 Task: Baptism Invitations
Action: Mouse moved to (151, 109)
Screenshot: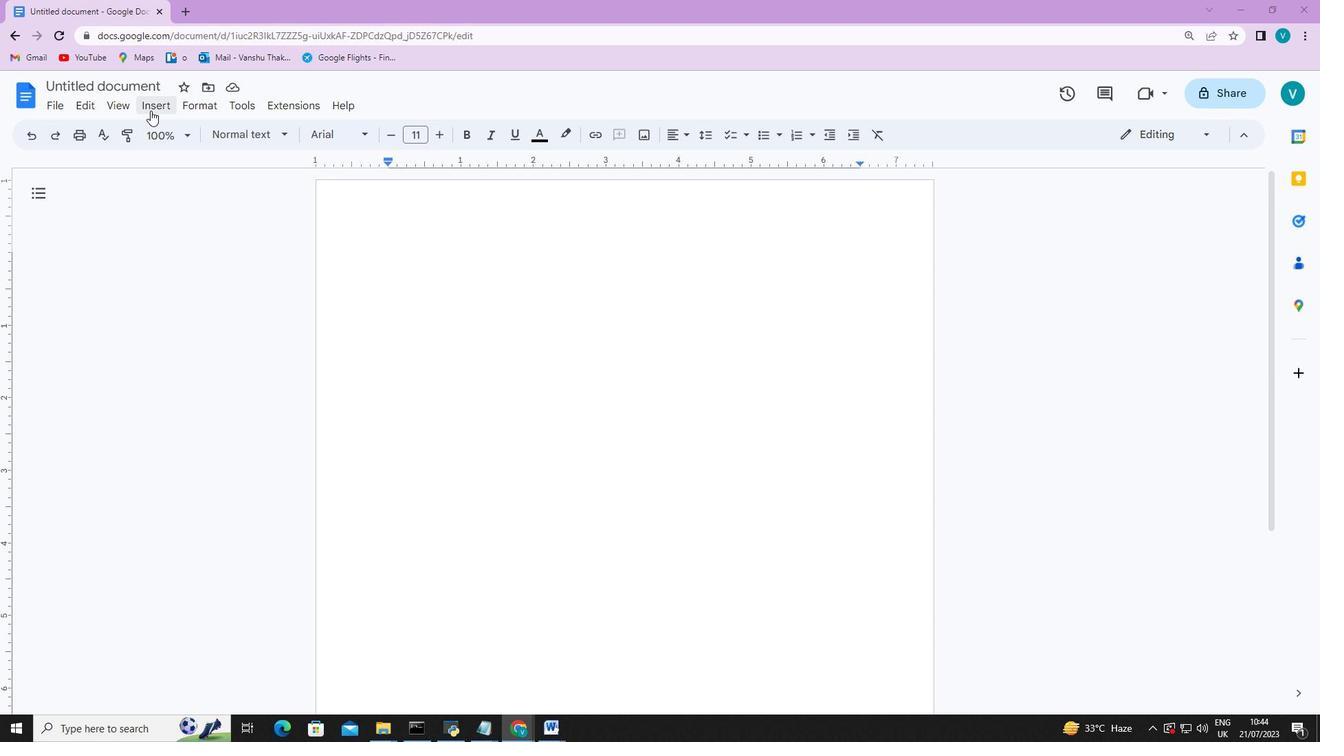 
Action: Mouse pressed left at (151, 109)
Screenshot: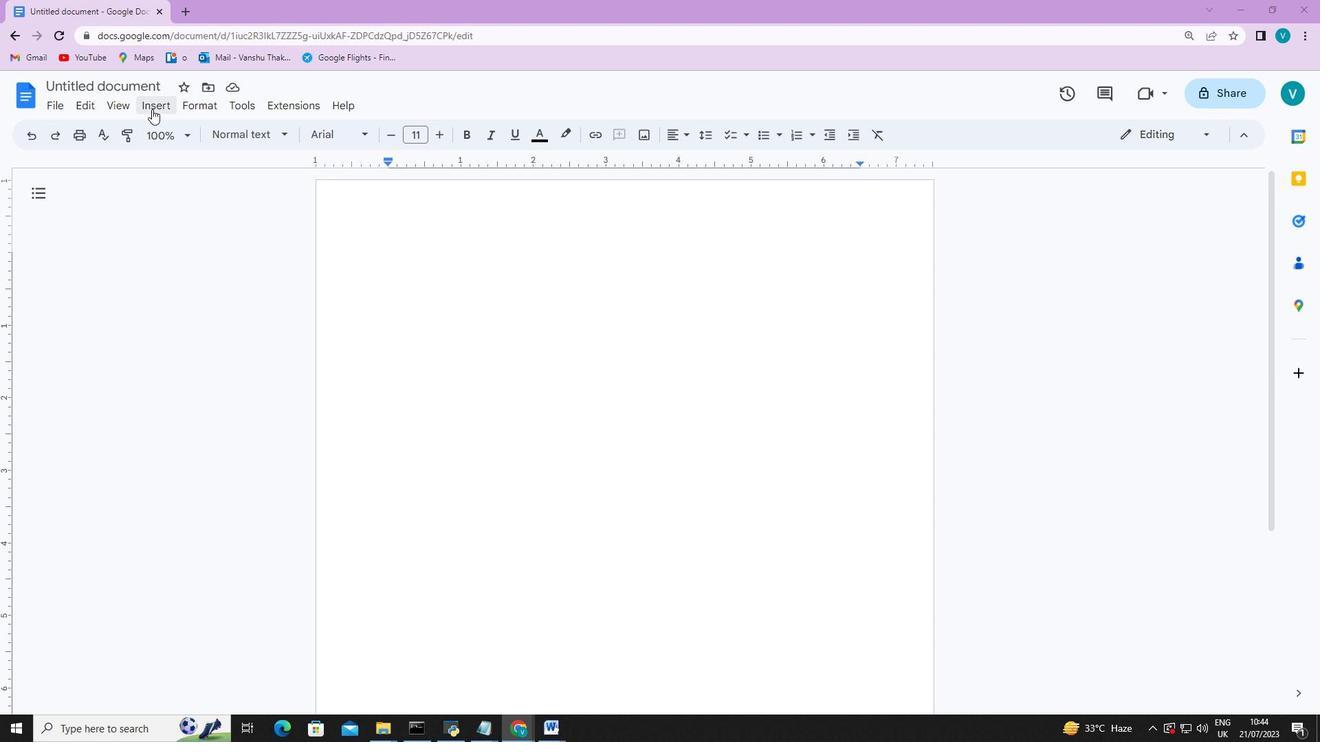 
Action: Mouse moved to (189, 181)
Screenshot: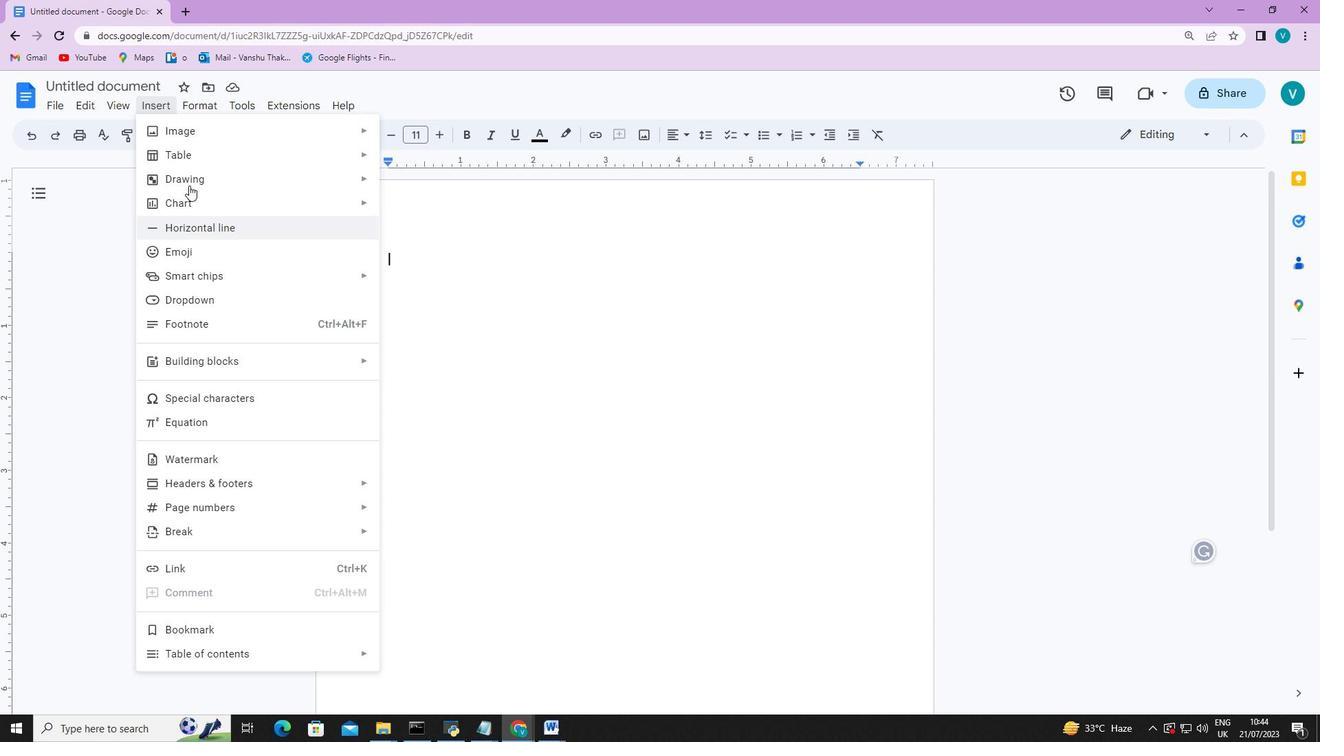 
Action: Mouse pressed left at (189, 181)
Screenshot: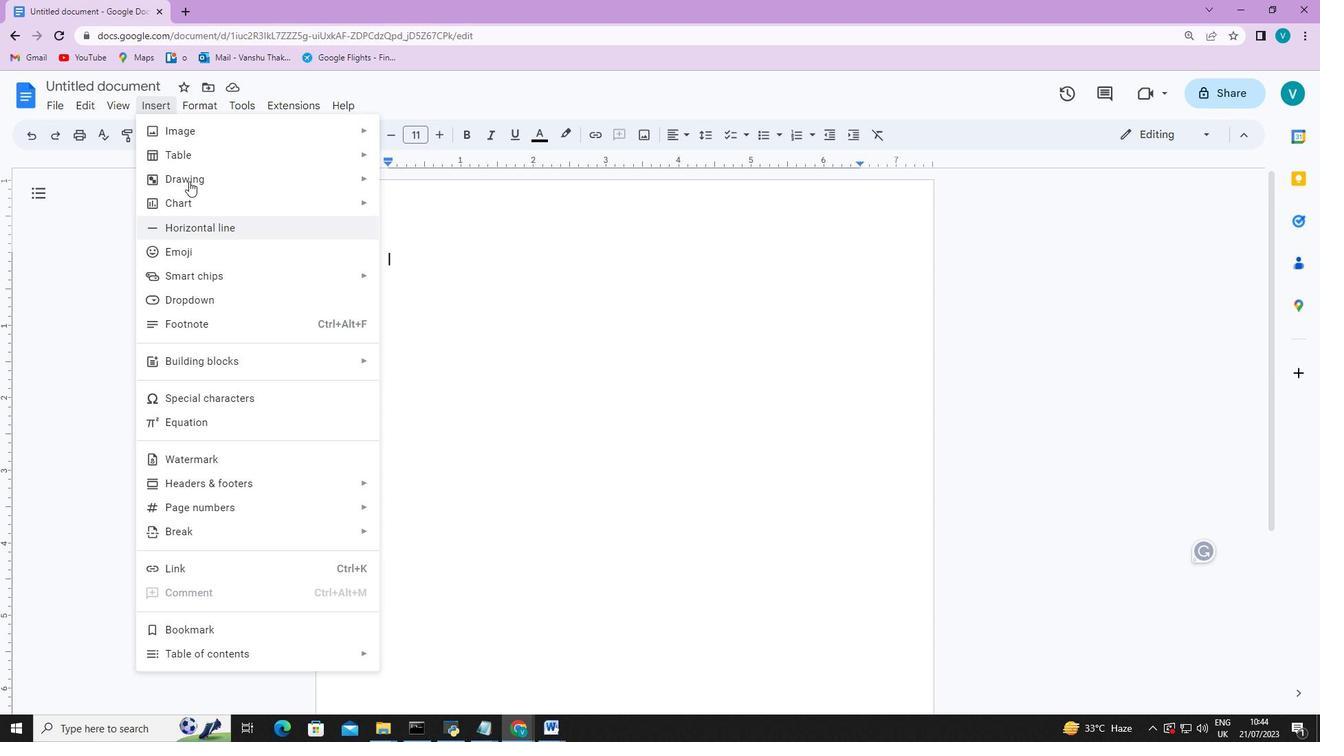 
Action: Mouse moved to (353, 178)
Screenshot: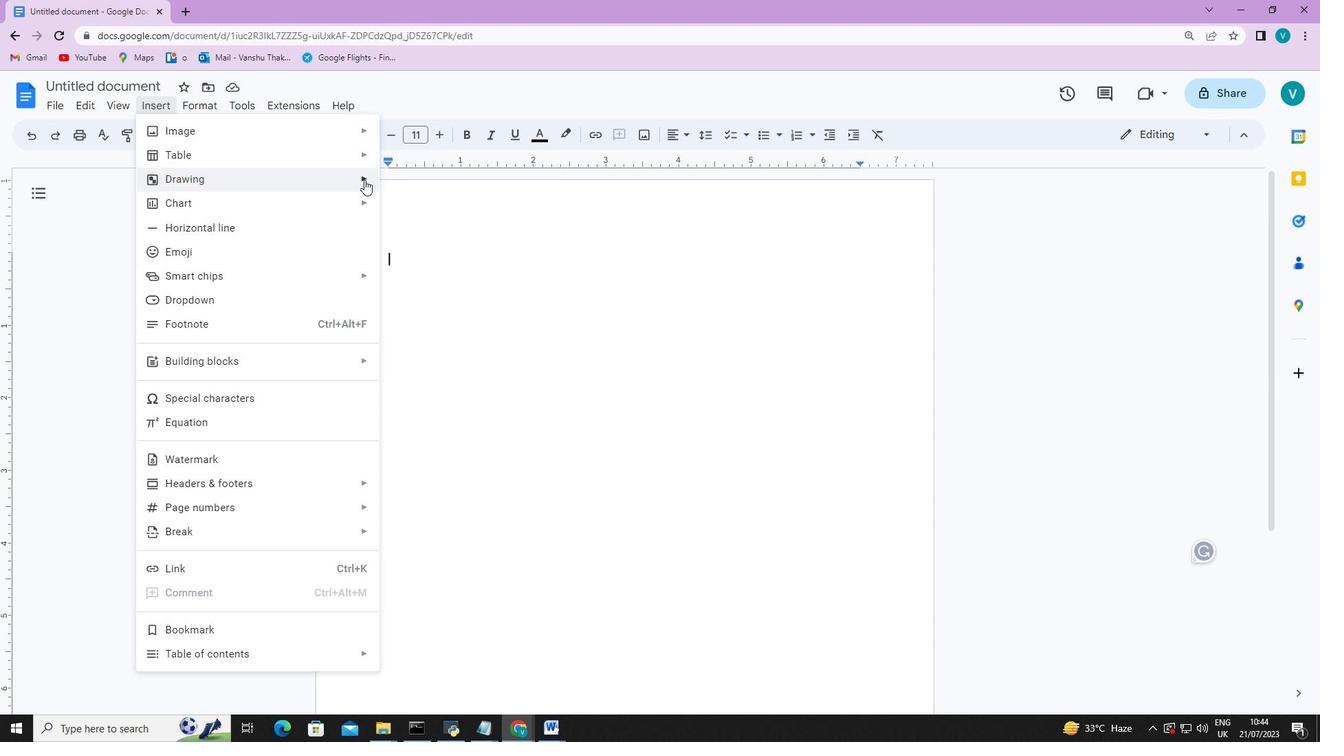 
Action: Mouse pressed left at (353, 178)
Screenshot: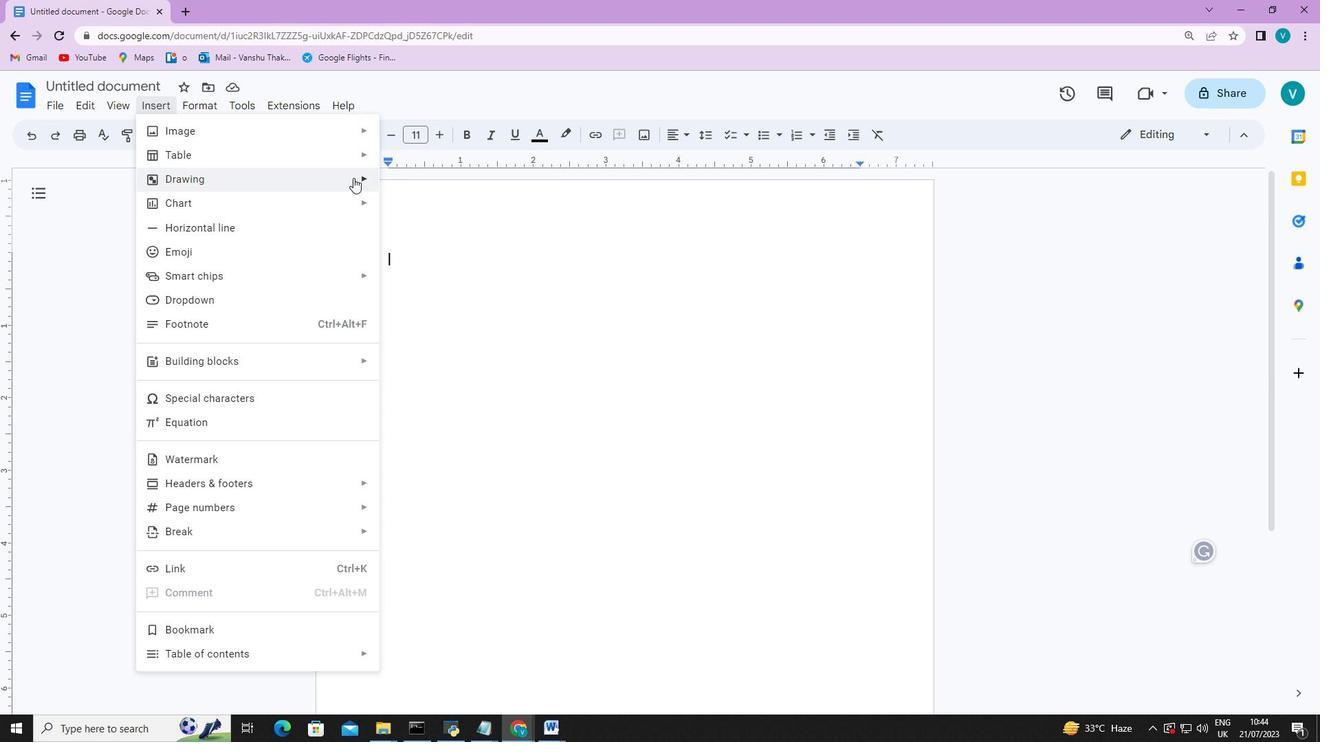 
Action: Mouse moved to (404, 184)
Screenshot: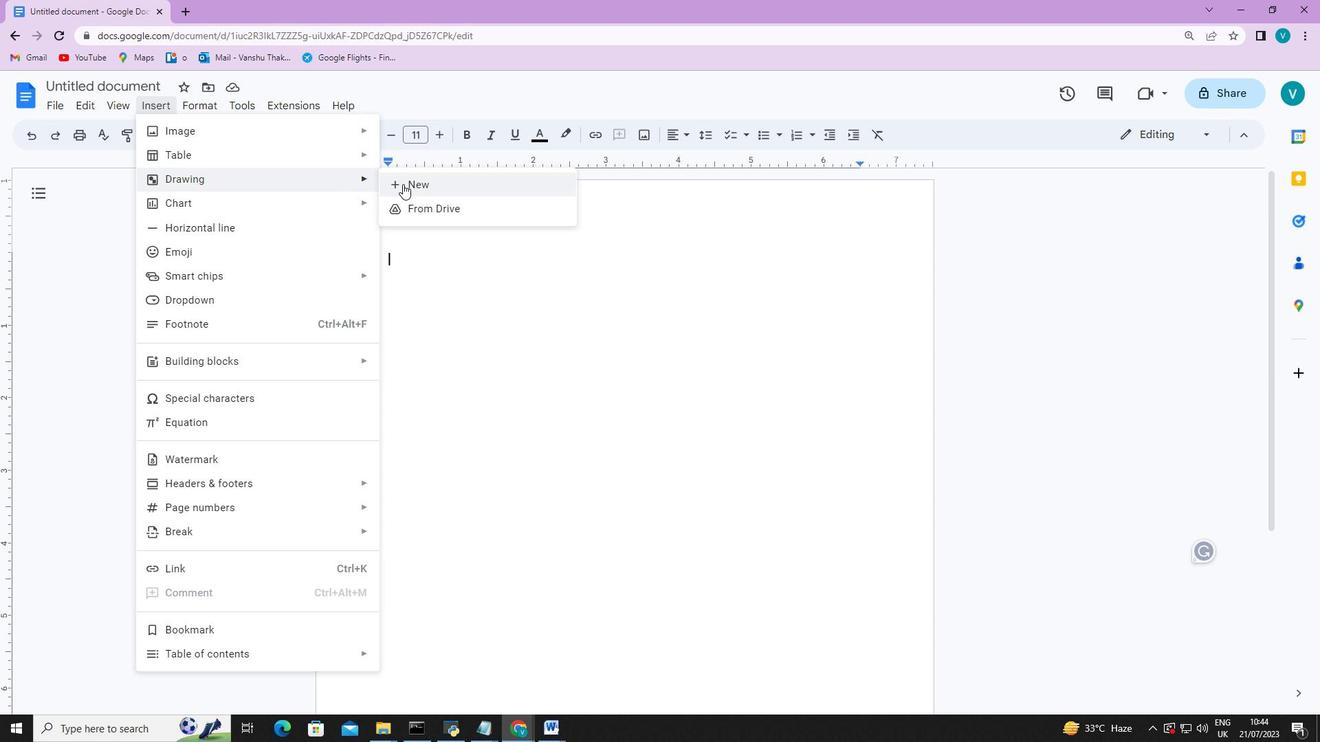 
Action: Mouse pressed left at (404, 184)
Screenshot: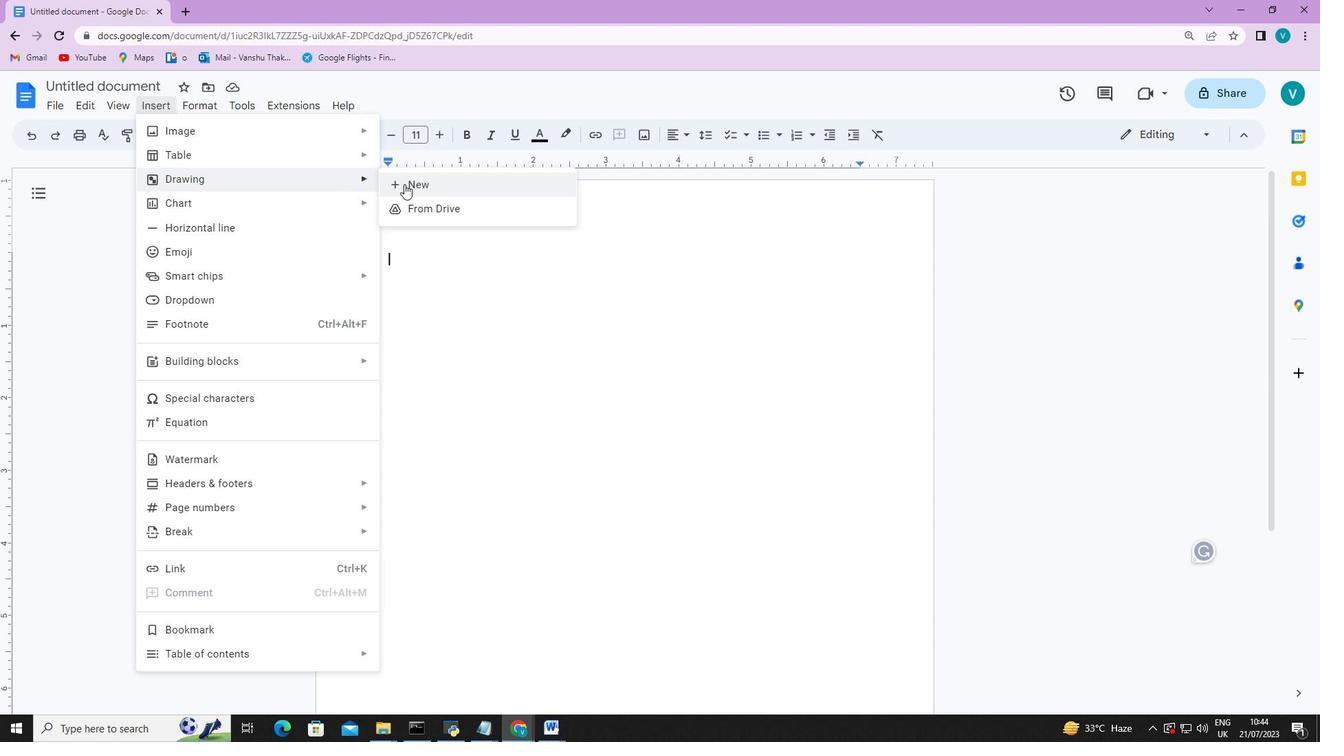 
Action: Mouse moved to (514, 156)
Screenshot: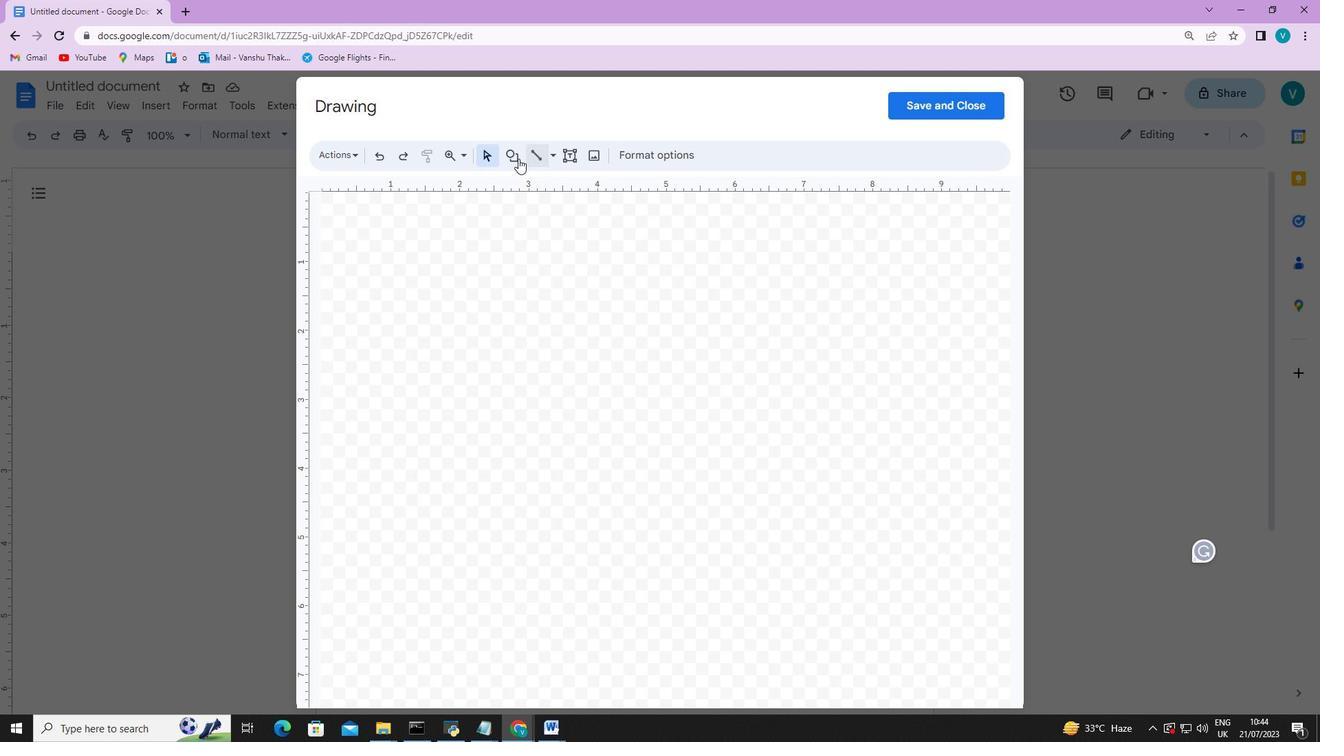
Action: Mouse pressed left at (514, 156)
Screenshot: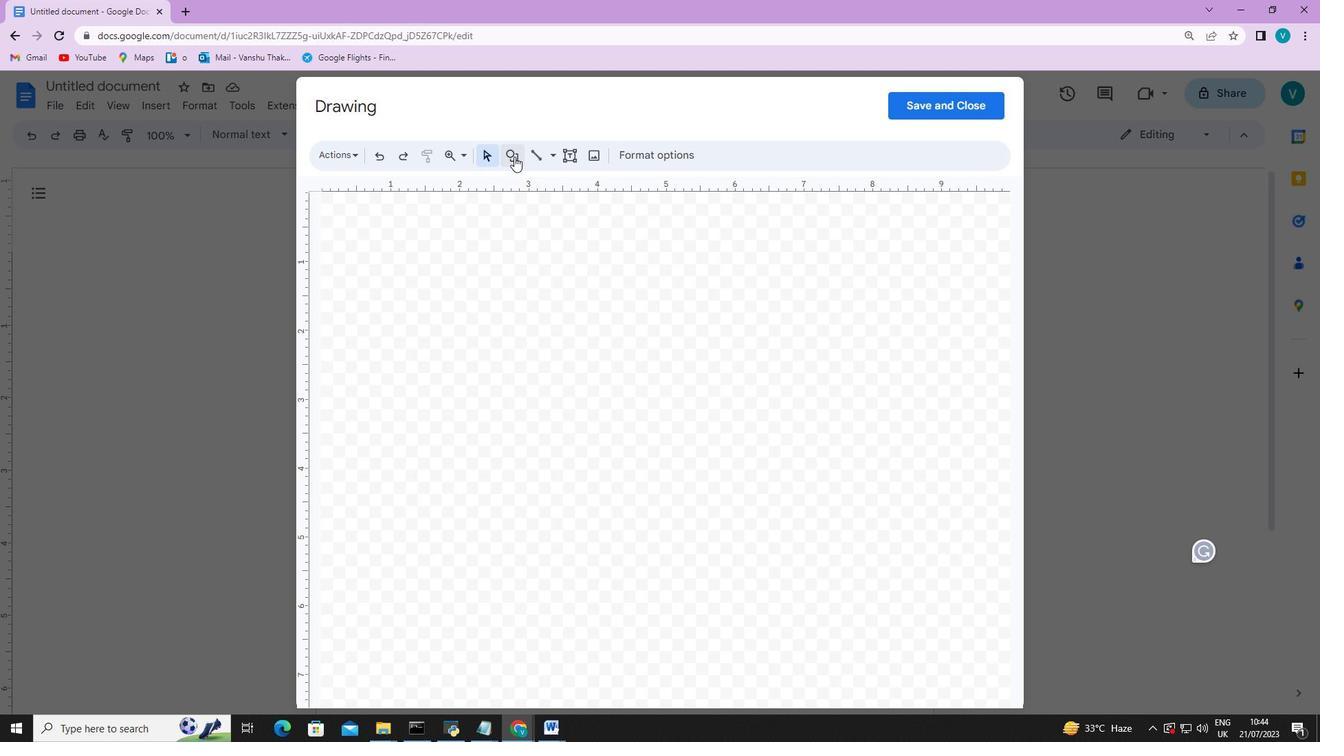 
Action: Mouse moved to (532, 178)
Screenshot: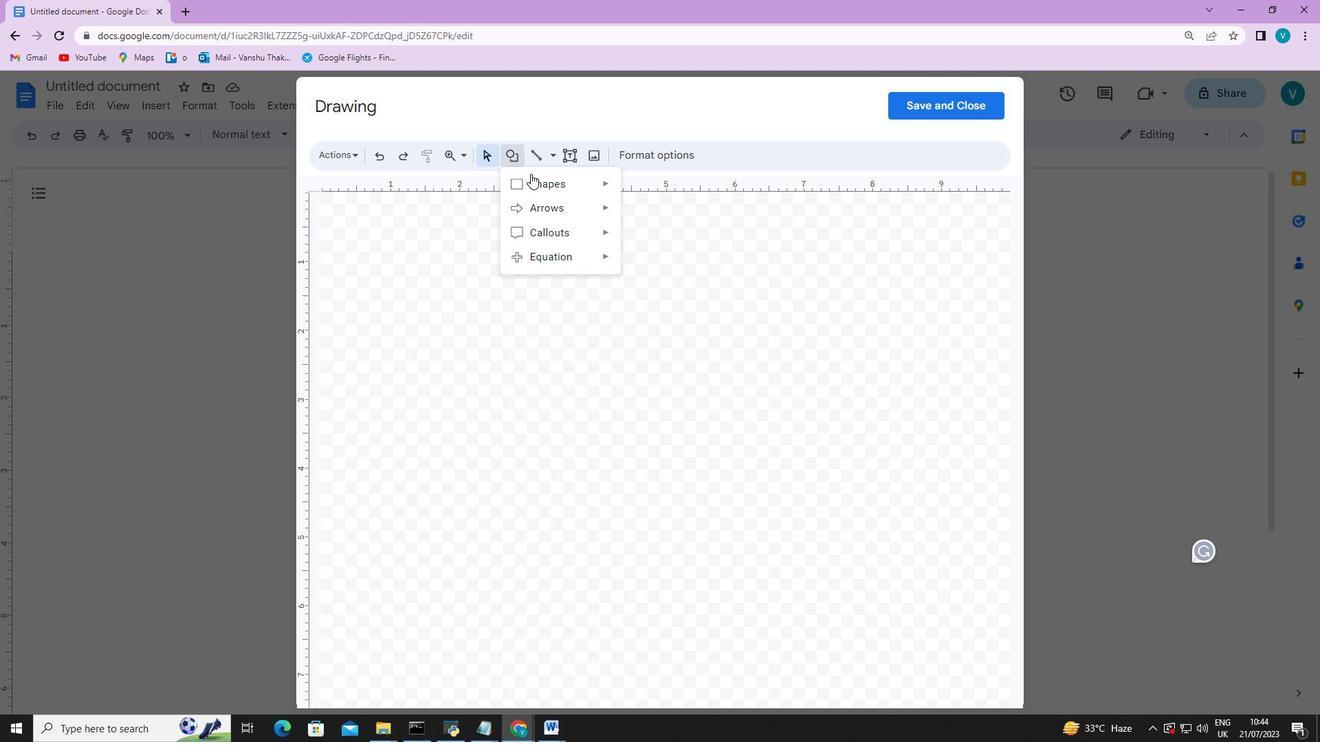 
Action: Mouse pressed left at (532, 178)
Screenshot: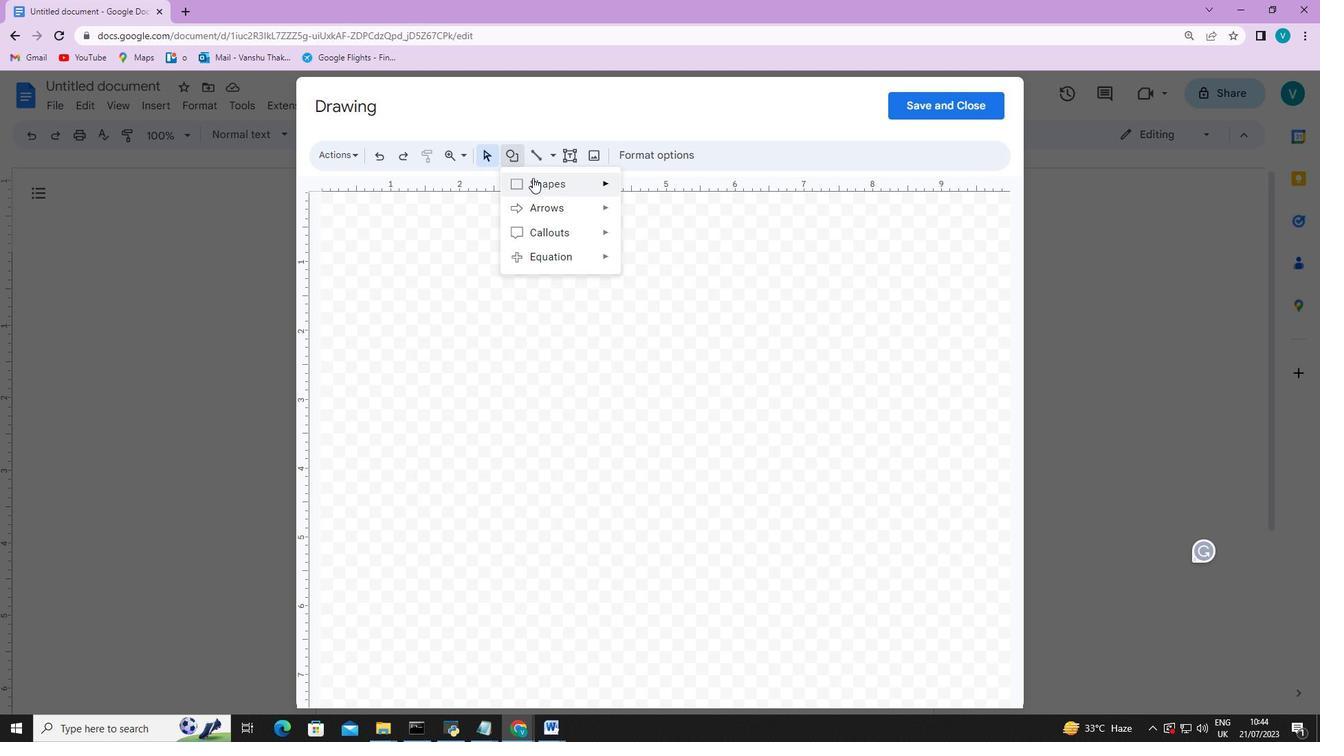 
Action: Mouse moved to (633, 294)
Screenshot: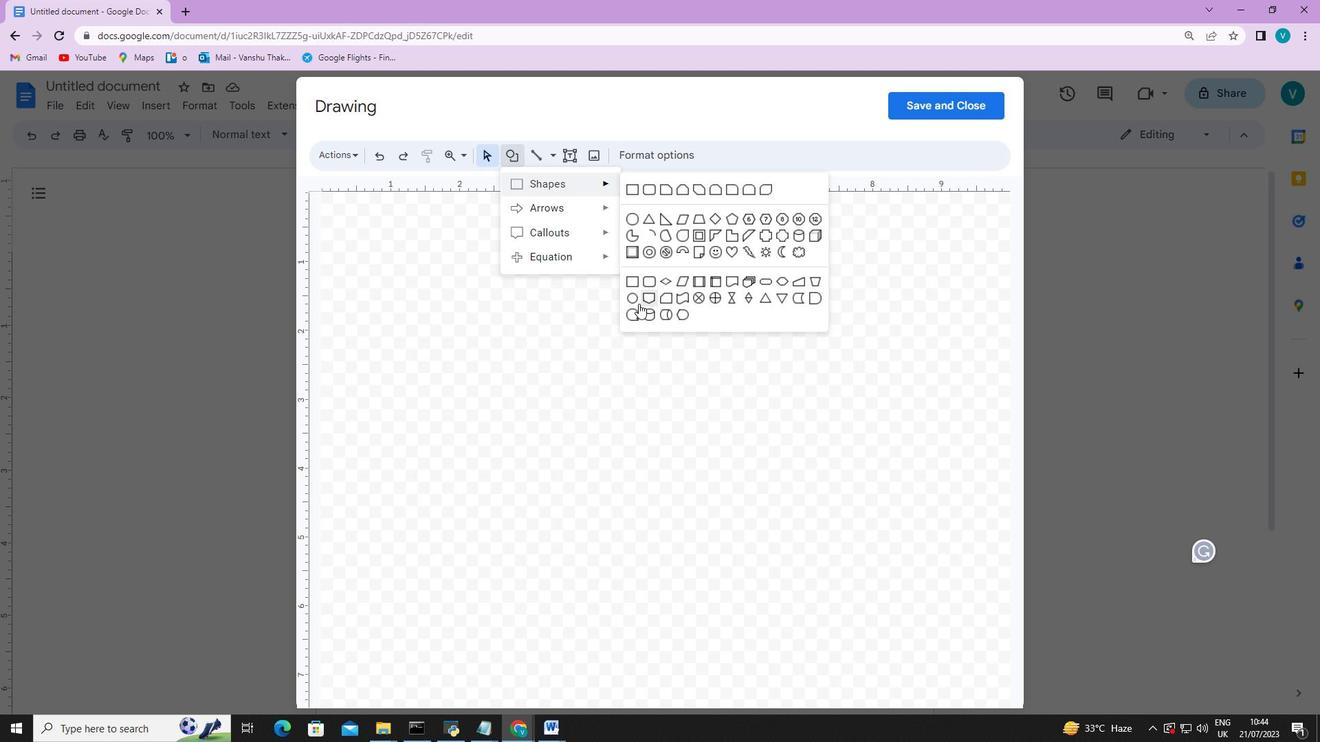 
Action: Mouse pressed left at (633, 294)
Screenshot: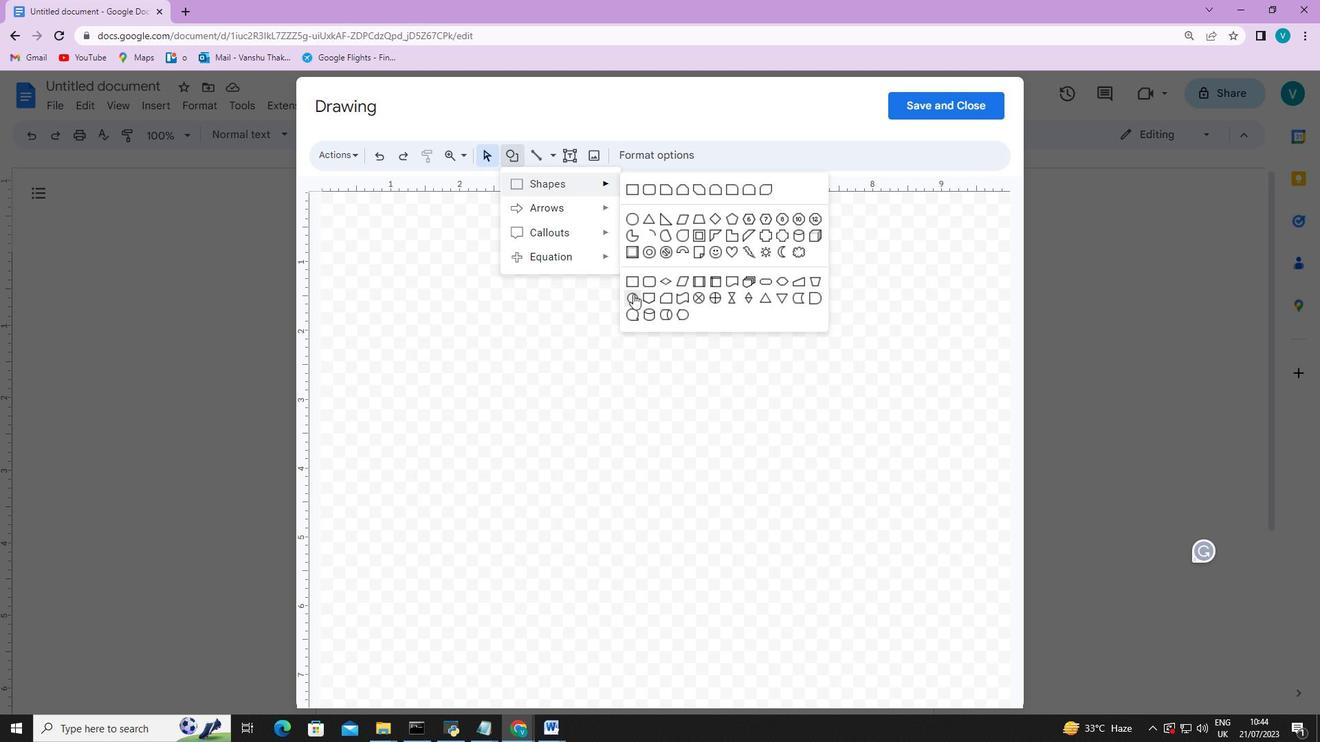 
Action: Mouse moved to (430, 263)
Screenshot: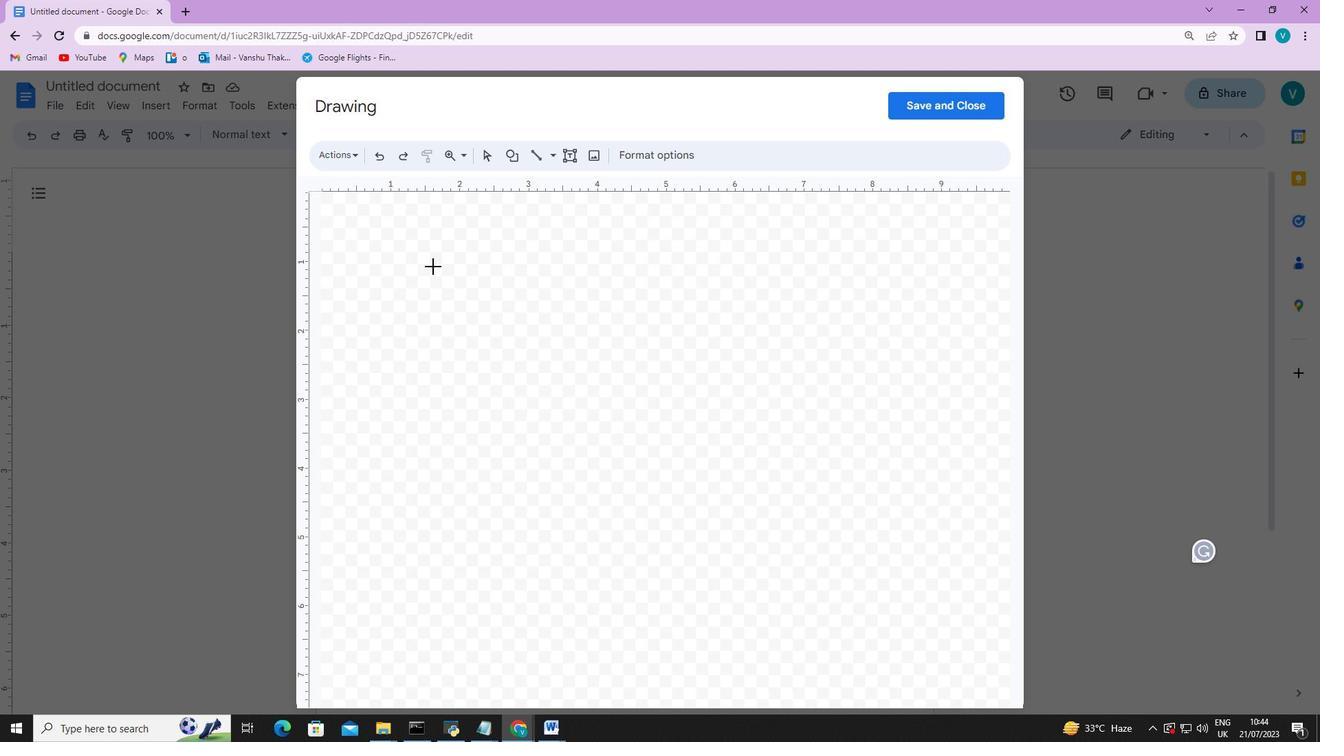 
Action: Mouse pressed left at (430, 263)
Screenshot: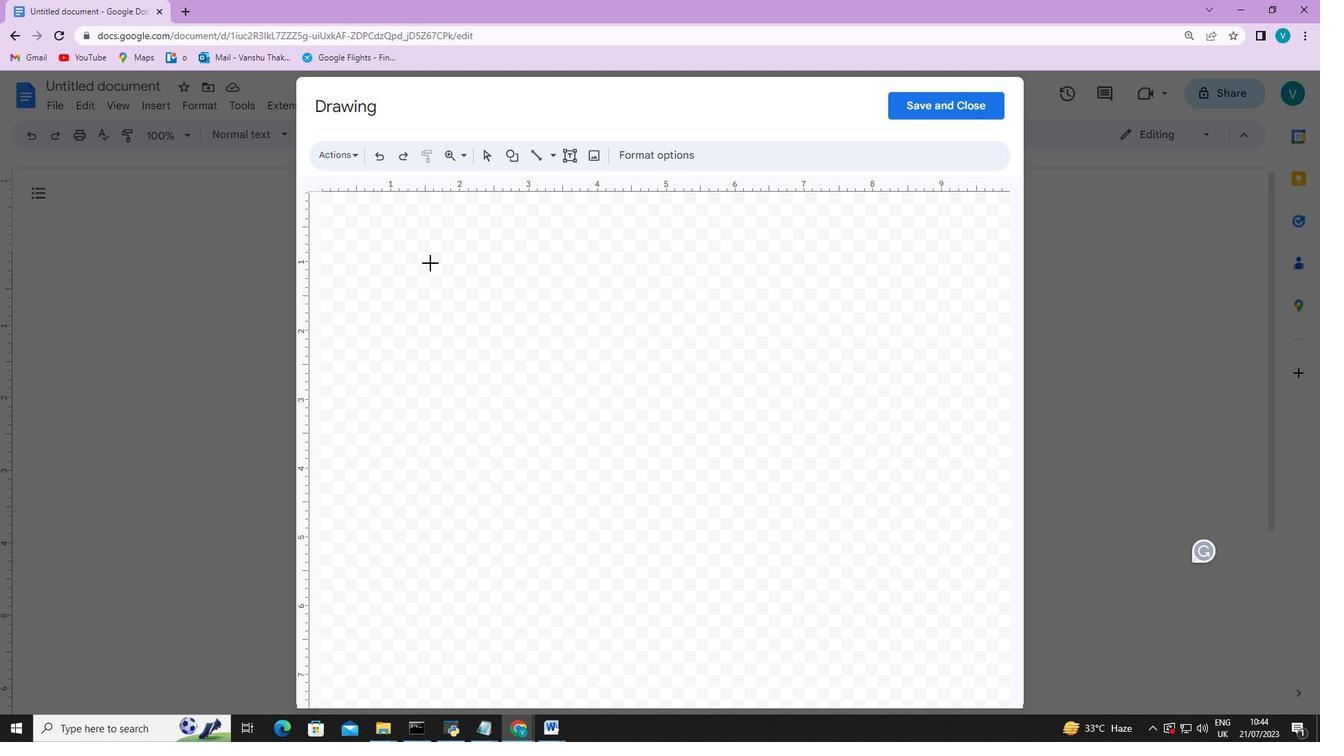 
Action: Mouse moved to (442, 272)
Screenshot: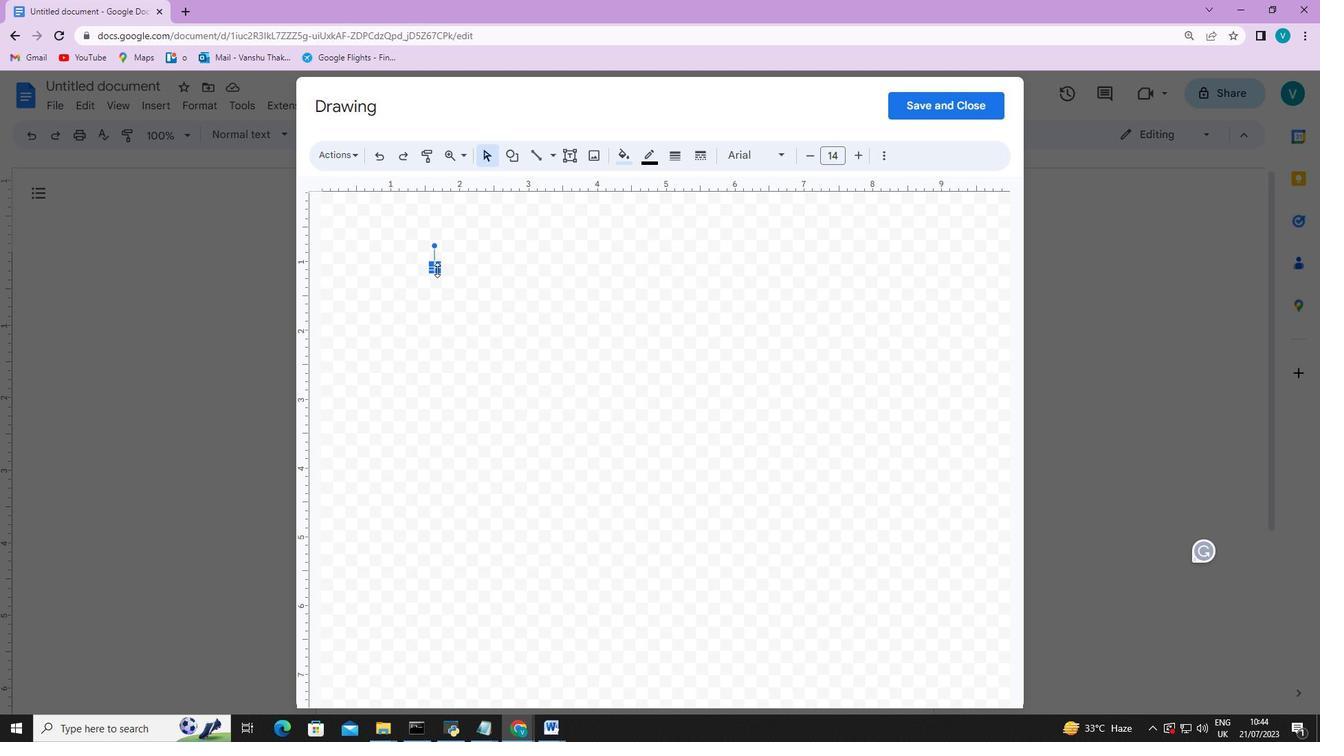 
Action: Key pressed ctrl+C<'\x16'><'\x16'><'\x16'><'\x16'>
Screenshot: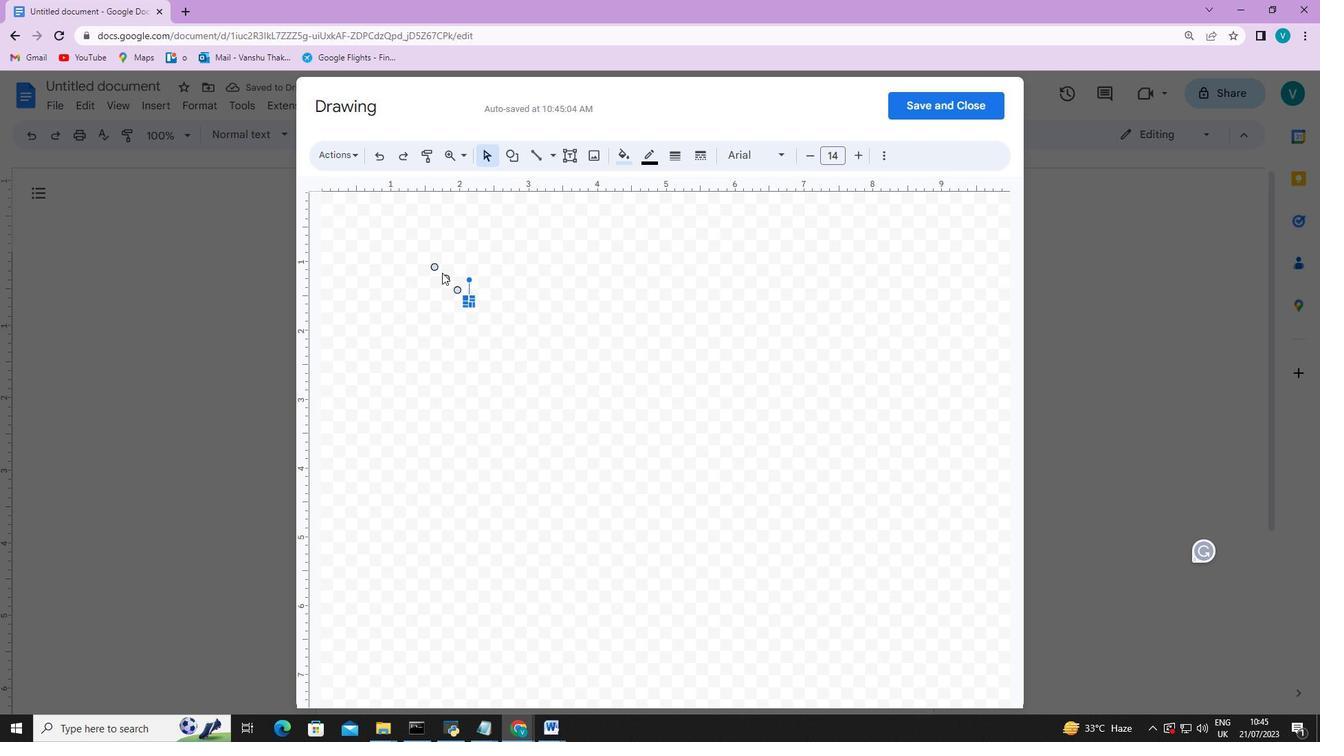 
Action: Mouse moved to (442, 273)
Screenshot: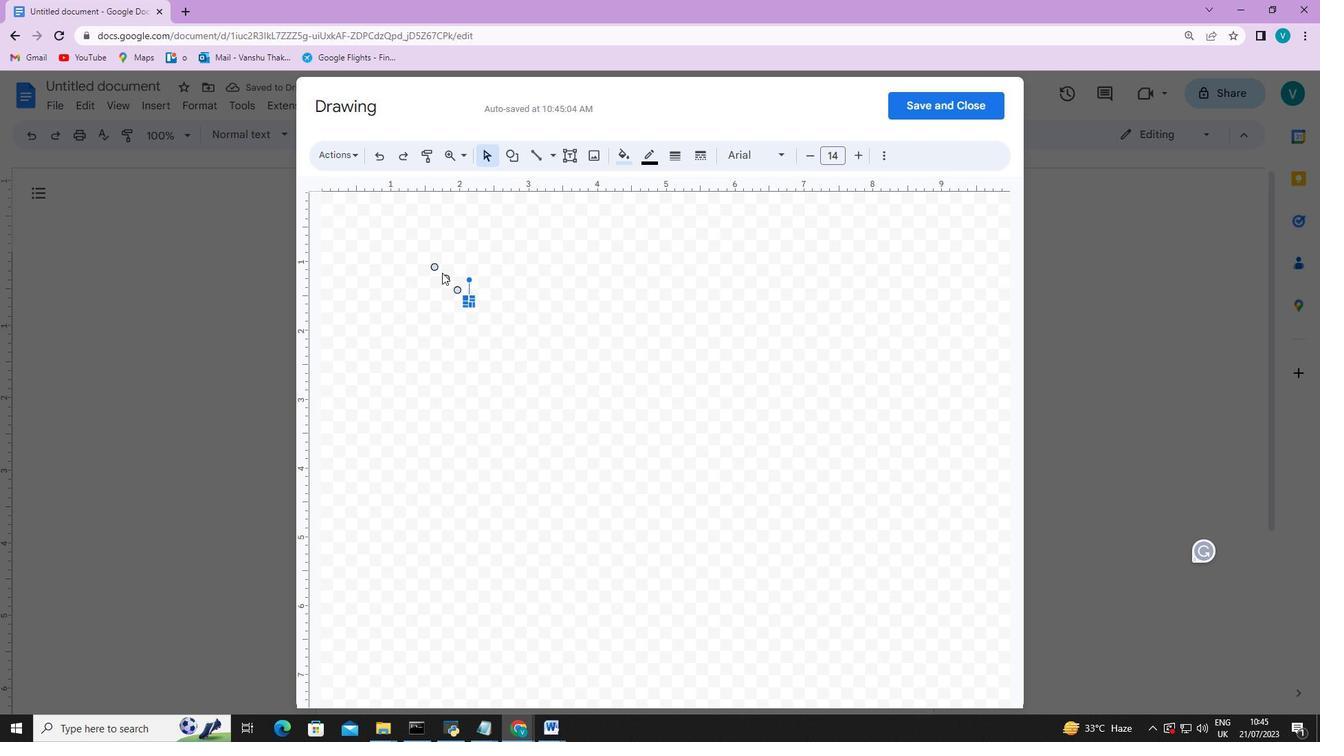 
Action: Key pressed <'\x16'><'\x16'><'\x16'><'\x16'><'\x16'><'\x16'>
Screenshot: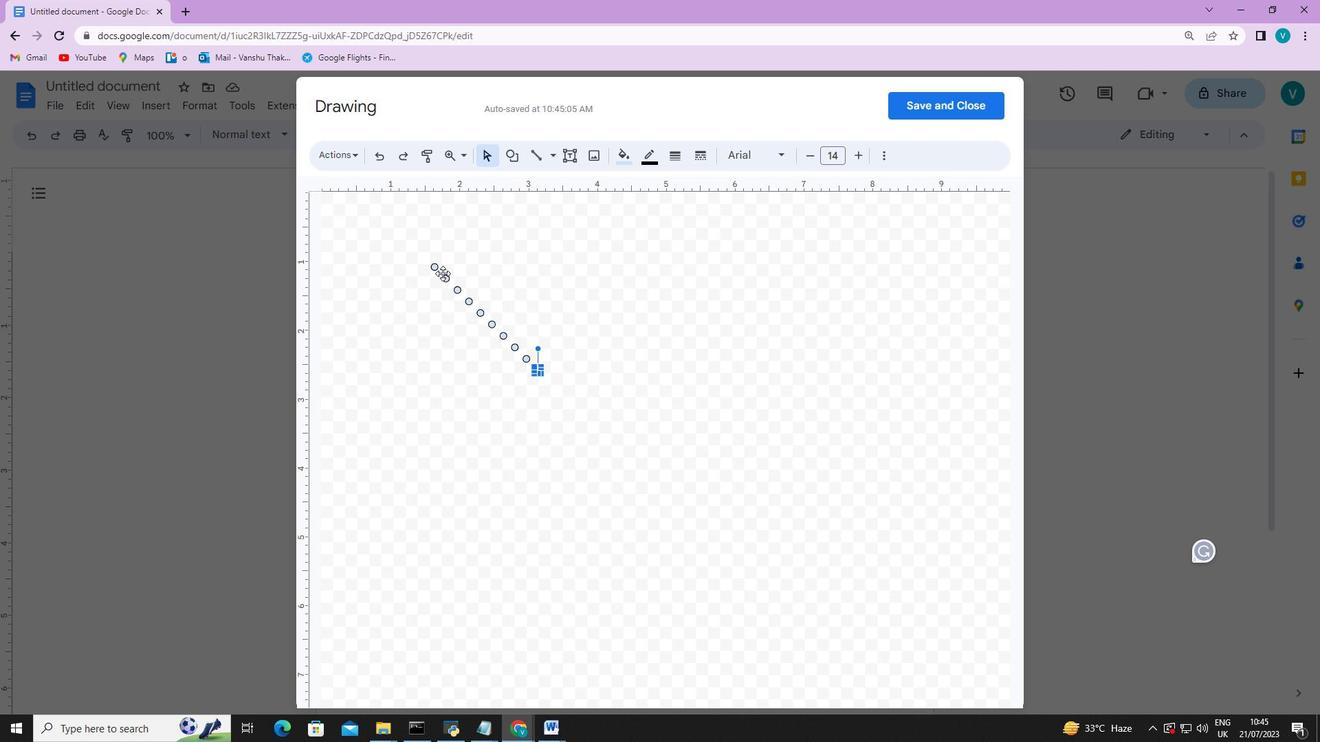 
Action: Mouse moved to (446, 277)
Screenshot: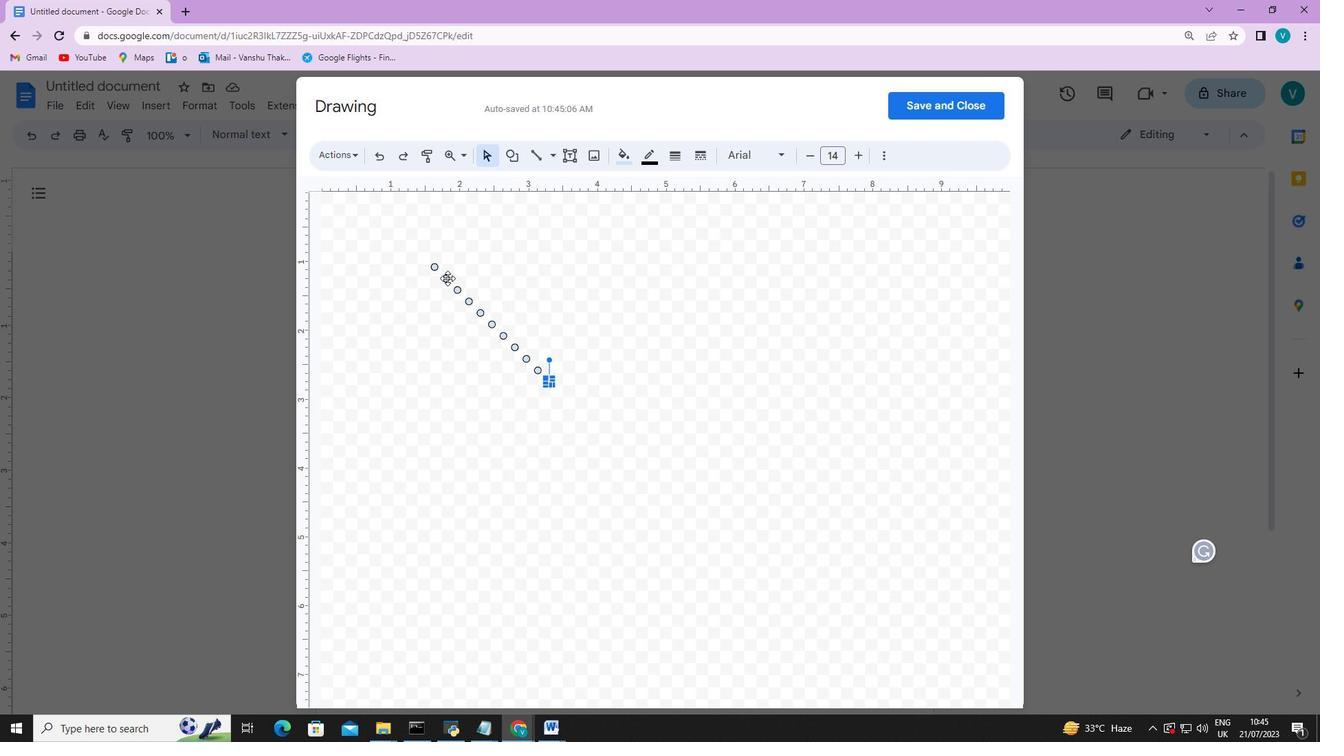 
Action: Mouse pressed left at (446, 277)
Screenshot: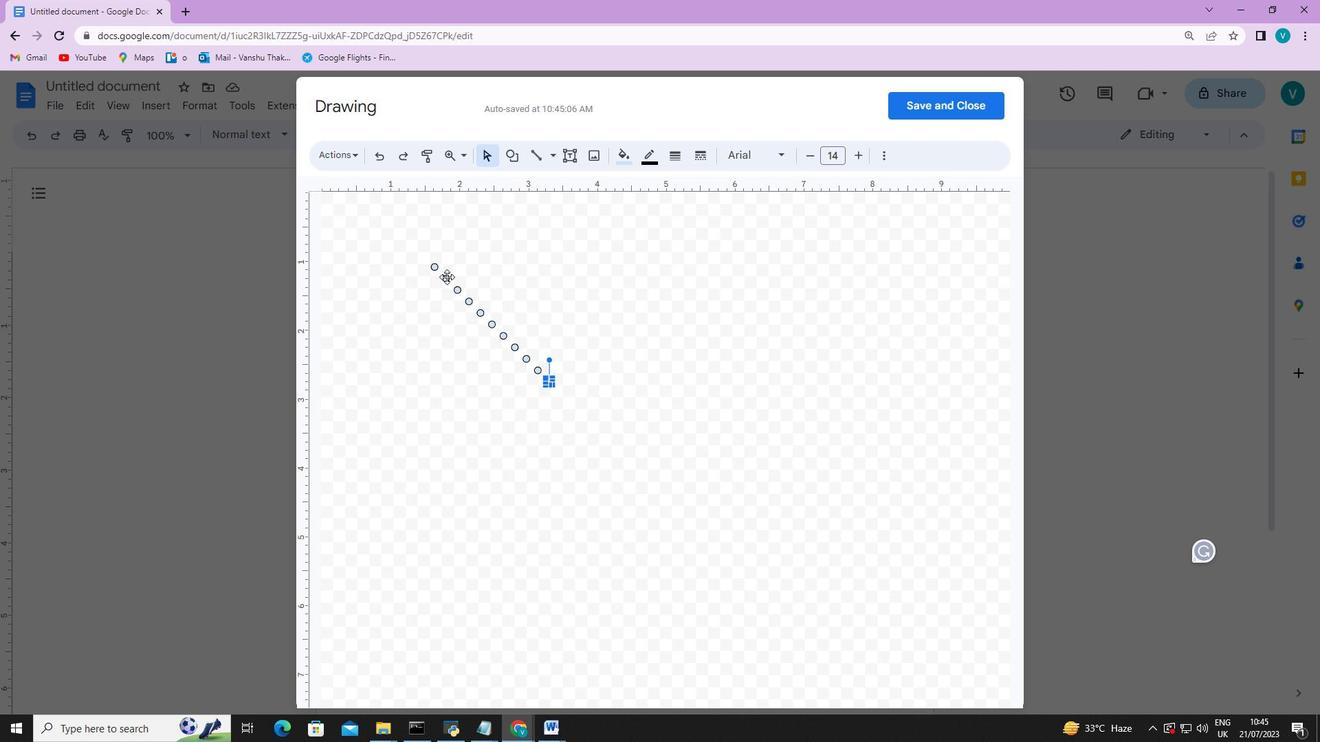 
Action: Mouse moved to (445, 288)
Screenshot: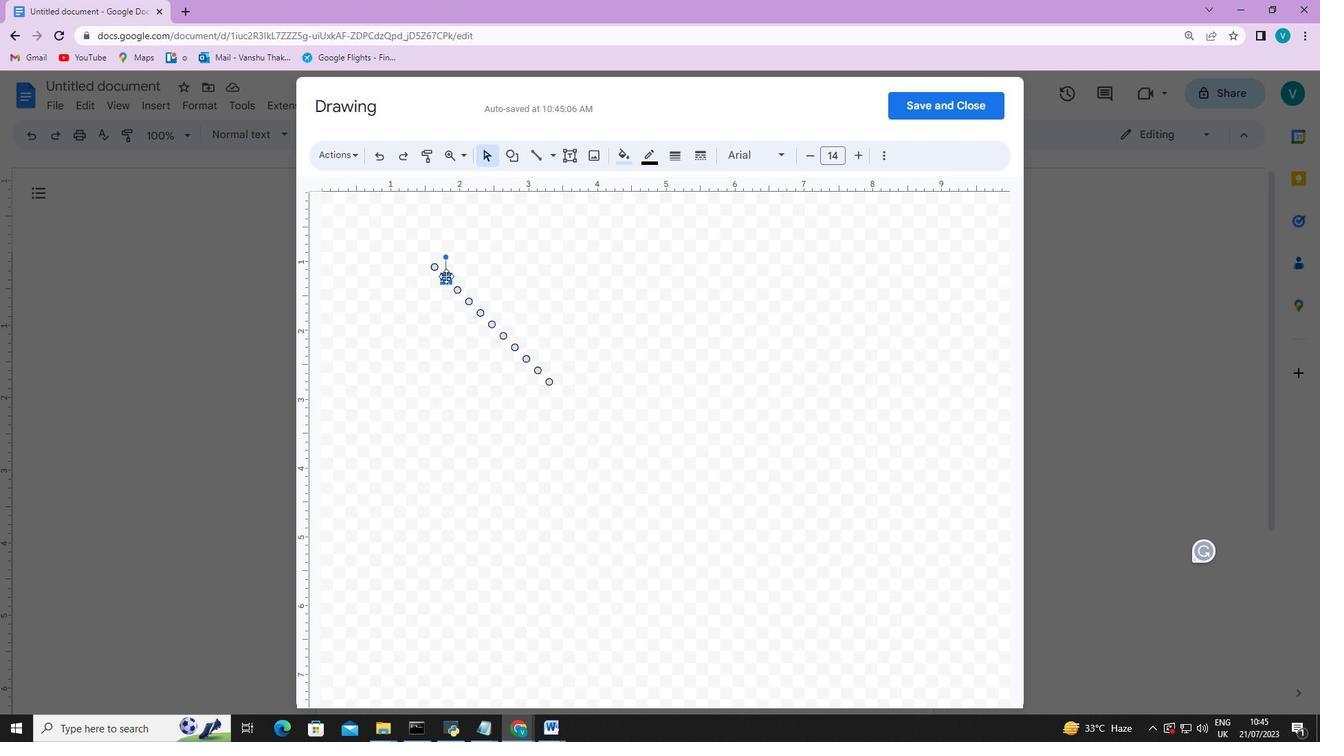 
Action: Key pressed <Key.left><Key.left>
Screenshot: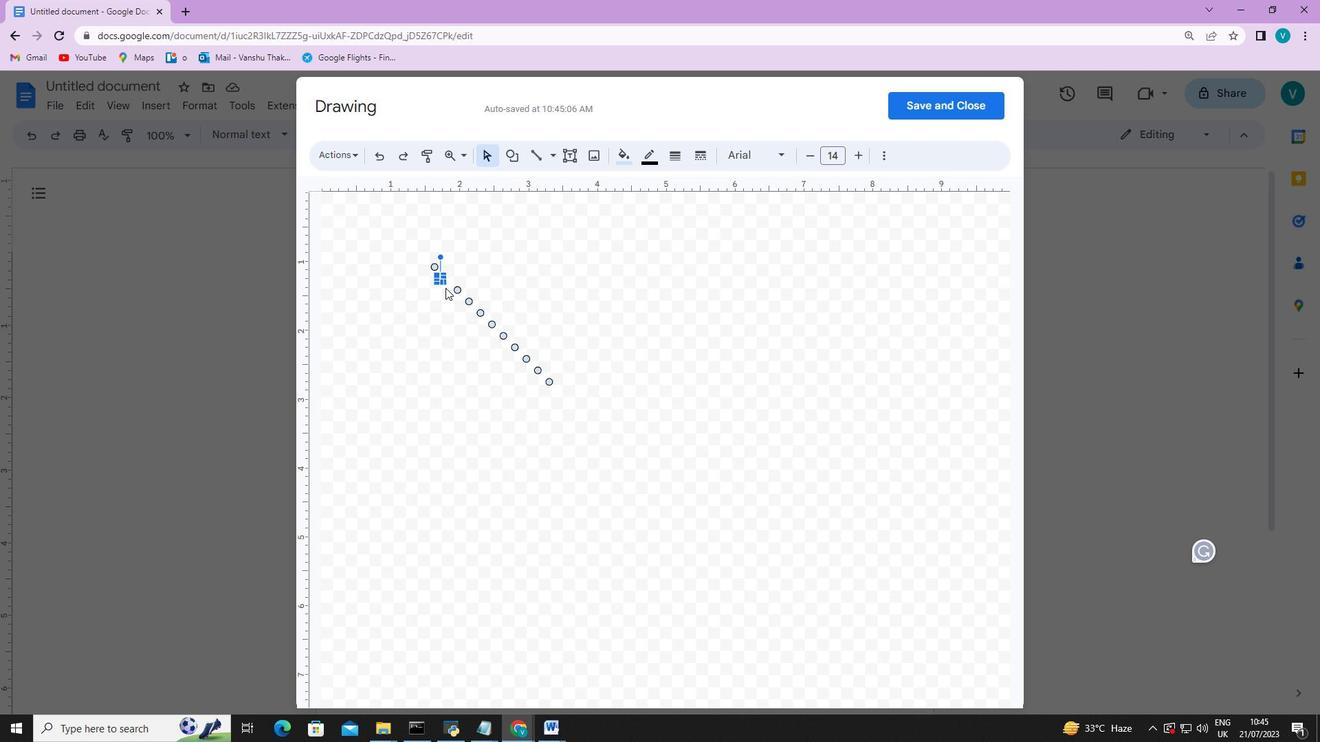 
Action: Mouse moved to (457, 290)
Screenshot: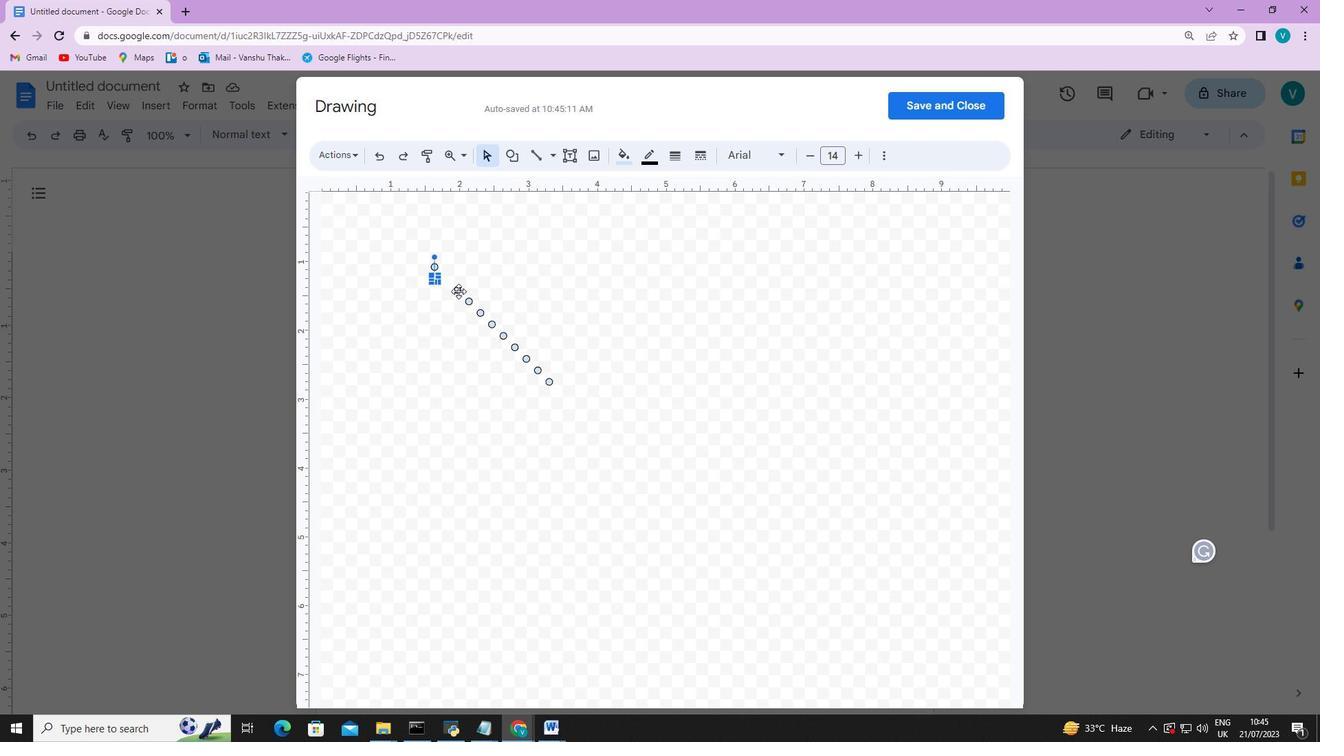 
Action: Mouse pressed left at (457, 290)
Screenshot: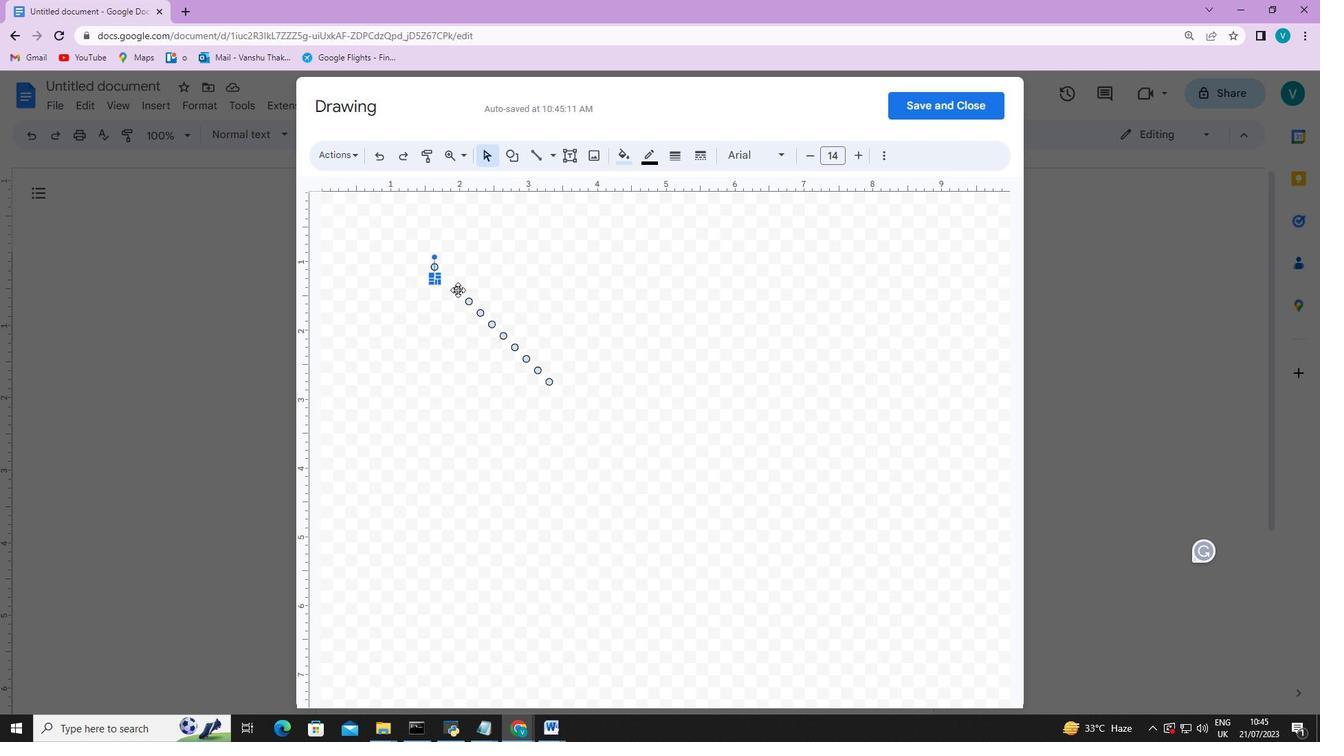 
Action: Key pressed <Key.left><Key.left><Key.left><Key.left>
Screenshot: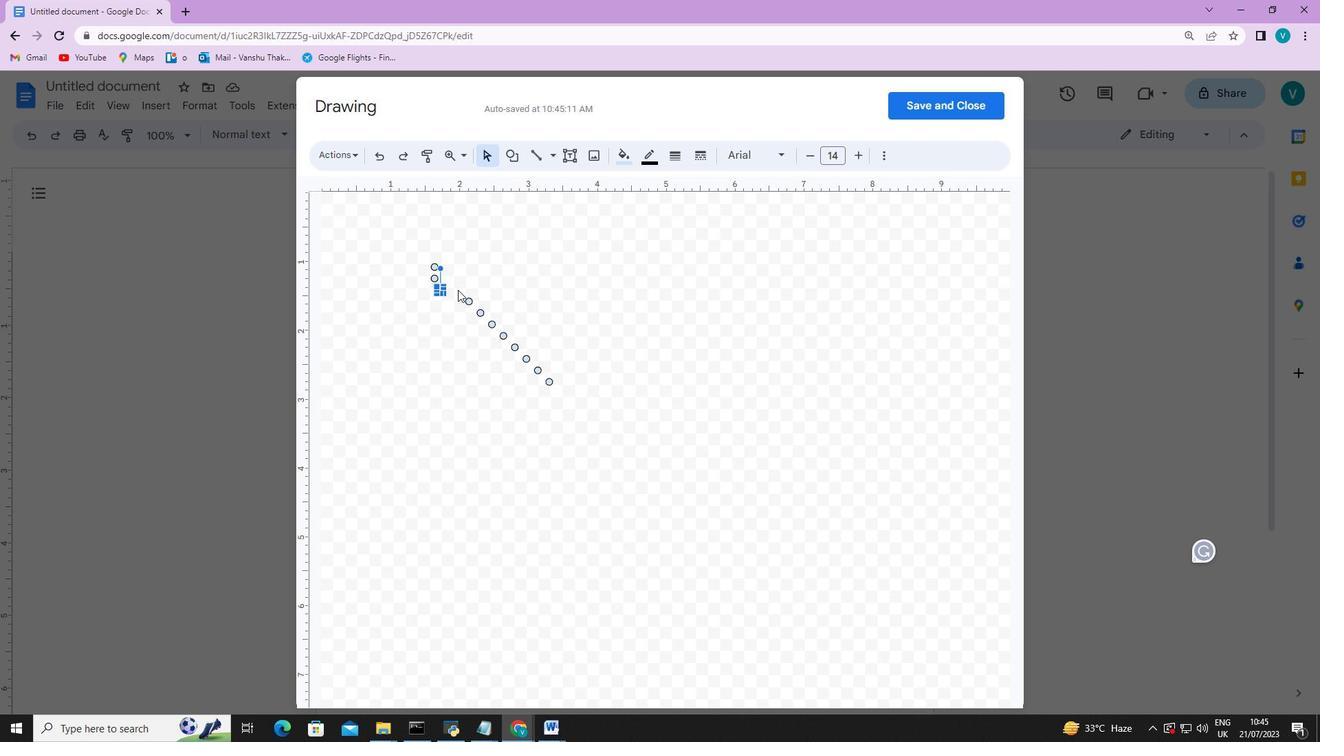 
Action: Mouse moved to (471, 303)
Screenshot: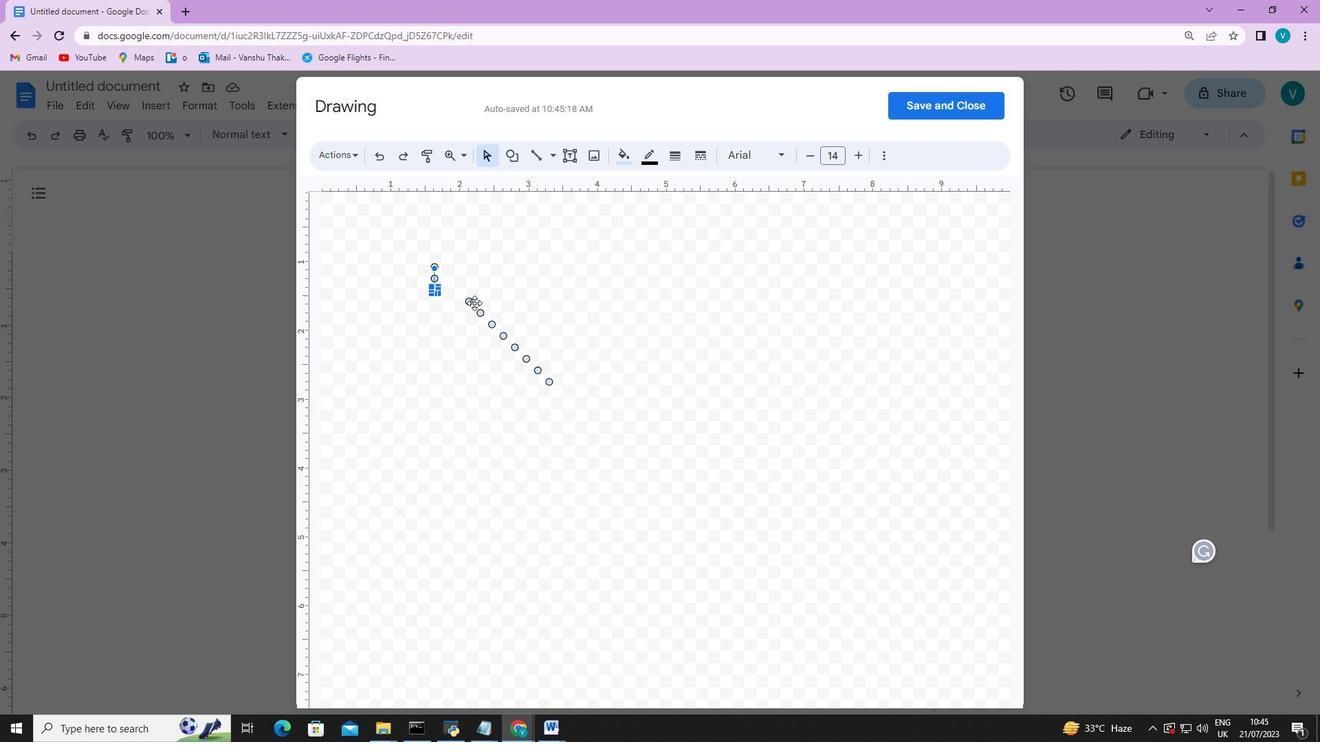 
Action: Mouse pressed left at (471, 303)
Screenshot: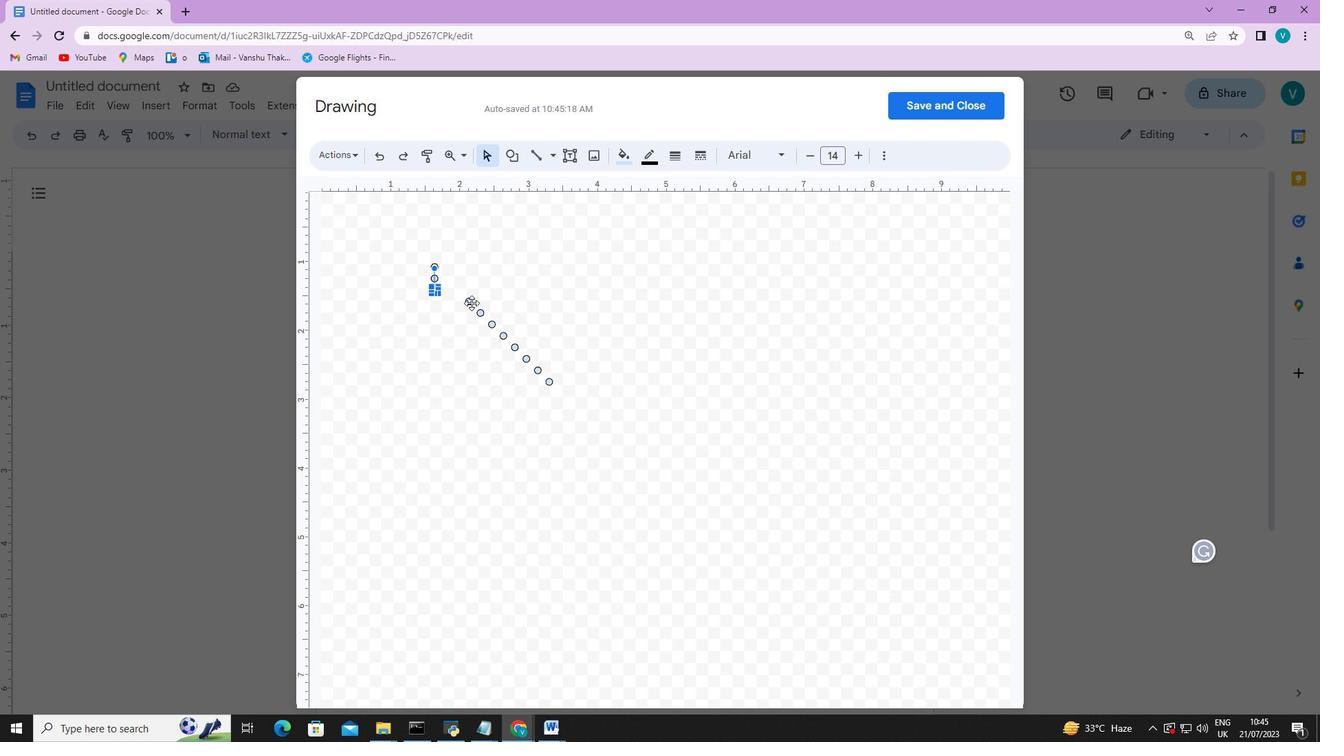 
Action: Key pressed <Key.left><Key.left><Key.left><Key.left><Key.left><Key.left>
Screenshot: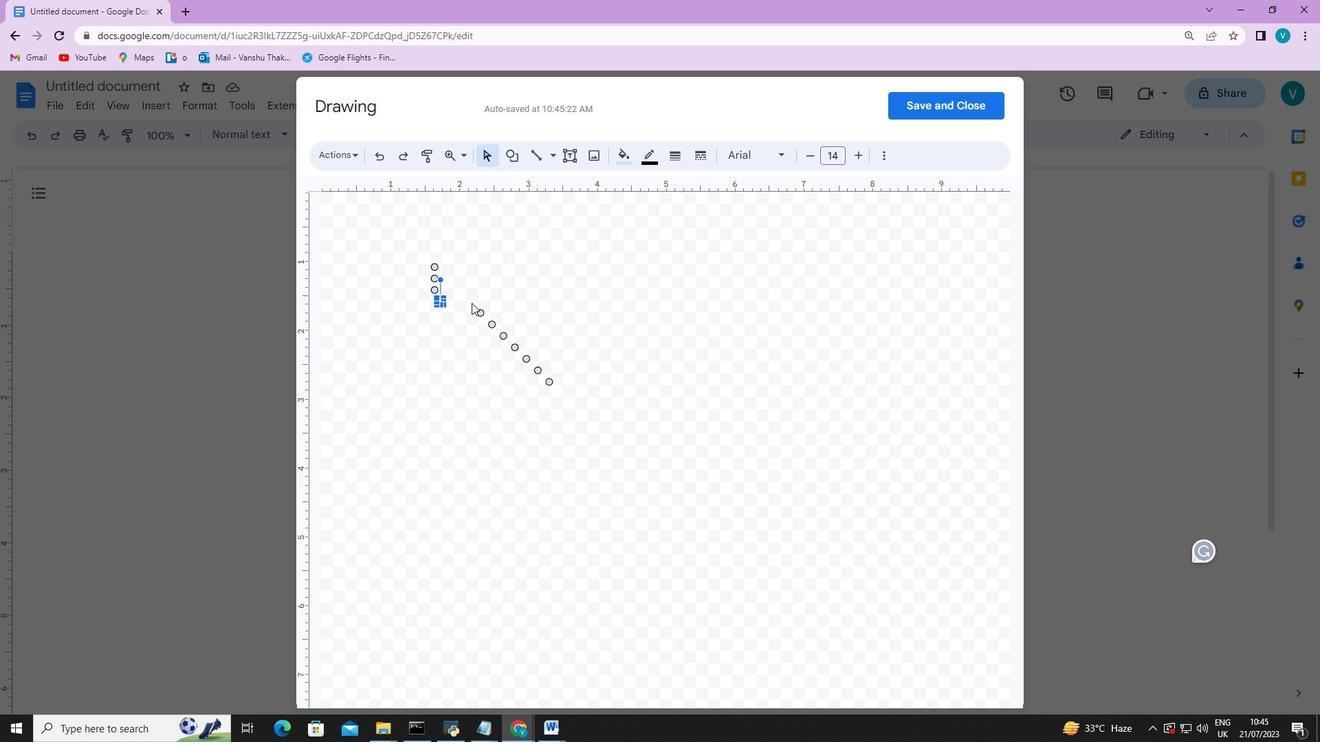 
Action: Mouse moved to (480, 312)
Screenshot: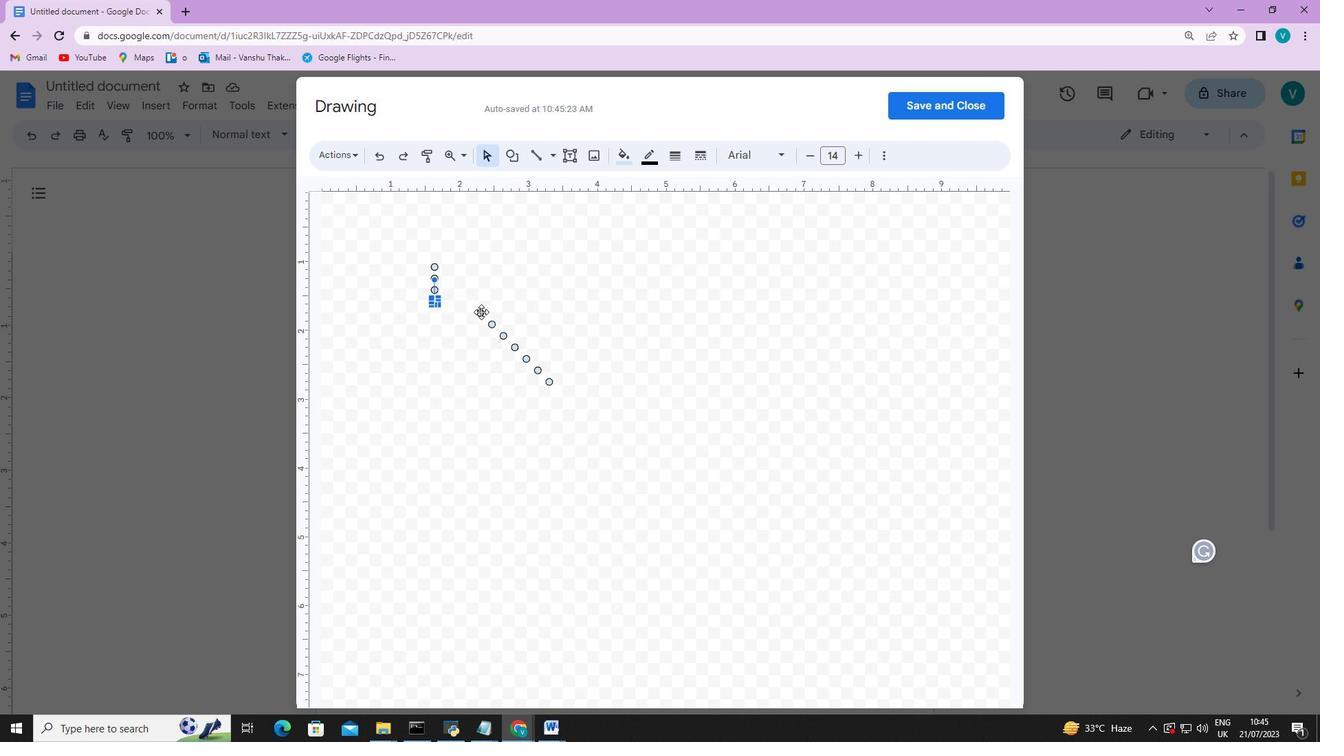 
Action: Mouse pressed left at (480, 312)
Screenshot: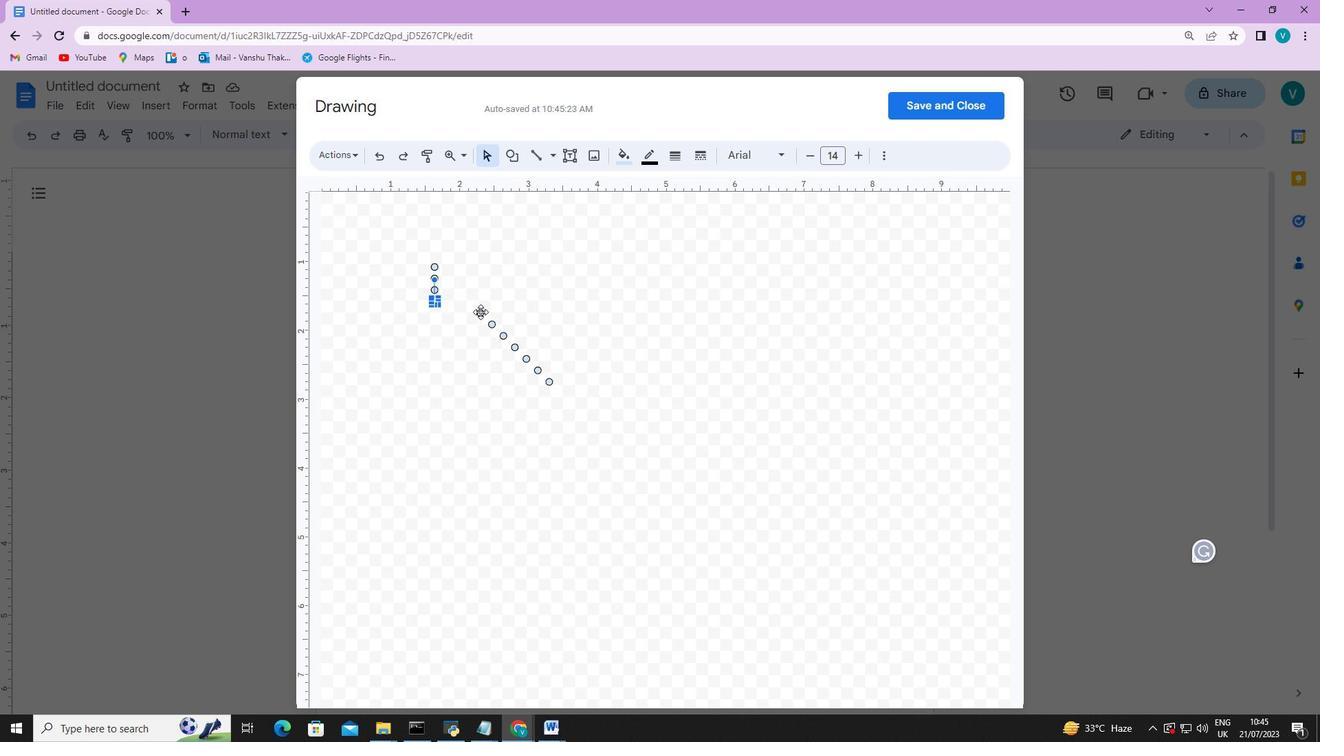 
Action: Key pressed <Key.left><Key.left><Key.left><Key.left><Key.left><Key.left><Key.left><Key.left>
Screenshot: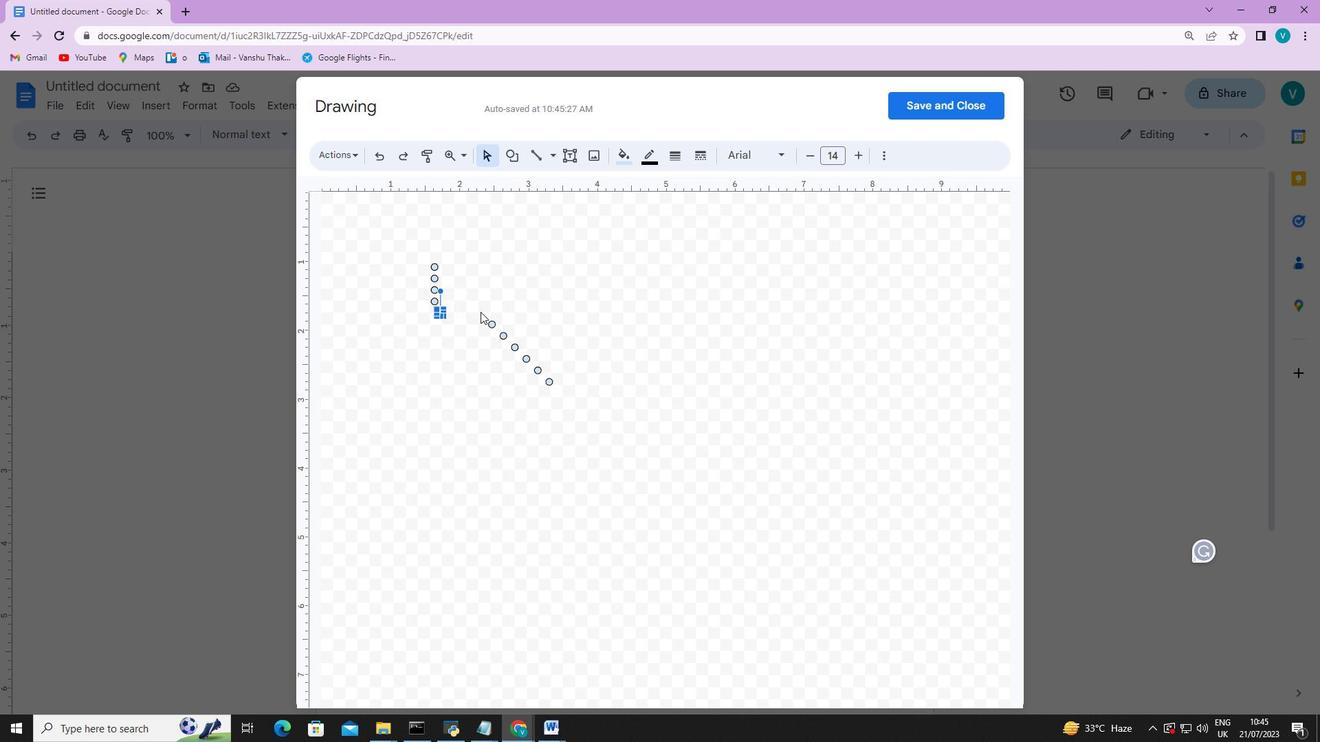 
Action: Mouse moved to (491, 323)
Screenshot: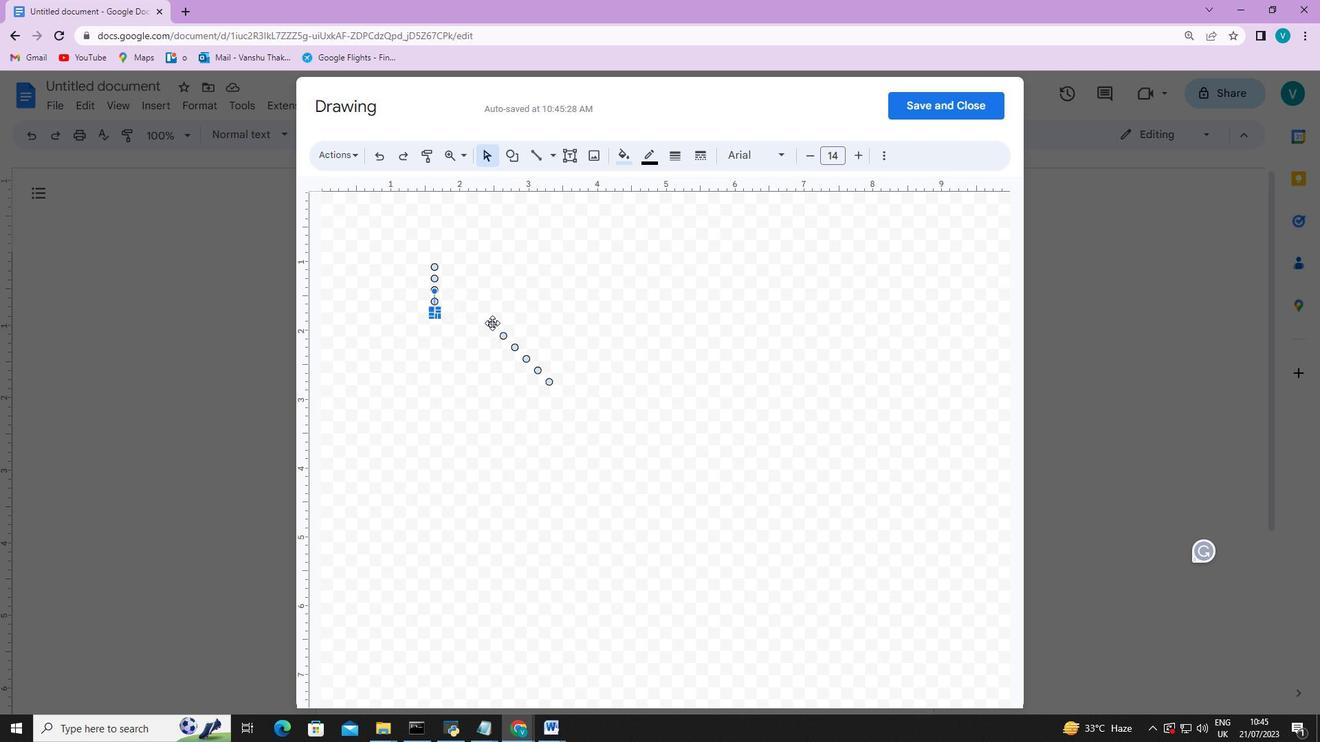
Action: Mouse pressed left at (491, 323)
Screenshot: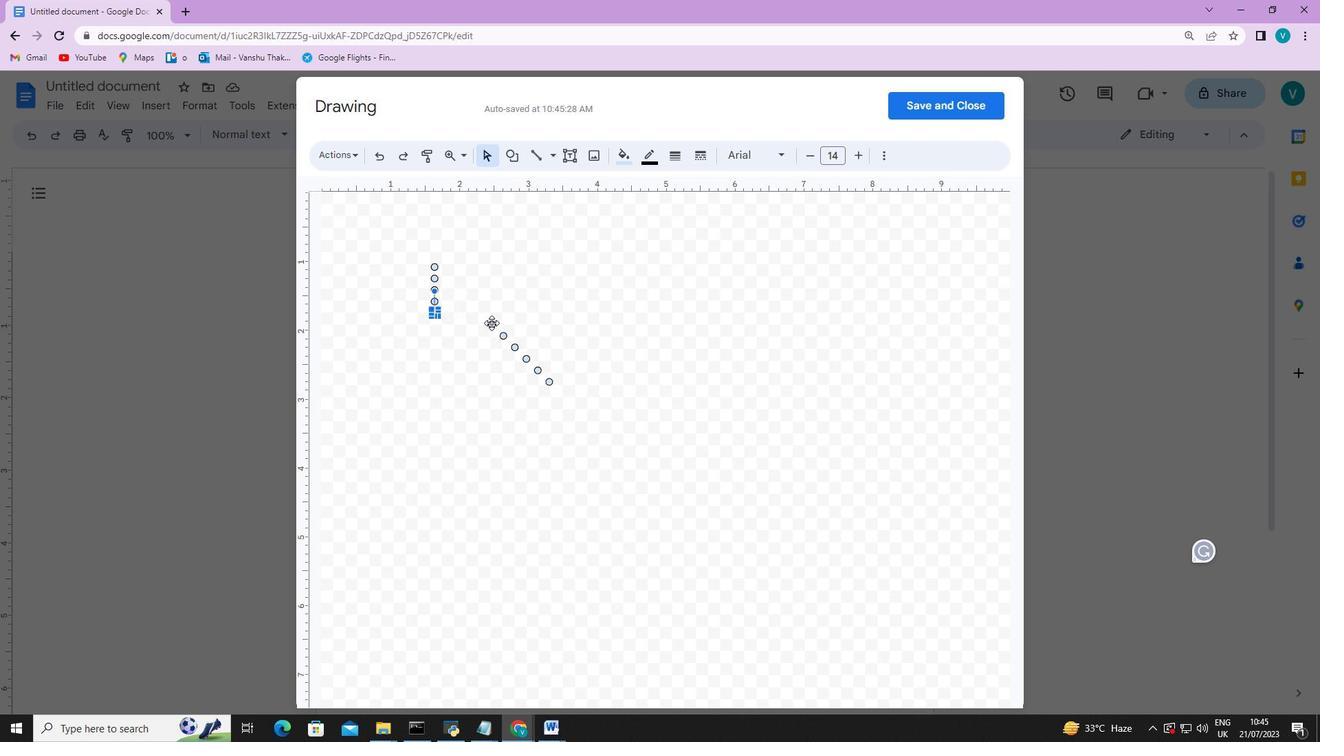 
Action: Key pressed <Key.left><Key.left><Key.left><Key.left><Key.left><Key.left><Key.left><Key.left><Key.left><Key.left>
Screenshot: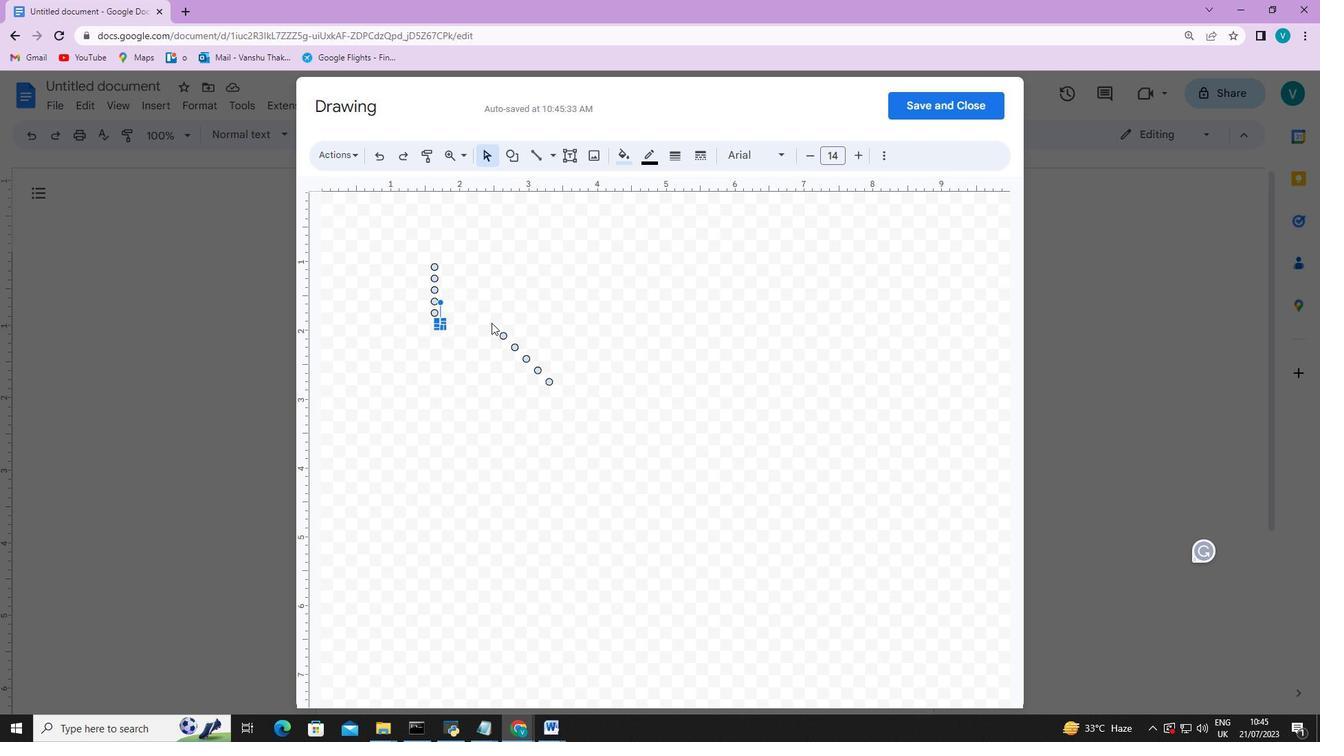 
Action: Mouse moved to (505, 337)
Screenshot: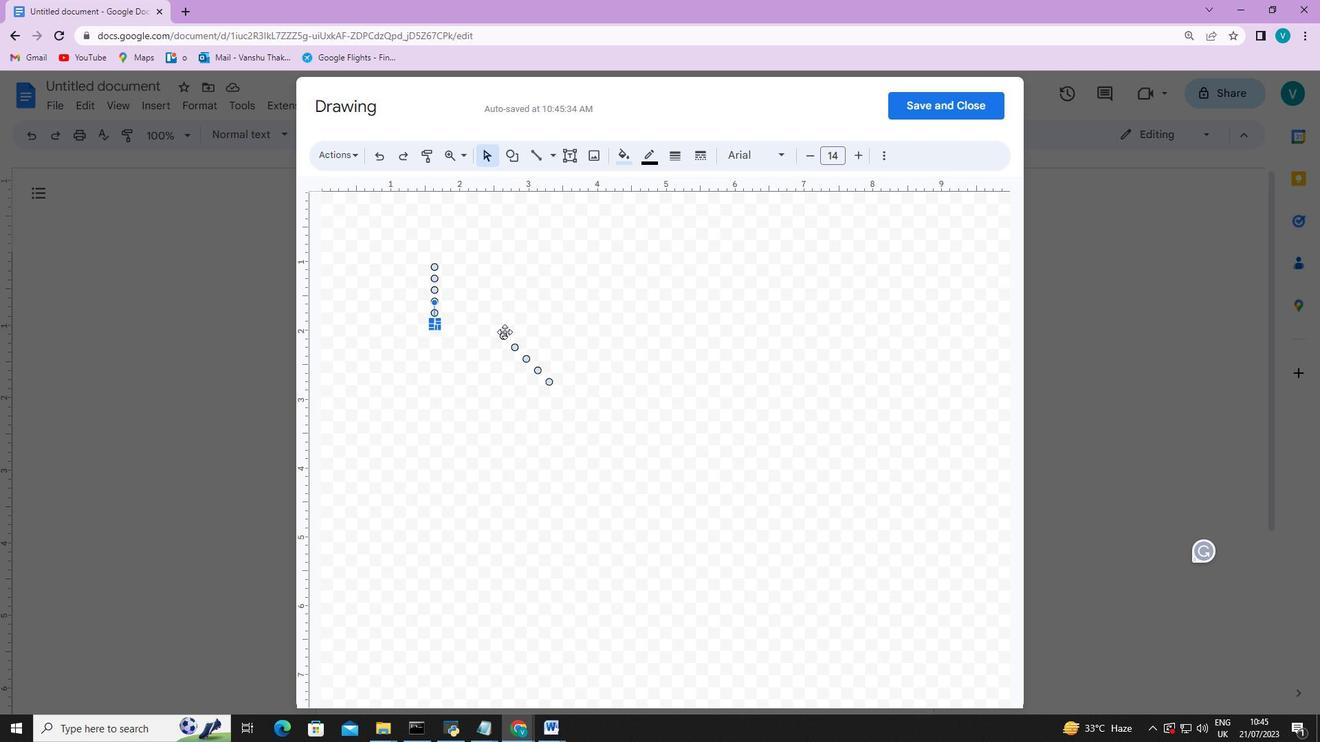 
Action: Mouse pressed left at (505, 337)
Screenshot: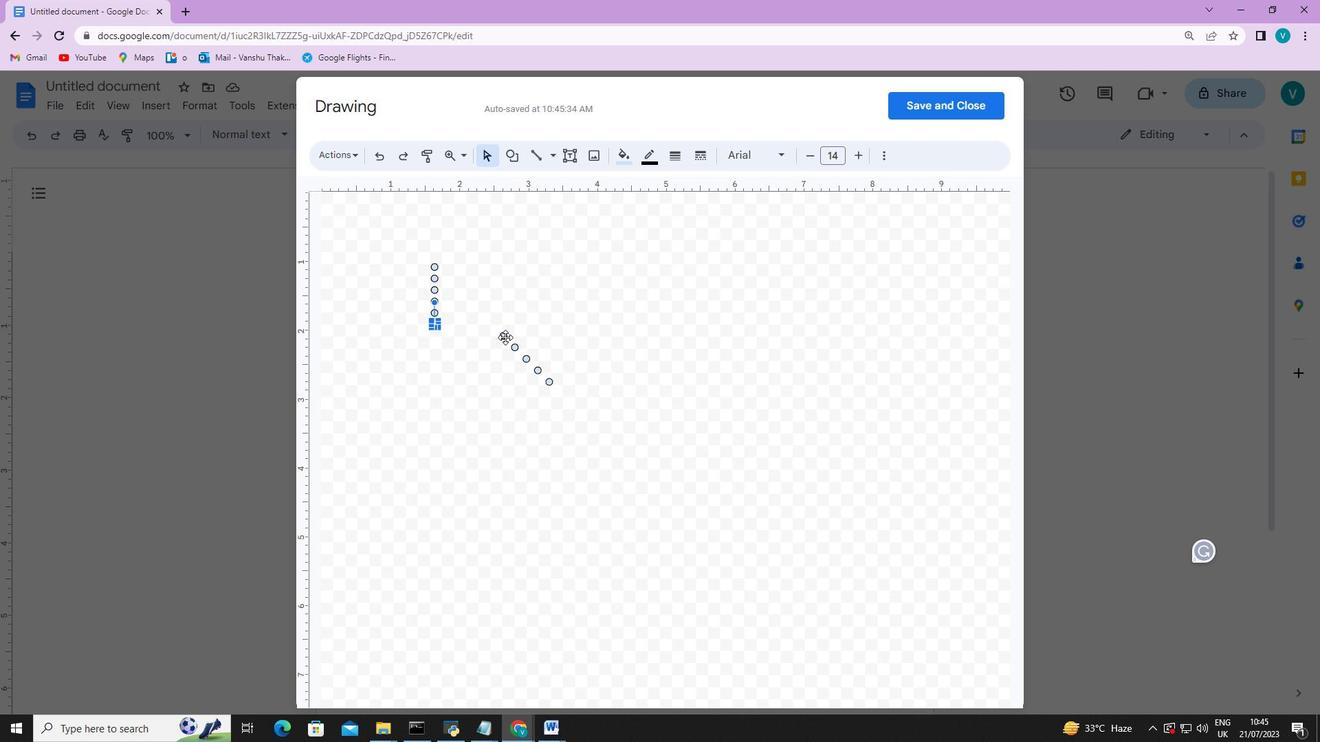 
Action: Key pressed <Key.left><Key.left><Key.left><Key.left><Key.left><Key.left><Key.left><Key.left><Key.left><Key.left><Key.left><Key.left>
Screenshot: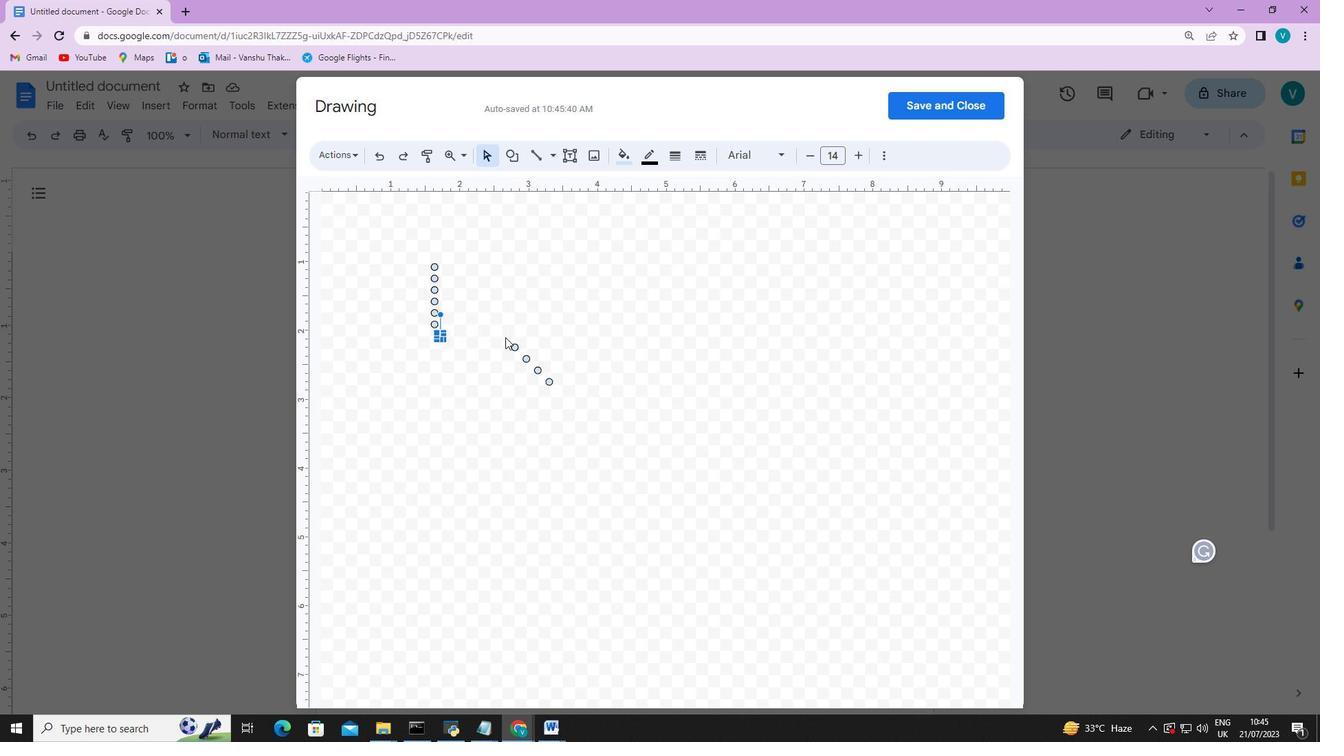 
Action: Mouse moved to (515, 347)
Screenshot: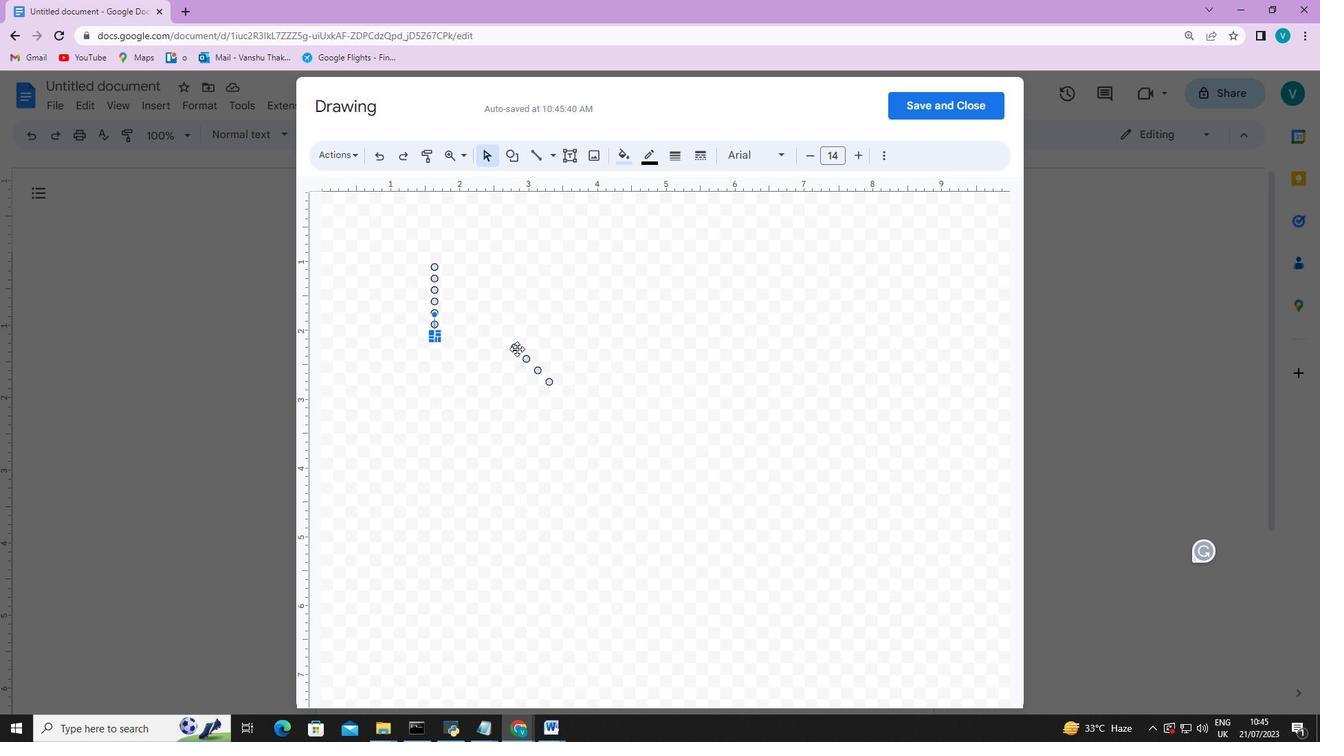
Action: Mouse pressed left at (515, 347)
Screenshot: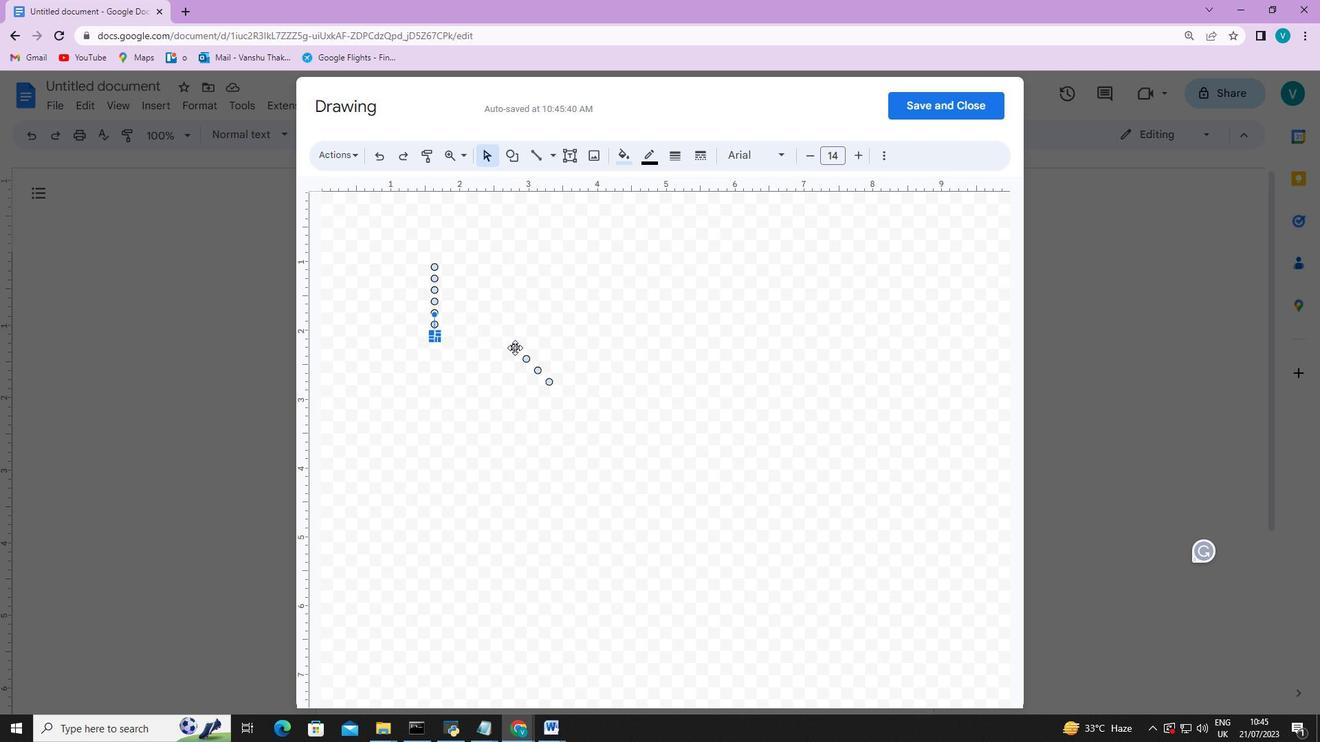 
Action: Key pressed <Key.left><Key.left><Key.left><Key.left><Key.left><Key.left><Key.left><Key.left><Key.left><Key.left><Key.left><Key.left><Key.left><Key.left>
Screenshot: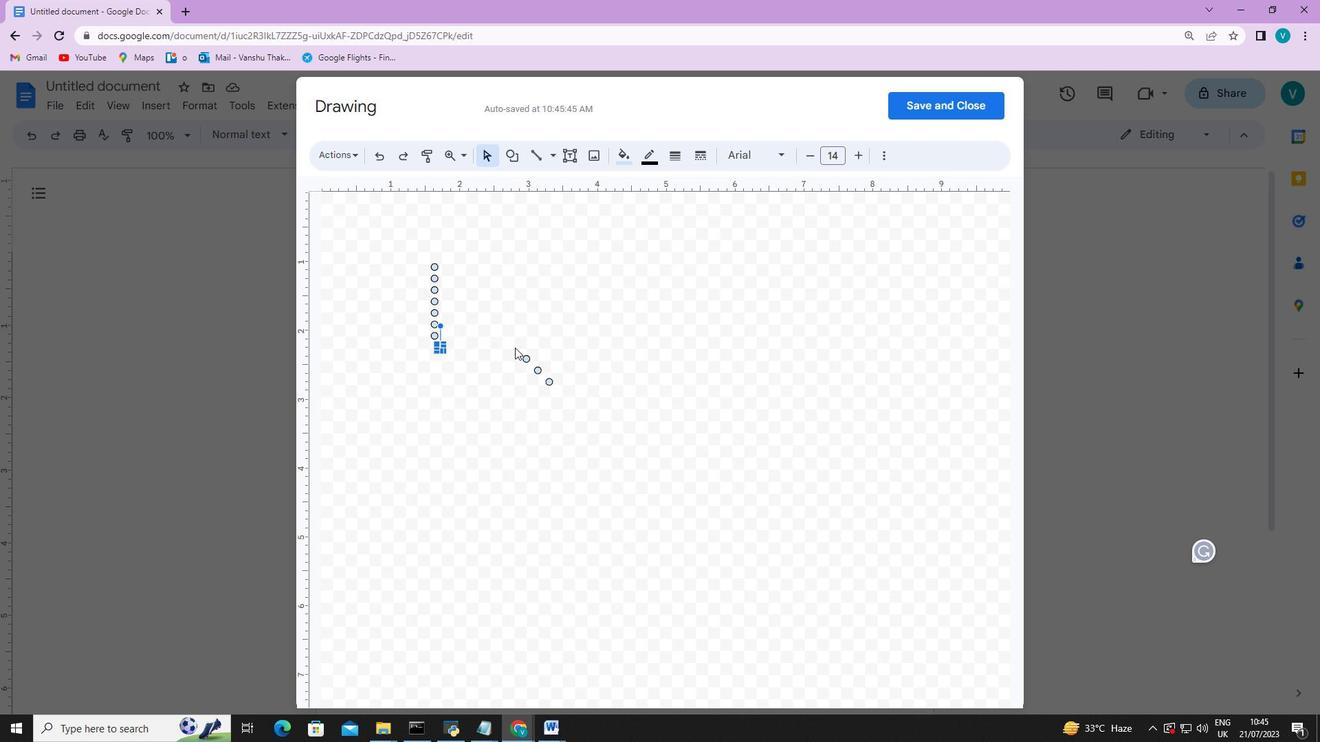 
Action: Mouse moved to (525, 358)
Screenshot: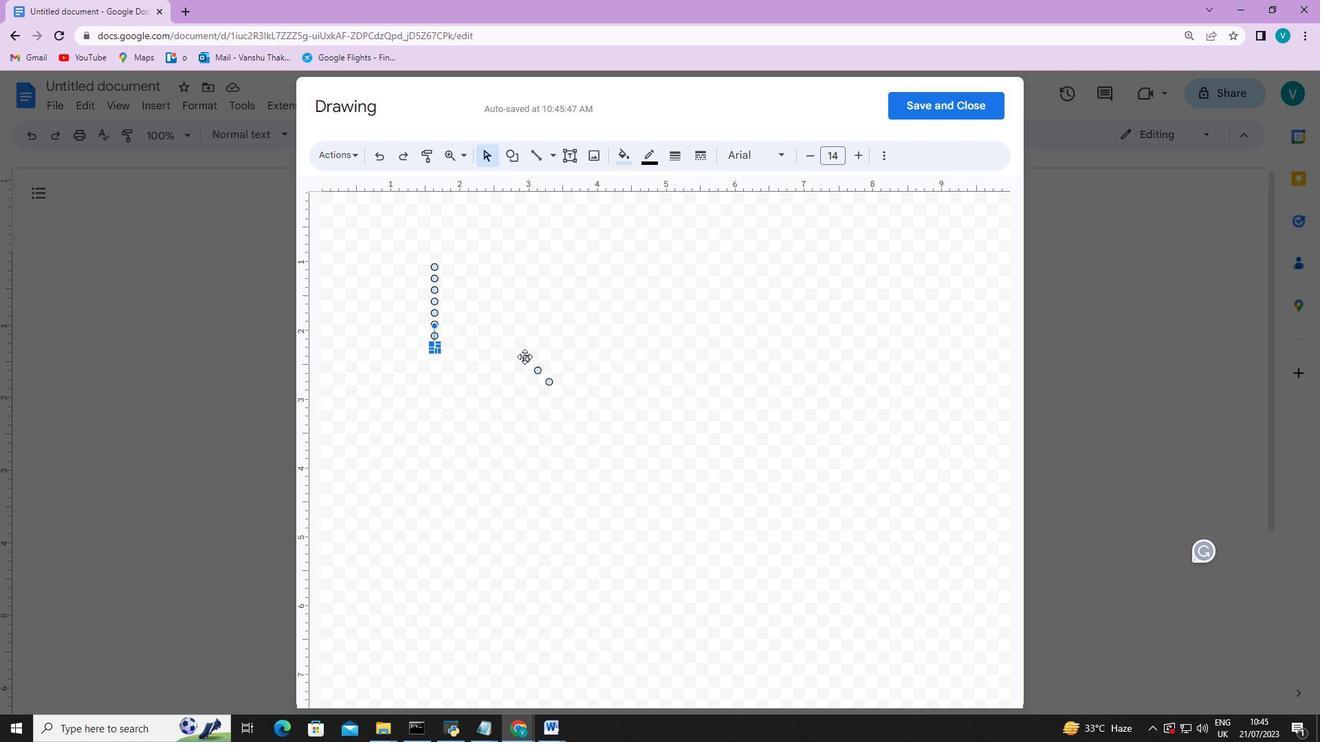 
Action: Mouse pressed left at (525, 358)
Screenshot: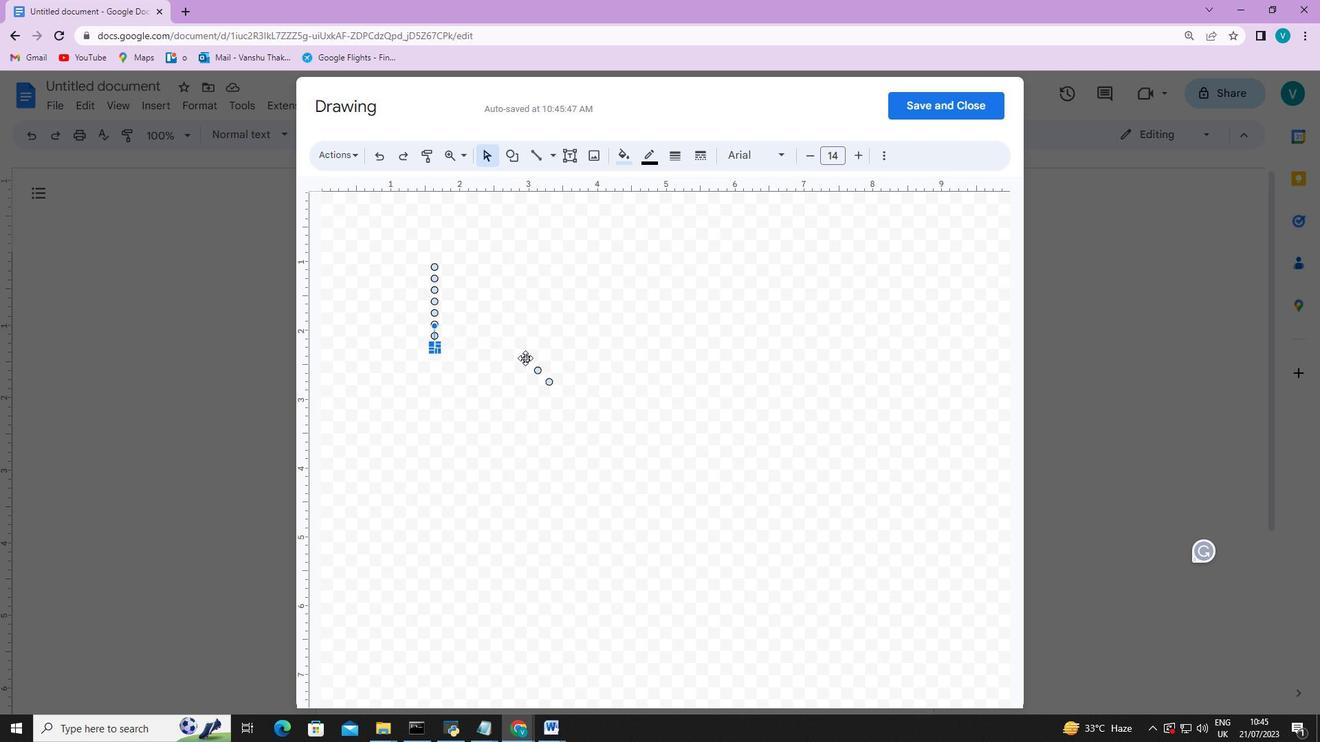 
Action: Key pressed <Key.left><Key.left><Key.left><Key.left><Key.left><Key.left><Key.left><Key.left><Key.left><Key.left><Key.left><Key.left><Key.left><Key.left><Key.left><Key.left>
Screenshot: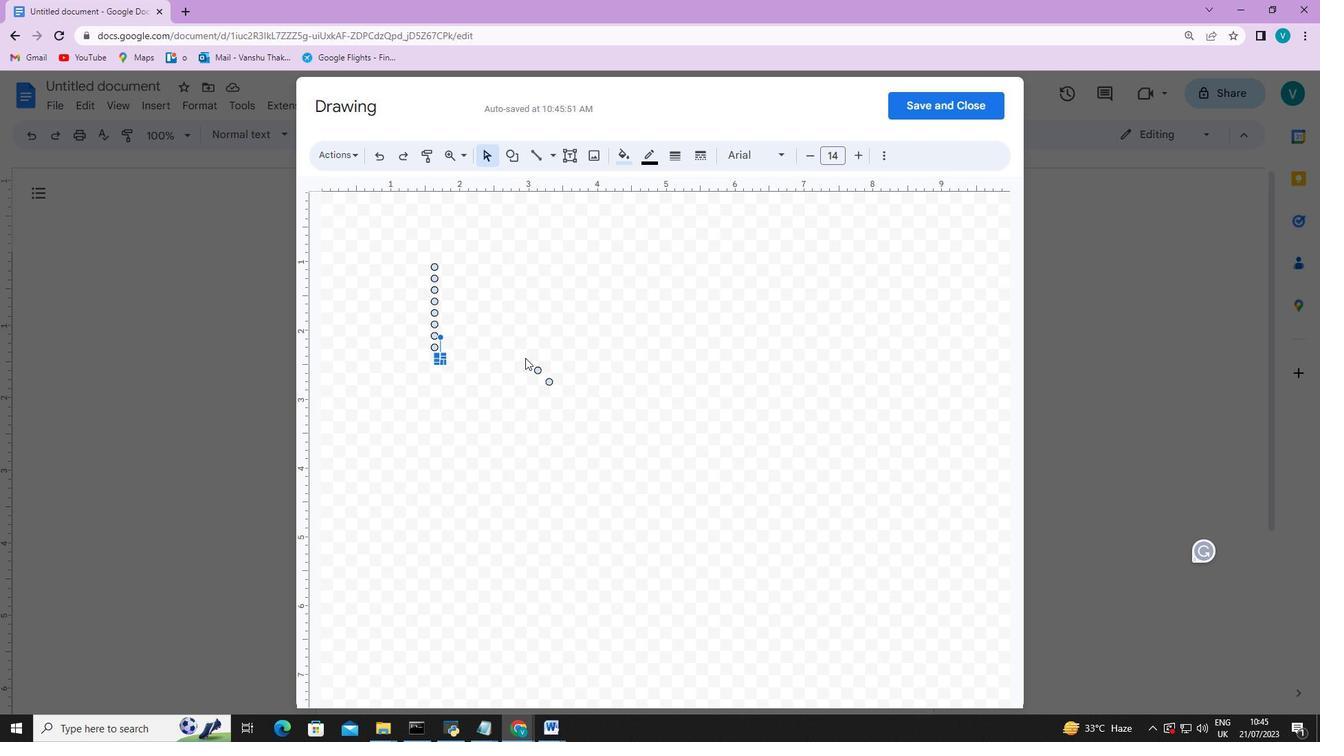 
Action: Mouse moved to (541, 371)
Screenshot: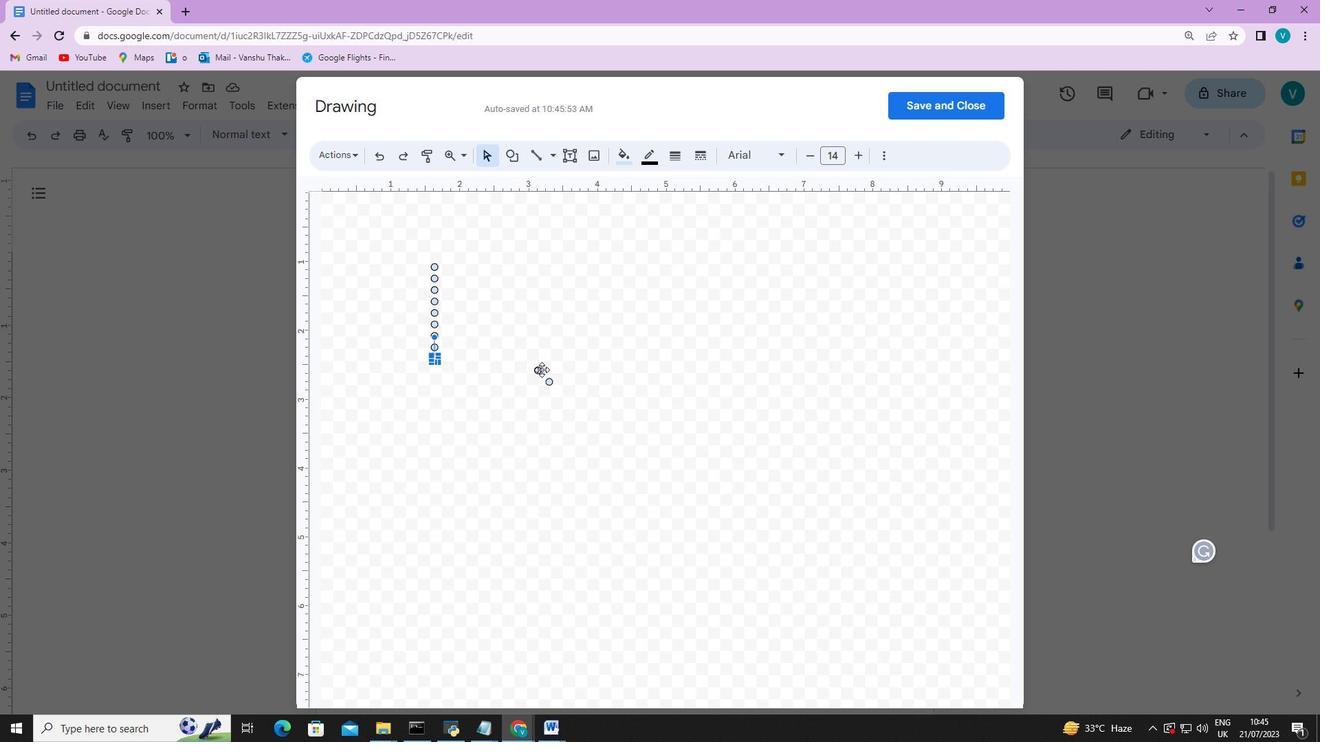 
Action: Mouse pressed left at (541, 371)
Screenshot: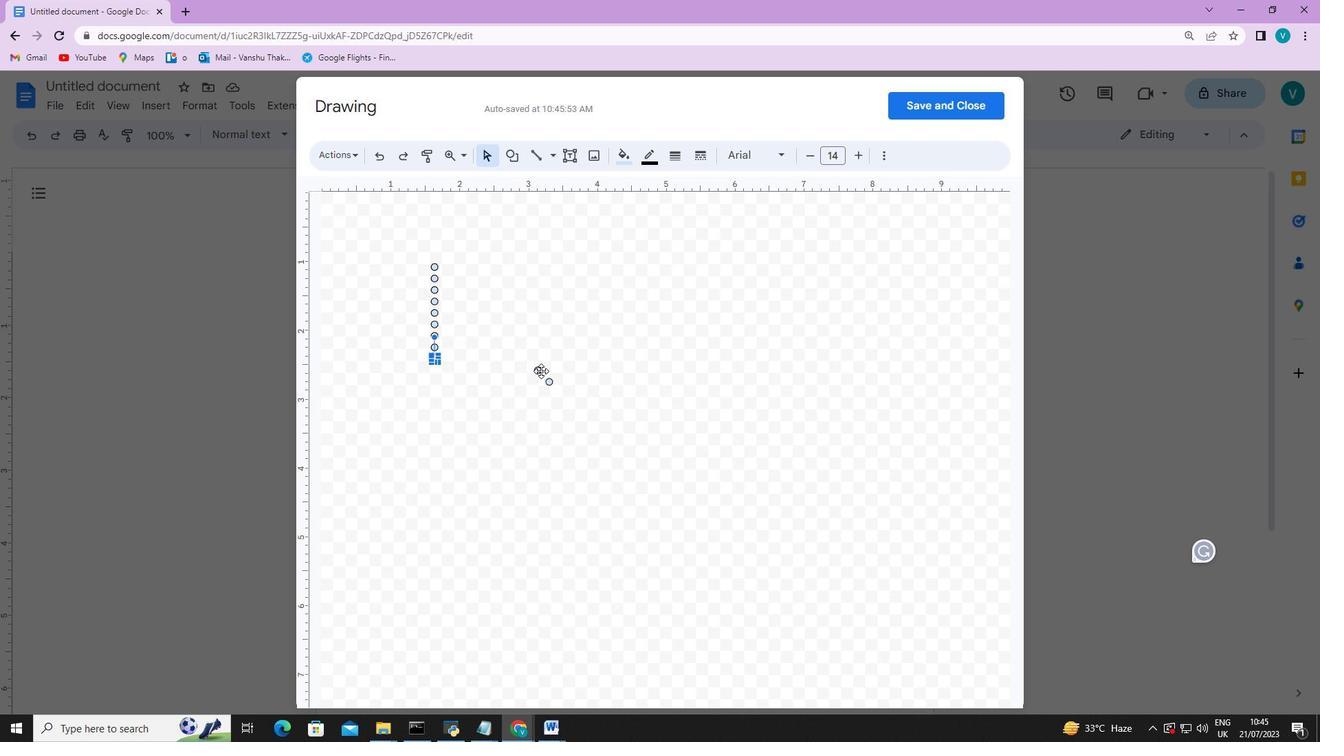 
Action: Key pressed <Key.left><Key.left><Key.left><Key.left><Key.left><Key.left><Key.left><Key.left><Key.left><Key.left><Key.left><Key.left><Key.left><Key.left><Key.left><Key.left><Key.left><Key.left>
Screenshot: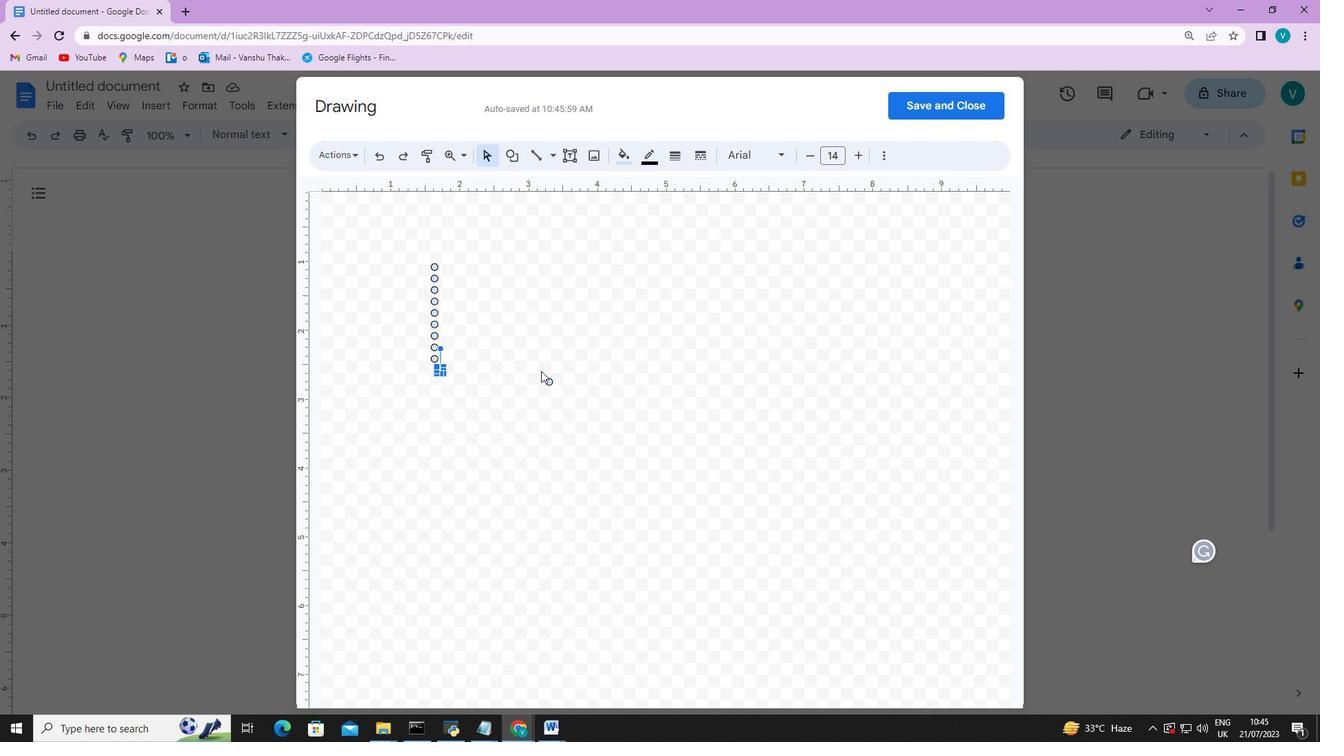 
Action: Mouse moved to (547, 383)
Screenshot: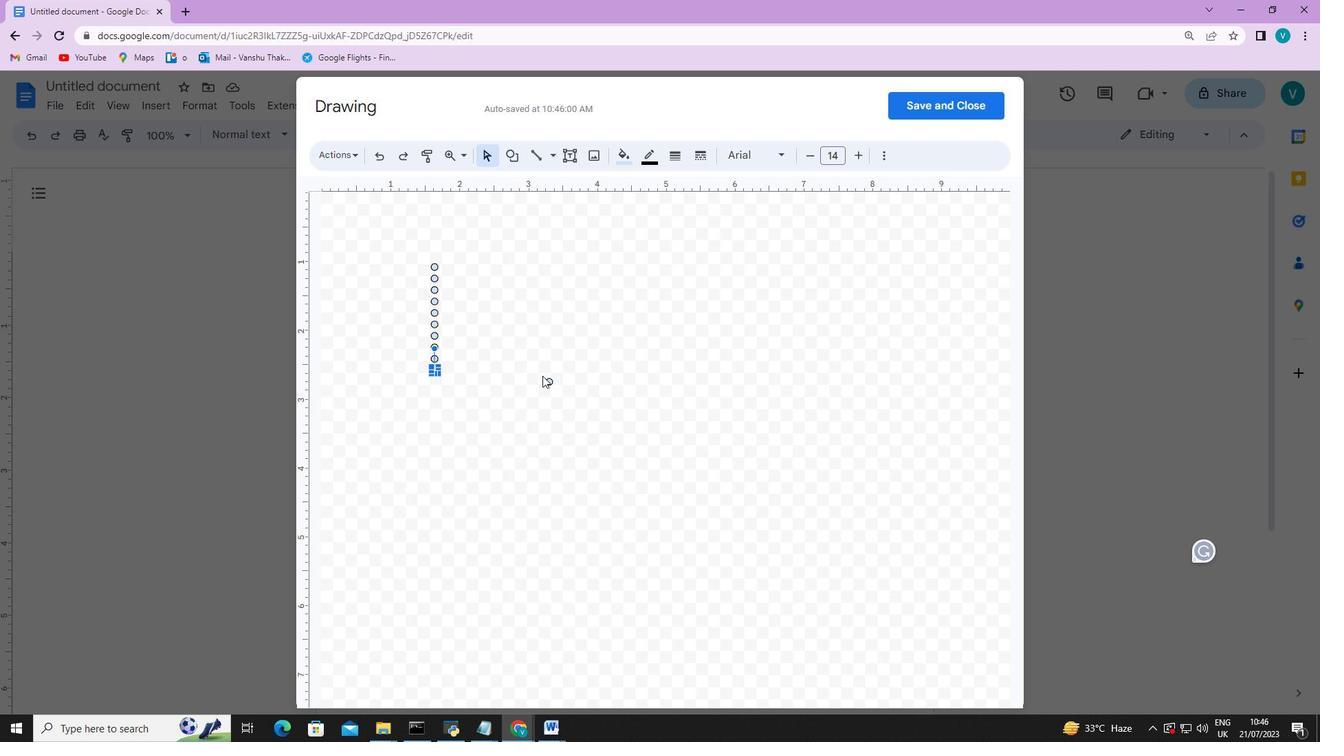 
Action: Mouse pressed left at (547, 383)
Screenshot: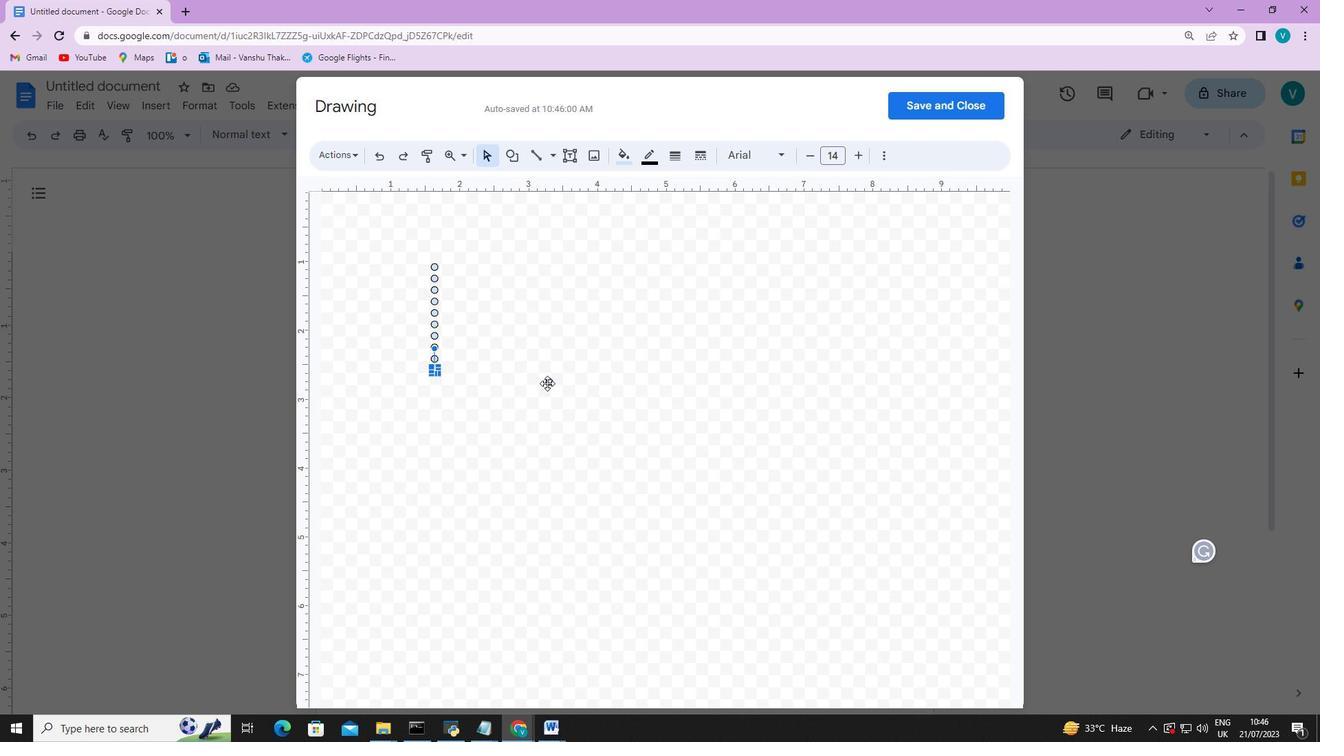
Action: Key pressed <Key.left><Key.left><Key.left><Key.left><Key.left><Key.left><Key.left><Key.left><Key.left><Key.left><Key.left><Key.left><Key.left><Key.left><Key.left><Key.left><Key.left><Key.left><Key.left><Key.left>
Screenshot: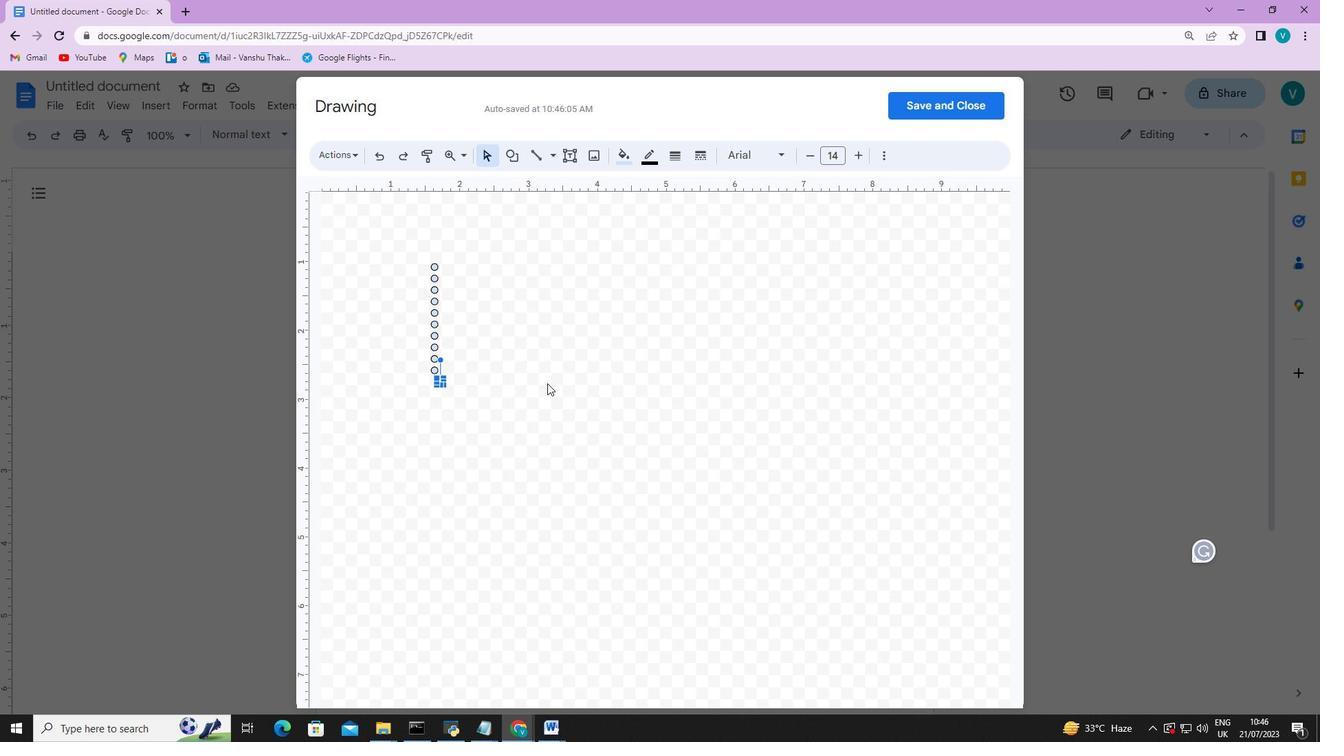 
Action: Mouse moved to (435, 267)
Screenshot: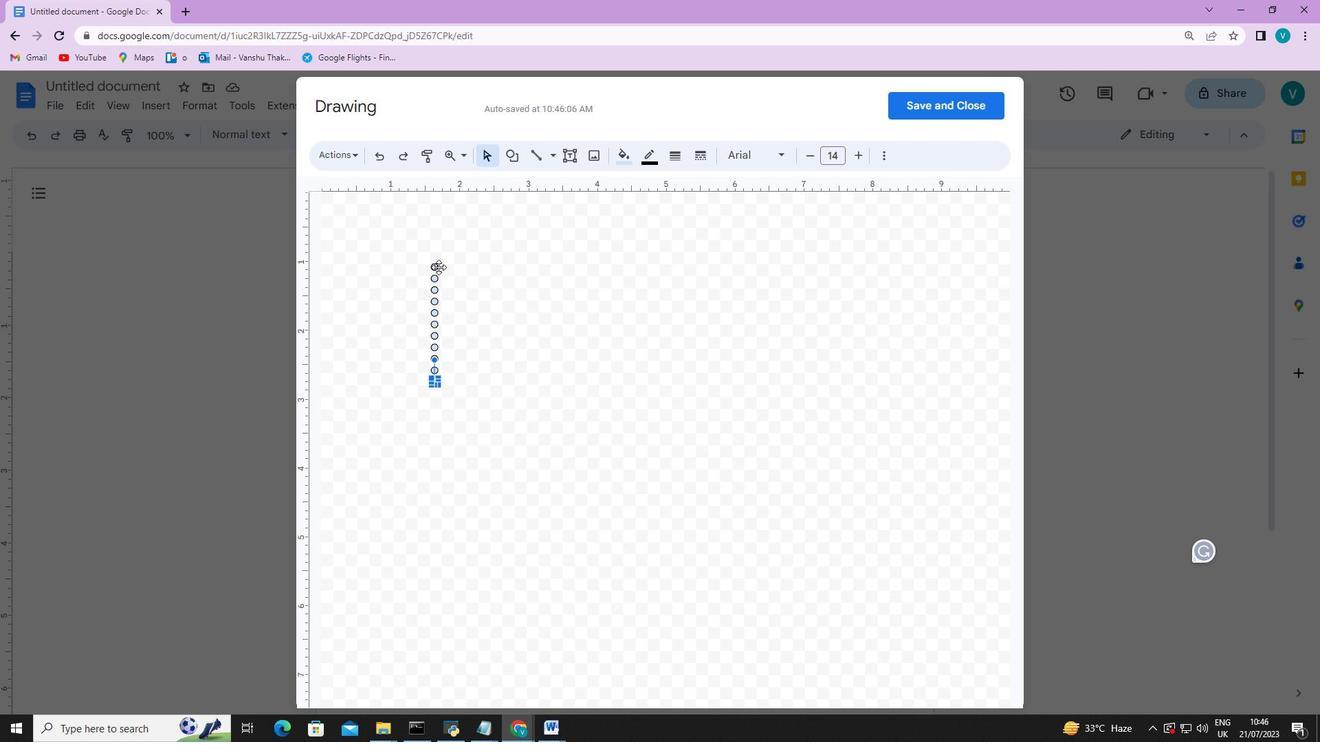 
Action: Mouse pressed left at (435, 267)
Screenshot: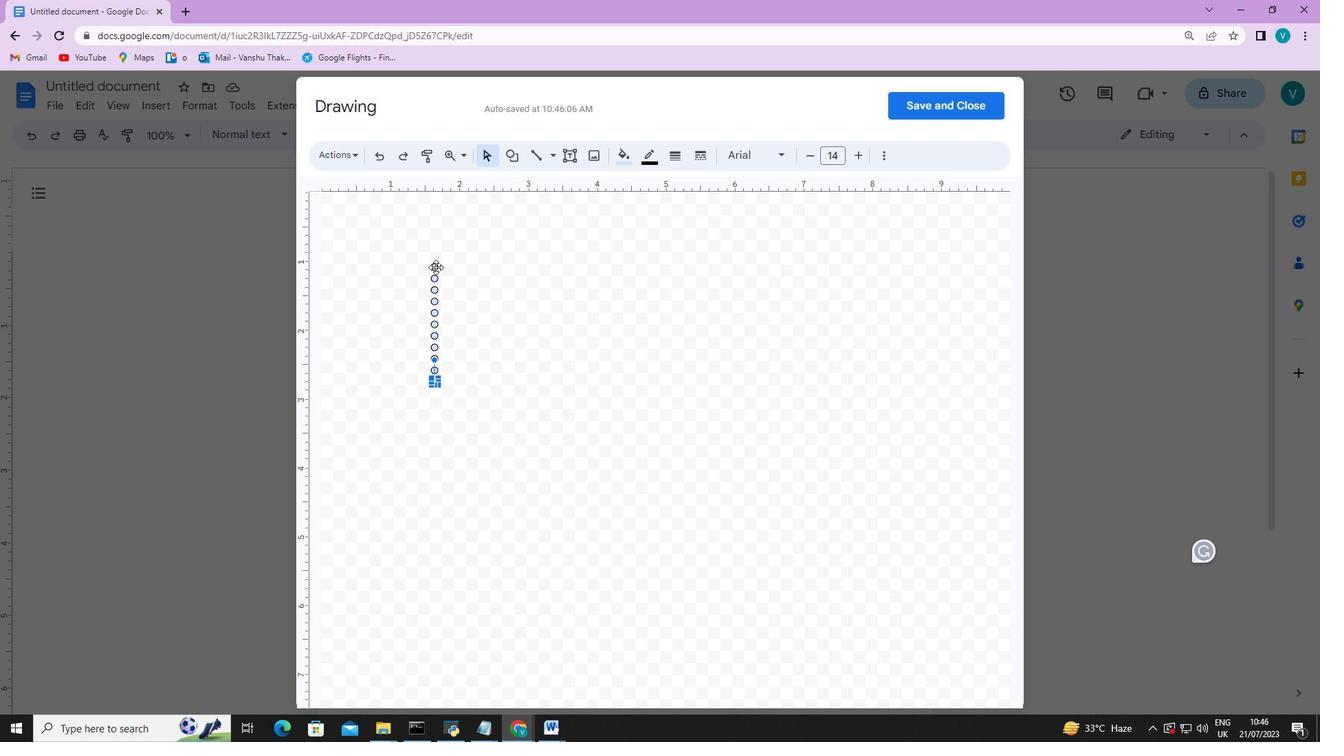 
Action: Mouse moved to (433, 277)
Screenshot: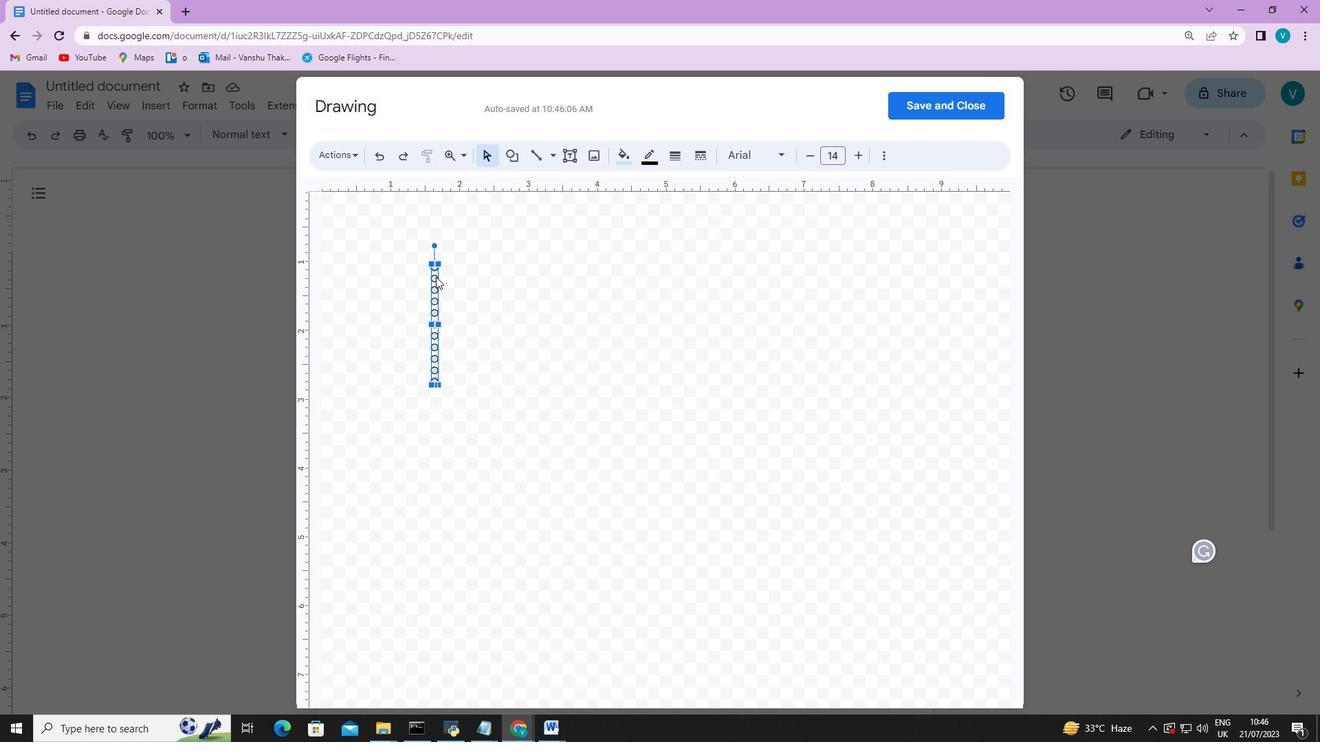 
Action: Mouse pressed left at (433, 277)
Screenshot: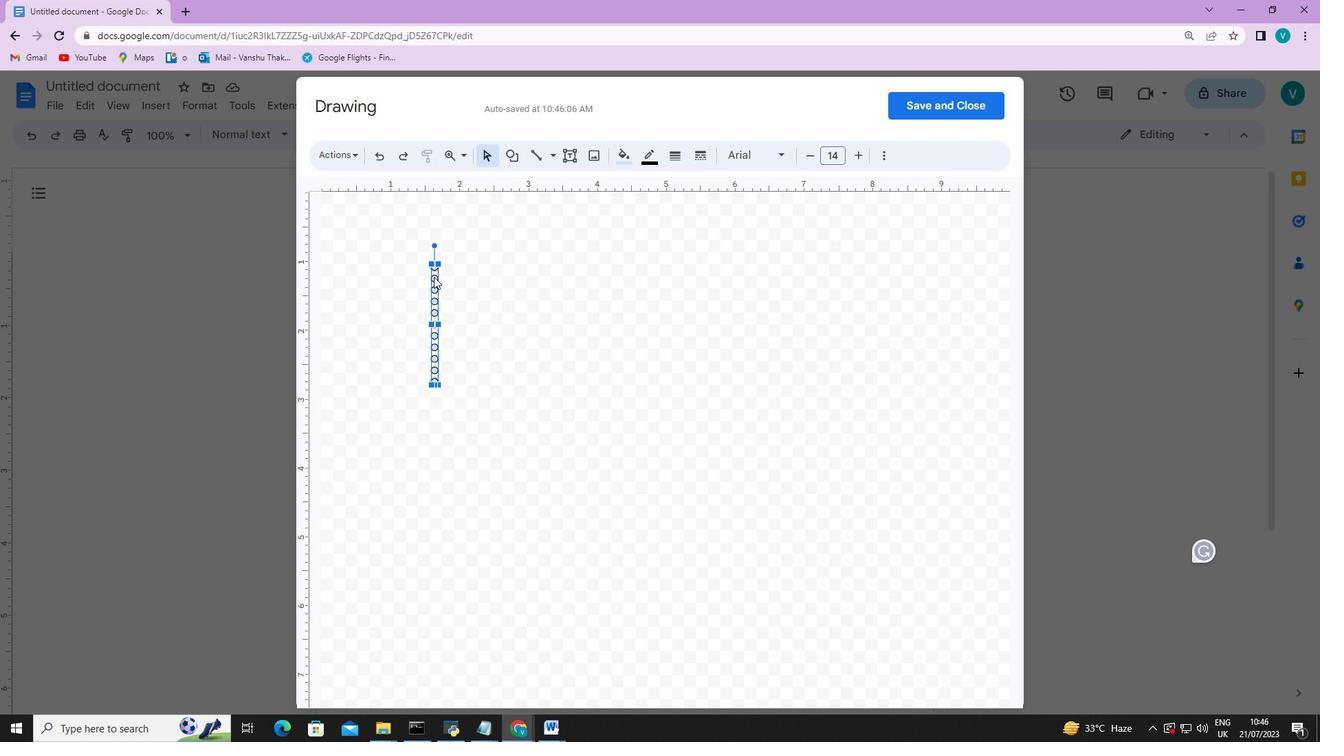 
Action: Mouse moved to (433, 289)
Screenshot: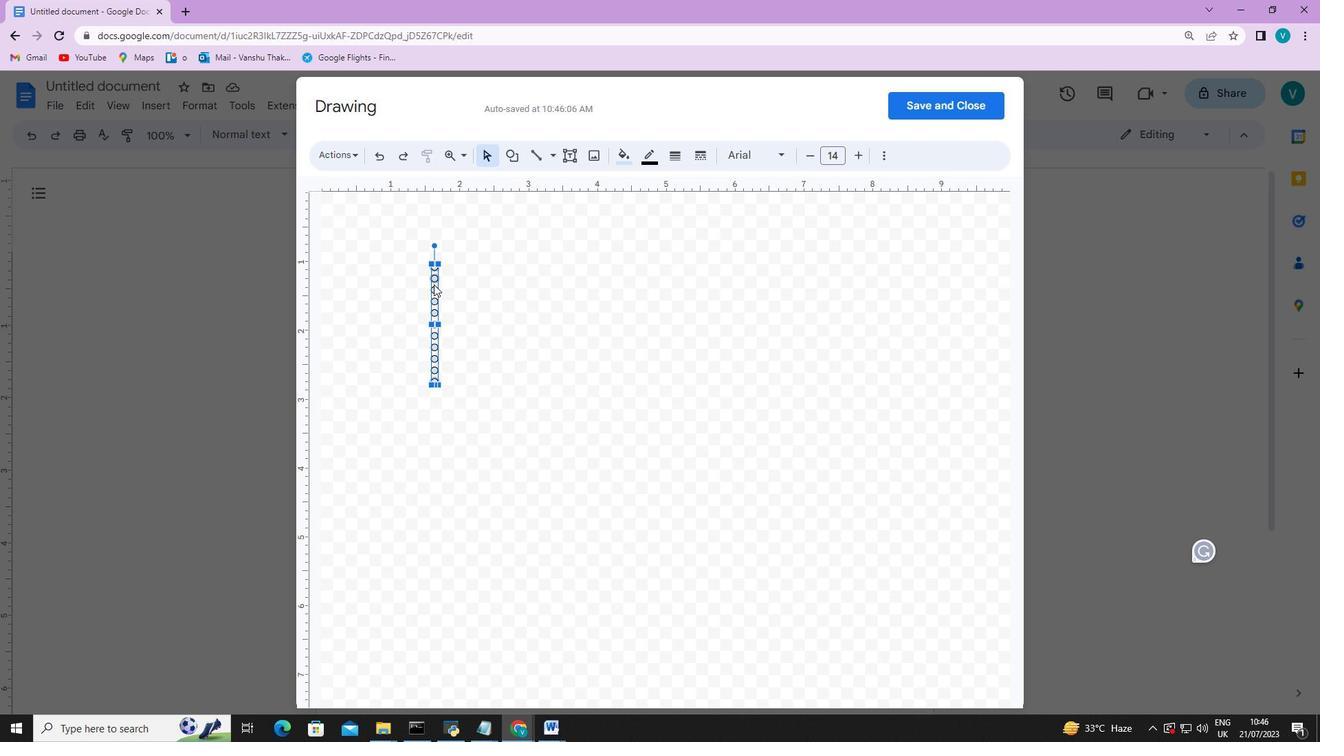 
Action: Mouse pressed left at (433, 289)
Screenshot: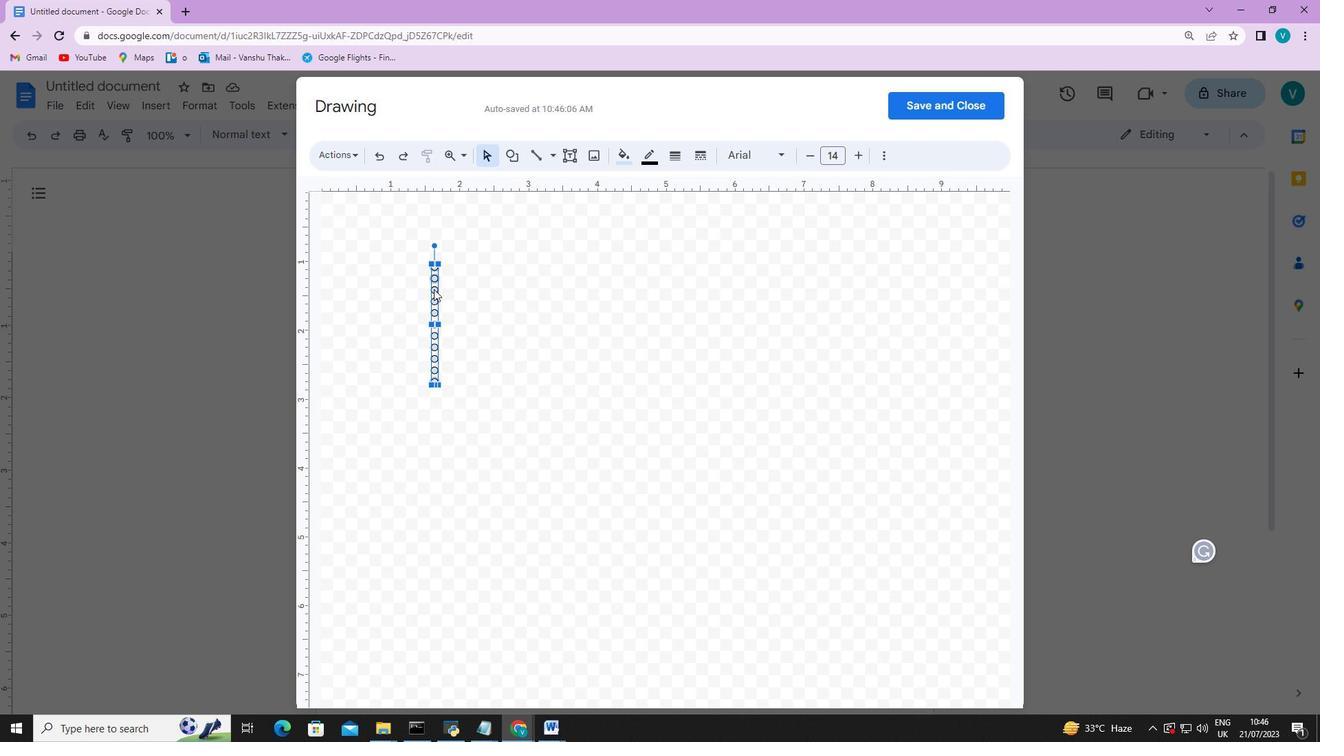 
Action: Mouse moved to (436, 301)
Screenshot: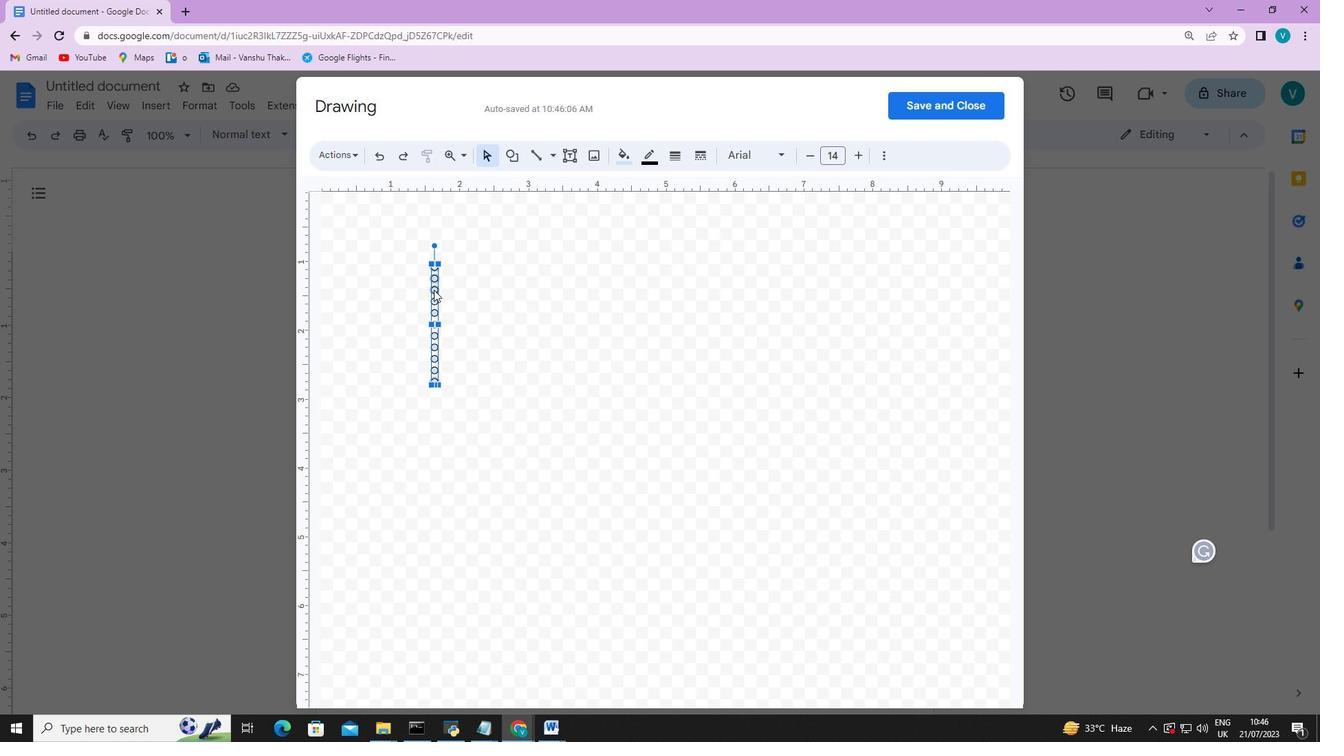 
Action: Mouse pressed left at (436, 301)
Screenshot: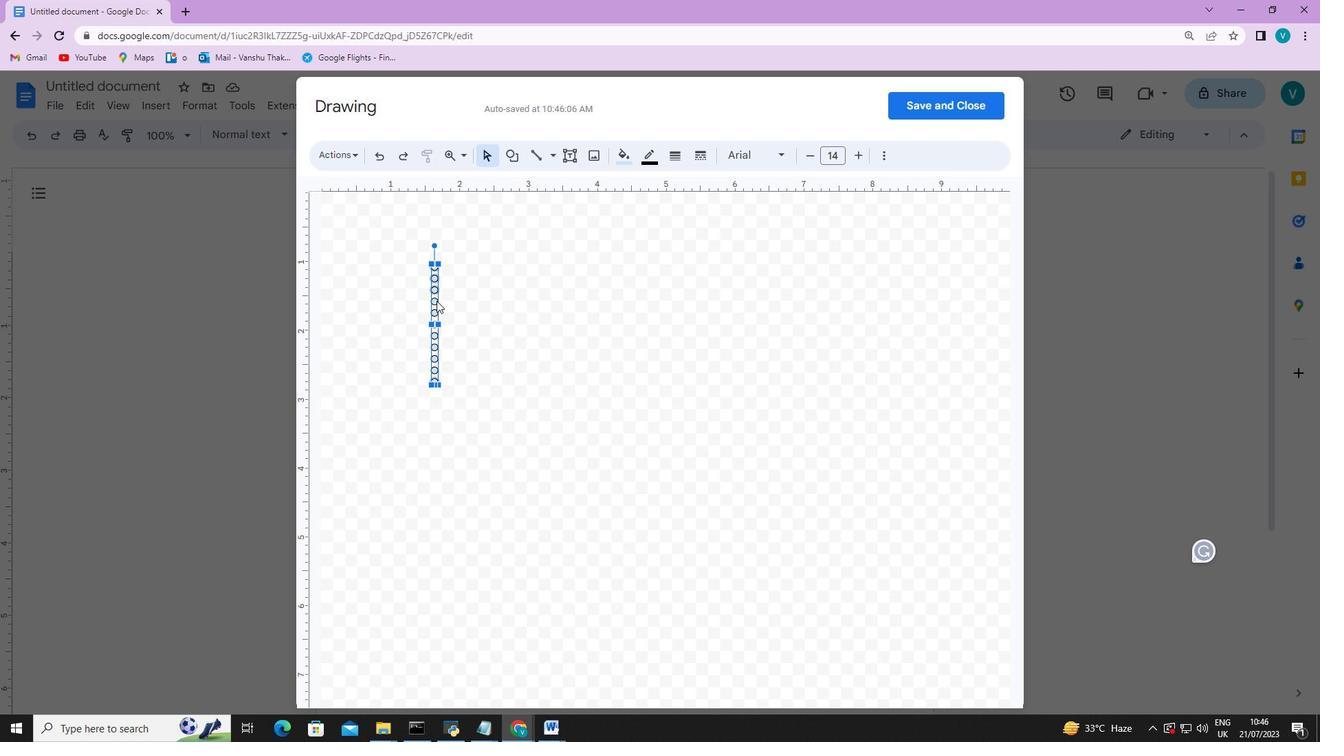 
Action: Mouse moved to (433, 311)
Screenshot: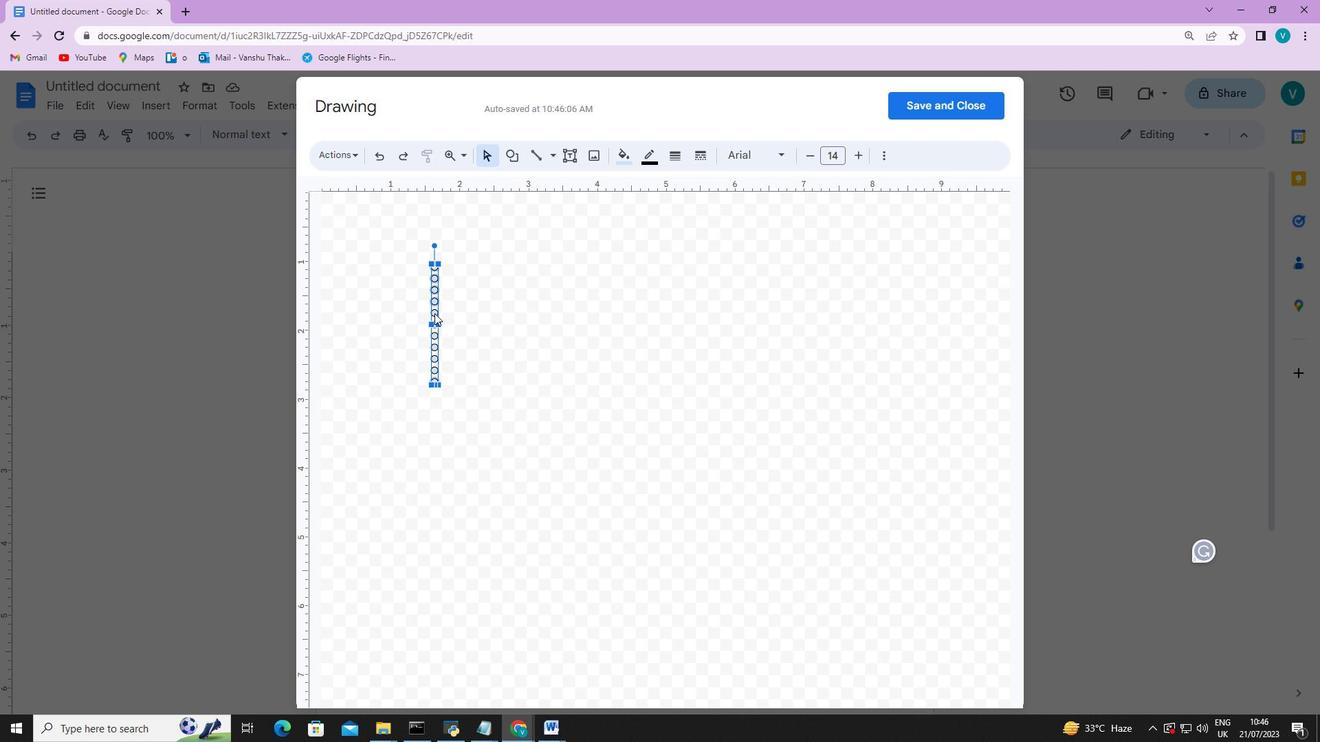 
Action: Mouse pressed left at (433, 311)
Screenshot: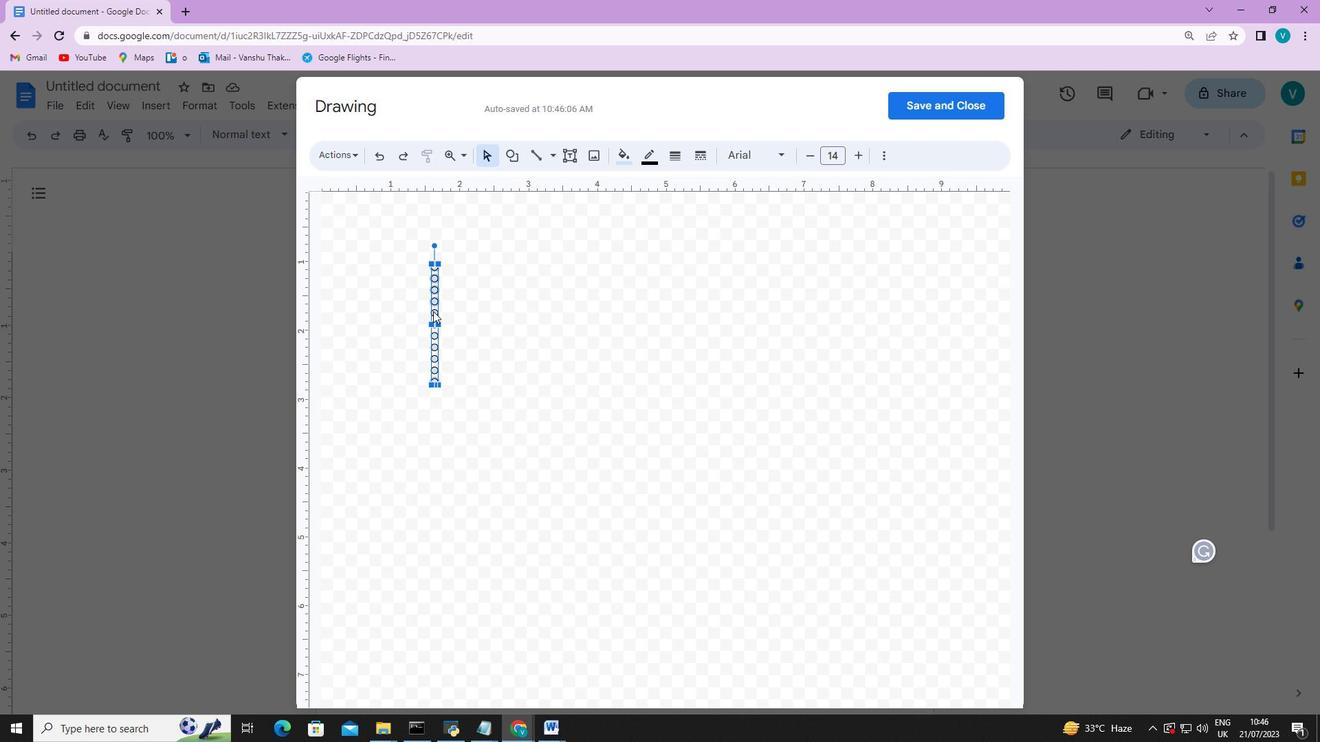 
Action: Mouse moved to (434, 335)
Screenshot: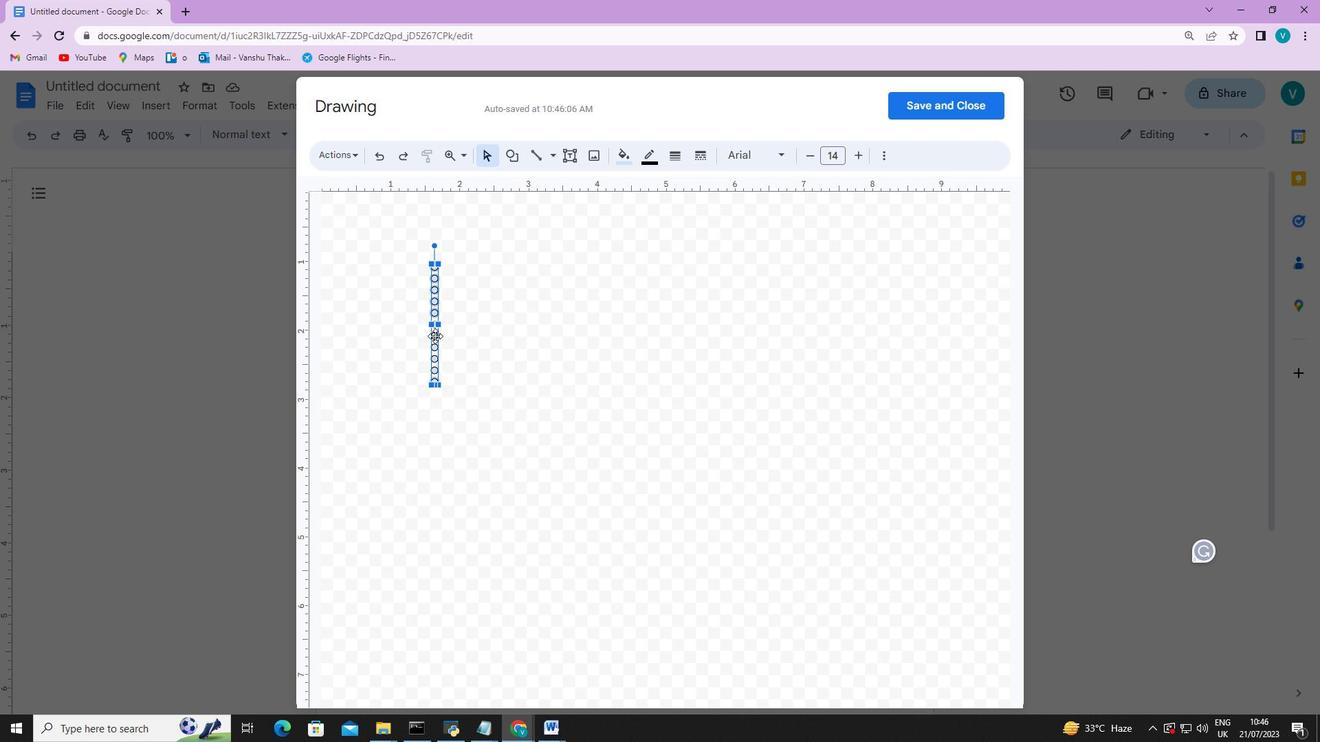 
Action: Mouse pressed left at (434, 335)
Screenshot: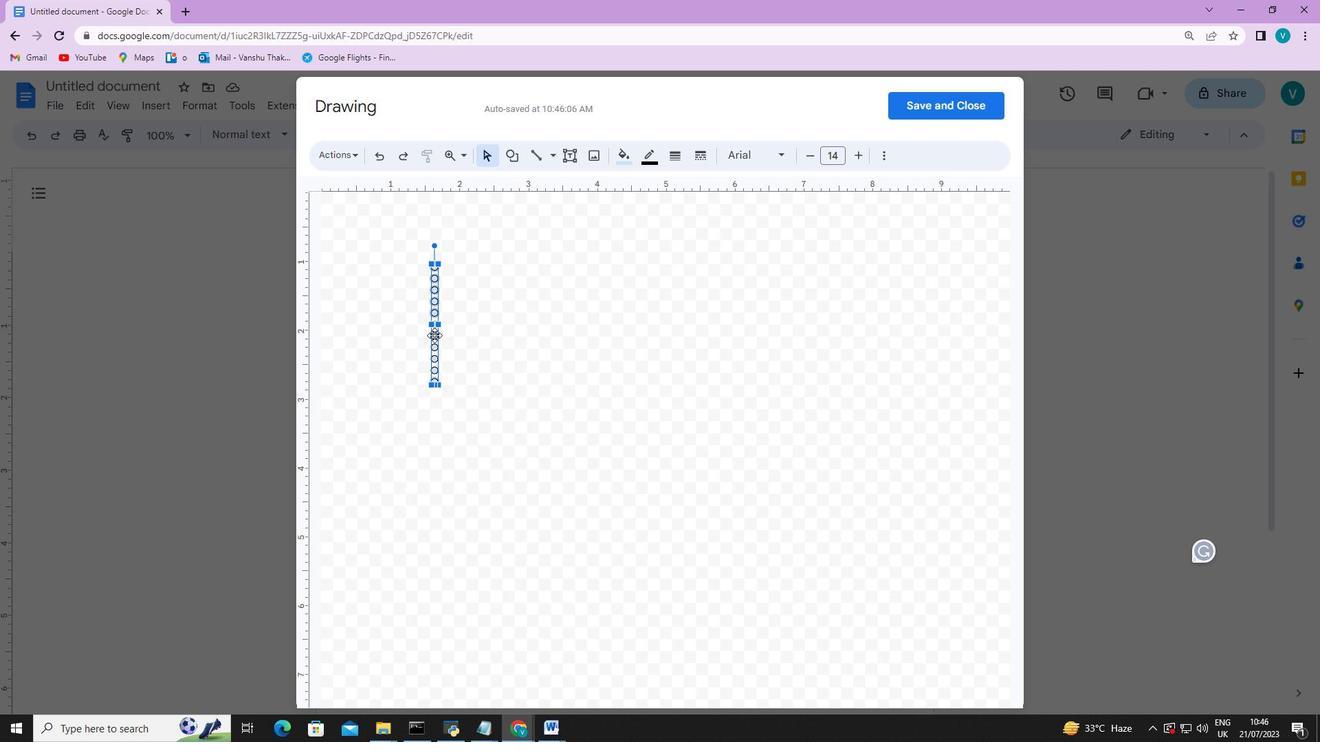 
Action: Mouse moved to (484, 344)
Screenshot: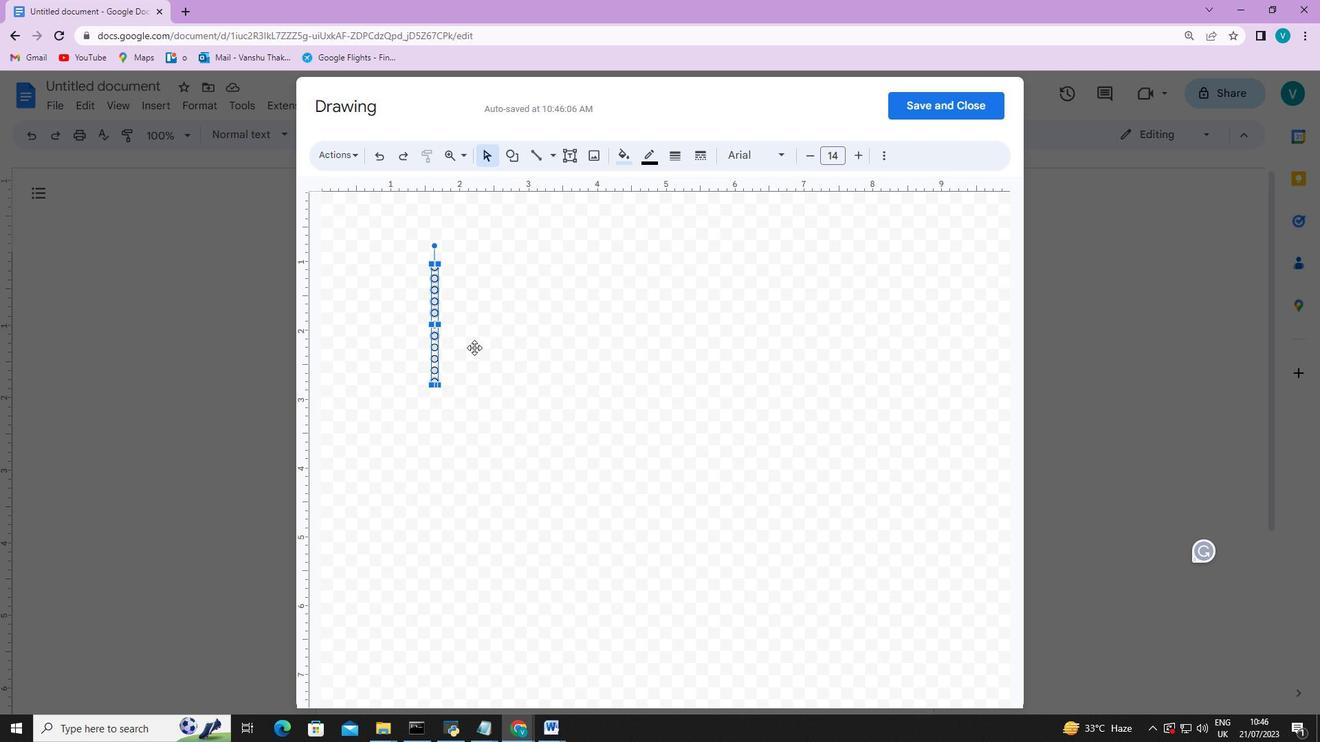 
Action: Mouse pressed left at (484, 344)
Screenshot: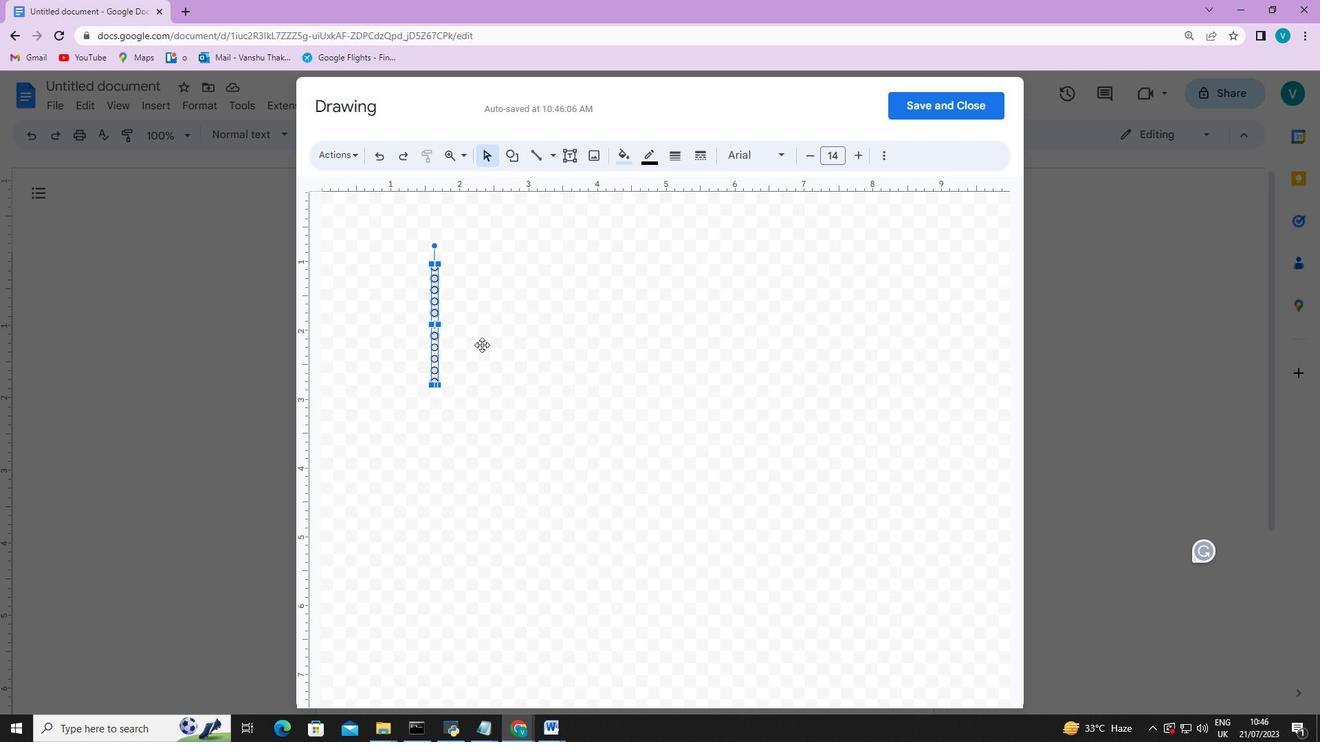 
Action: Mouse moved to (434, 323)
Screenshot: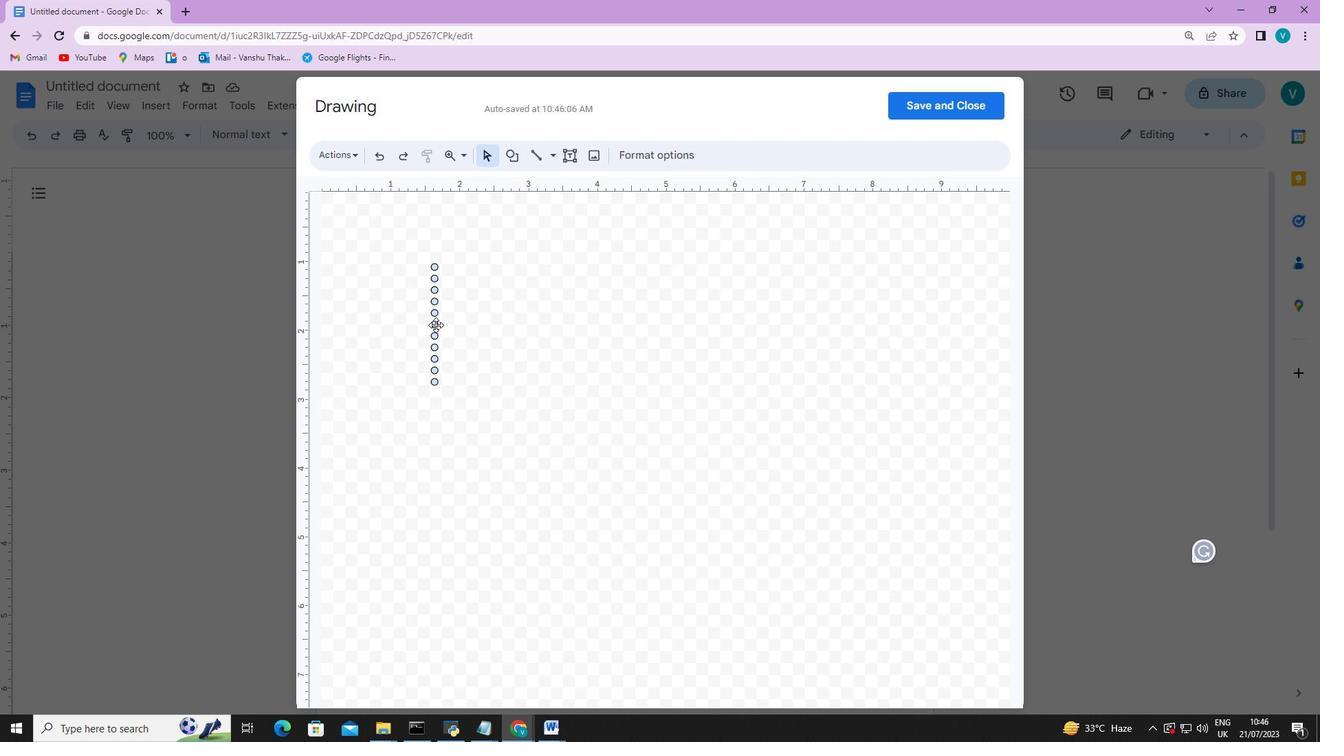 
Action: Mouse pressed left at (434, 323)
Screenshot: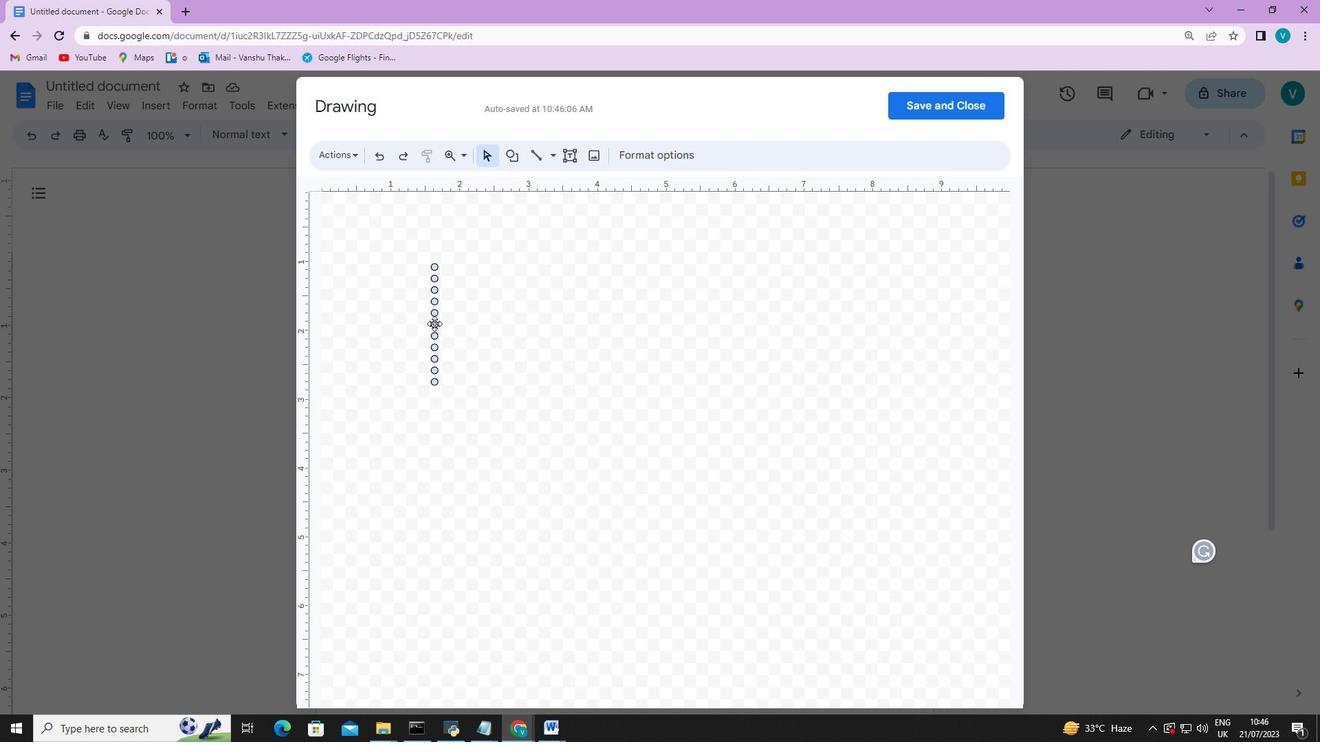 
Action: Mouse moved to (434, 335)
Screenshot: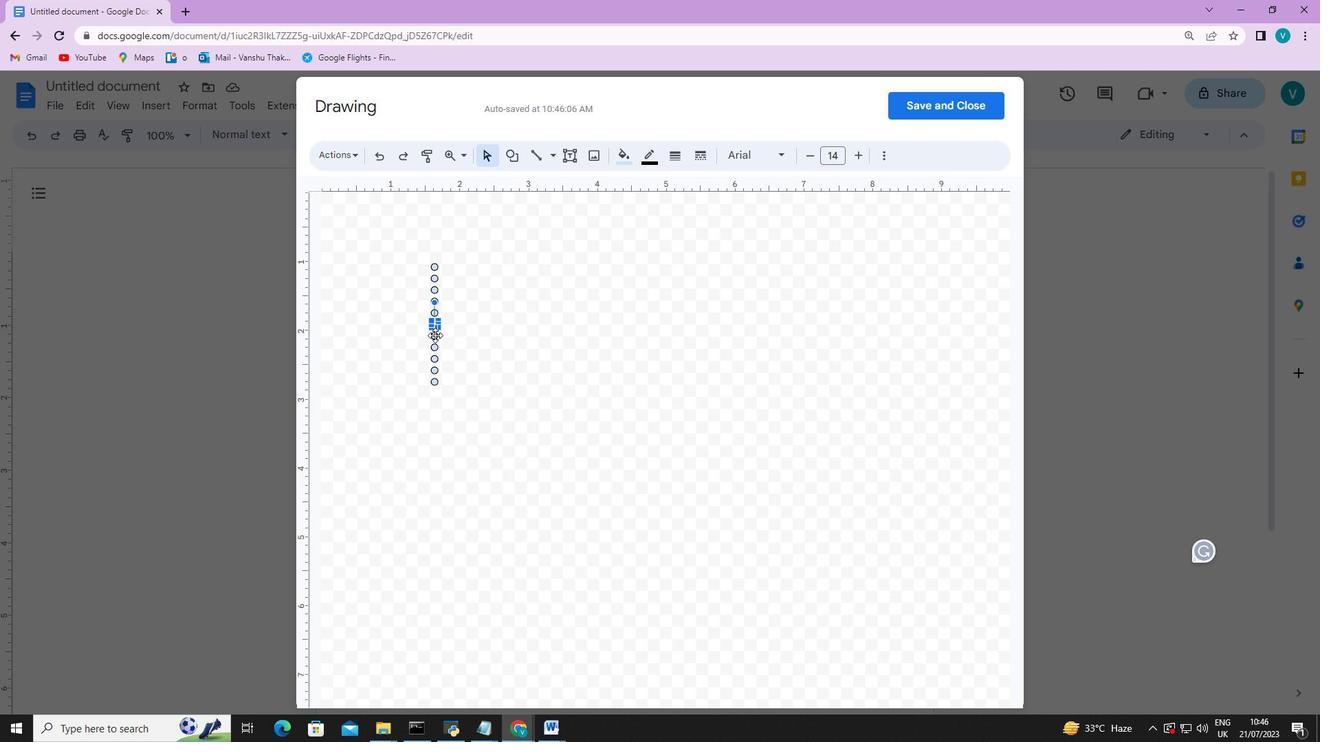 
Action: Mouse pressed left at (434, 335)
Screenshot: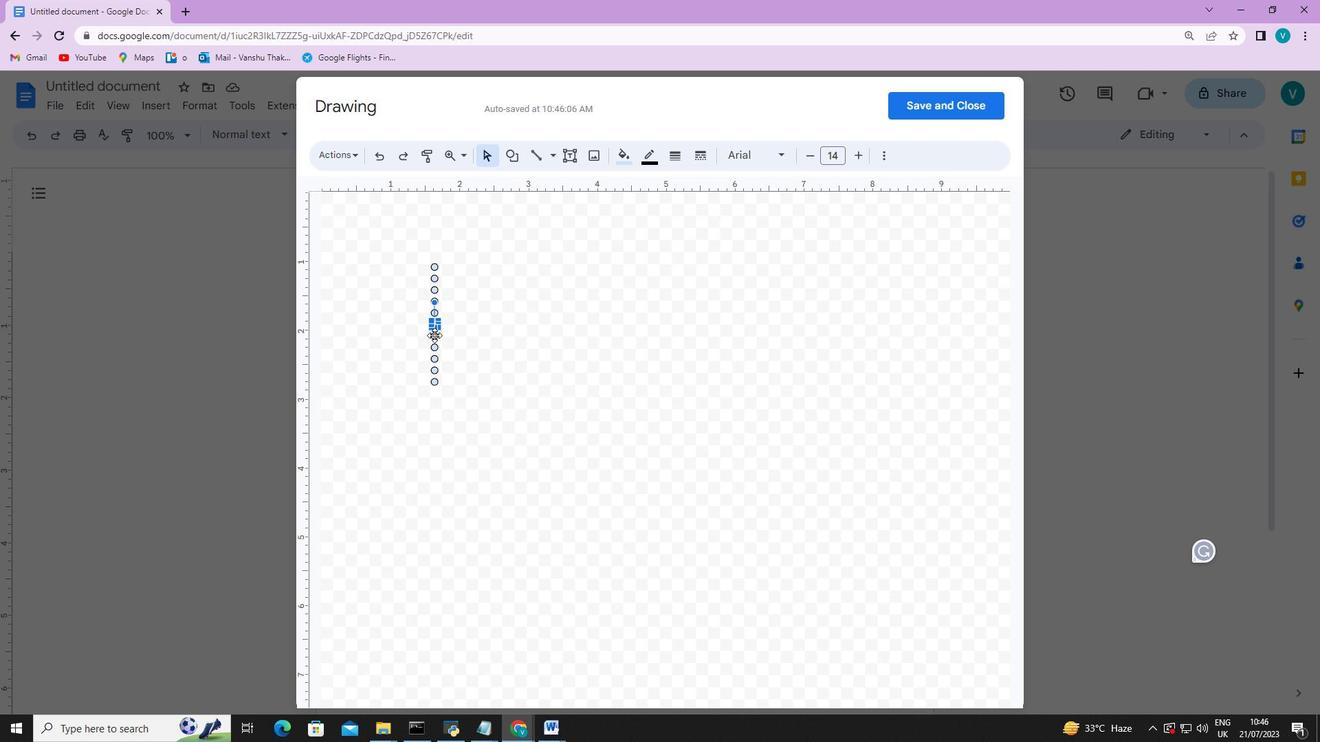 
Action: Mouse moved to (436, 313)
Screenshot: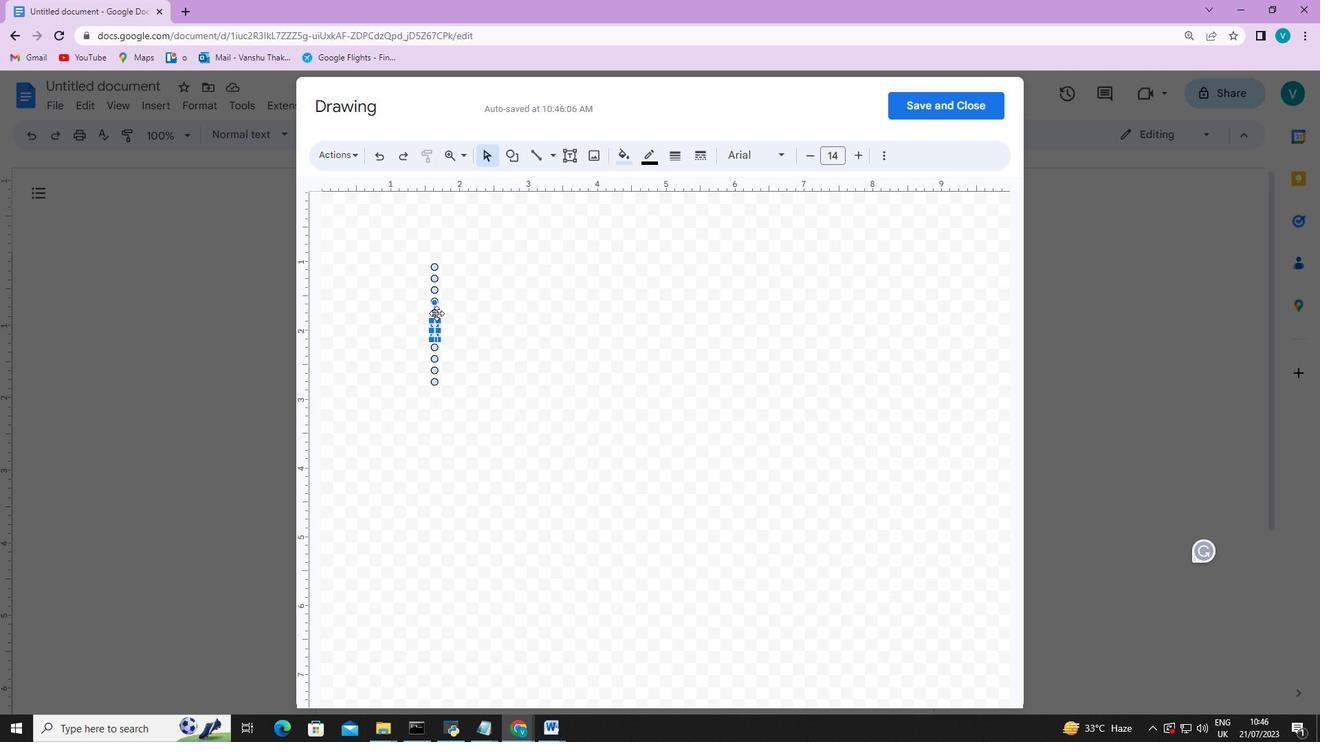 
Action: Mouse pressed left at (436, 313)
Screenshot: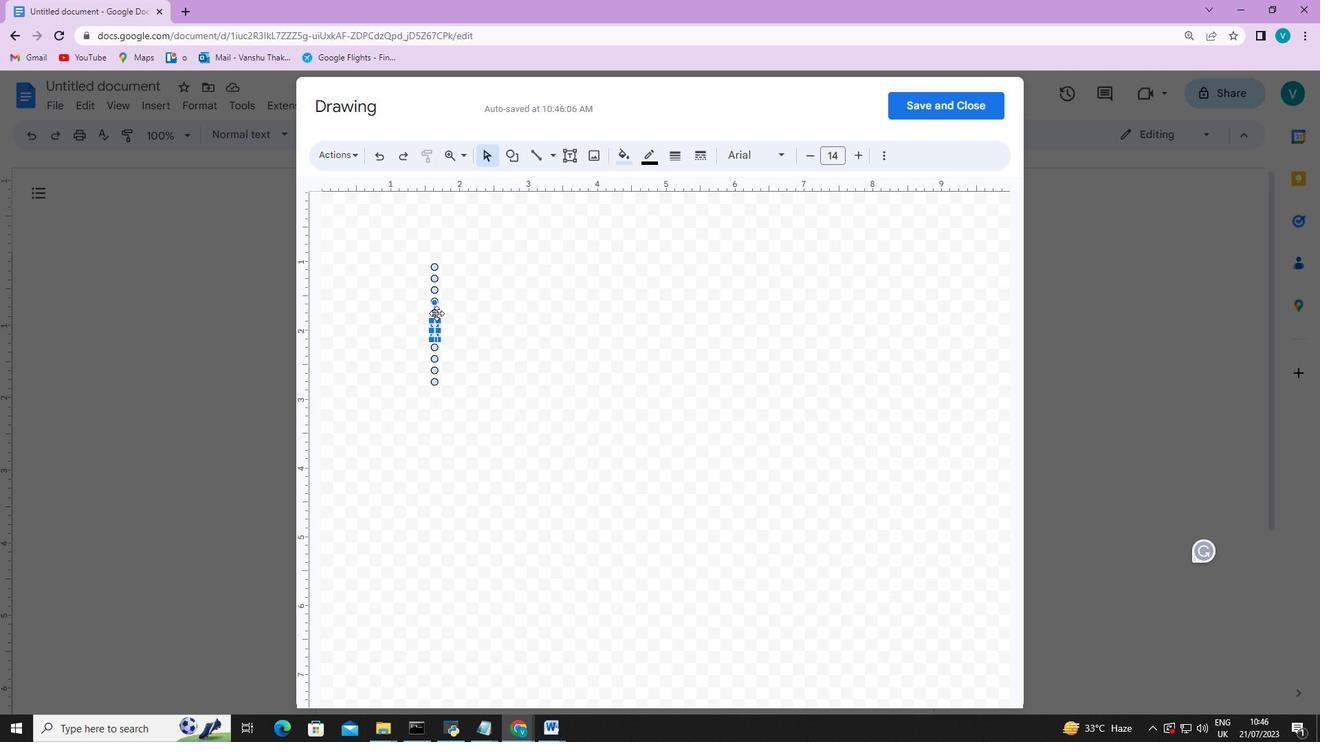 
Action: Mouse moved to (432, 301)
Screenshot: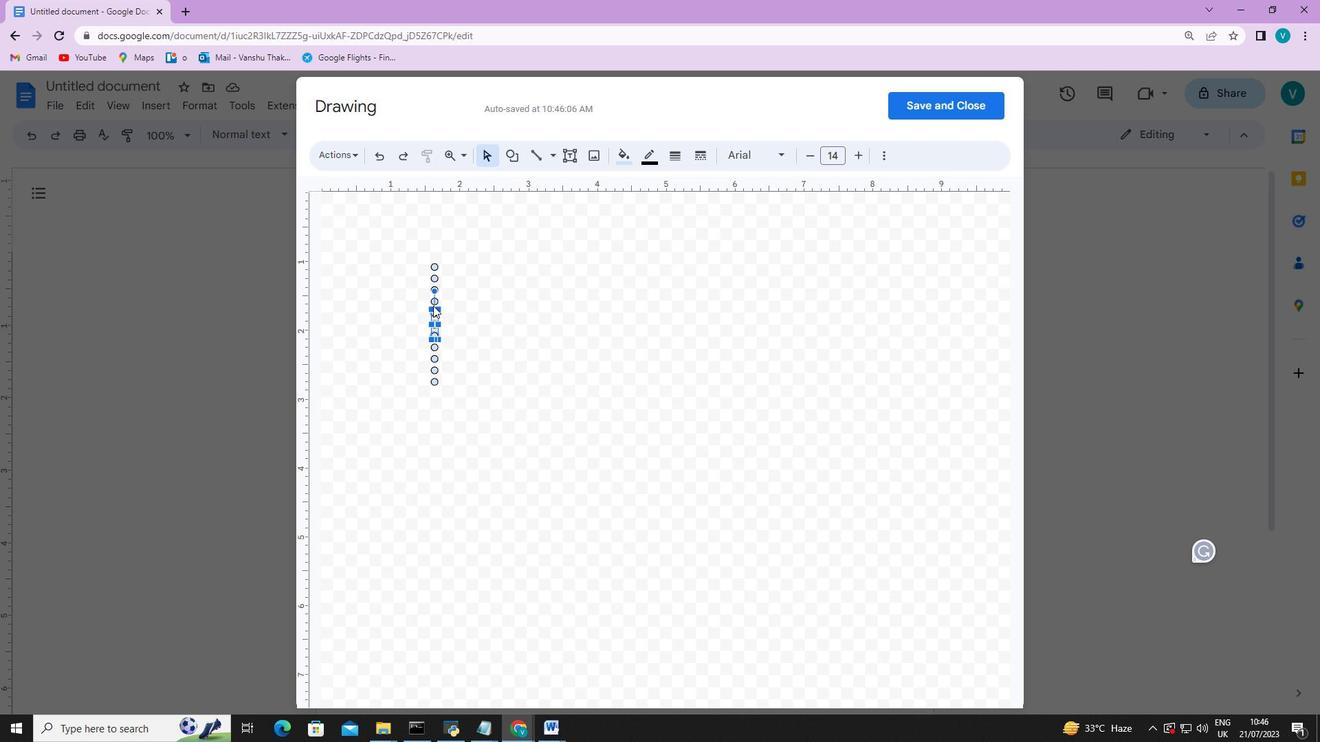 
Action: Mouse pressed left at (432, 301)
Screenshot: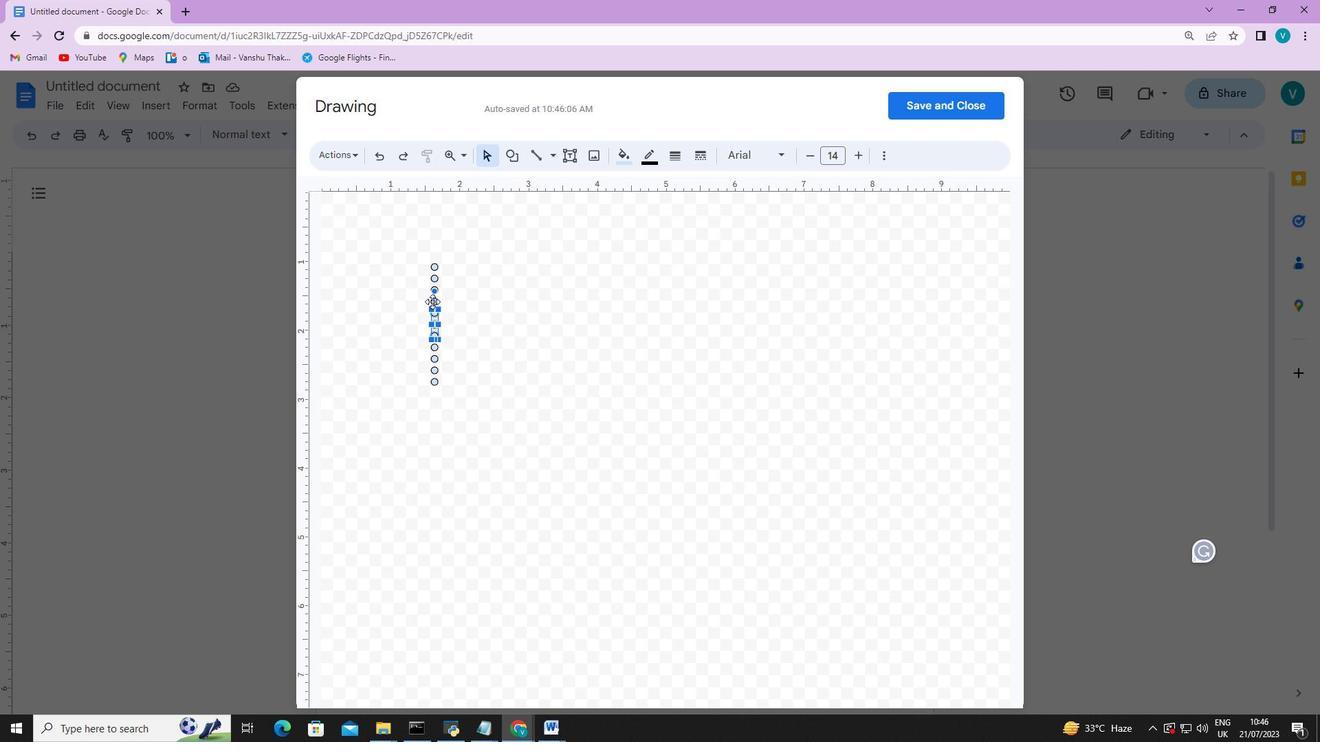 
Action: Mouse moved to (433, 290)
Screenshot: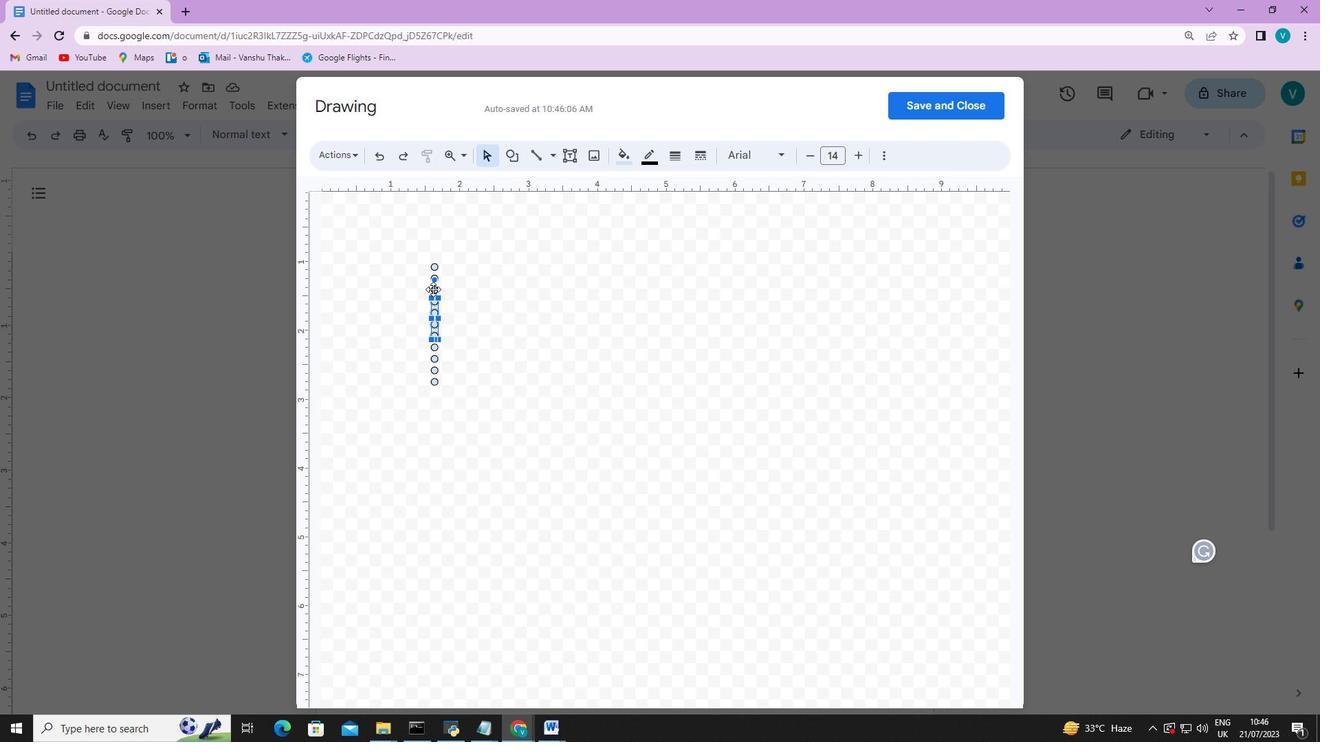 
Action: Mouse pressed left at (433, 290)
Screenshot: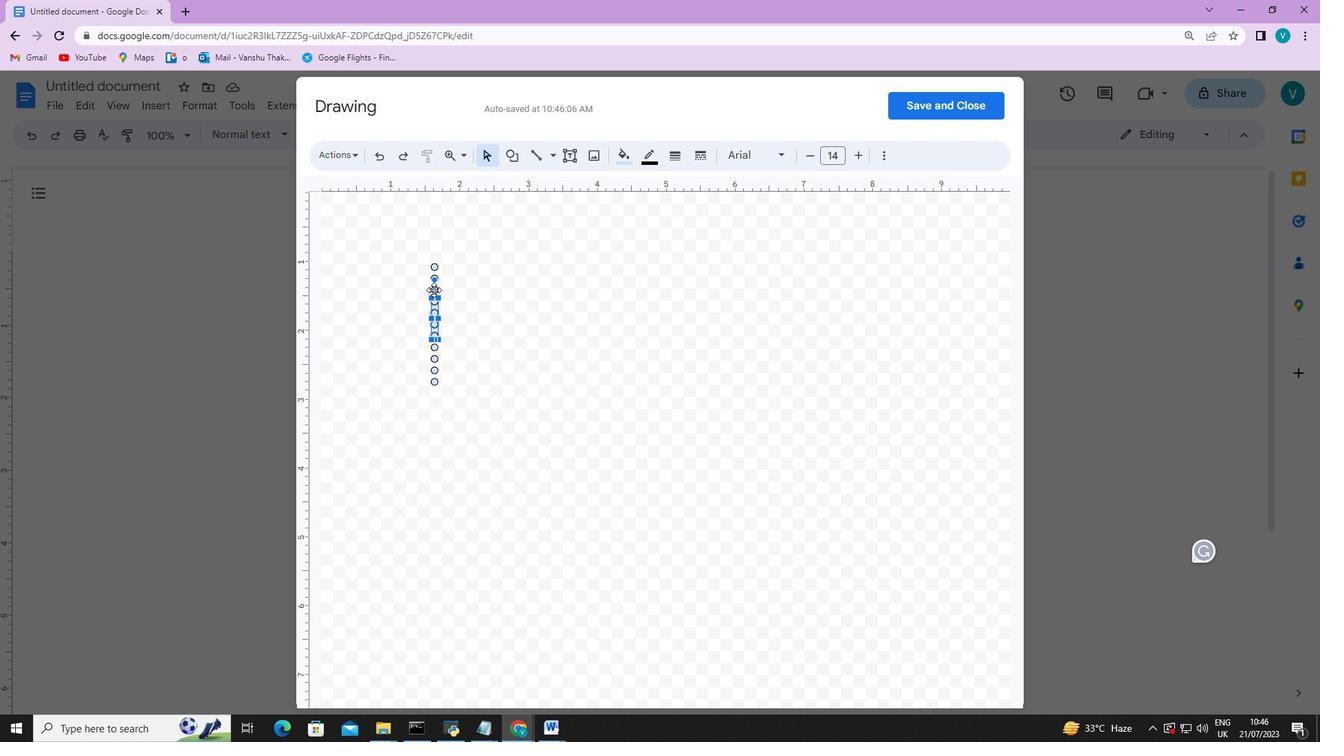 
Action: Mouse moved to (434, 279)
Screenshot: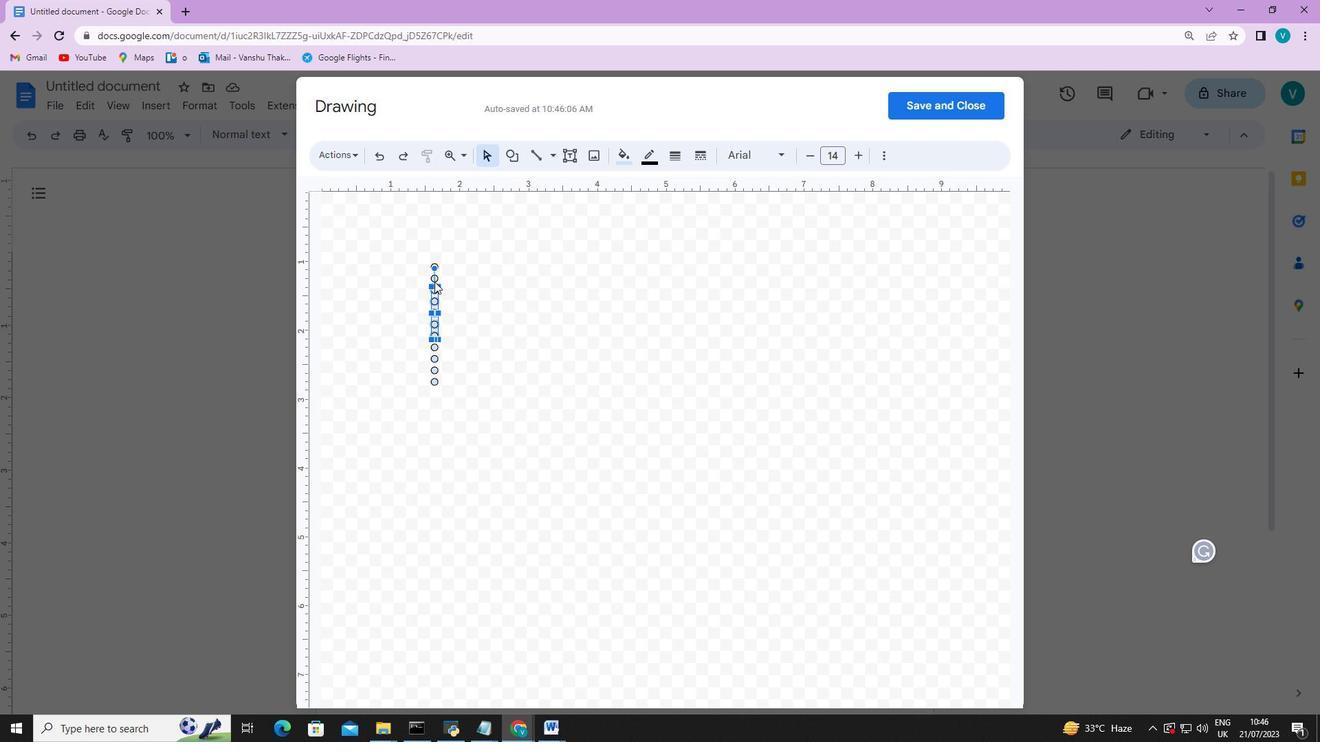 
Action: Mouse pressed left at (434, 279)
Screenshot: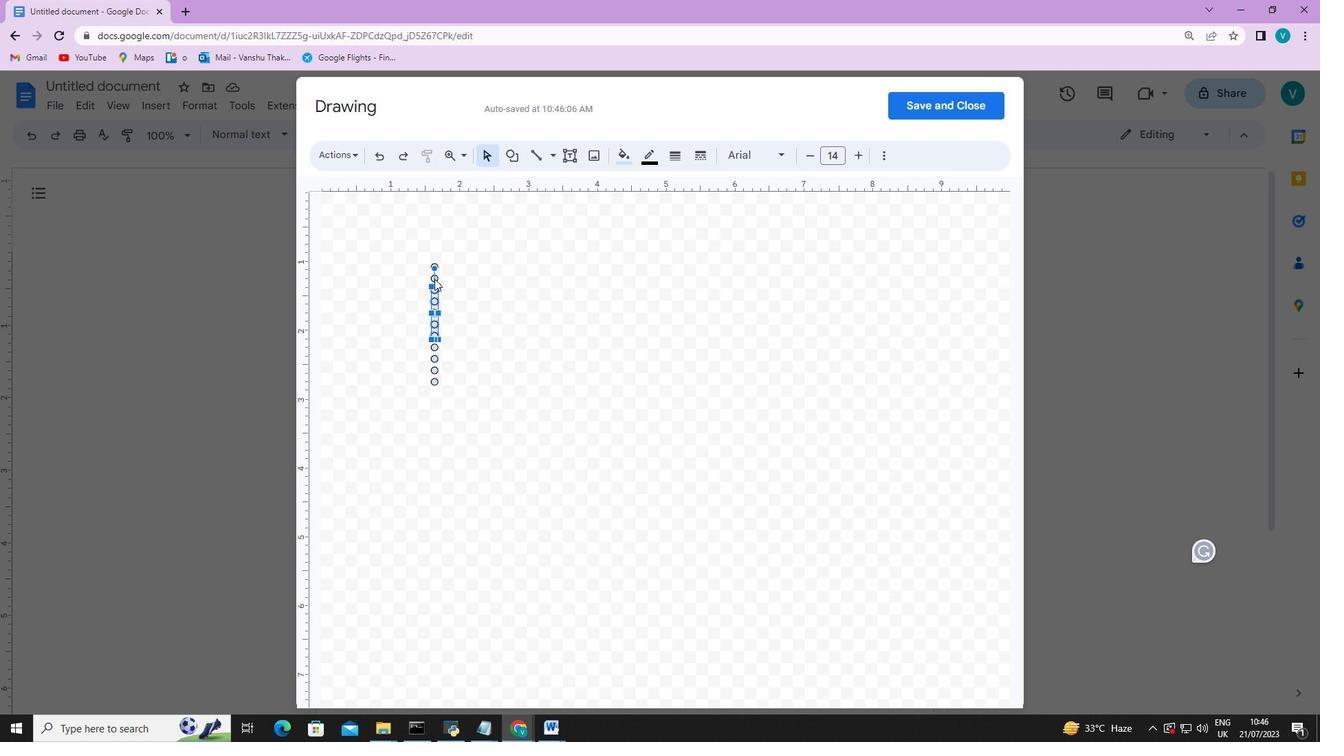 
Action: Mouse moved to (435, 267)
Screenshot: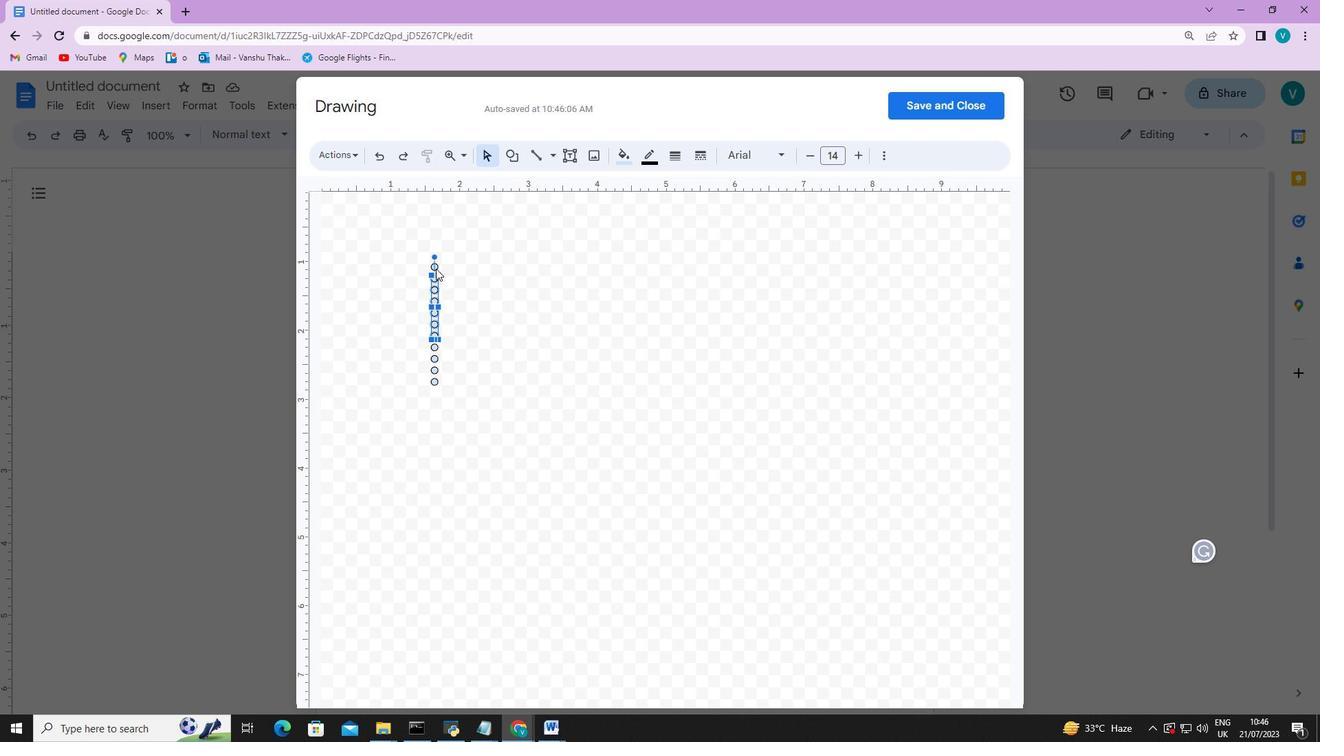 
Action: Mouse pressed left at (435, 267)
Screenshot: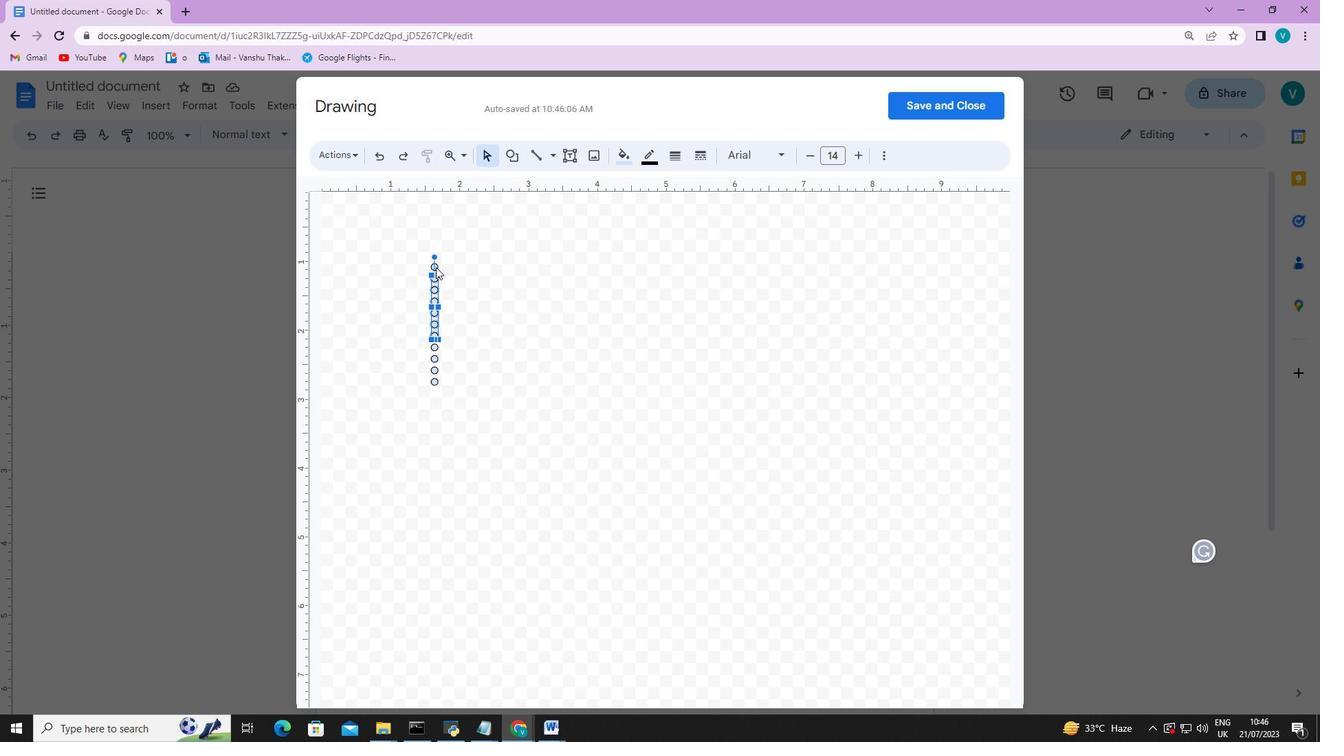 
Action: Mouse moved to (435, 267)
Screenshot: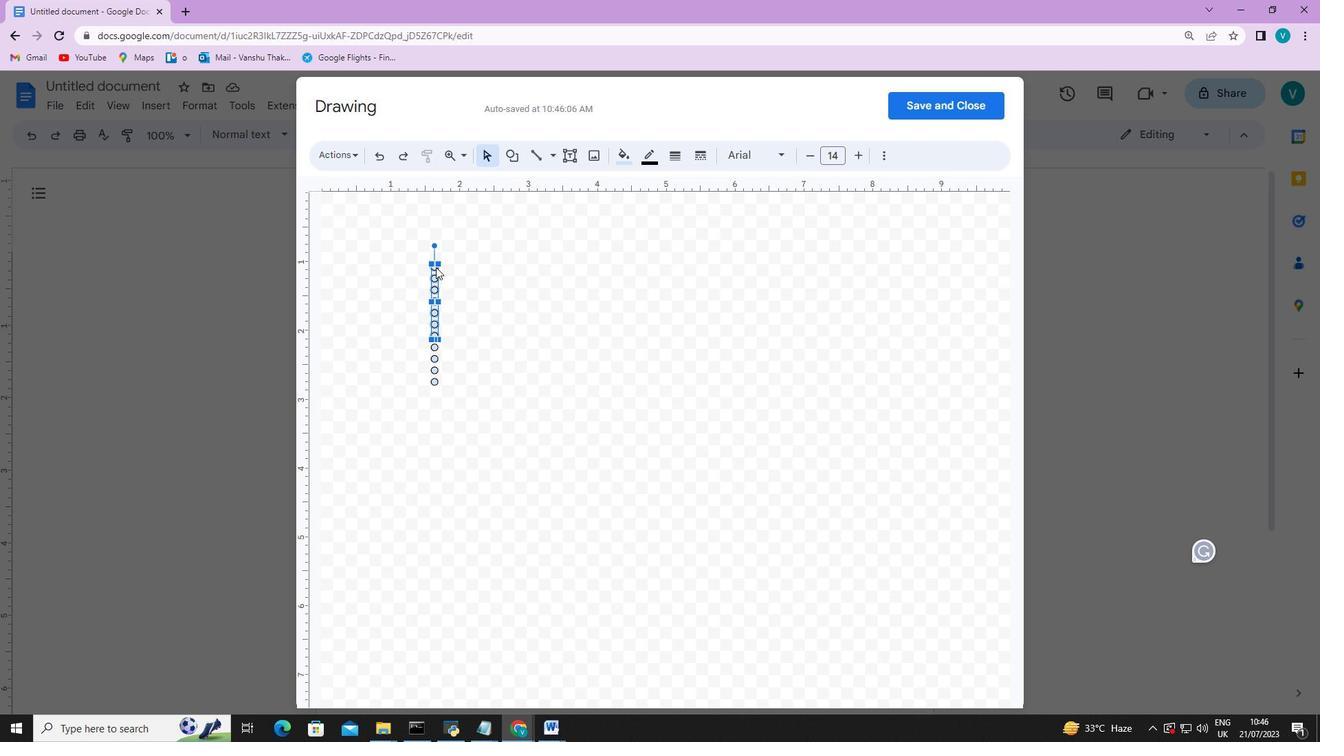 
Action: Key pressed ctrl+A
Screenshot: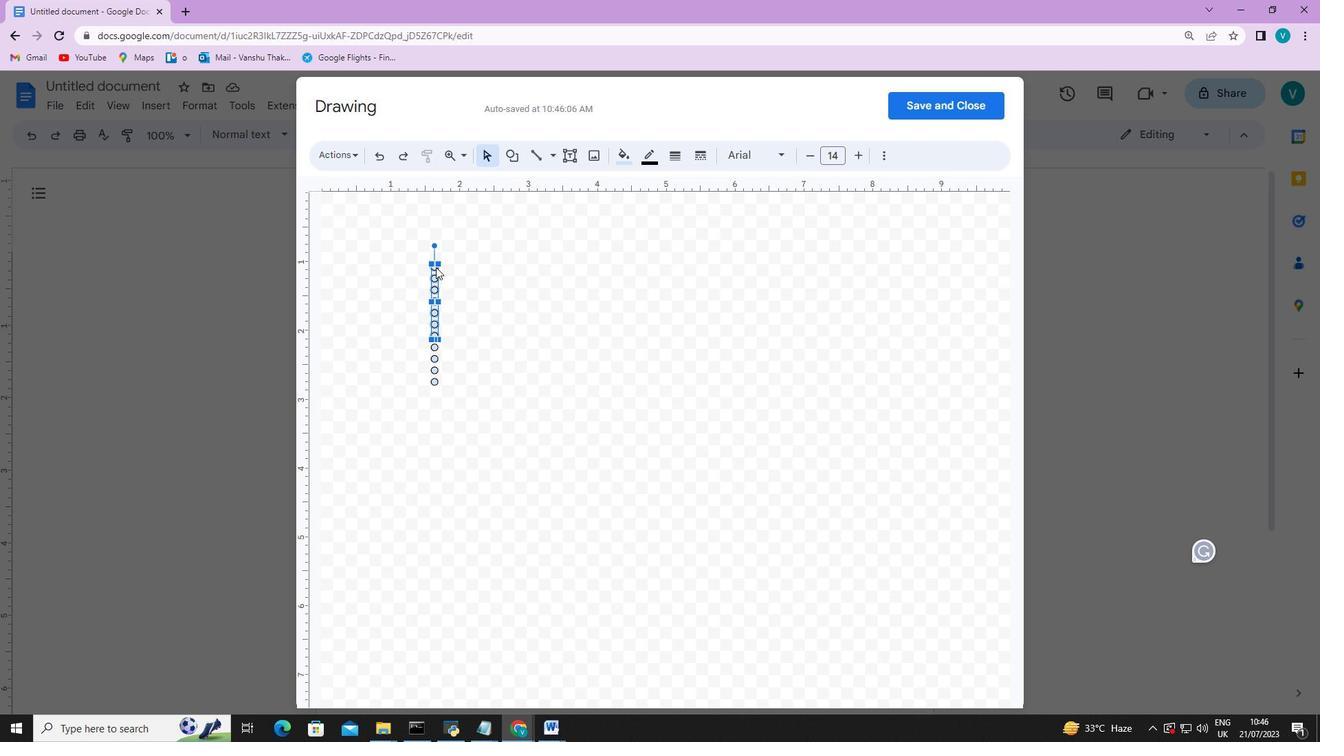 
Action: Mouse moved to (624, 160)
Screenshot: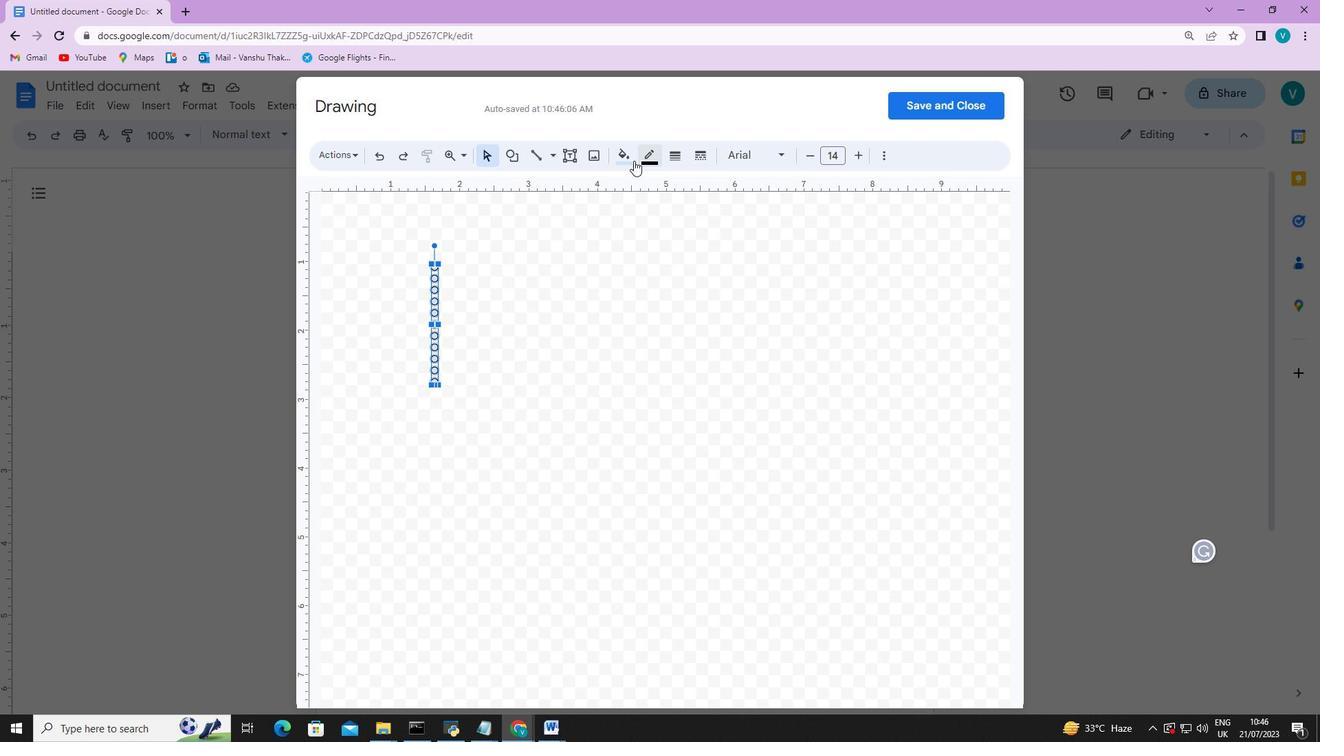 
Action: Mouse pressed left at (624, 160)
Screenshot: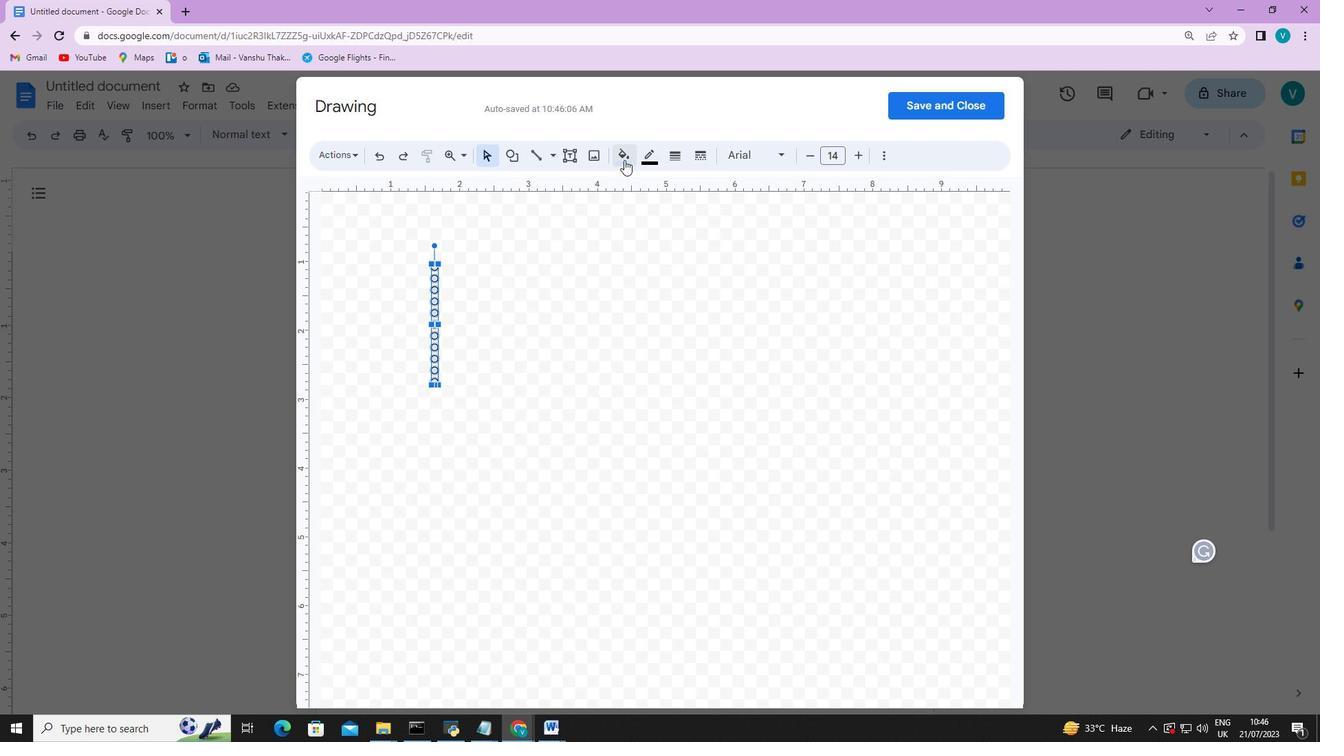 
Action: Mouse moved to (648, 308)
Screenshot: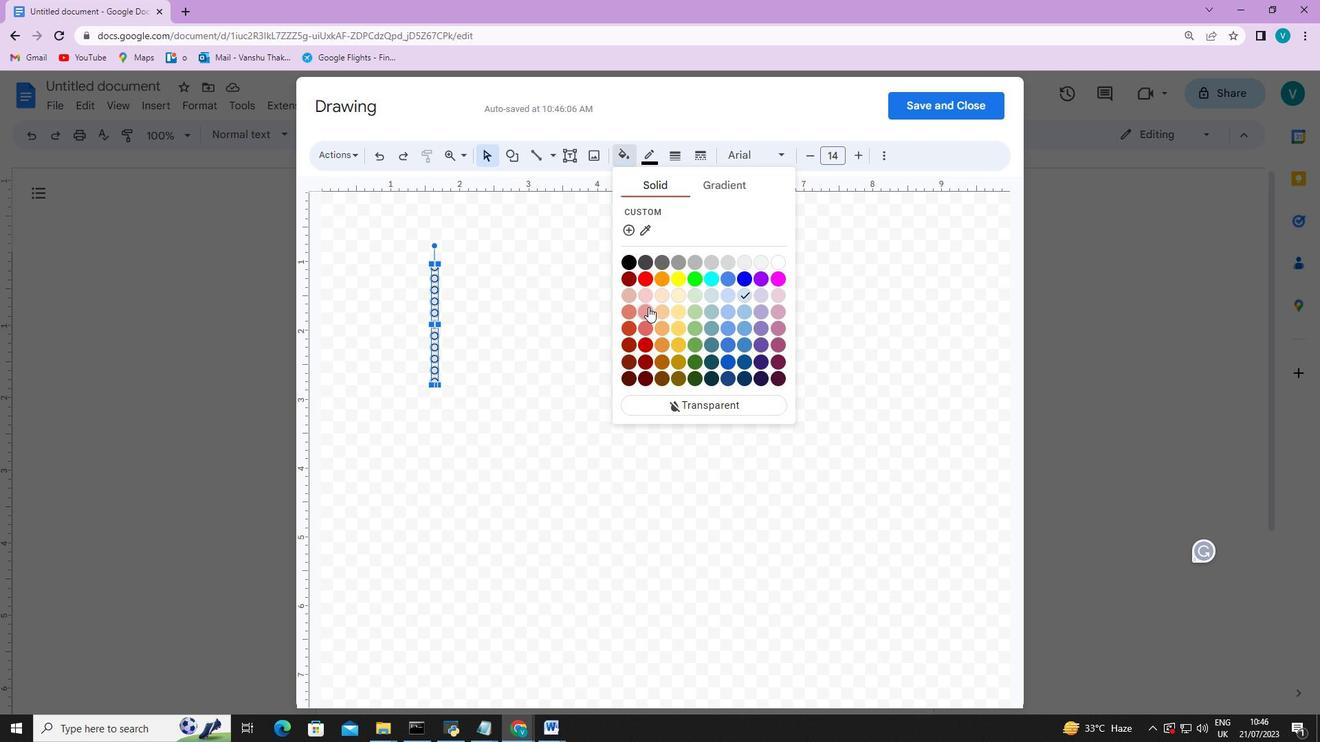 
Action: Mouse pressed left at (648, 308)
Screenshot: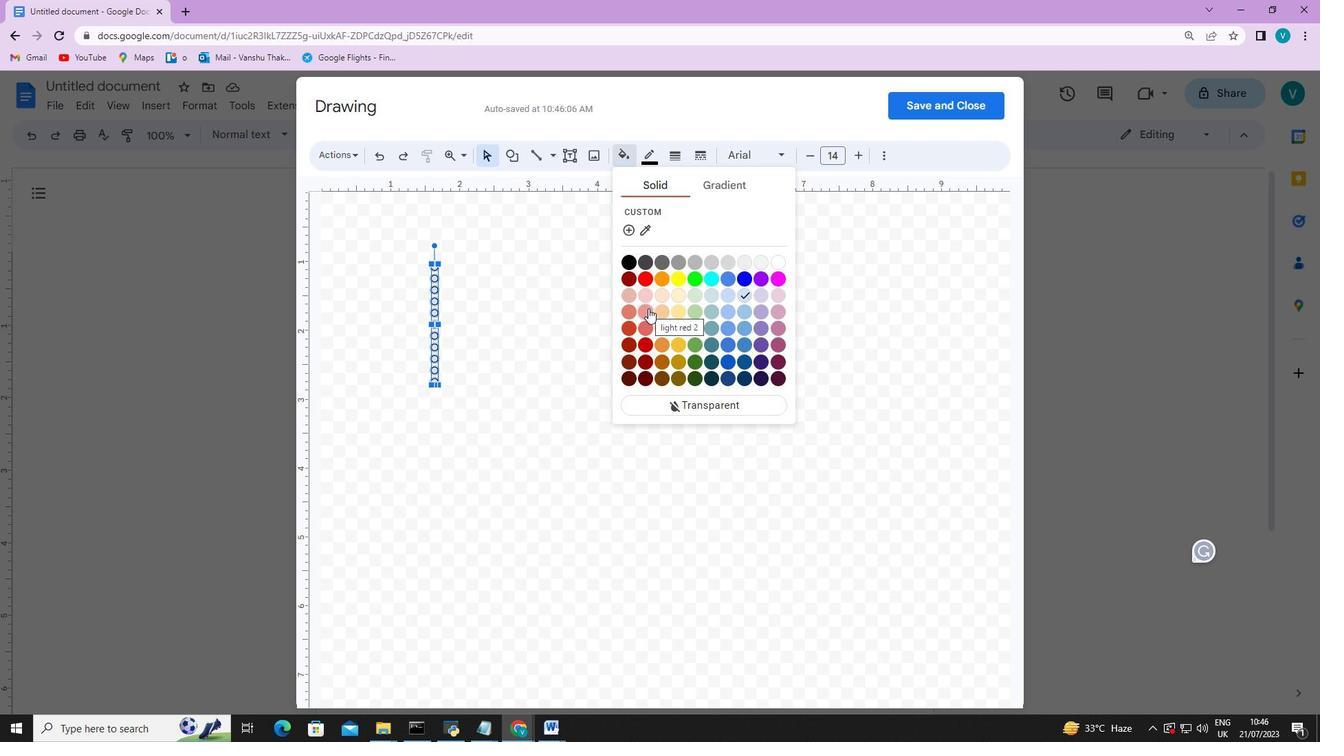 
Action: Mouse moved to (653, 158)
Screenshot: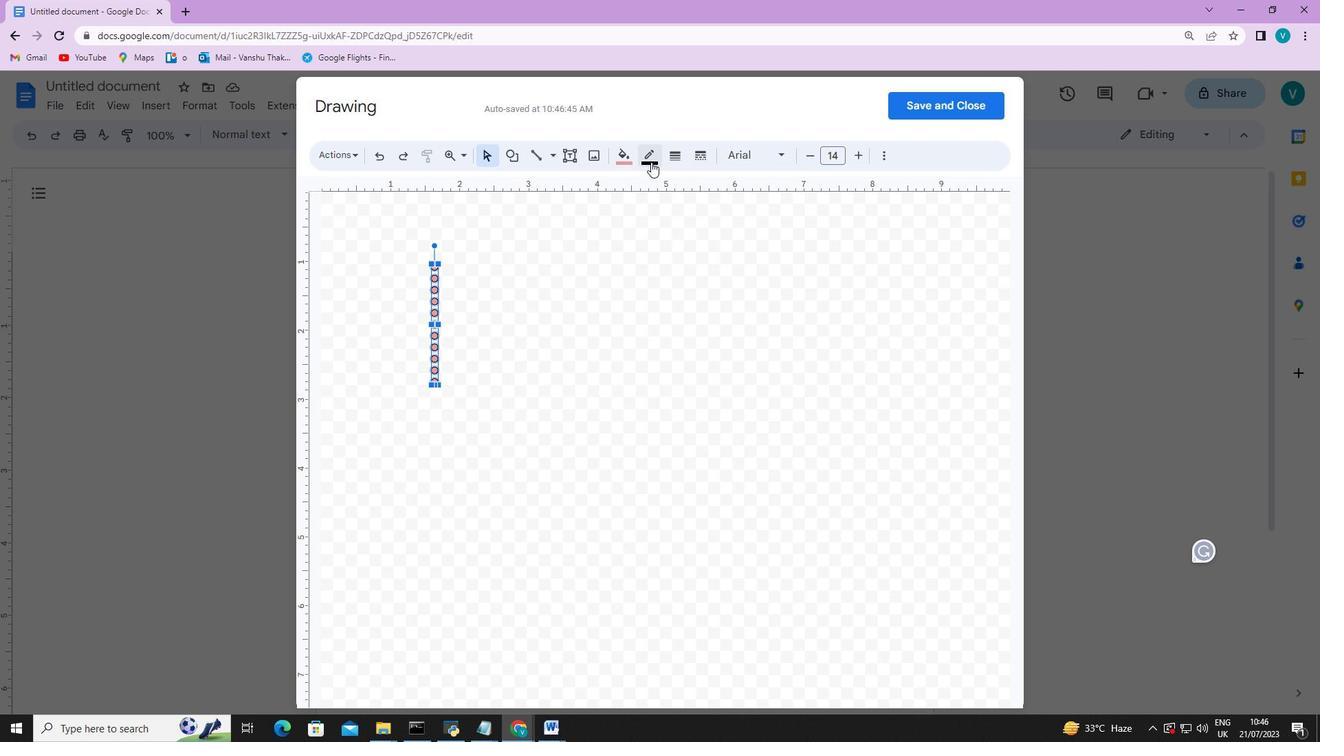 
Action: Mouse pressed left at (653, 158)
Screenshot: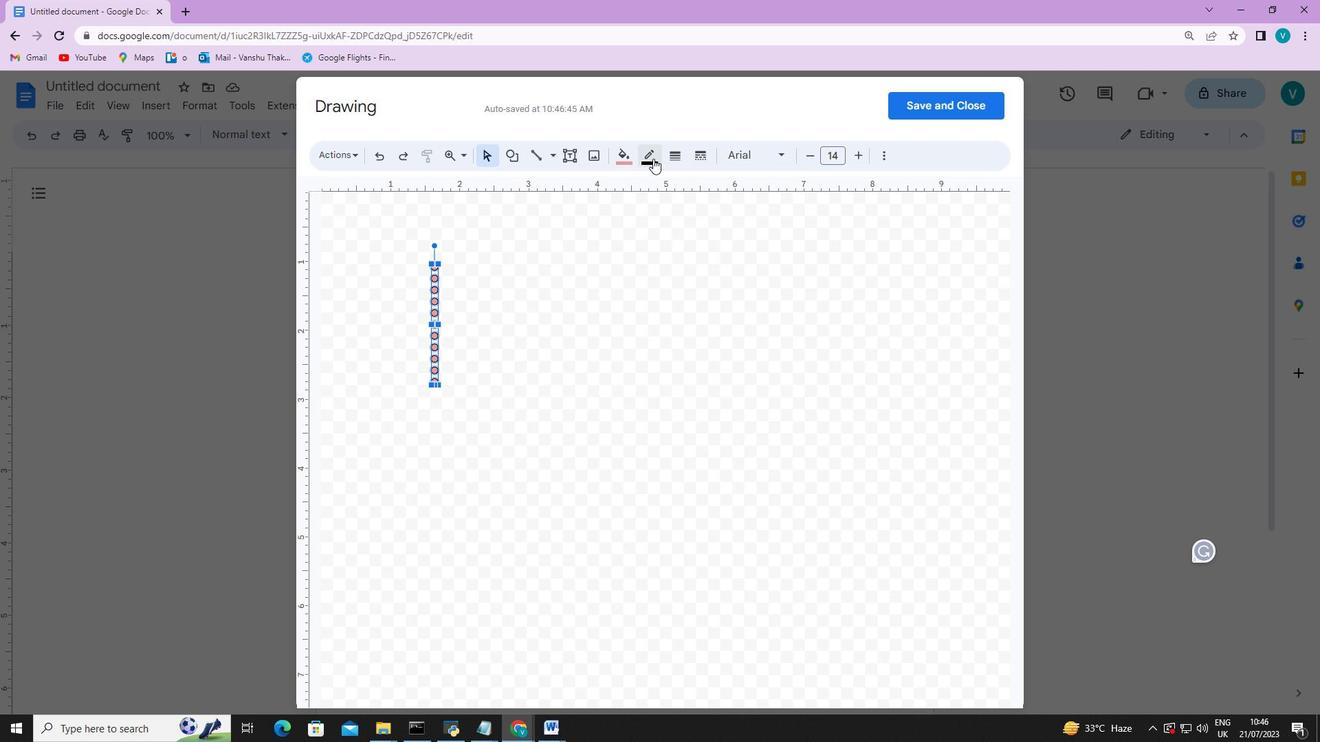 
Action: Mouse moved to (713, 372)
Screenshot: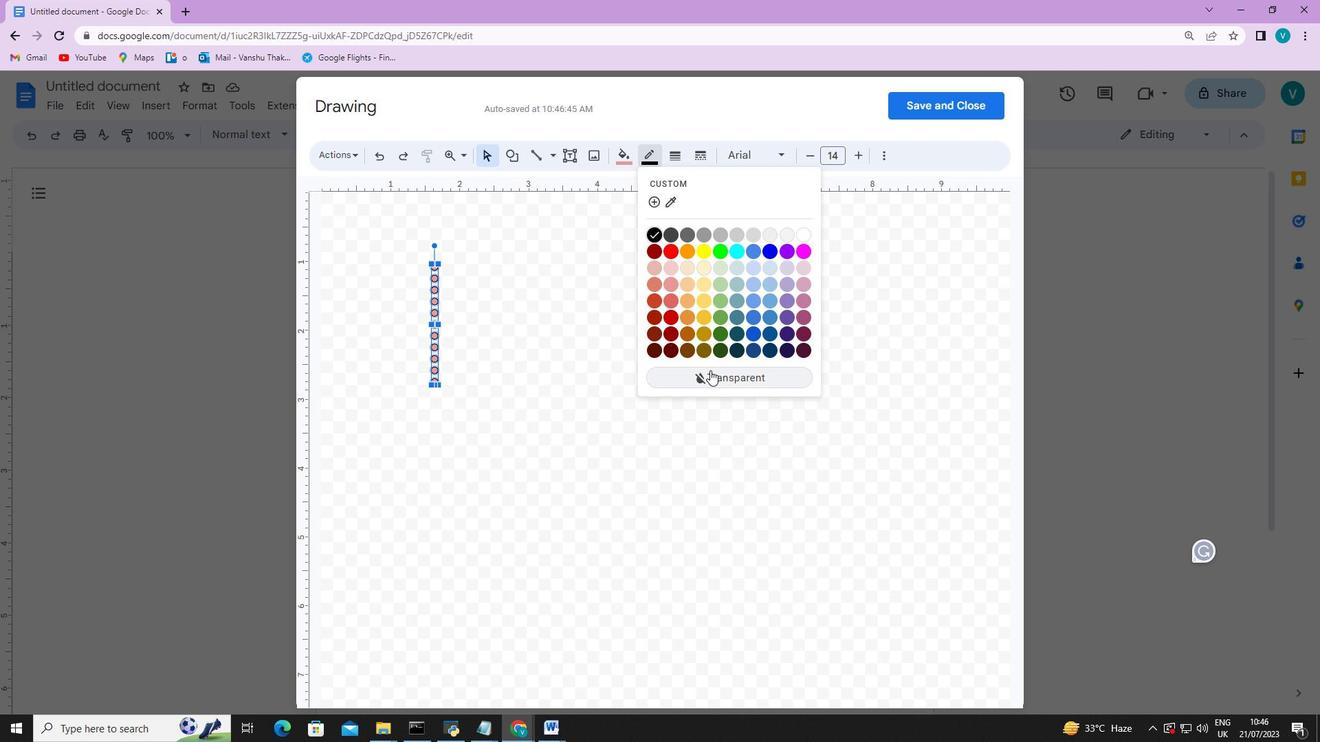 
Action: Mouse pressed left at (713, 372)
Screenshot: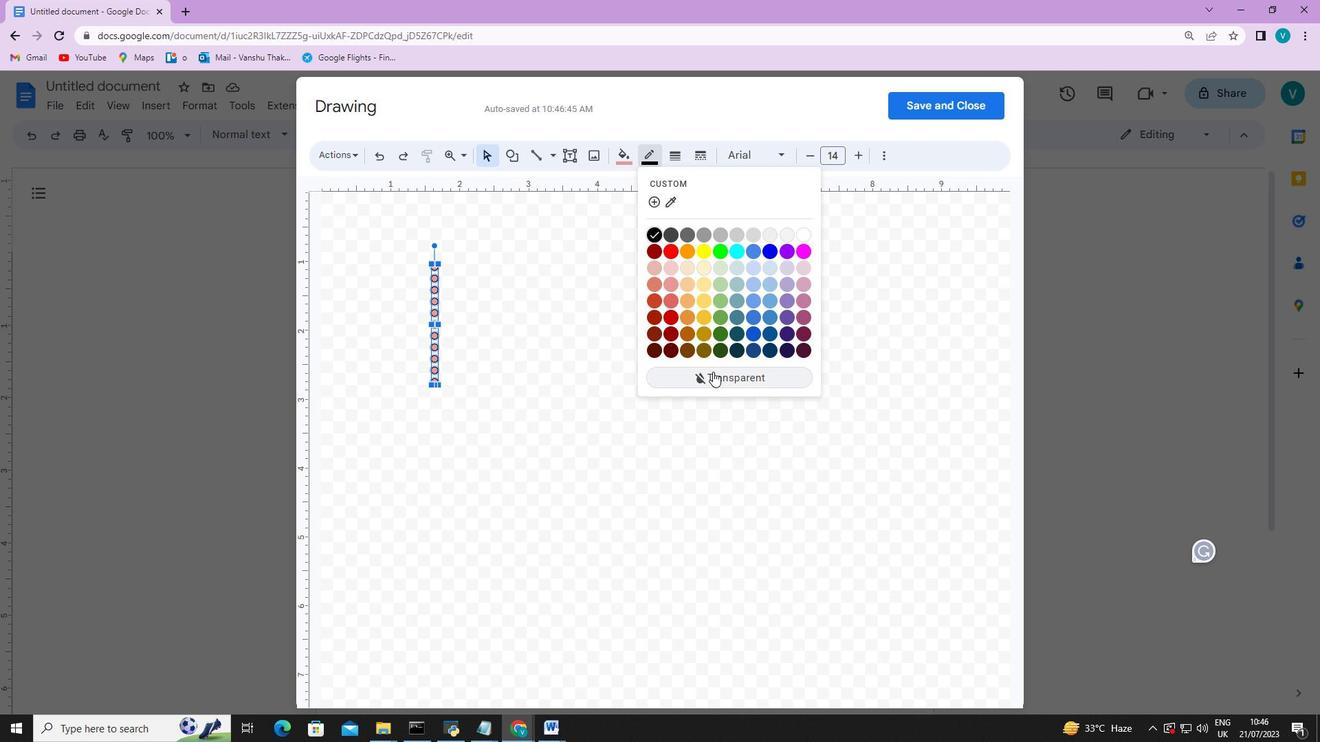 
Action: Mouse moved to (576, 358)
Screenshot: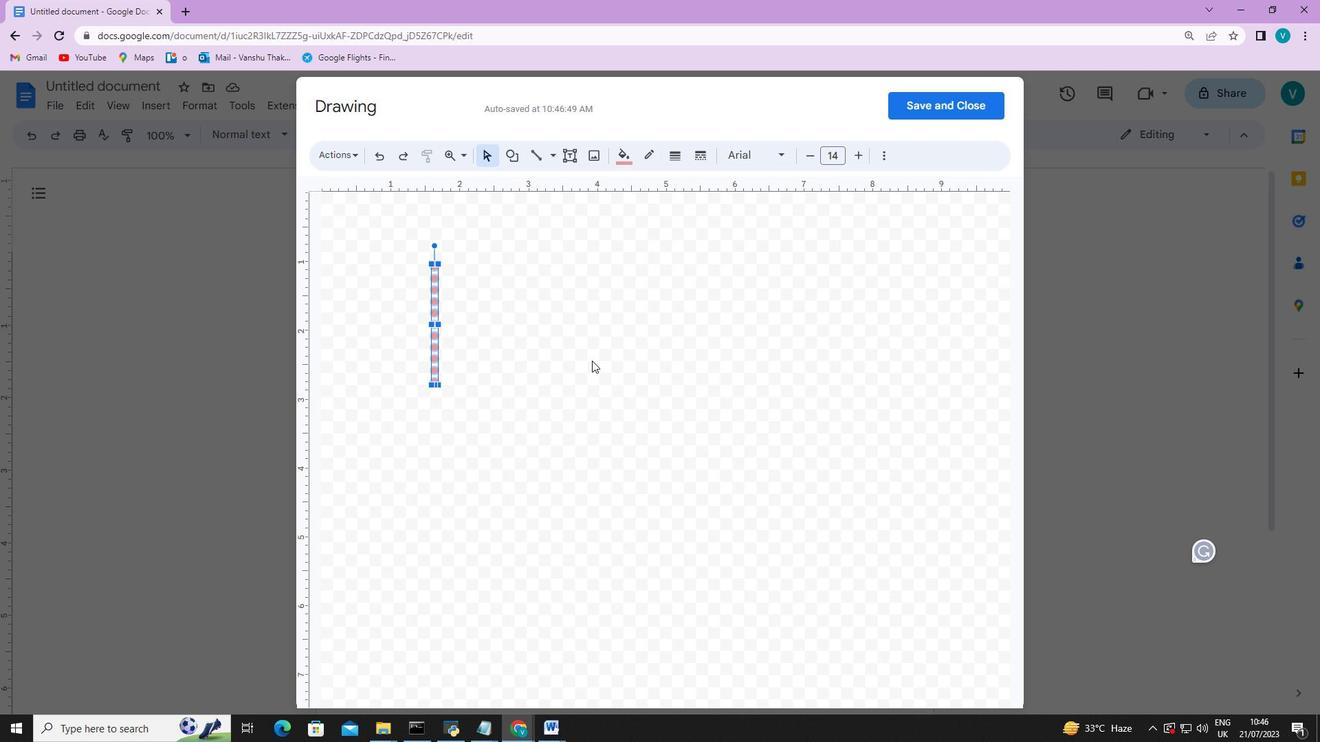 
Action: Mouse pressed left at (576, 358)
Screenshot: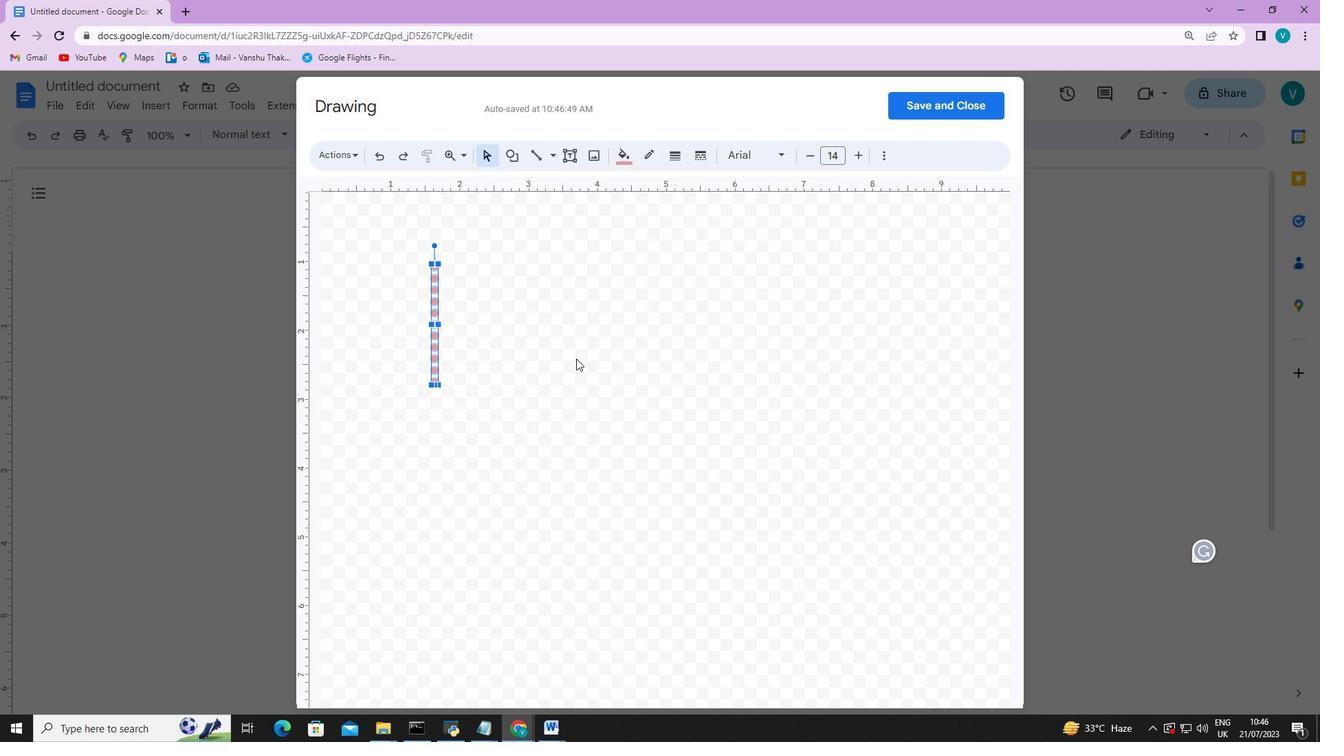 
Action: Mouse moved to (909, 105)
Screenshot: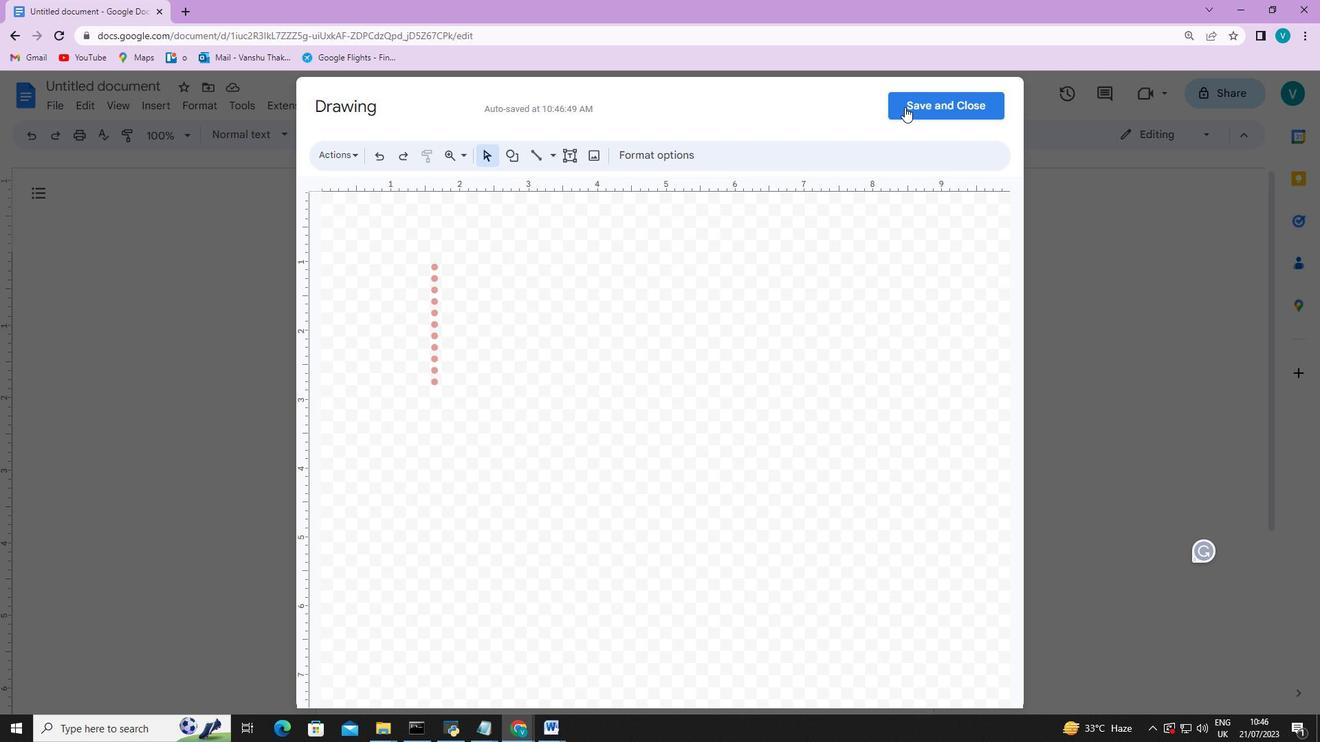
Action: Mouse pressed left at (909, 105)
Screenshot: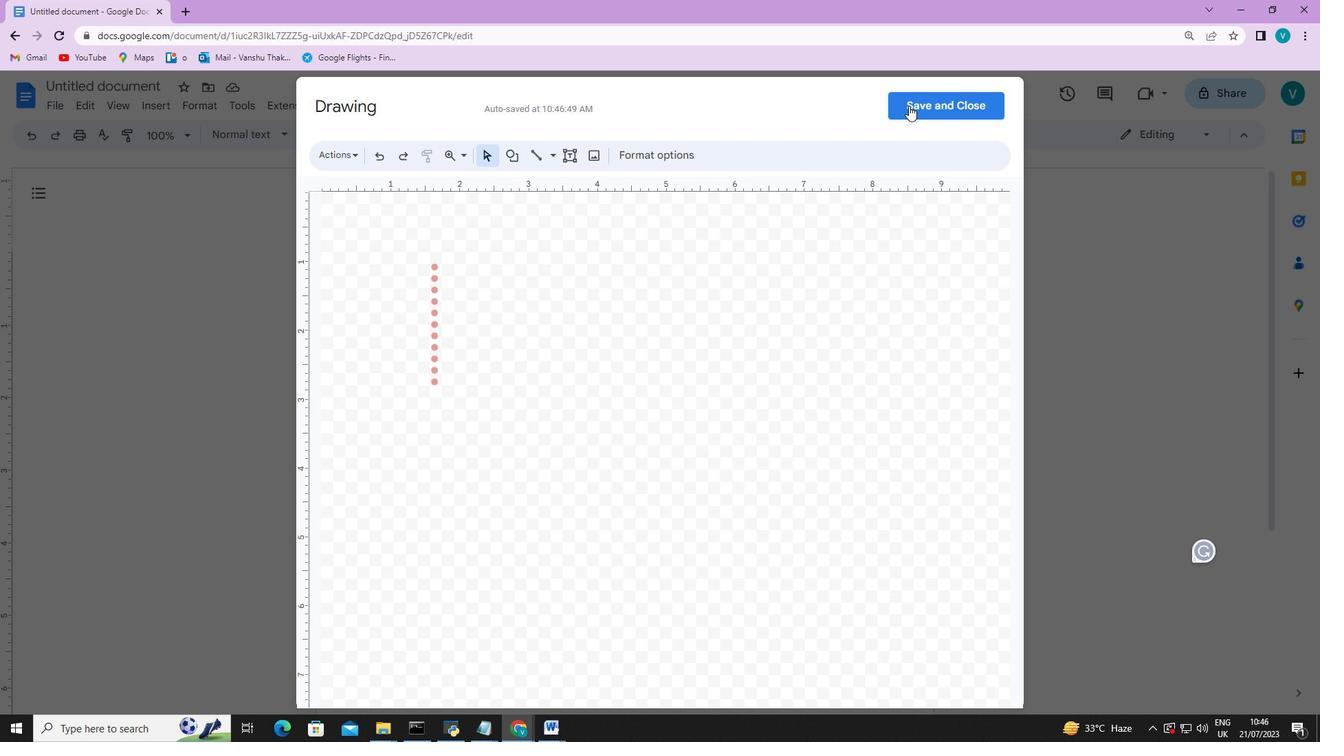 
Action: Mouse moved to (398, 330)
Screenshot: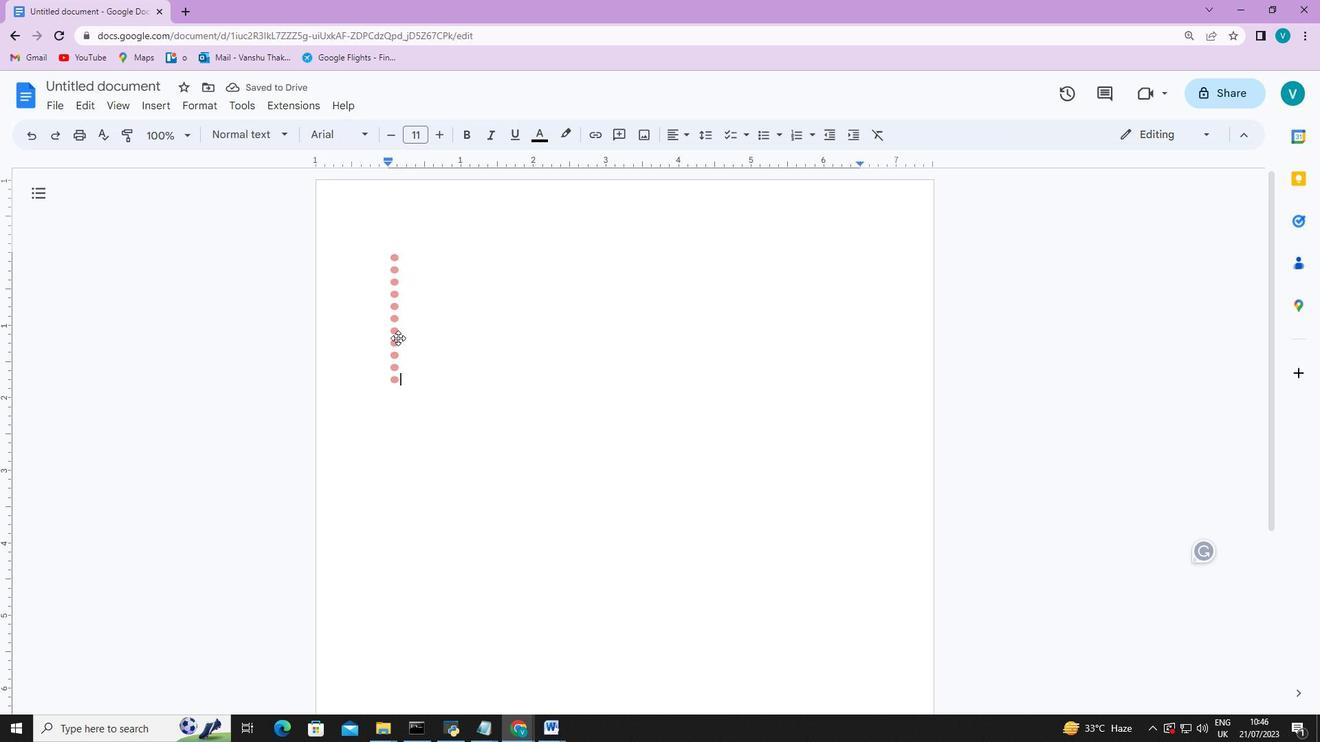 
Action: Mouse pressed left at (398, 330)
Screenshot: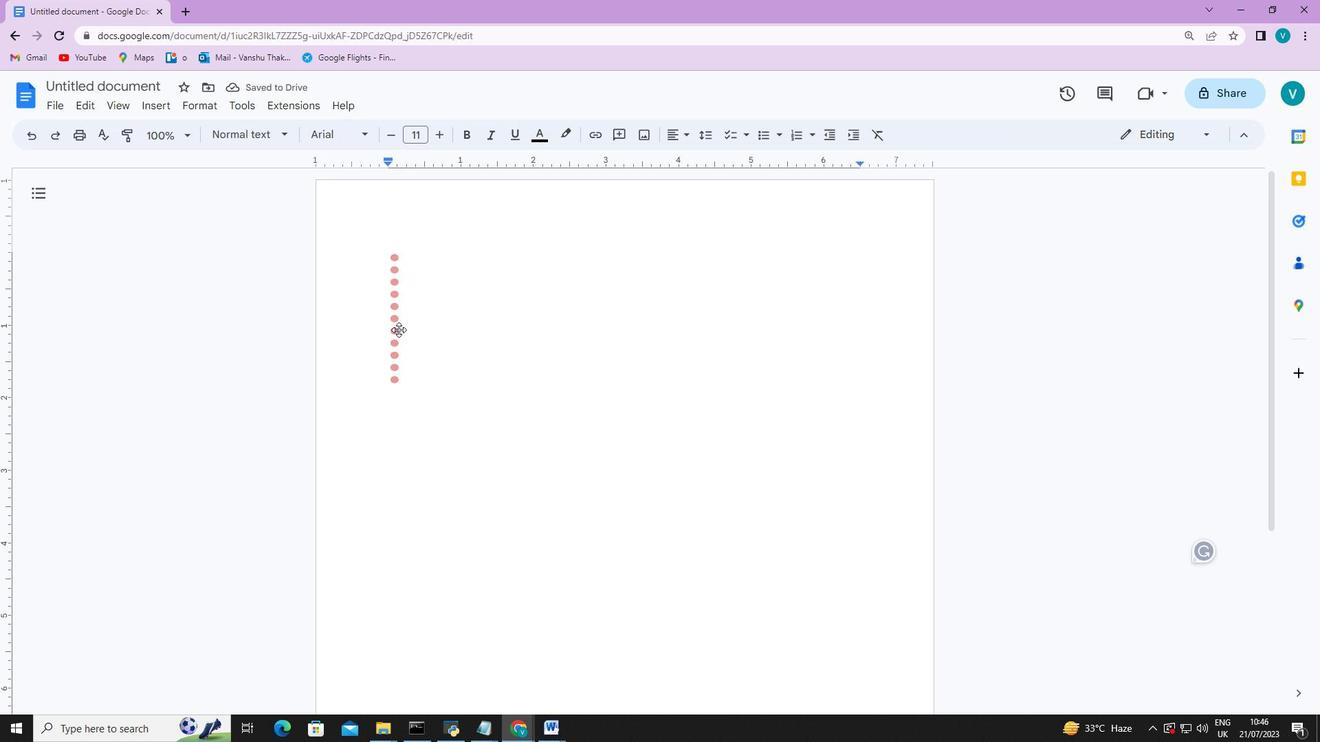 
Action: Mouse moved to (396, 385)
Screenshot: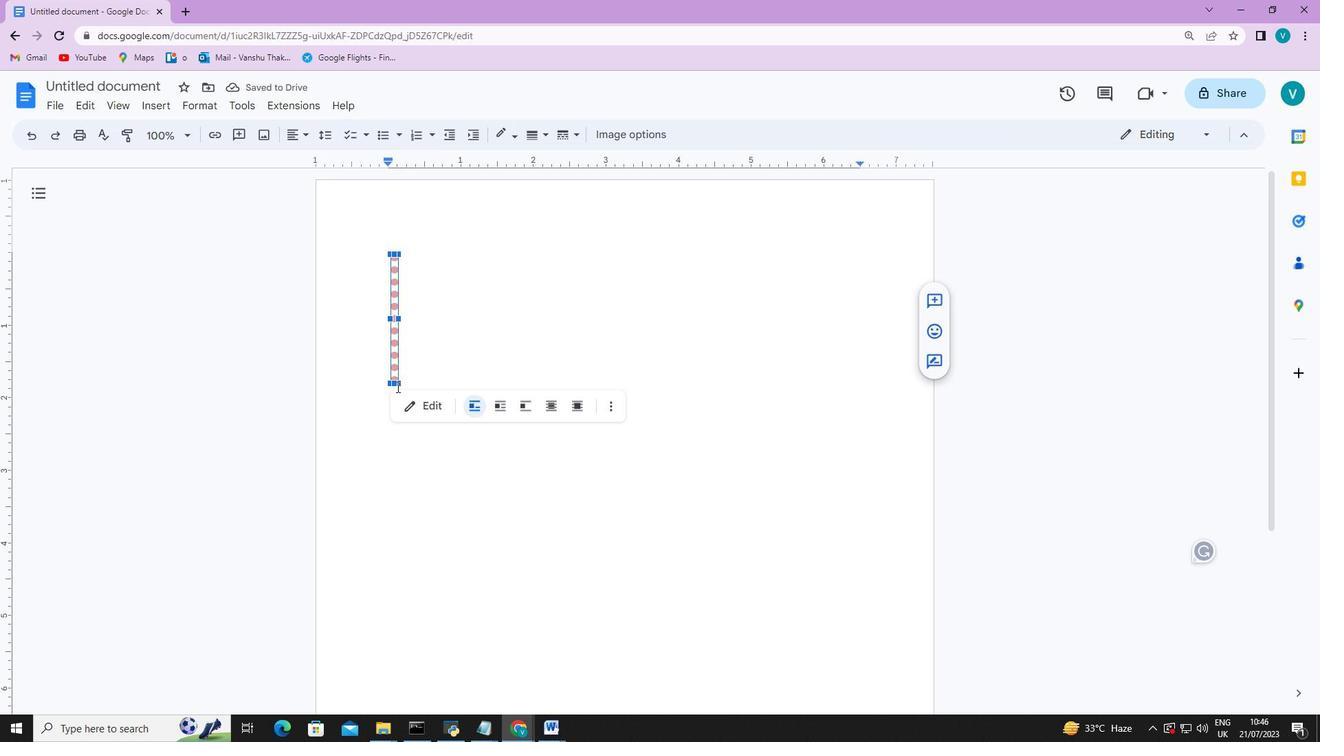
Action: Mouse pressed left at (396, 385)
Screenshot: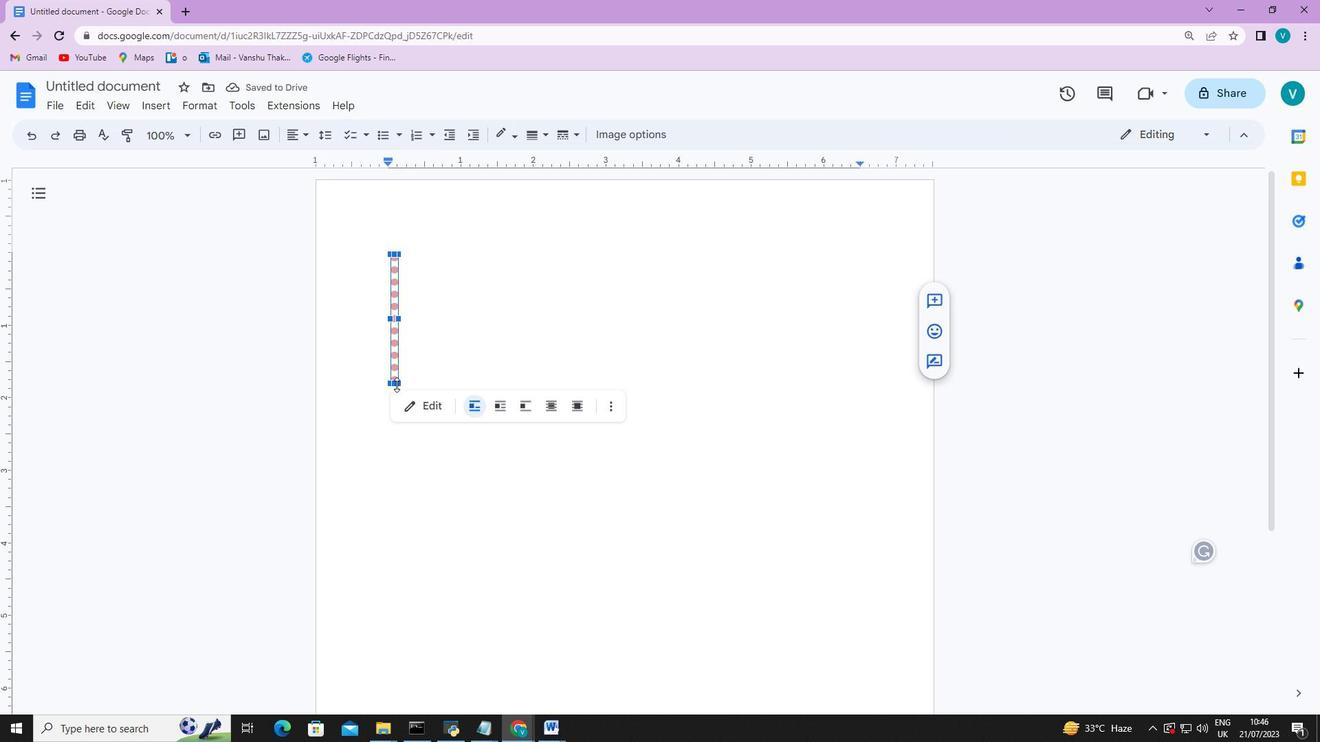
Action: Mouse moved to (406, 462)
Screenshot: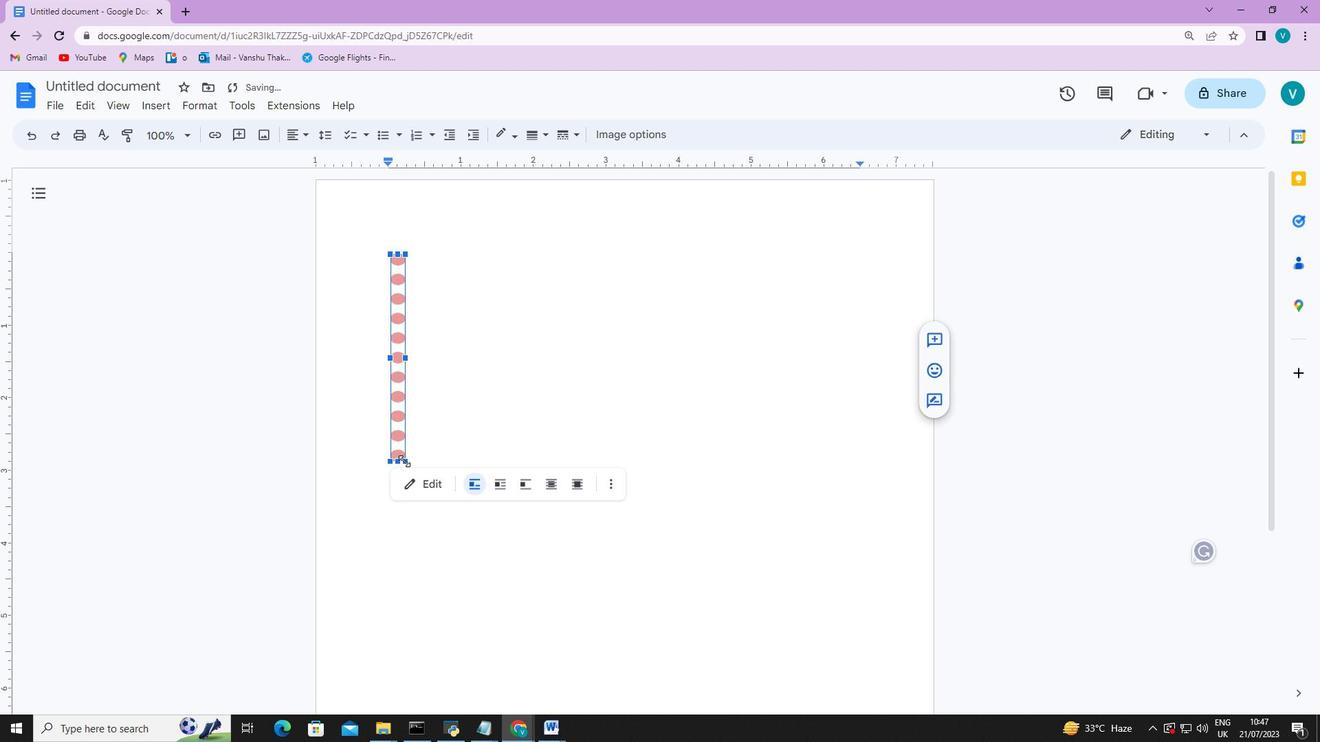 
Action: Mouse pressed left at (406, 462)
Screenshot: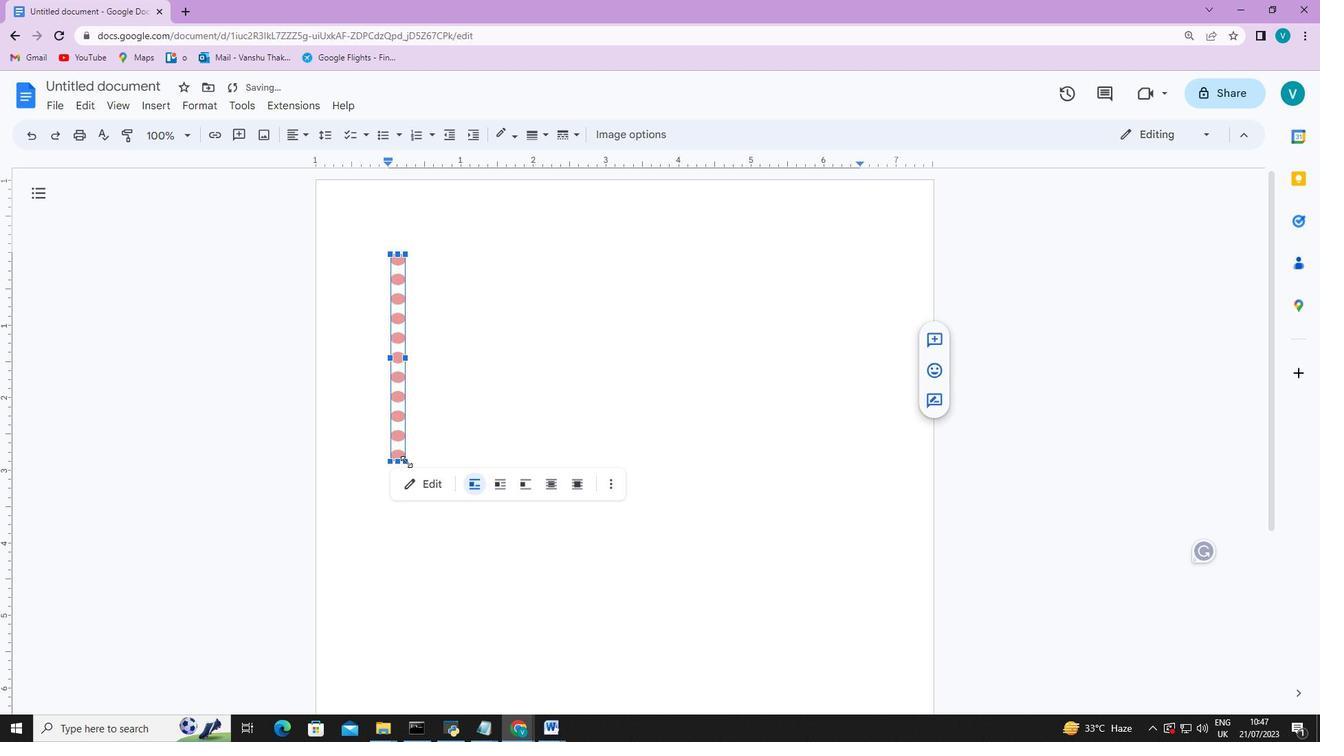 
Action: Mouse moved to (401, 270)
Screenshot: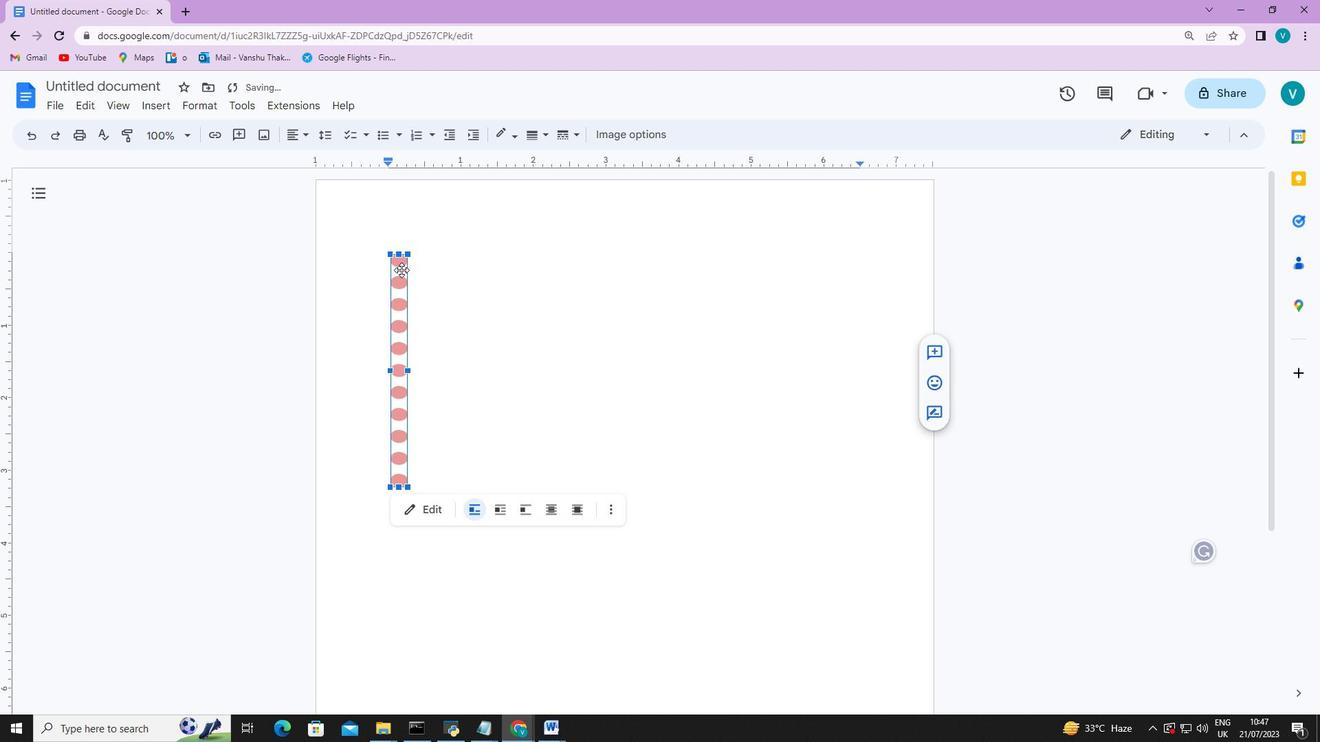 
Action: Key pressed ctrl+Z
Screenshot: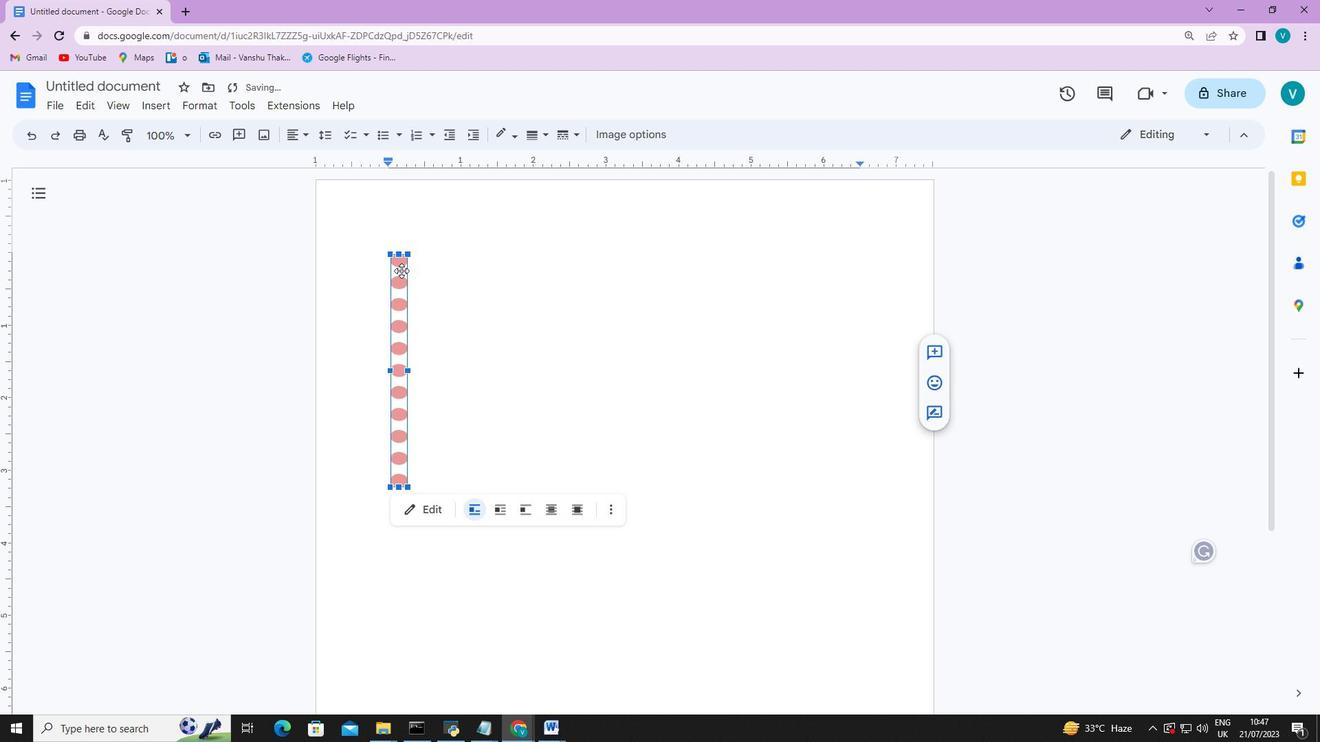 
Action: Mouse moved to (405, 338)
Screenshot: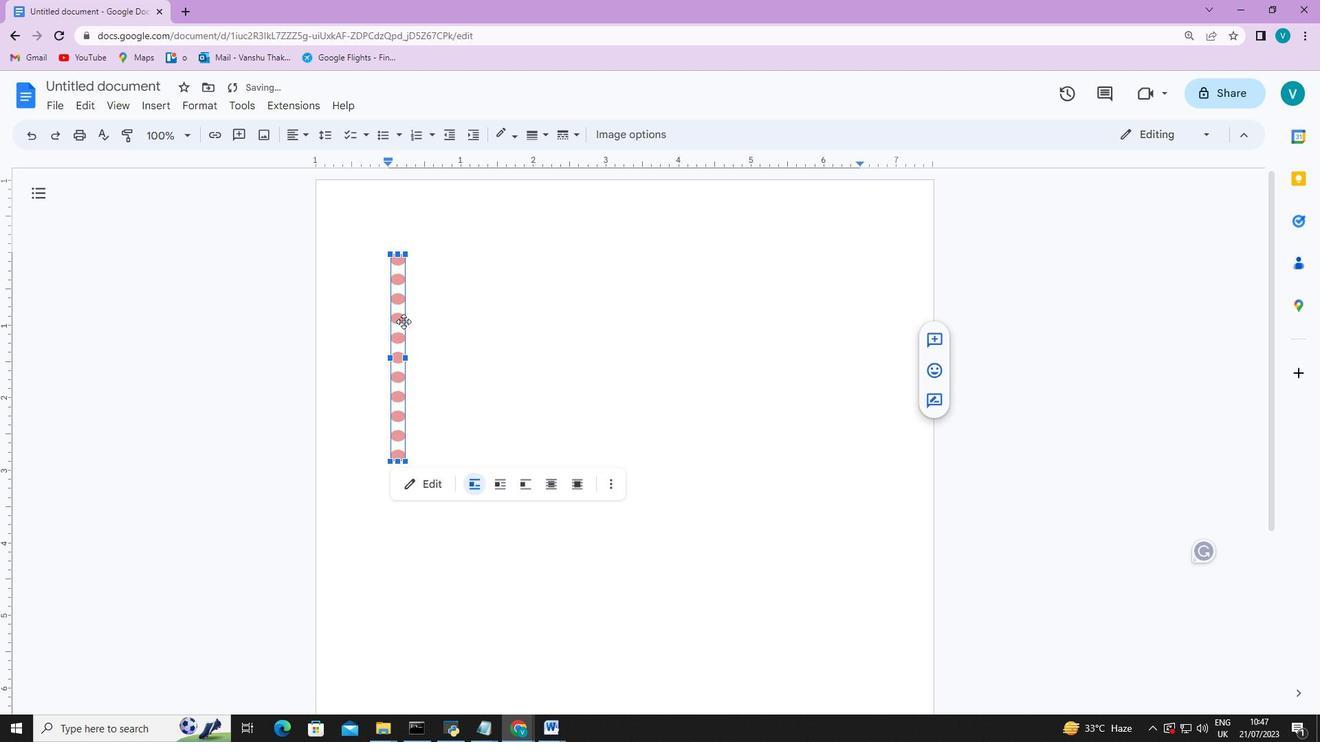 
Action: Key pressed ctrl+Z
Screenshot: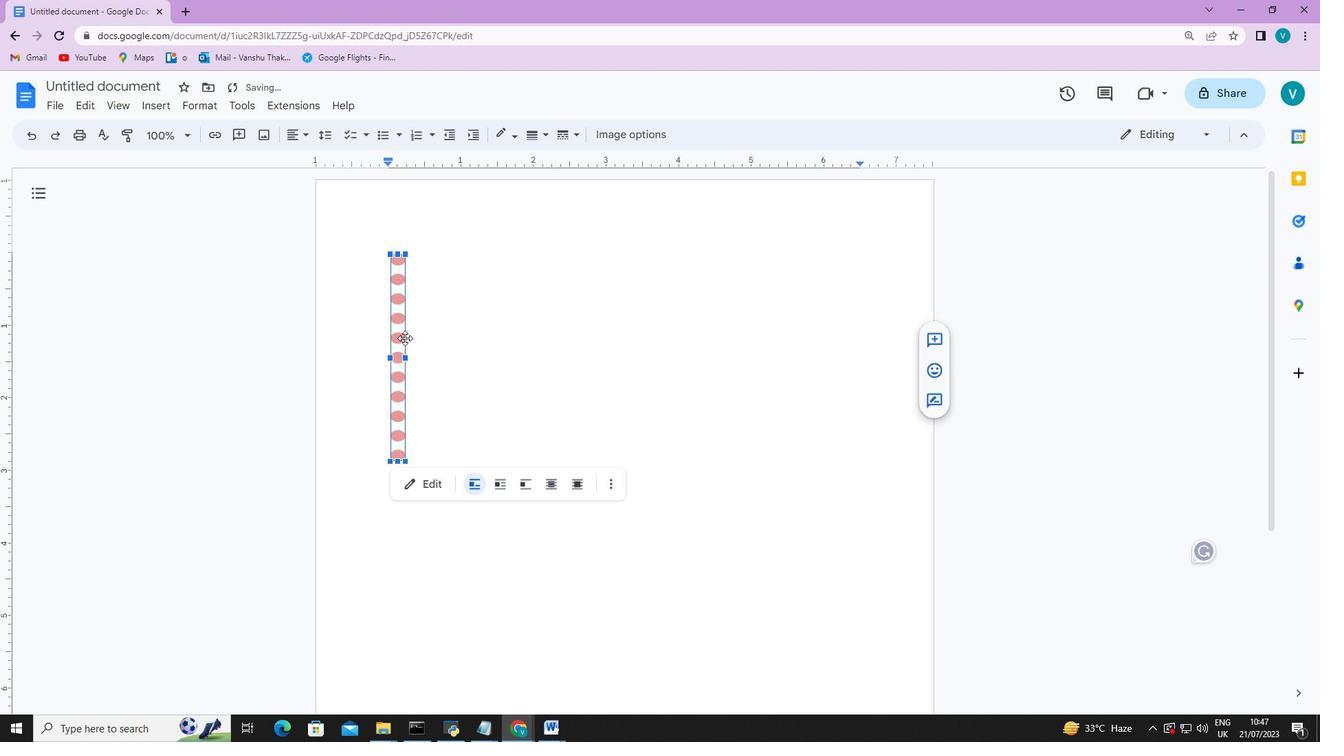 
Action: Mouse moved to (424, 413)
Screenshot: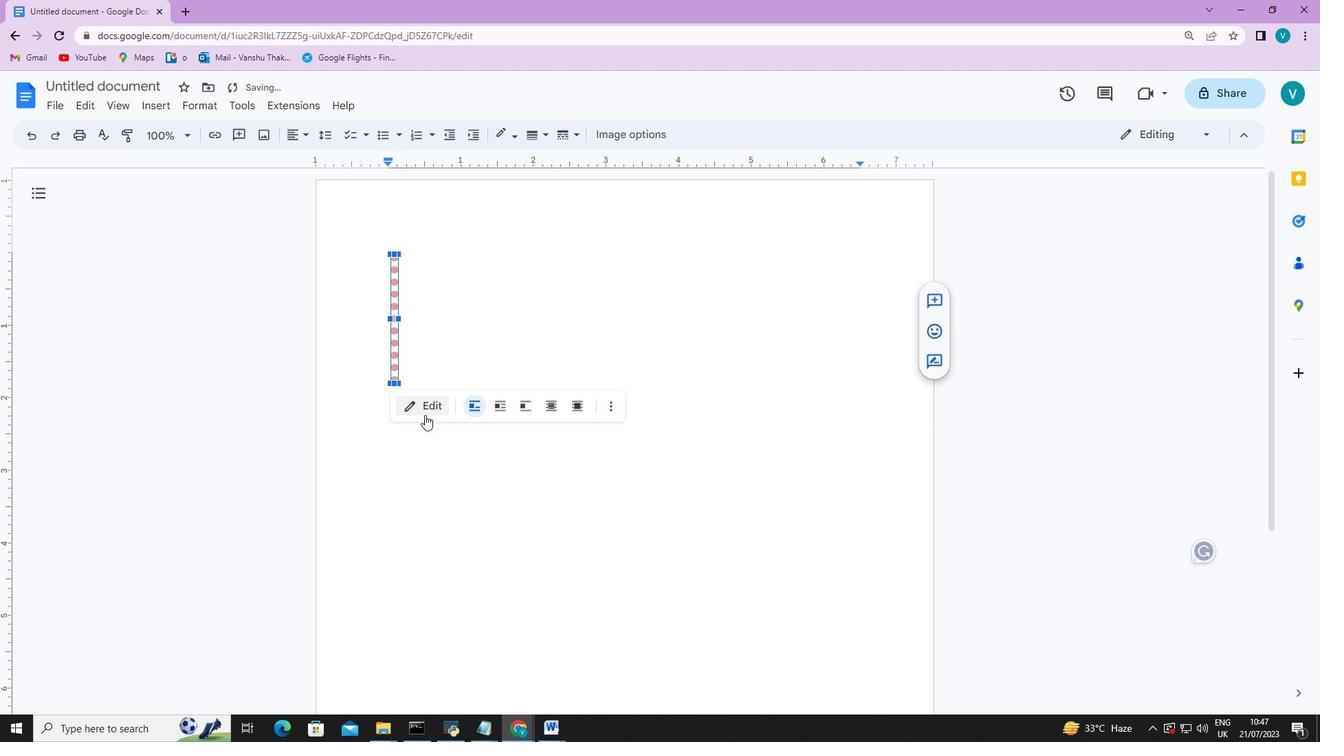 
Action: Mouse pressed left at (424, 413)
Screenshot: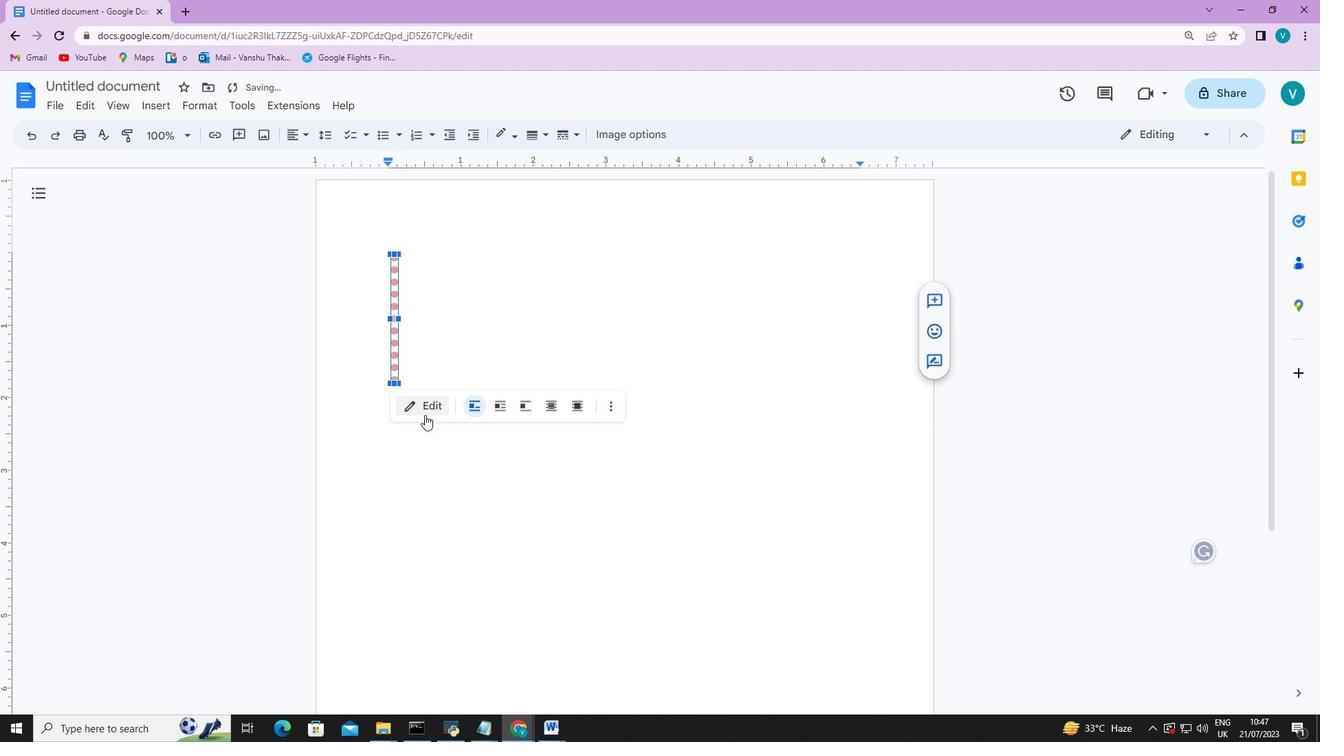 
Action: Mouse moved to (438, 360)
Screenshot: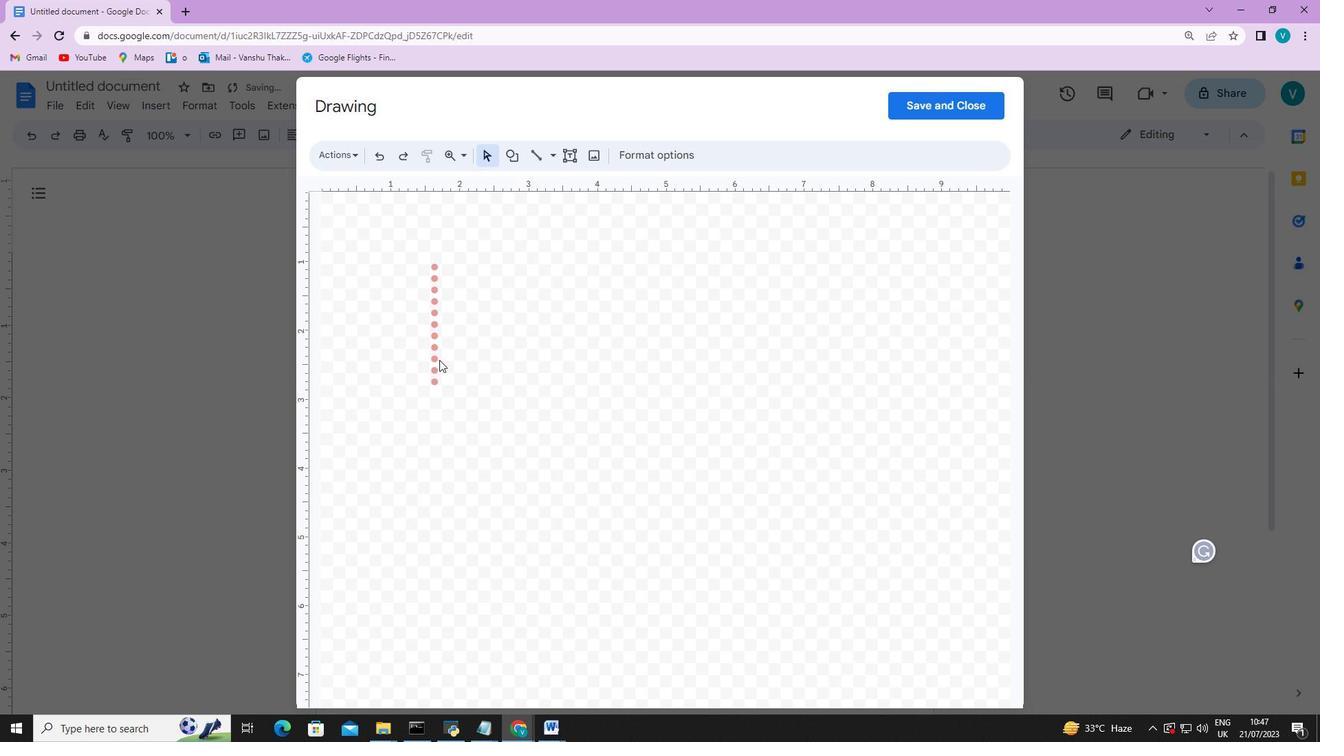 
Action: Mouse pressed left at (438, 360)
Screenshot: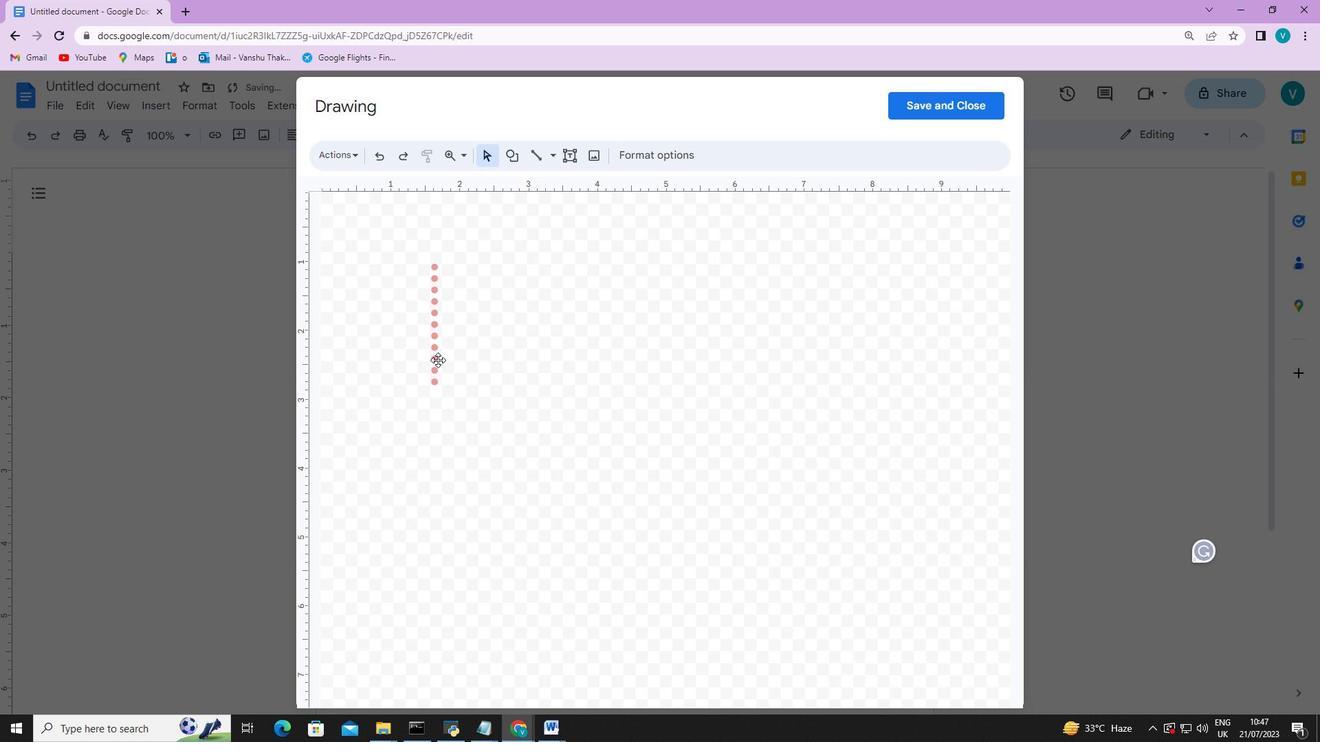 
Action: Mouse moved to (437, 360)
Screenshot: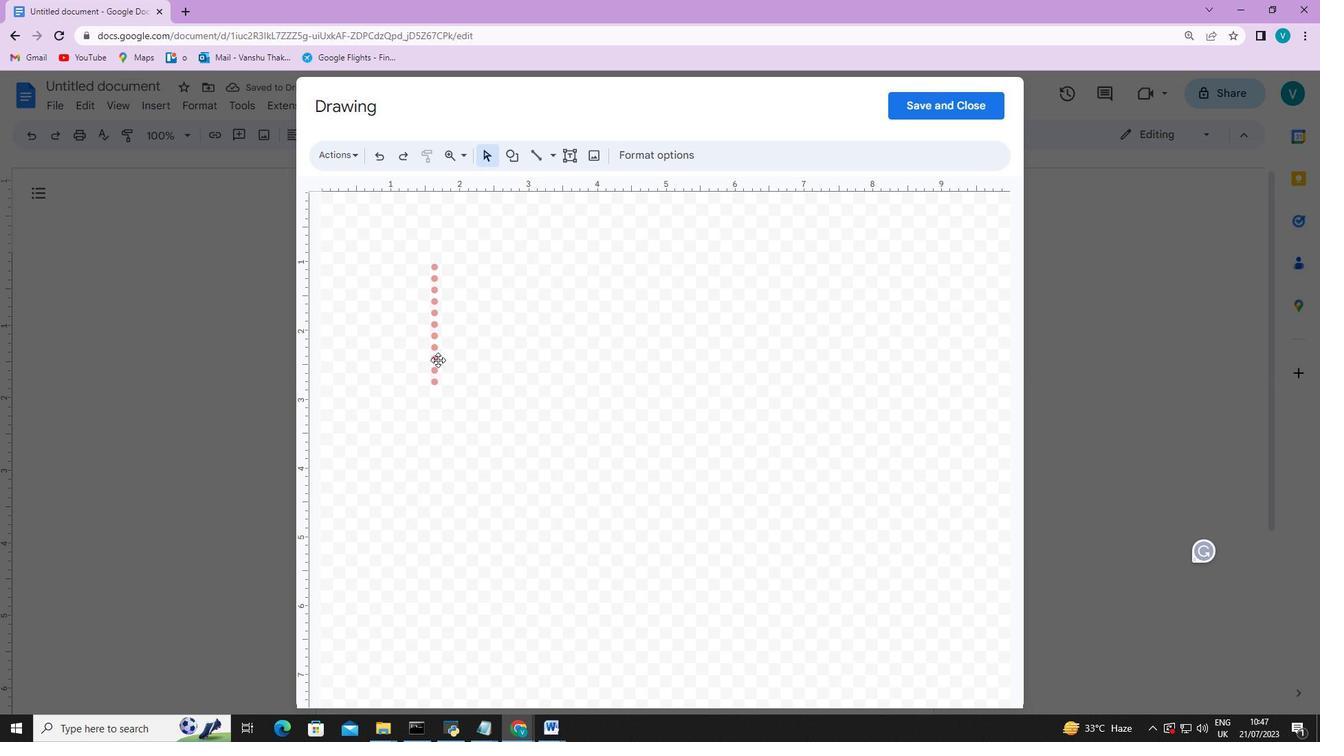 
Action: Key pressed ctrl+A<'\x03'><'\x16'>
Screenshot: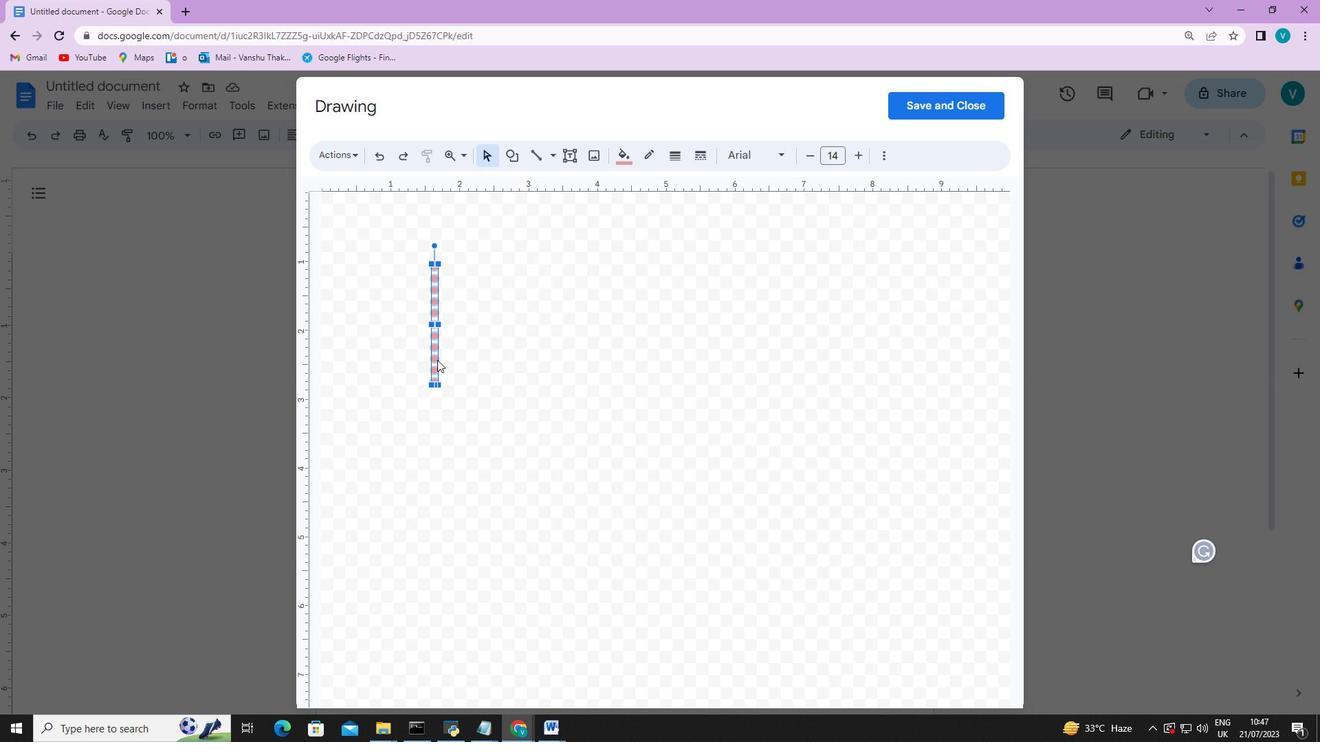 
Action: Mouse moved to (446, 347)
Screenshot: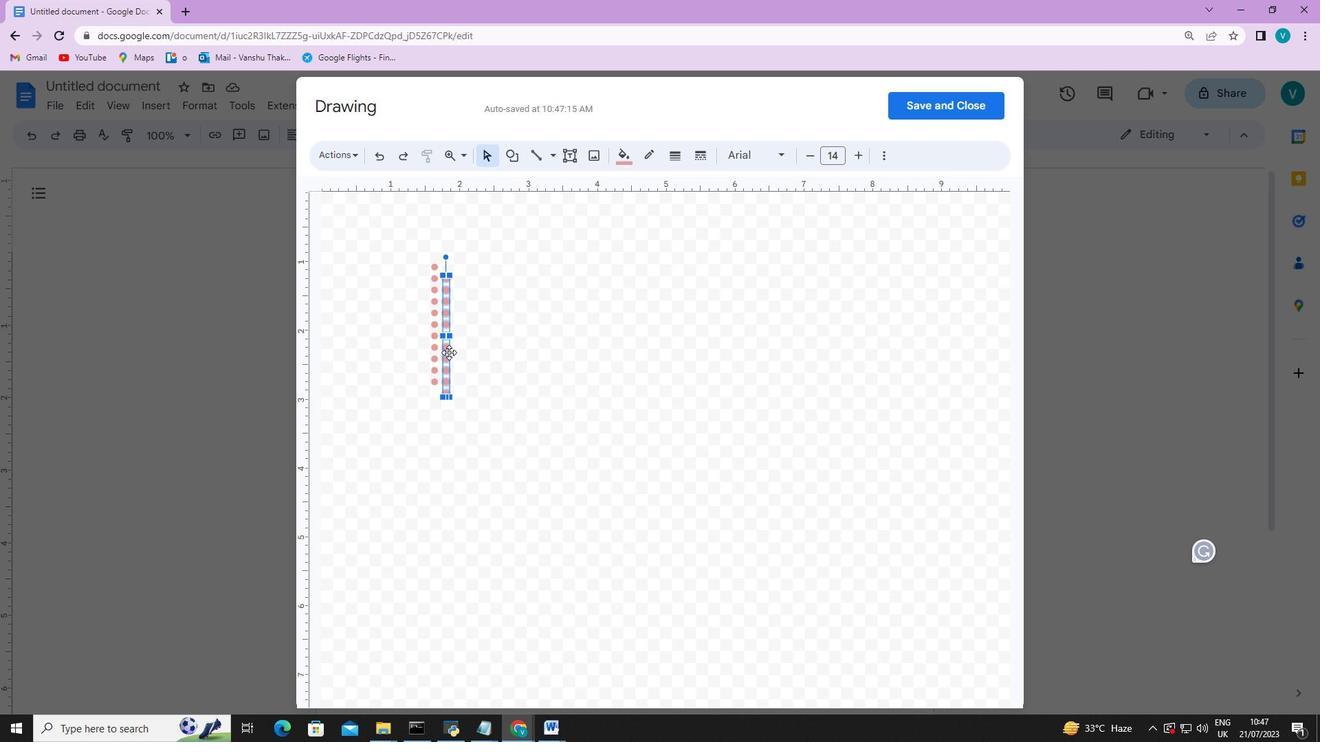 
Action: Mouse pressed left at (446, 347)
Screenshot: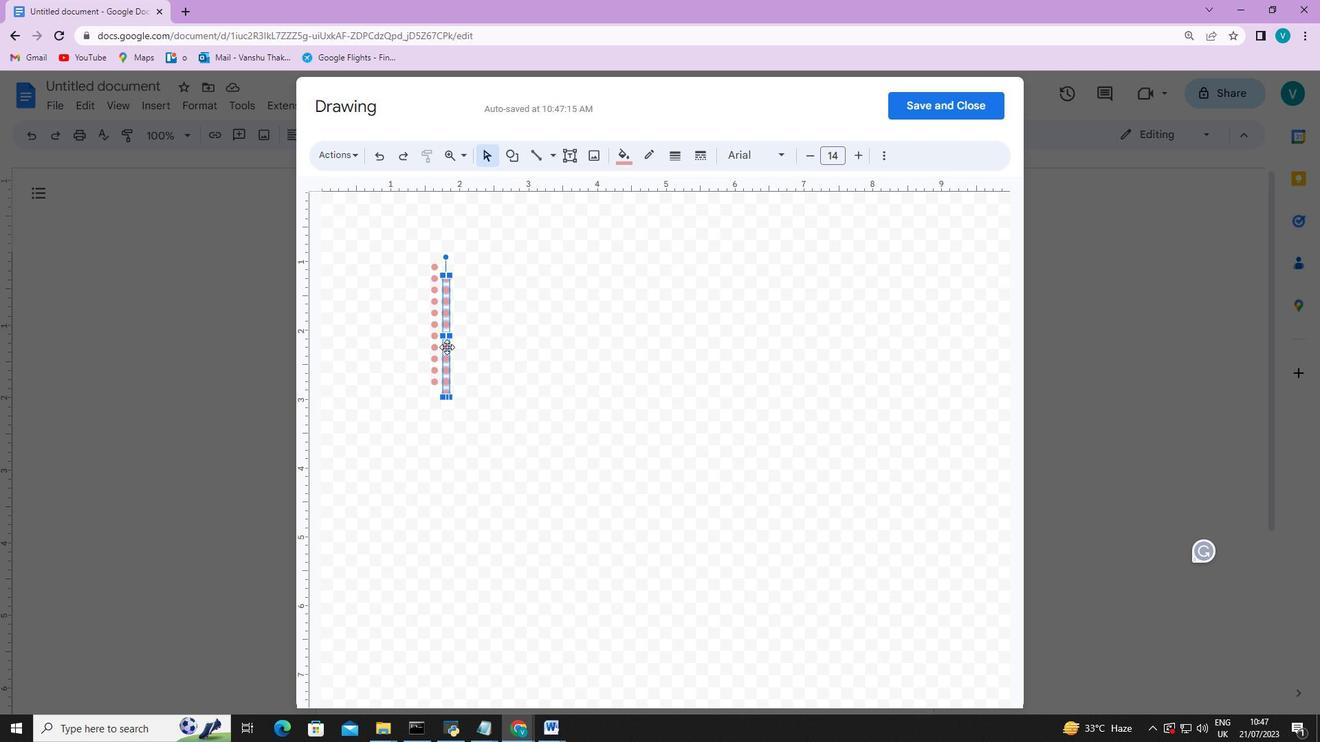 
Action: Mouse moved to (482, 441)
Screenshot: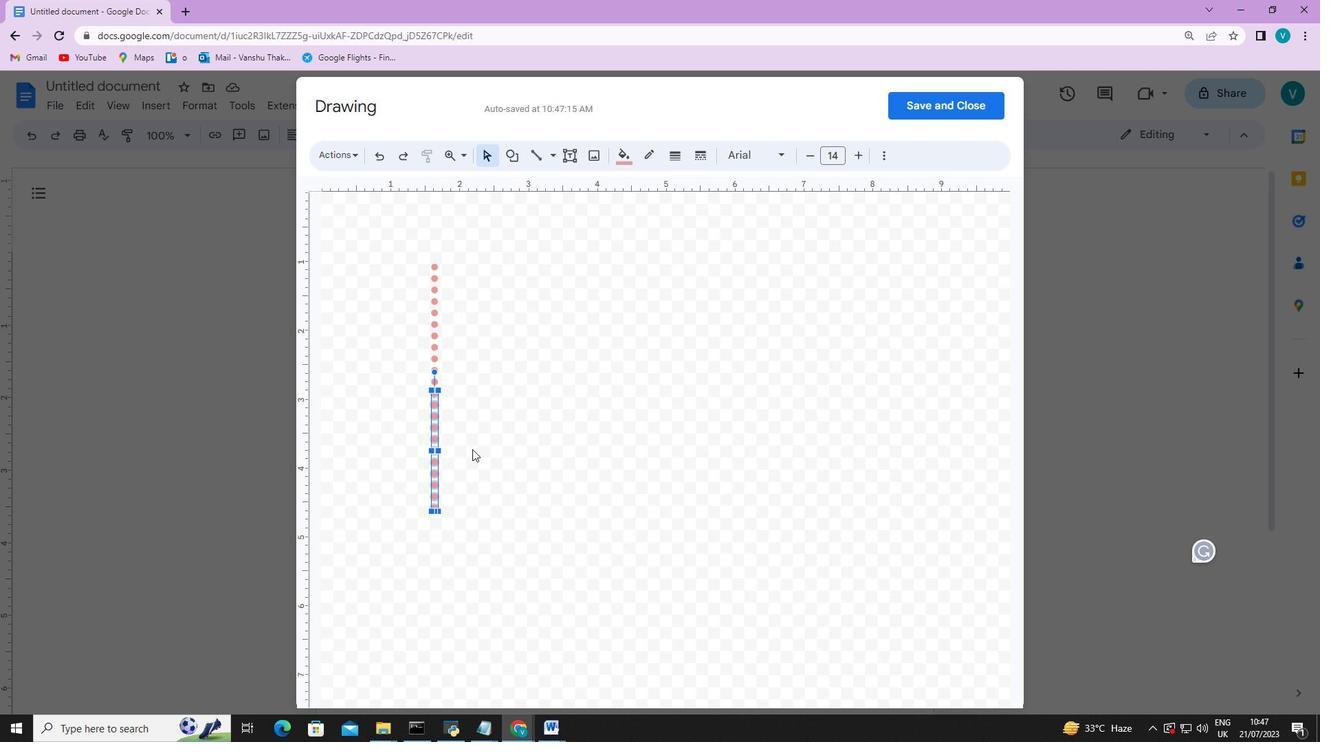 
Action: Mouse pressed left at (482, 441)
Screenshot: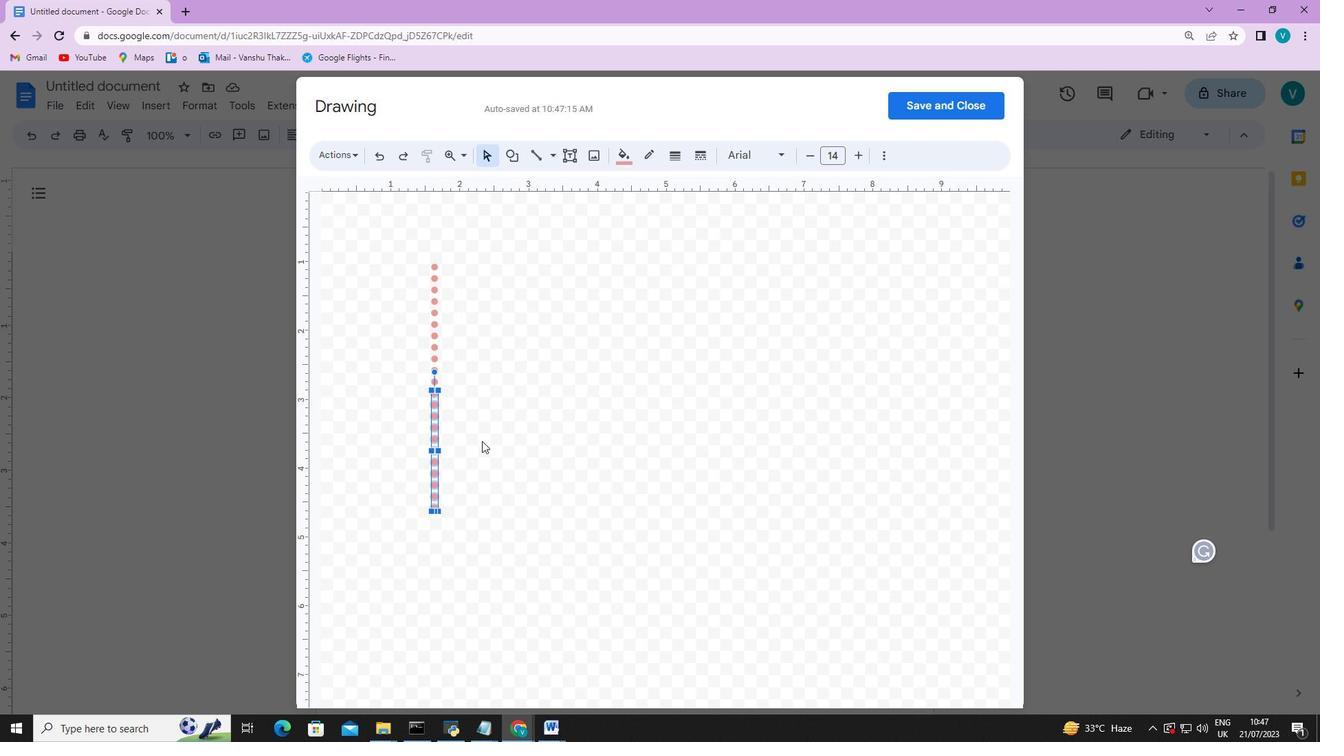 
Action: Mouse moved to (913, 105)
Screenshot: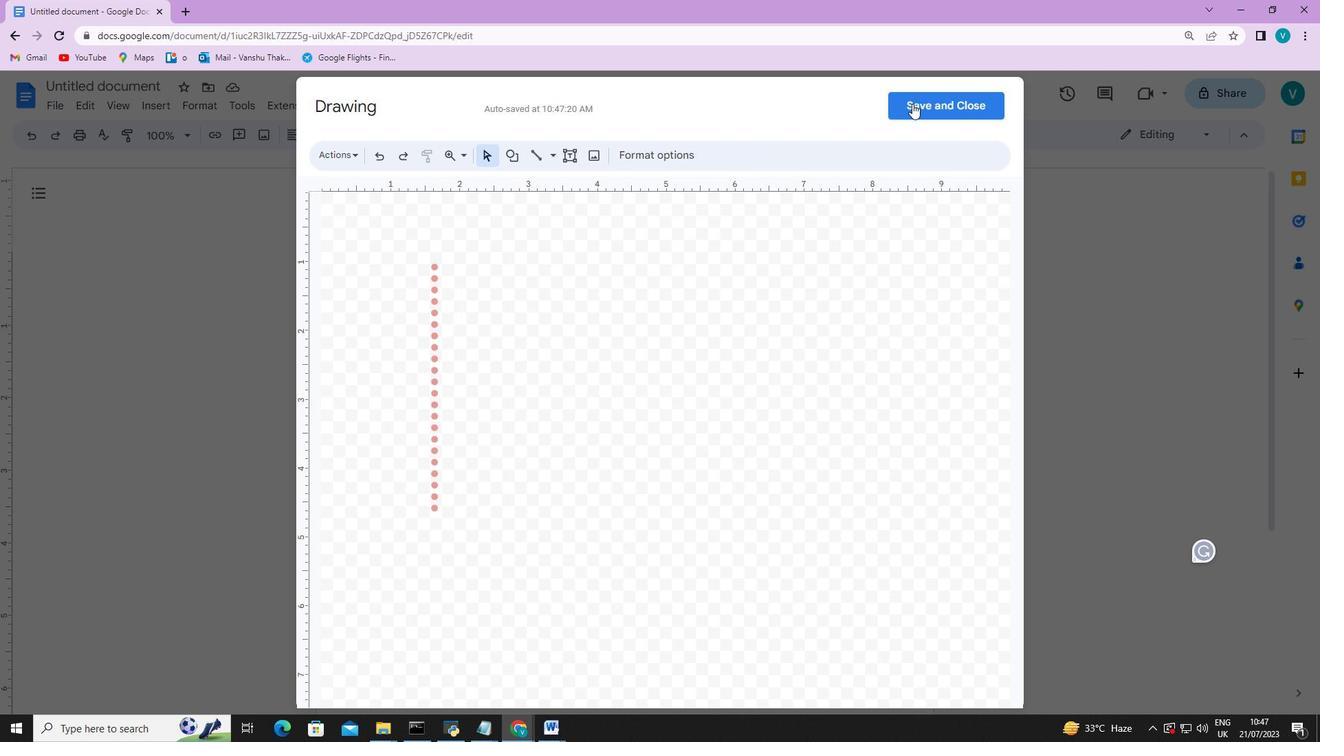 
Action: Mouse pressed left at (913, 105)
Screenshot: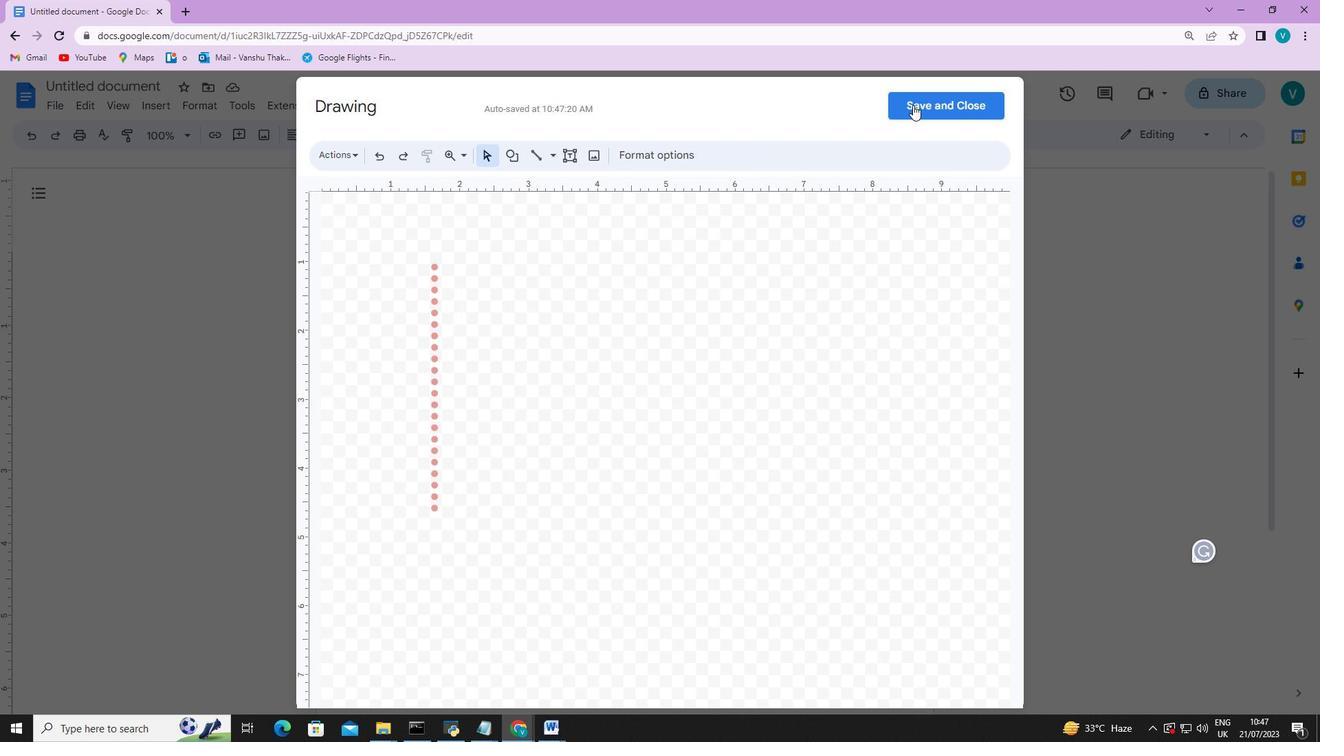 
Action: Mouse moved to (471, 325)
Screenshot: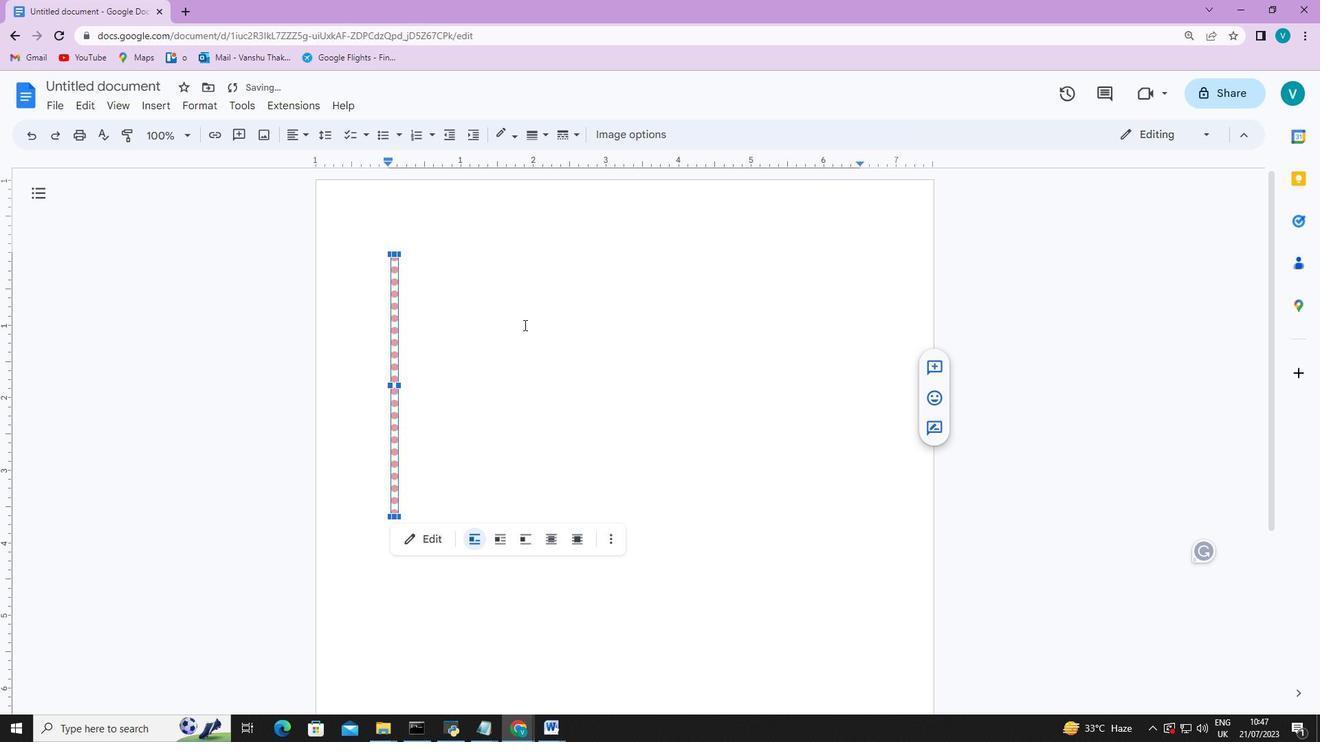 
Action: Key pressed ctrl+C<'\x16'>
Screenshot: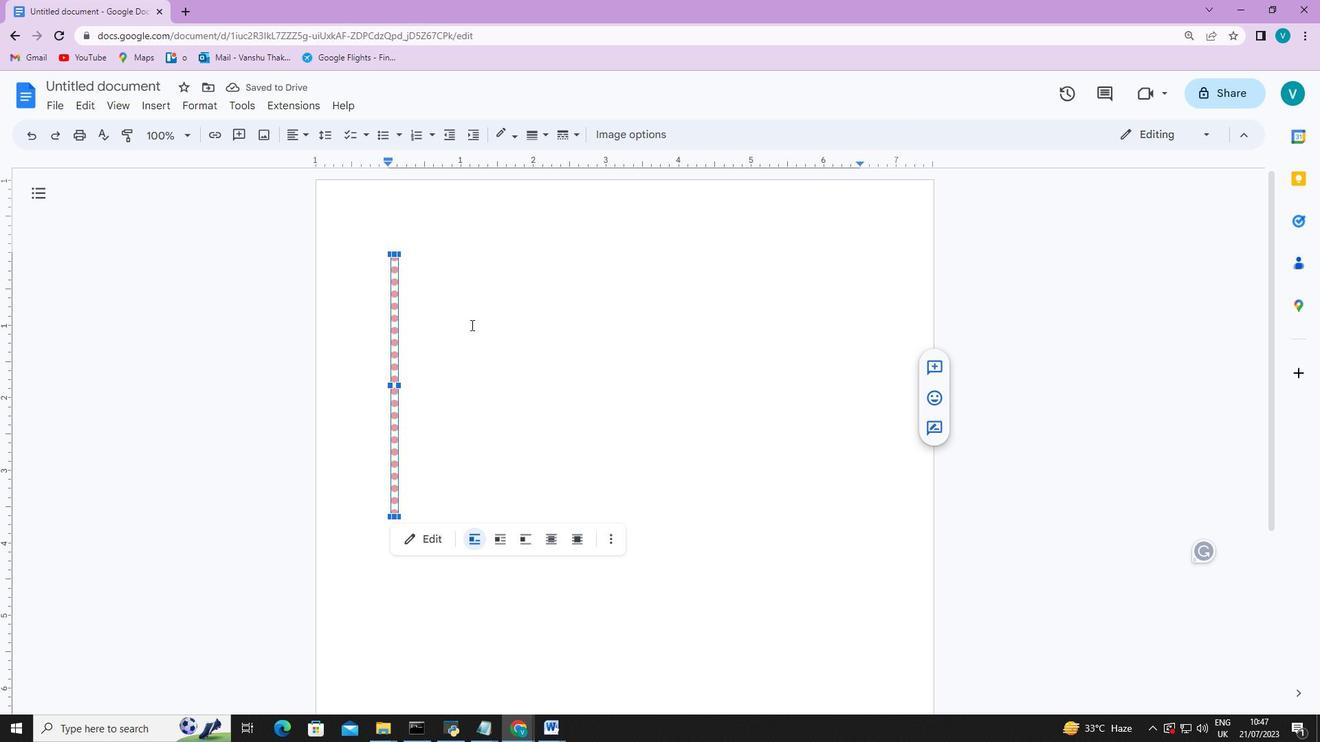 
Action: Mouse moved to (440, 355)
Screenshot: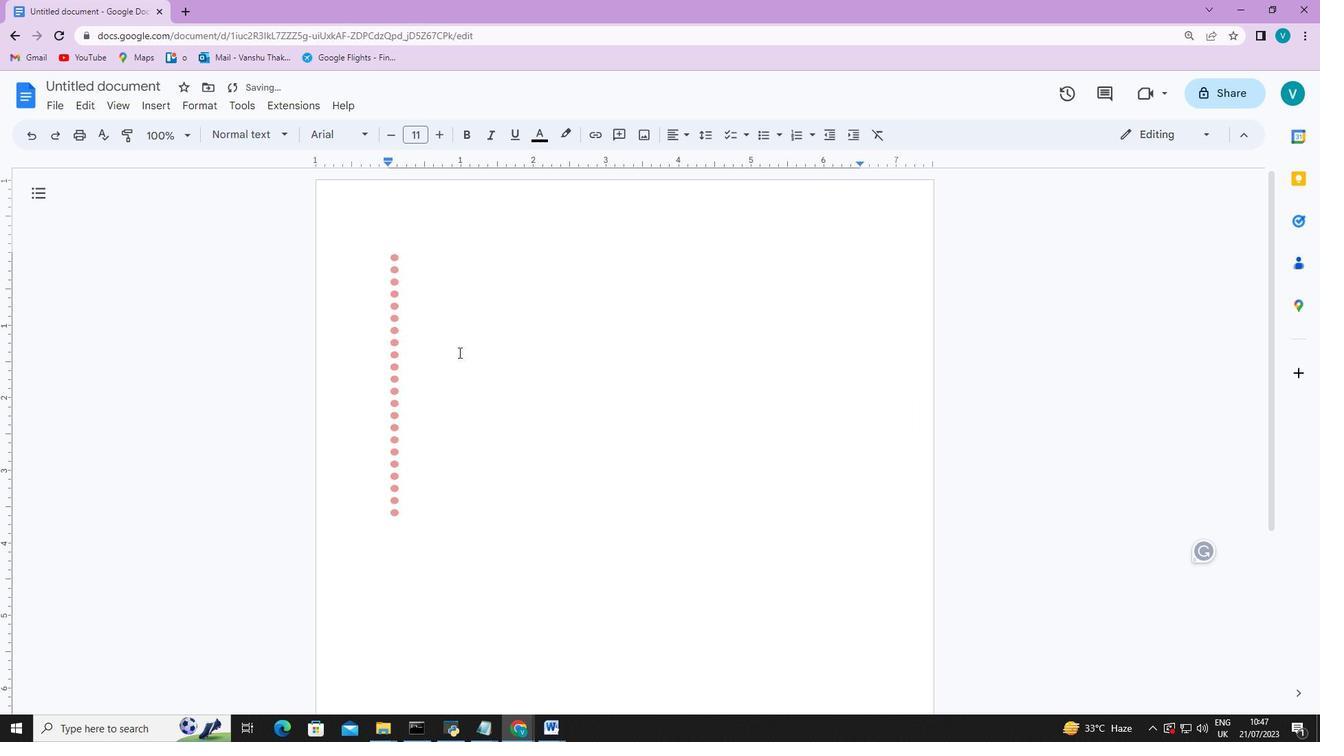 
Action: Mouse pressed left at (440, 355)
Screenshot: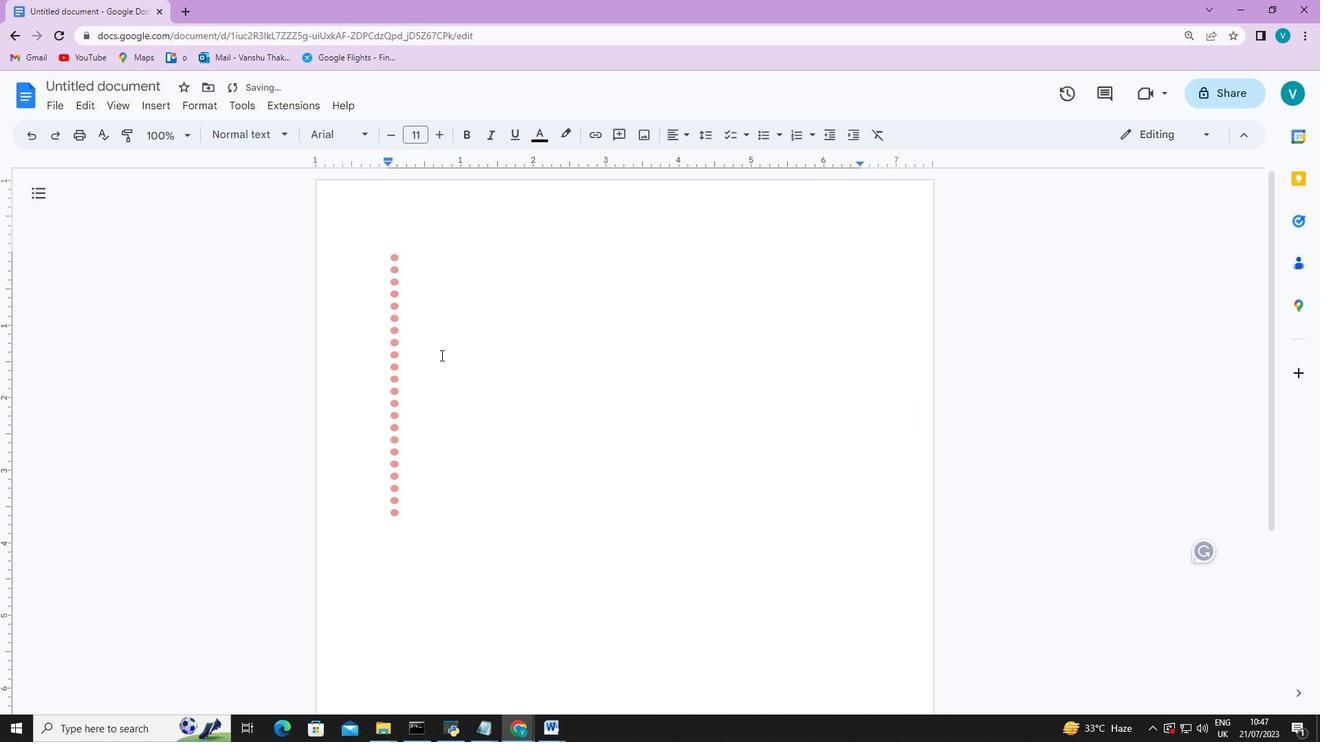 
Action: Key pressed ctrl+A
Screenshot: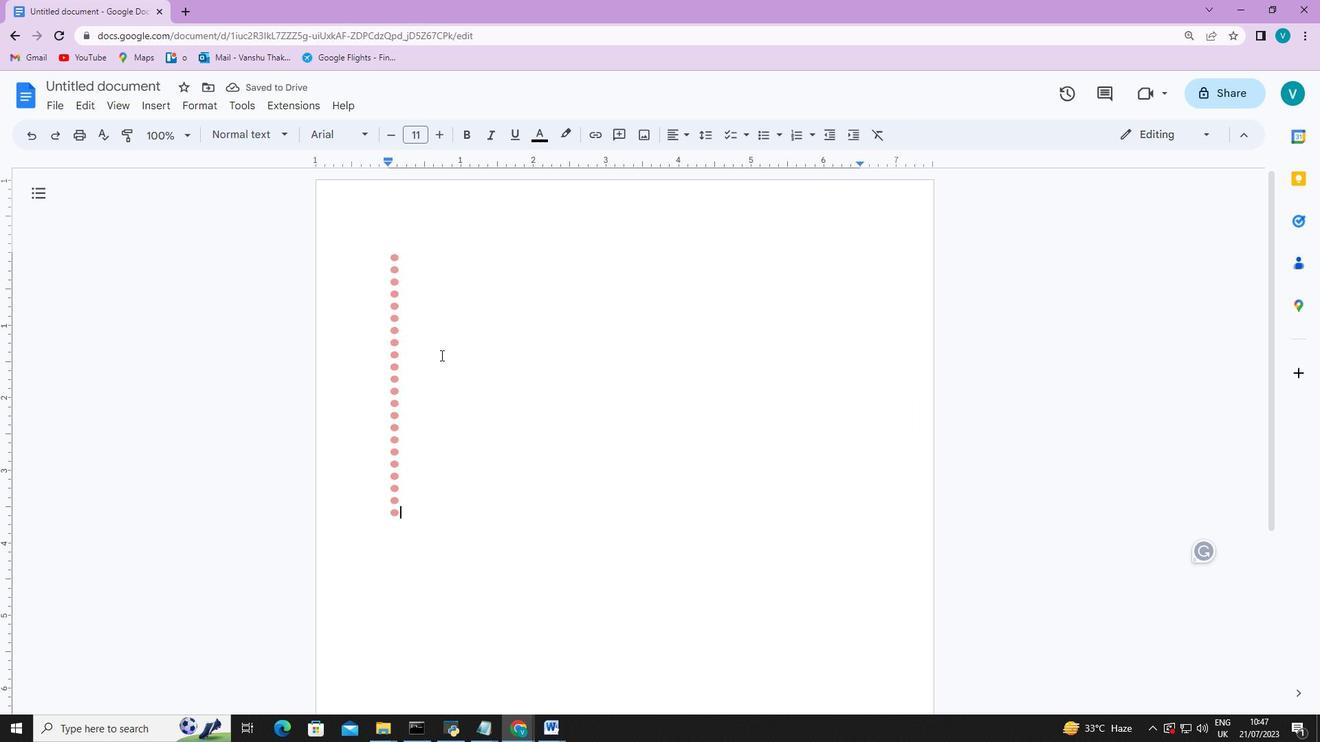 
Action: Mouse moved to (445, 360)
Screenshot: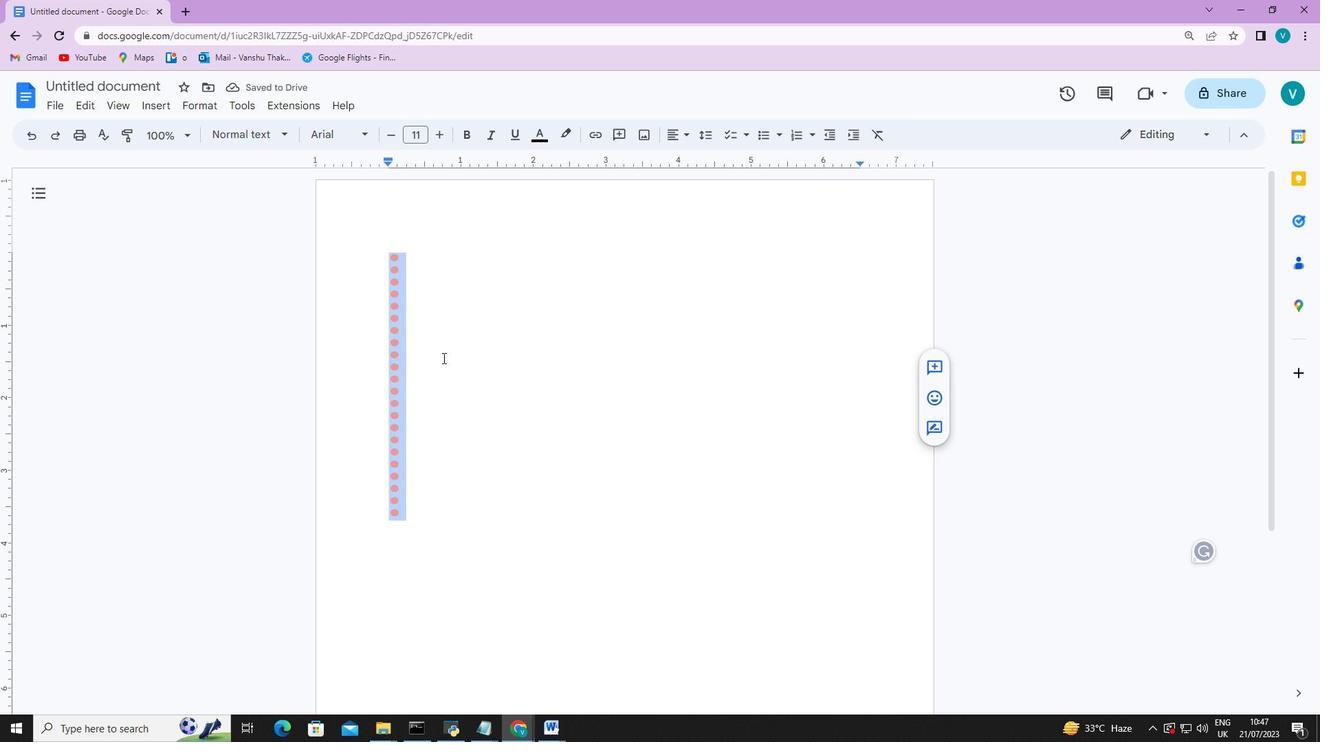 
Action: Mouse pressed left at (445, 360)
Screenshot: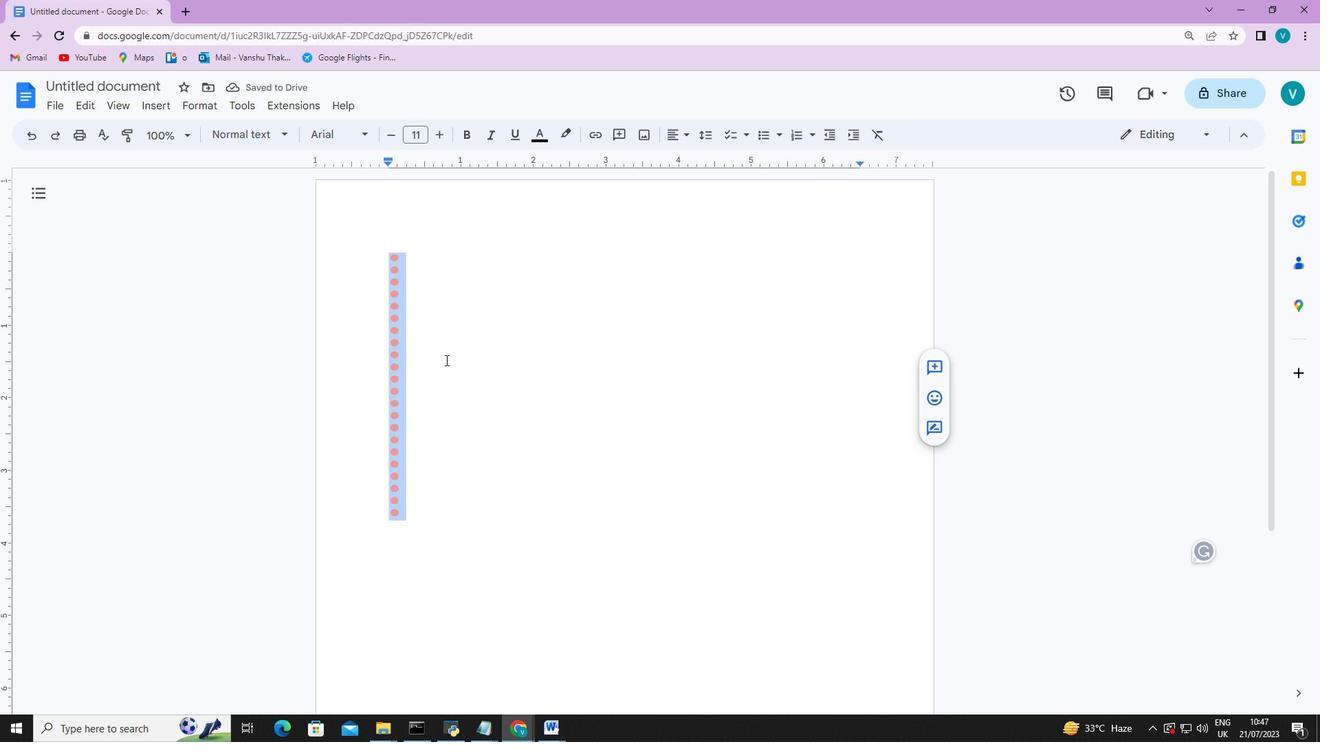 
Action: Mouse moved to (399, 374)
Screenshot: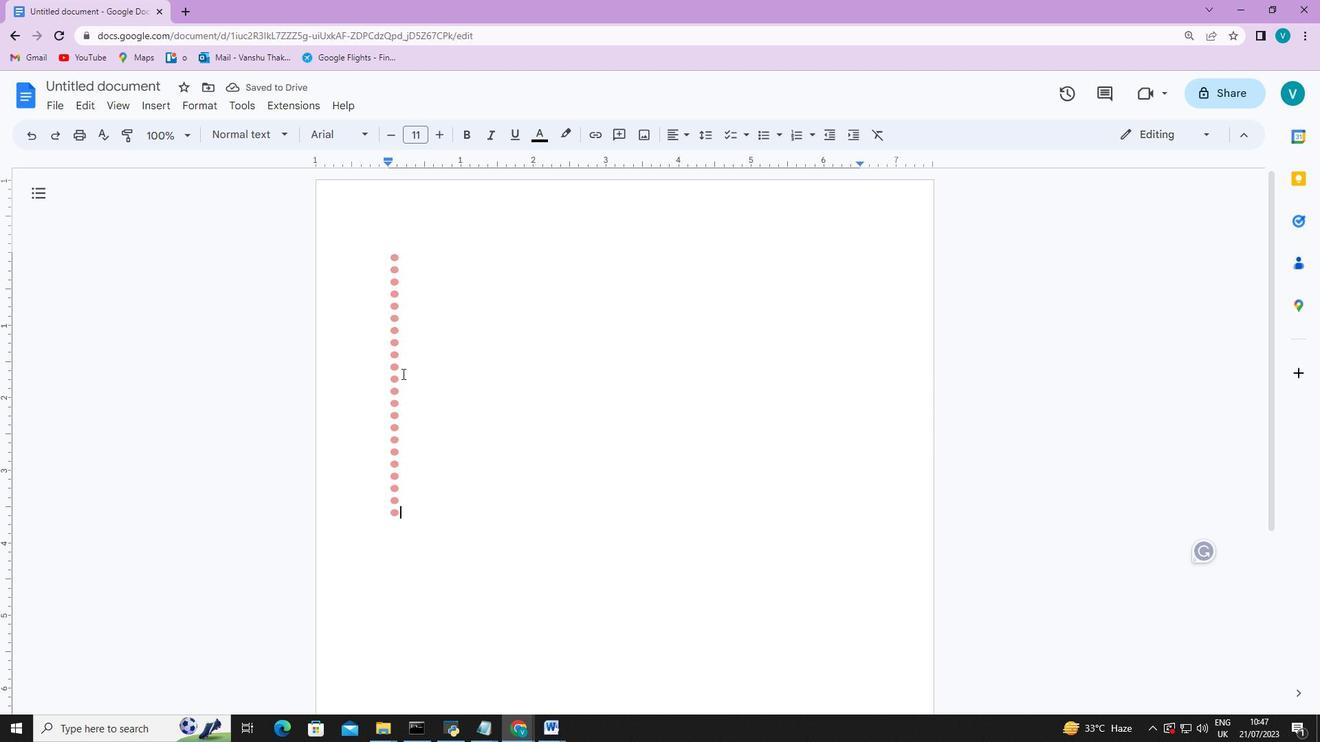 
Action: Mouse pressed left at (399, 374)
Screenshot: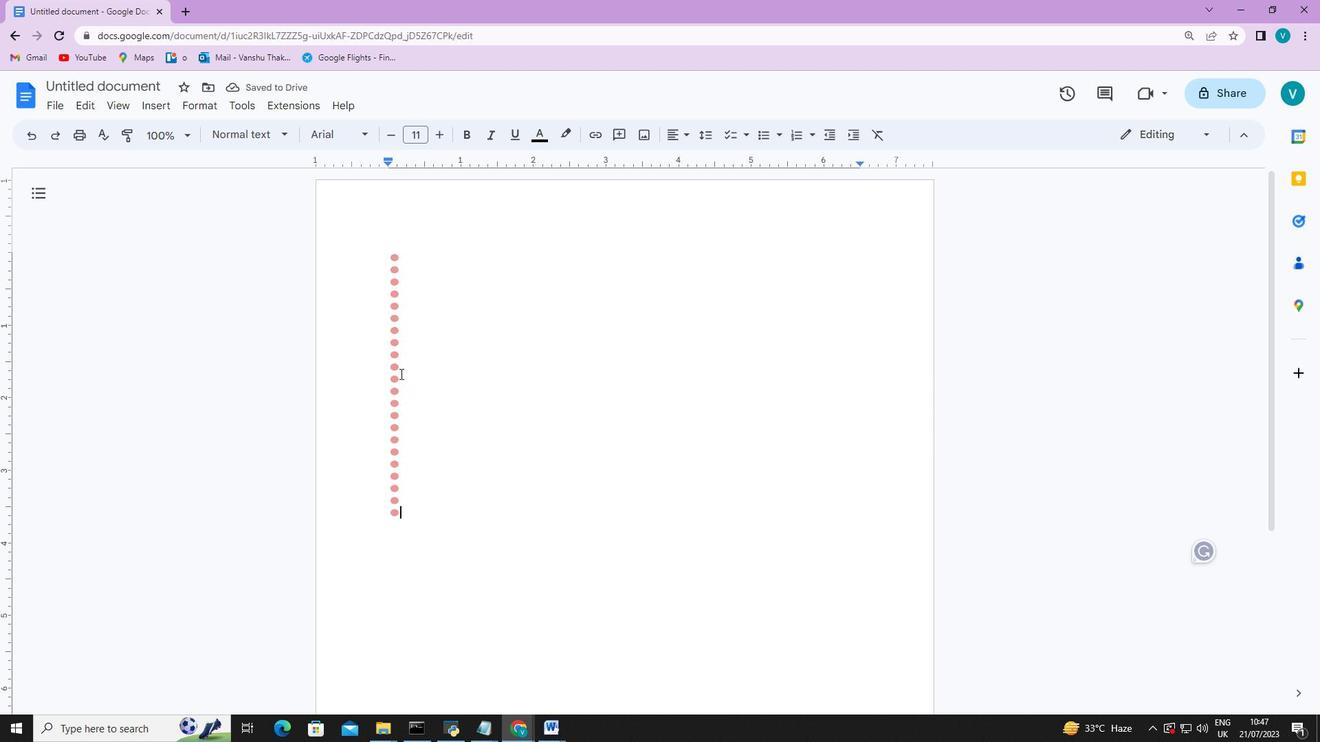 
Action: Key pressed ctrl+C
Screenshot: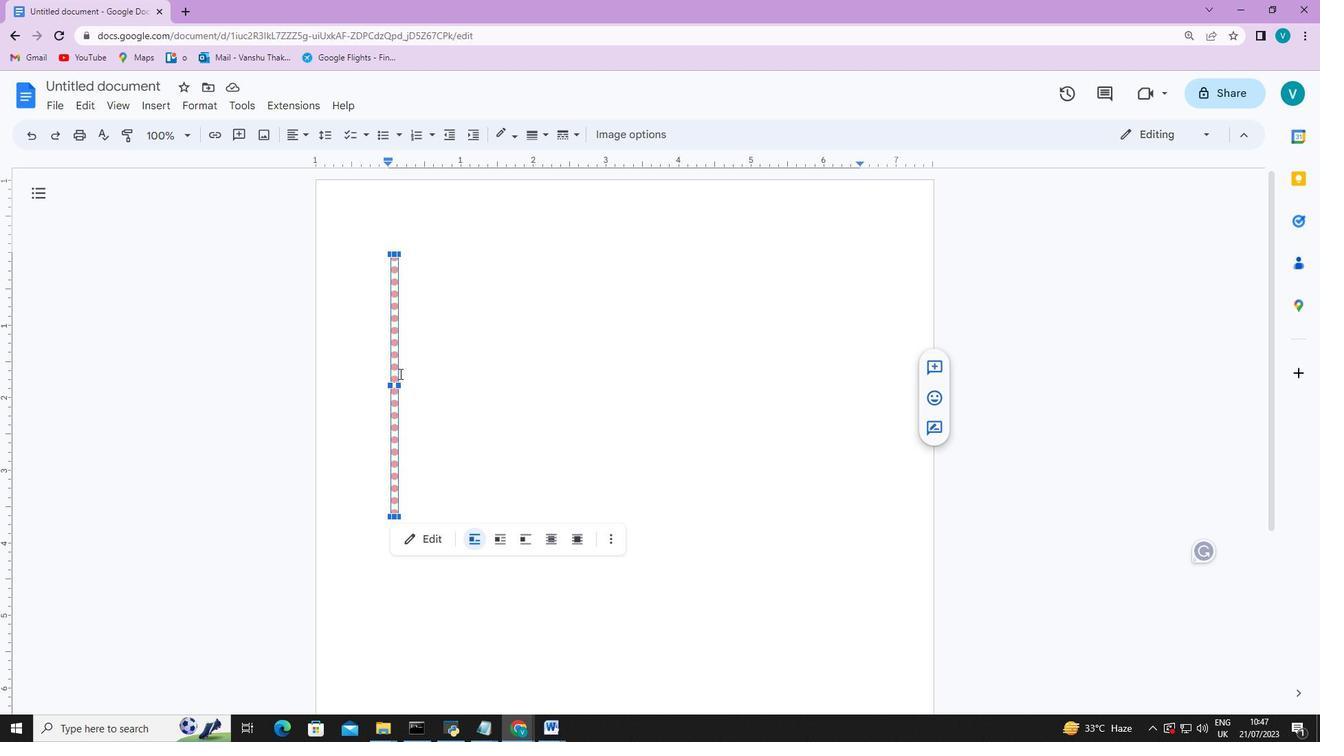
Action: Mouse moved to (538, 370)
Screenshot: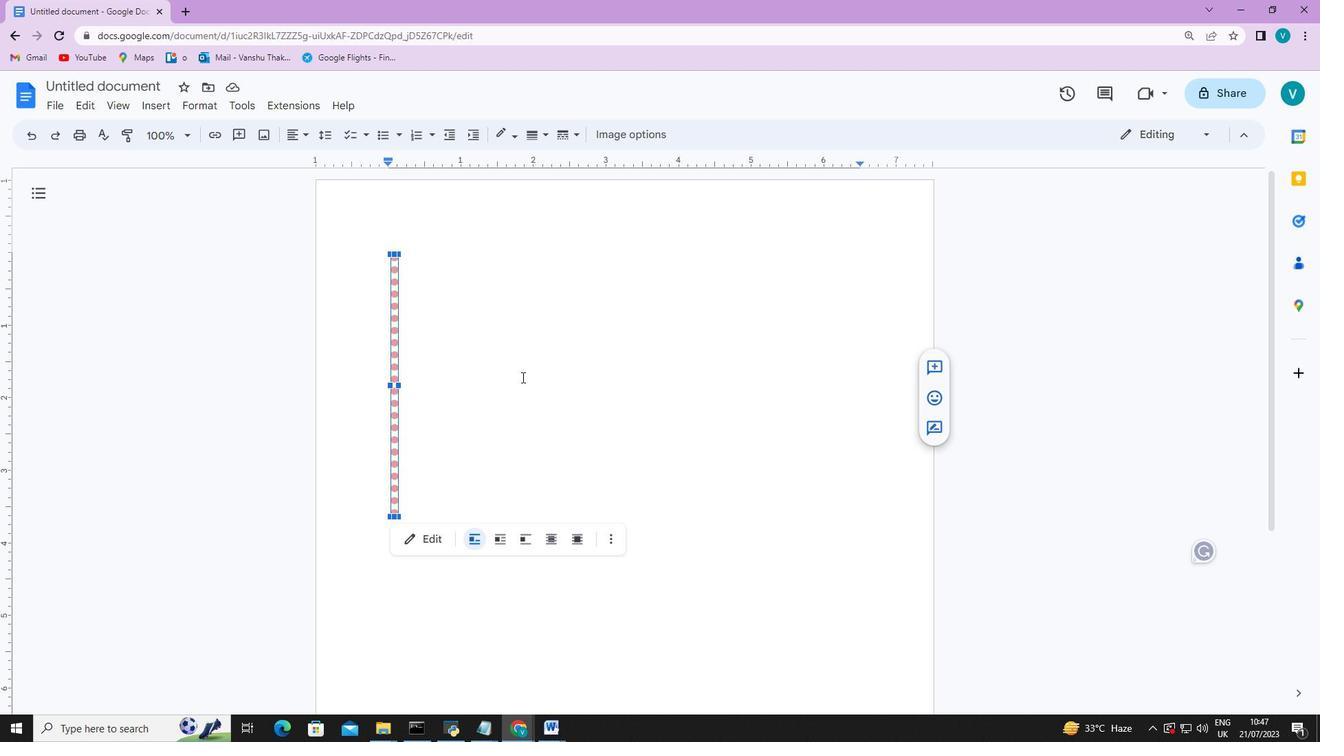 
Action: Mouse pressed left at (538, 370)
Screenshot: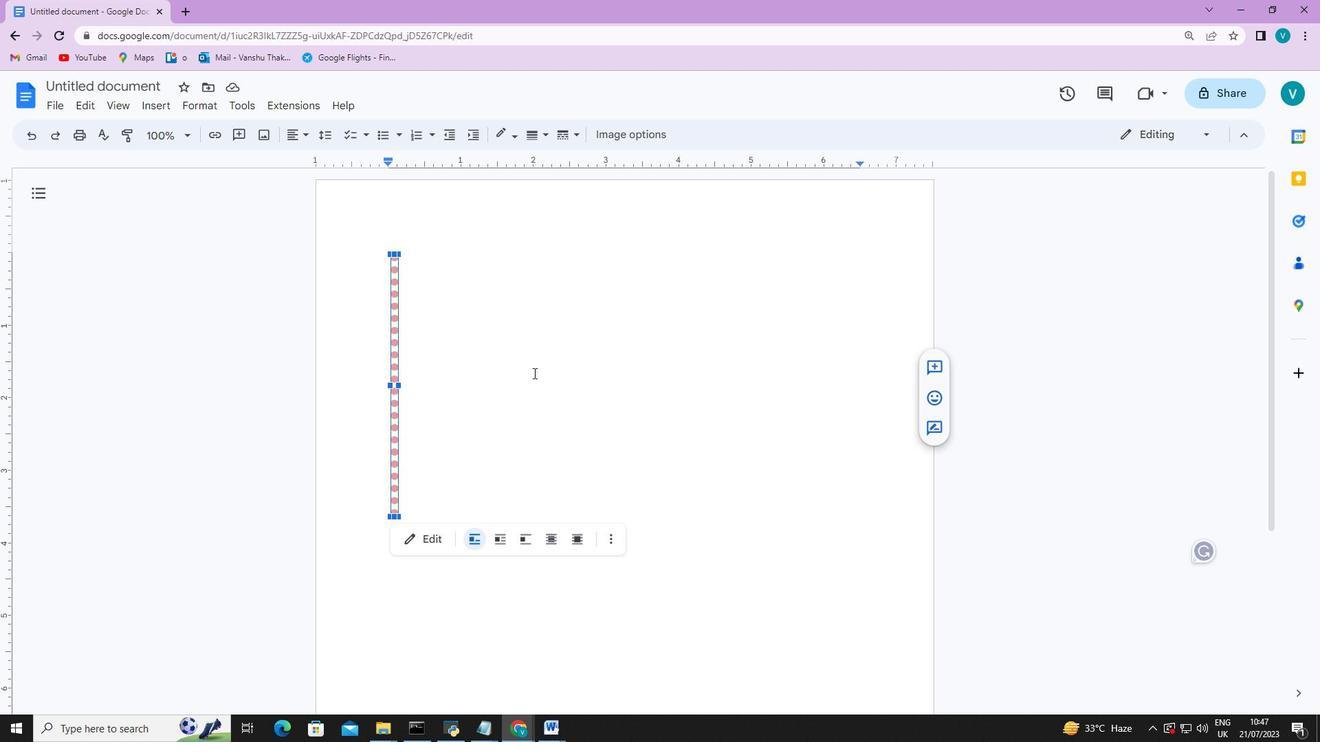 
Action: Key pressed ctrl+V
Screenshot: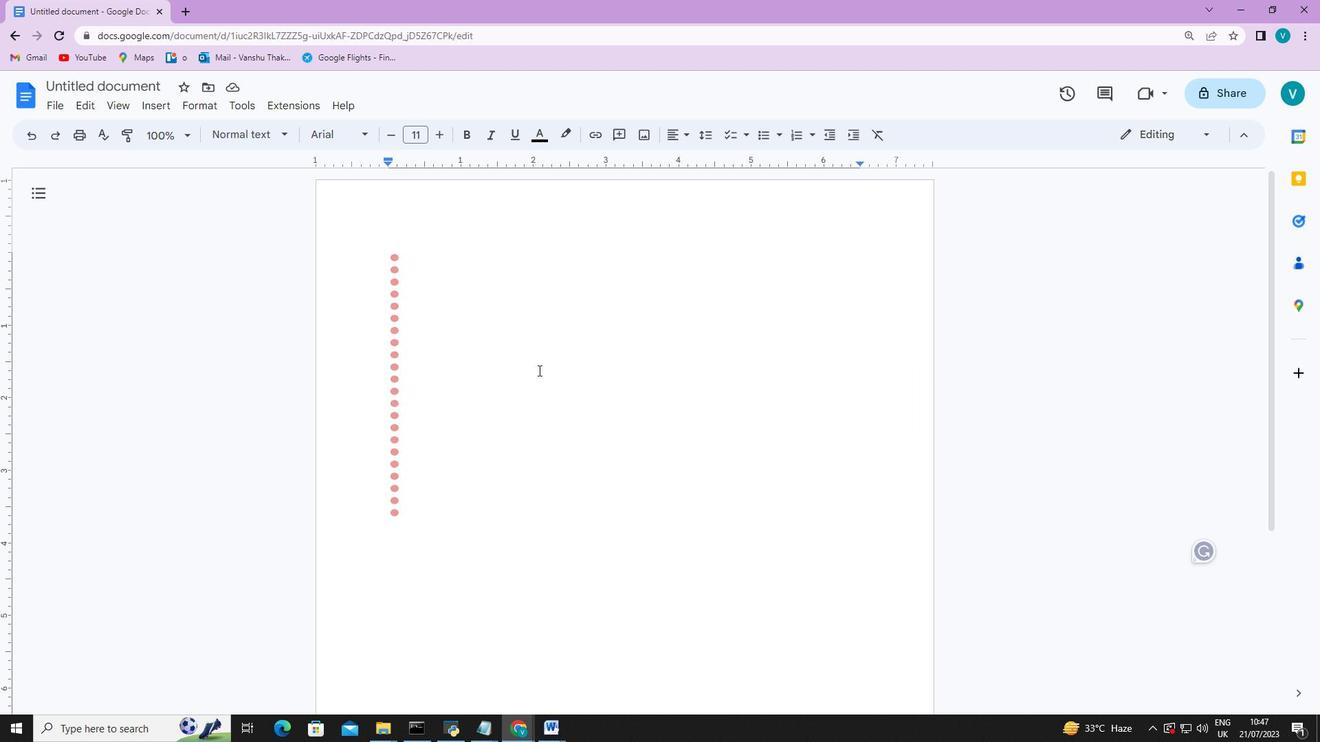 
Action: Mouse moved to (404, 382)
Screenshot: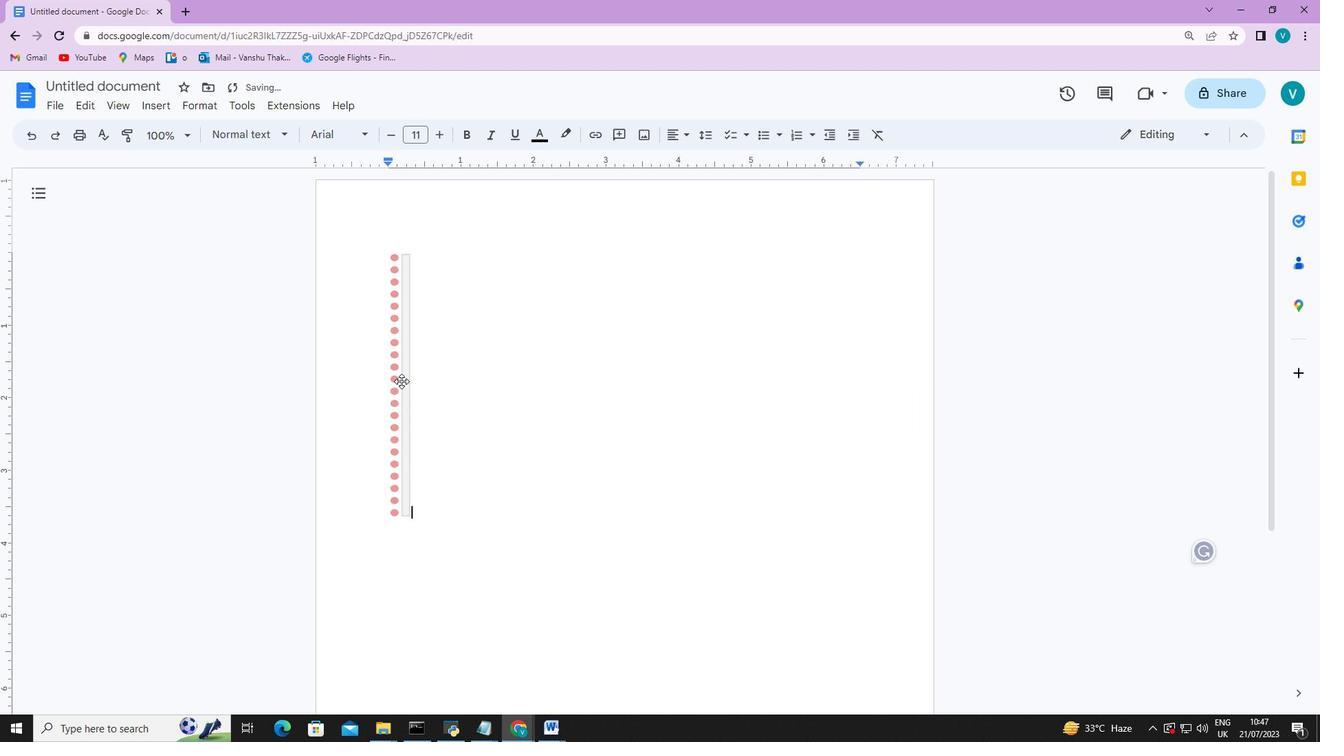 
Action: Mouse pressed left at (404, 382)
Screenshot: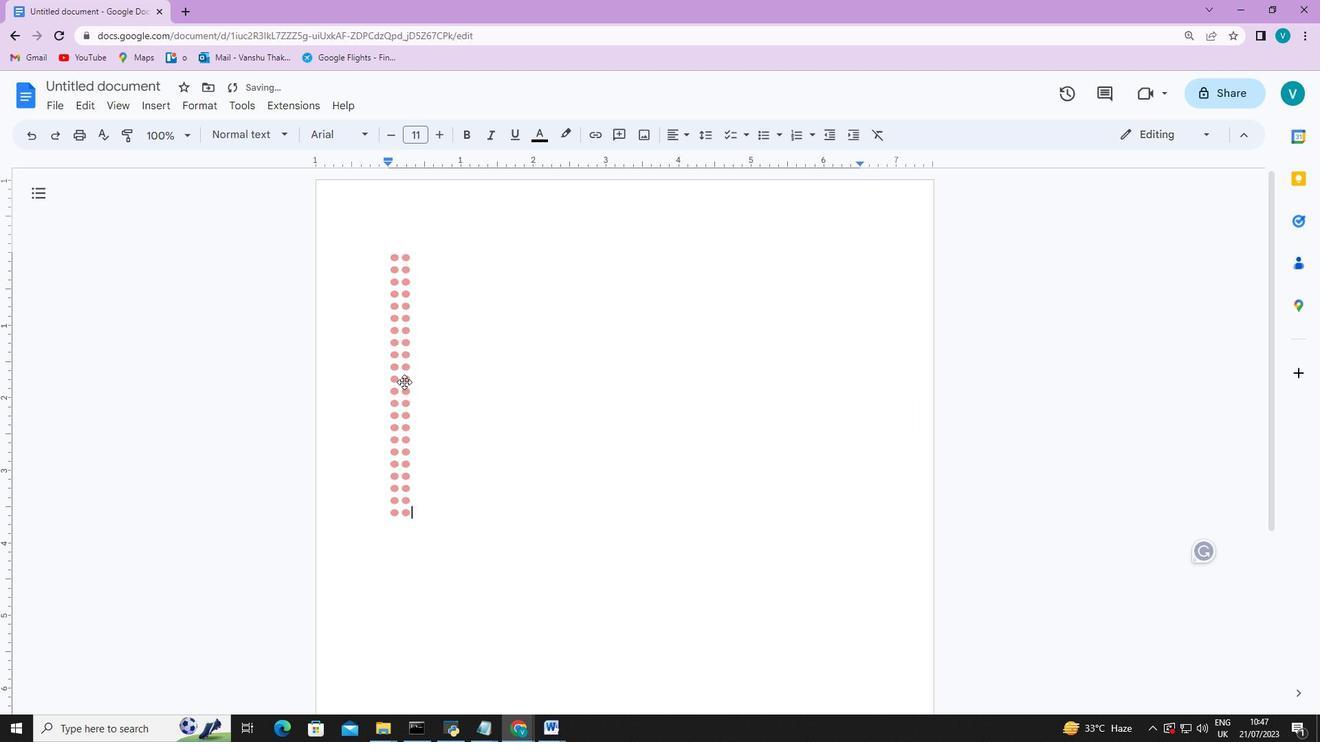 
Action: Mouse moved to (581, 538)
Screenshot: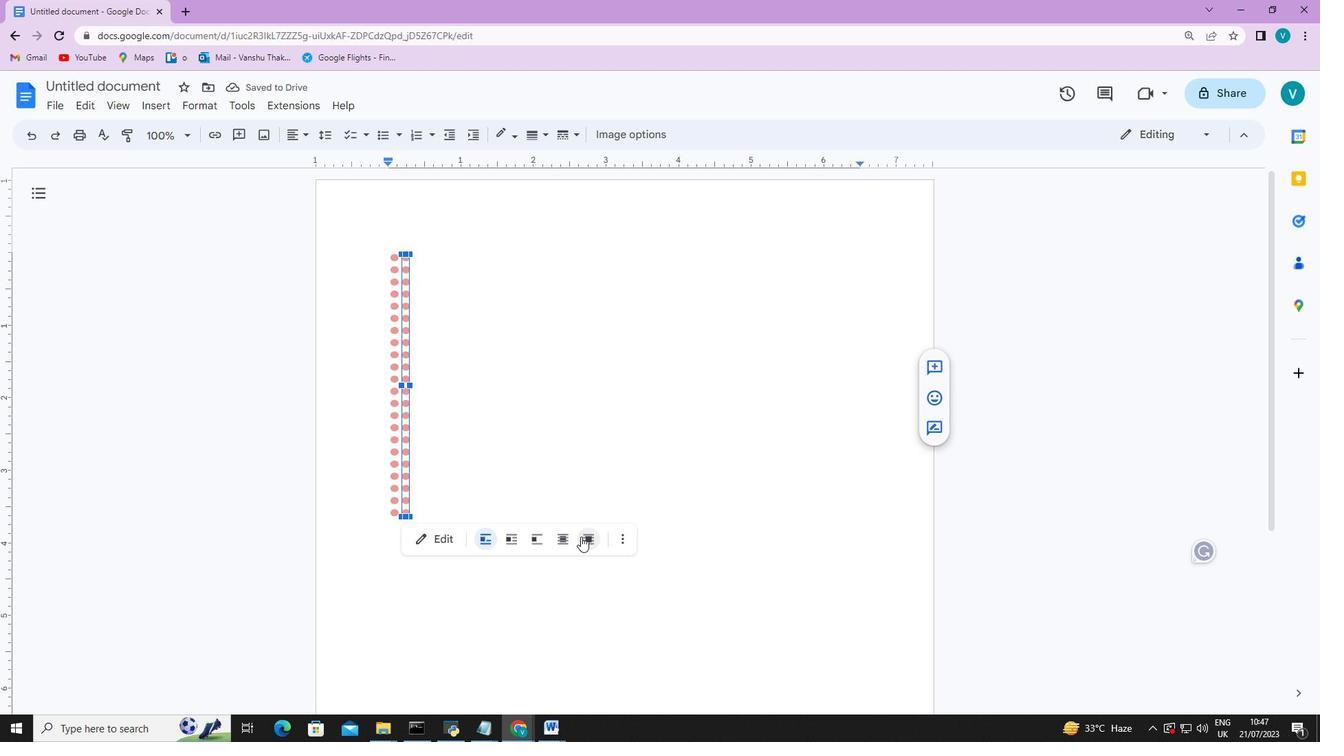 
Action: Mouse pressed left at (581, 538)
Screenshot: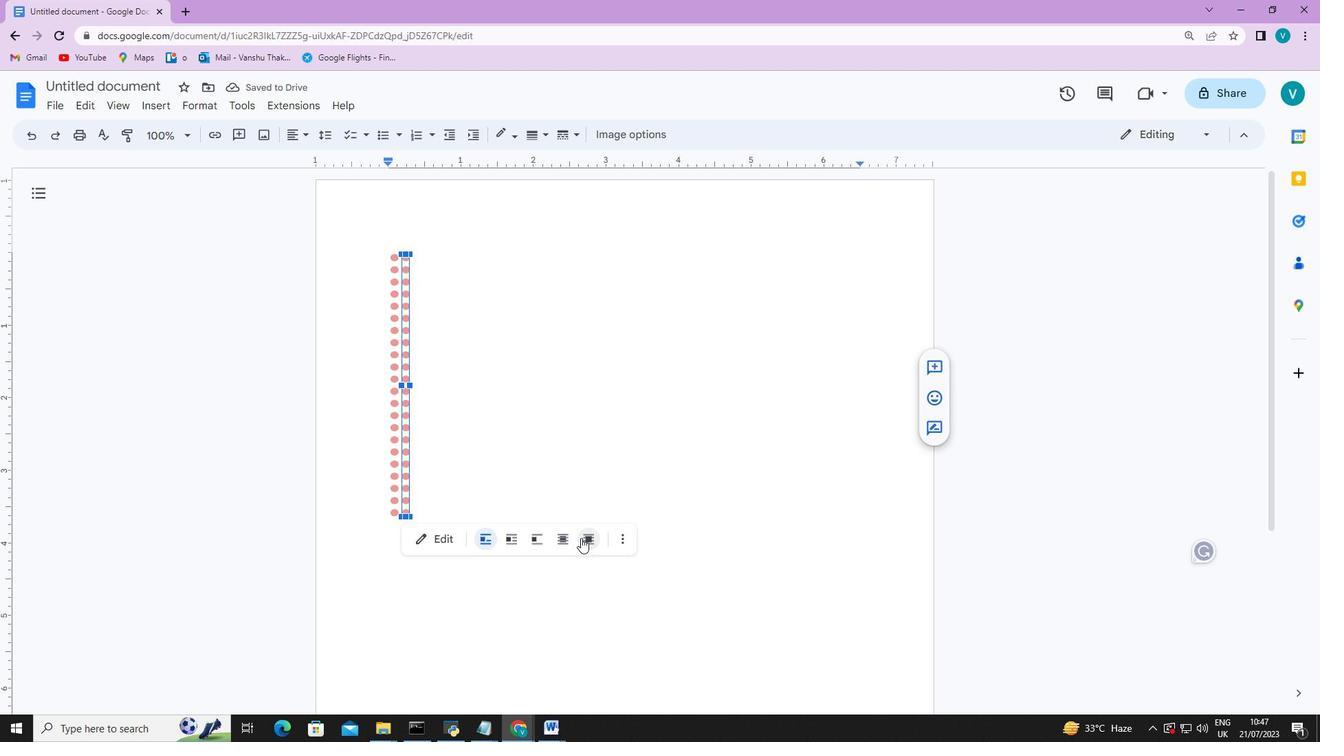 
Action: Mouse moved to (407, 383)
Screenshot: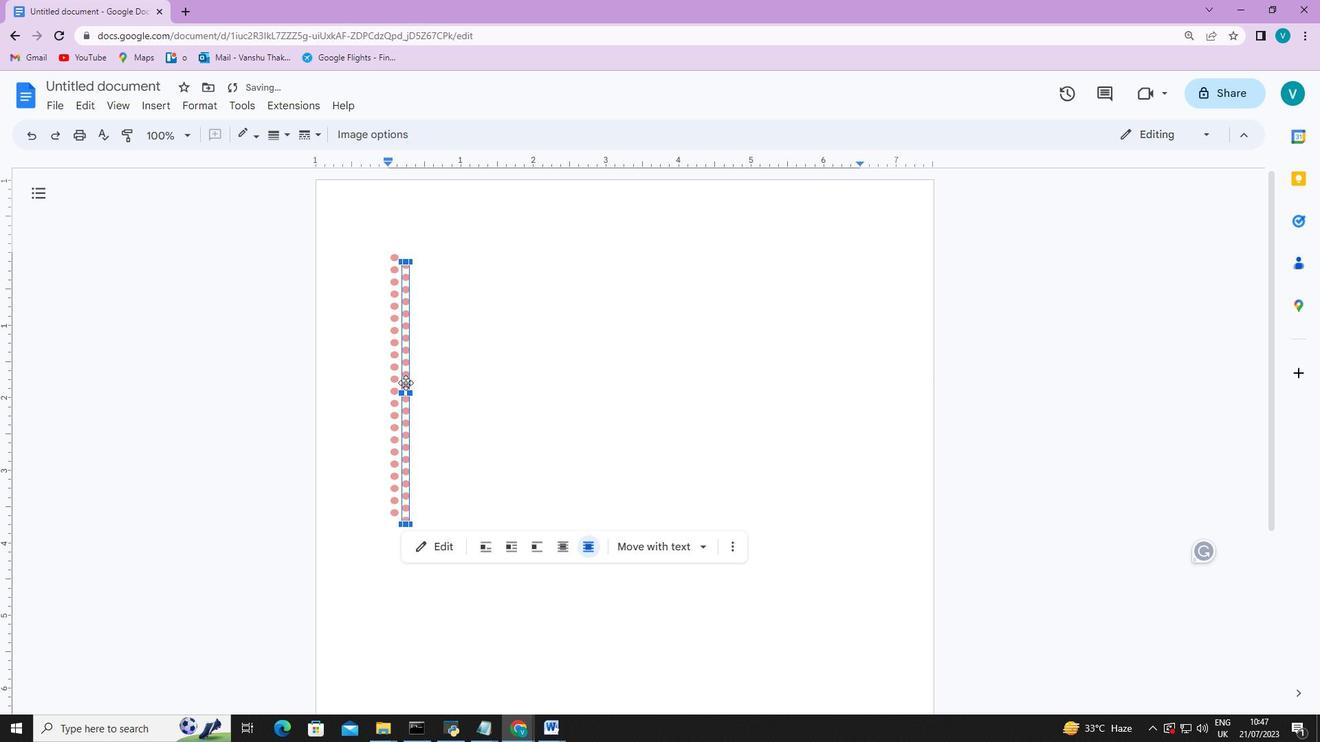 
Action: Mouse pressed left at (407, 383)
Screenshot: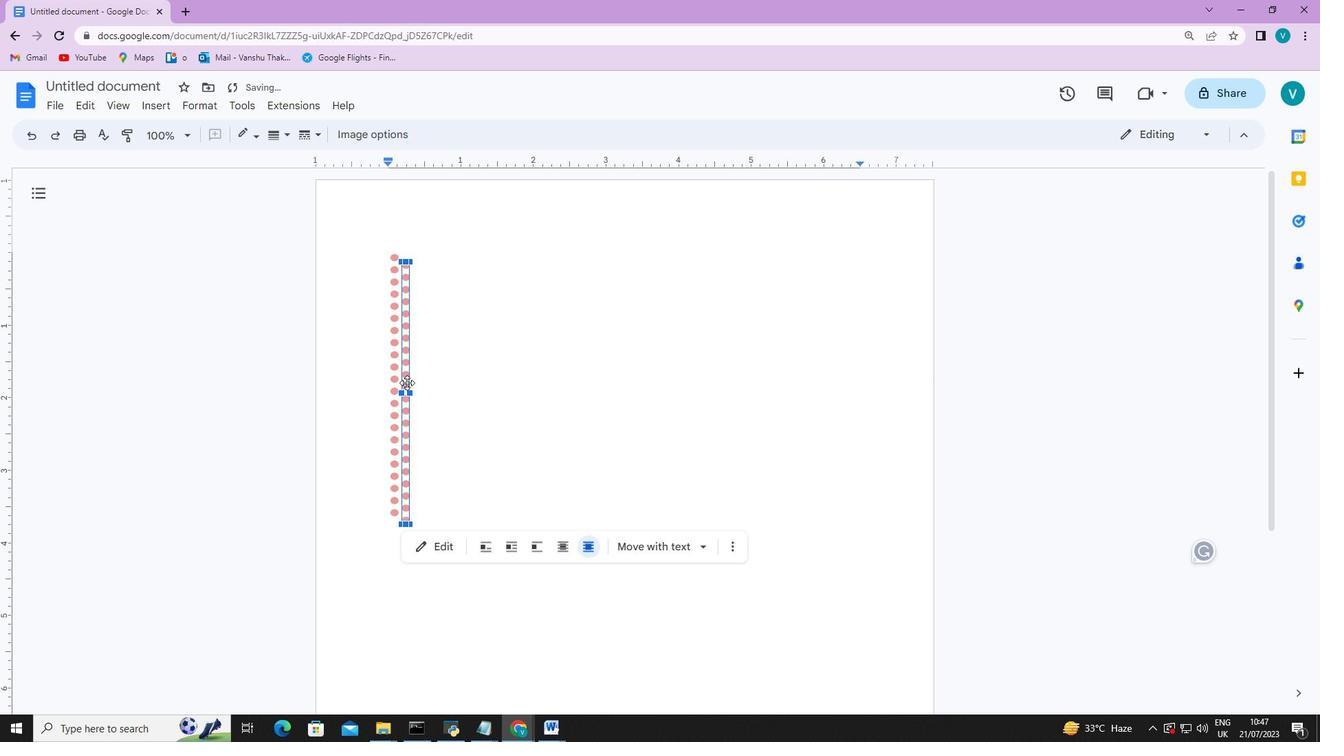 
Action: Mouse moved to (396, 405)
Screenshot: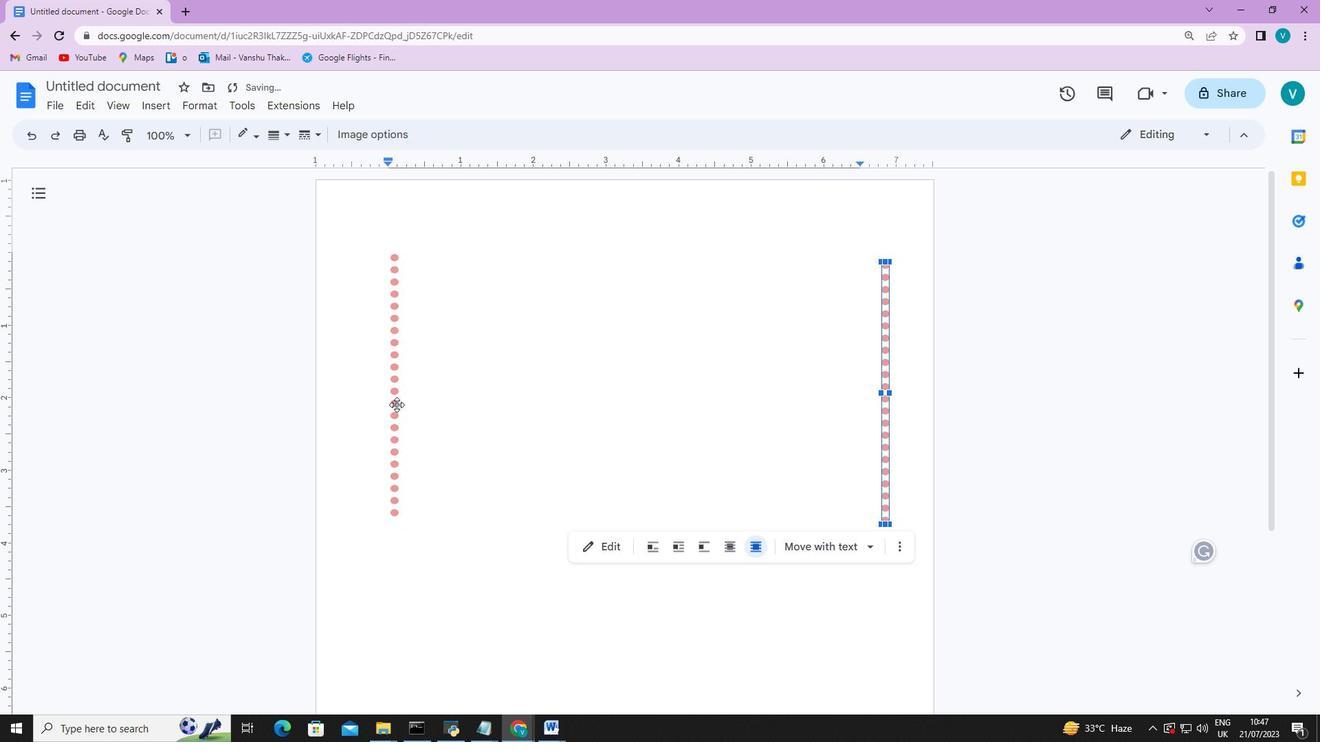 
Action: Mouse pressed left at (396, 405)
Screenshot: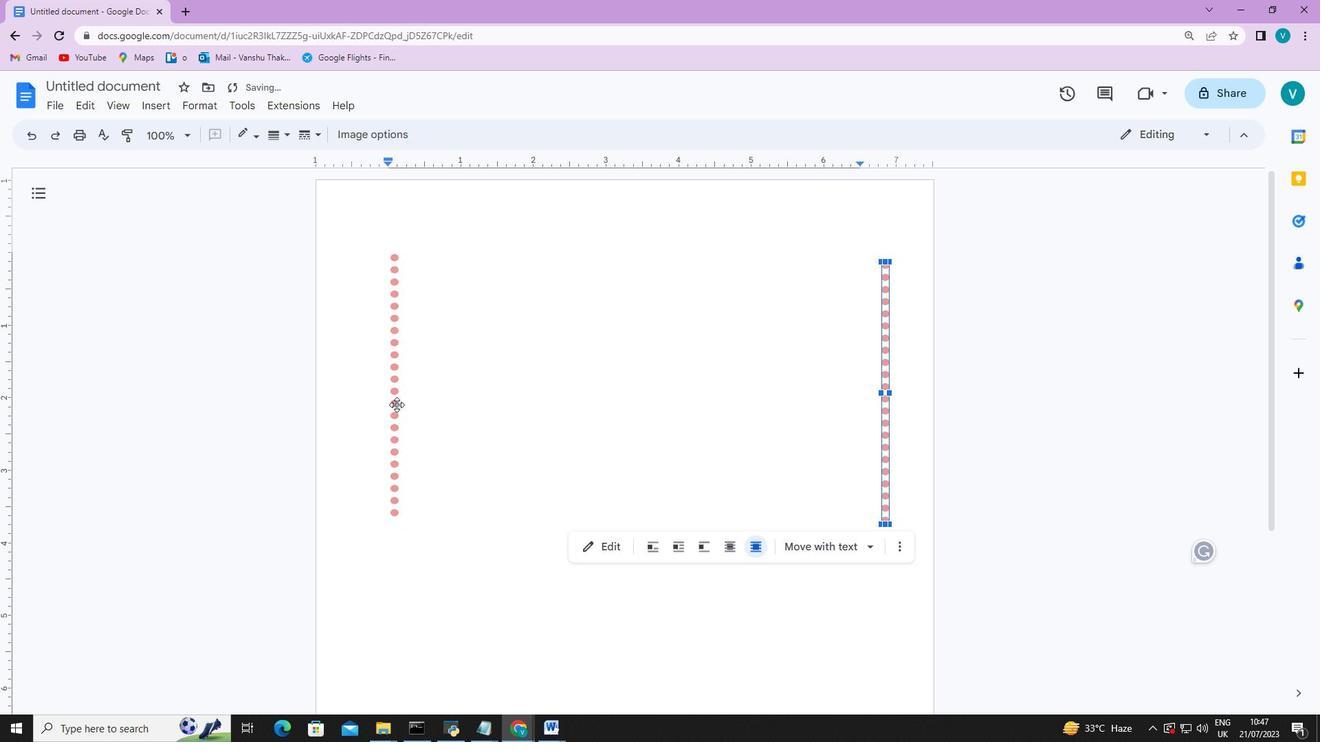 
Action: Mouse moved to (570, 538)
Screenshot: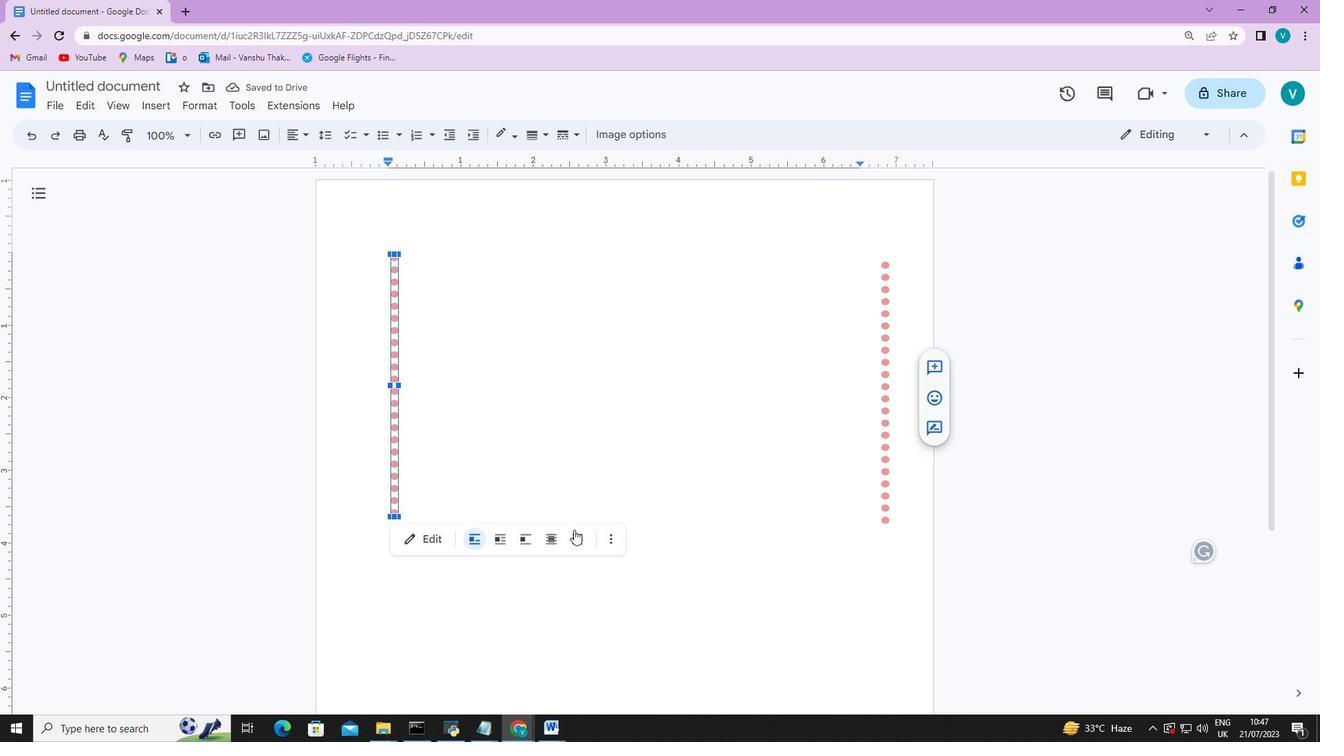 
Action: Mouse pressed left at (570, 538)
Screenshot: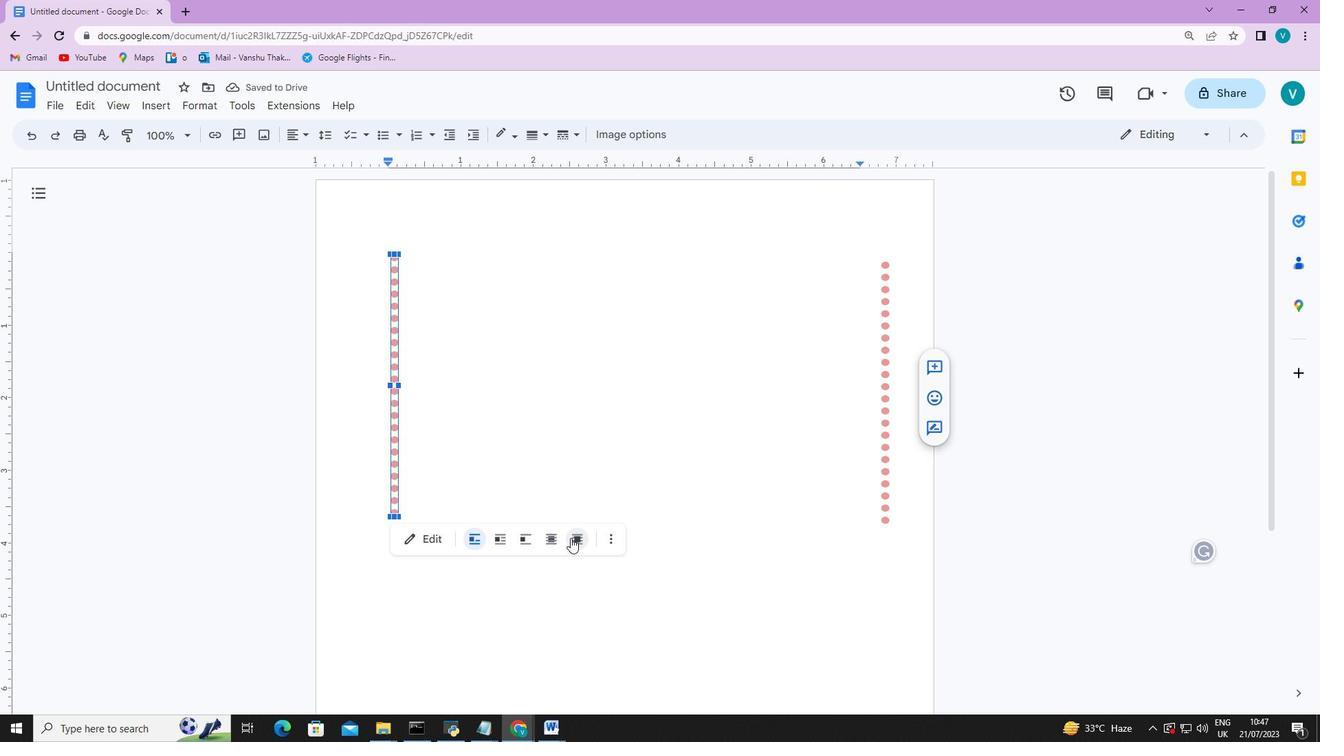 
Action: Mouse moved to (393, 357)
Screenshot: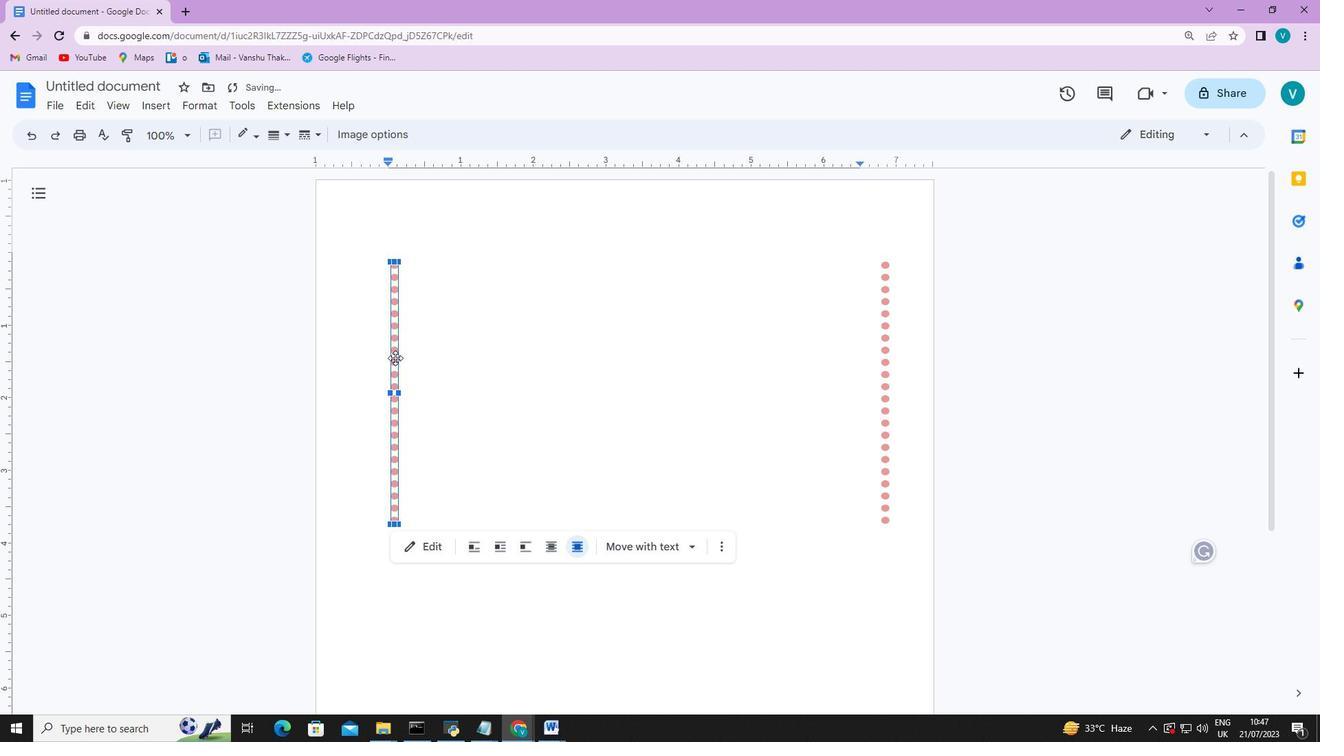 
Action: Mouse pressed left at (393, 357)
Screenshot: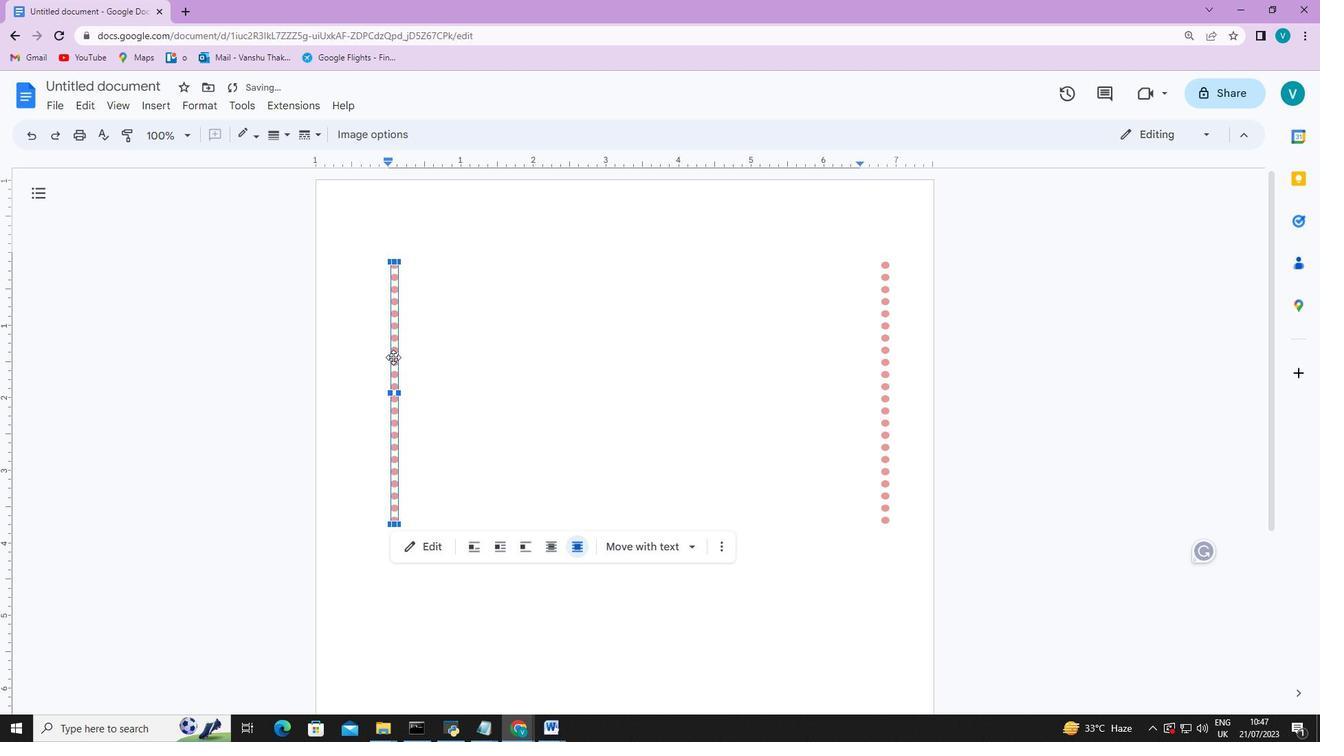 
Action: Mouse moved to (885, 364)
Screenshot: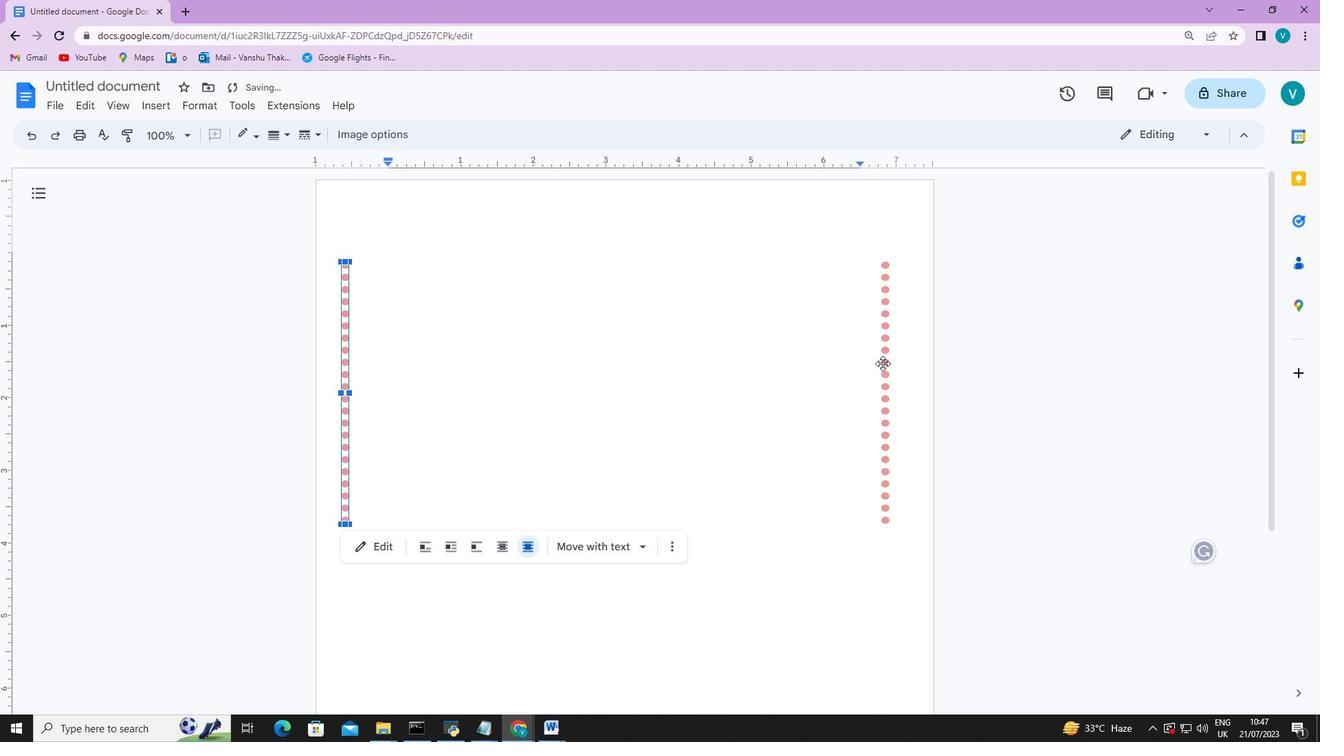 
Action: Mouse pressed left at (885, 364)
Screenshot: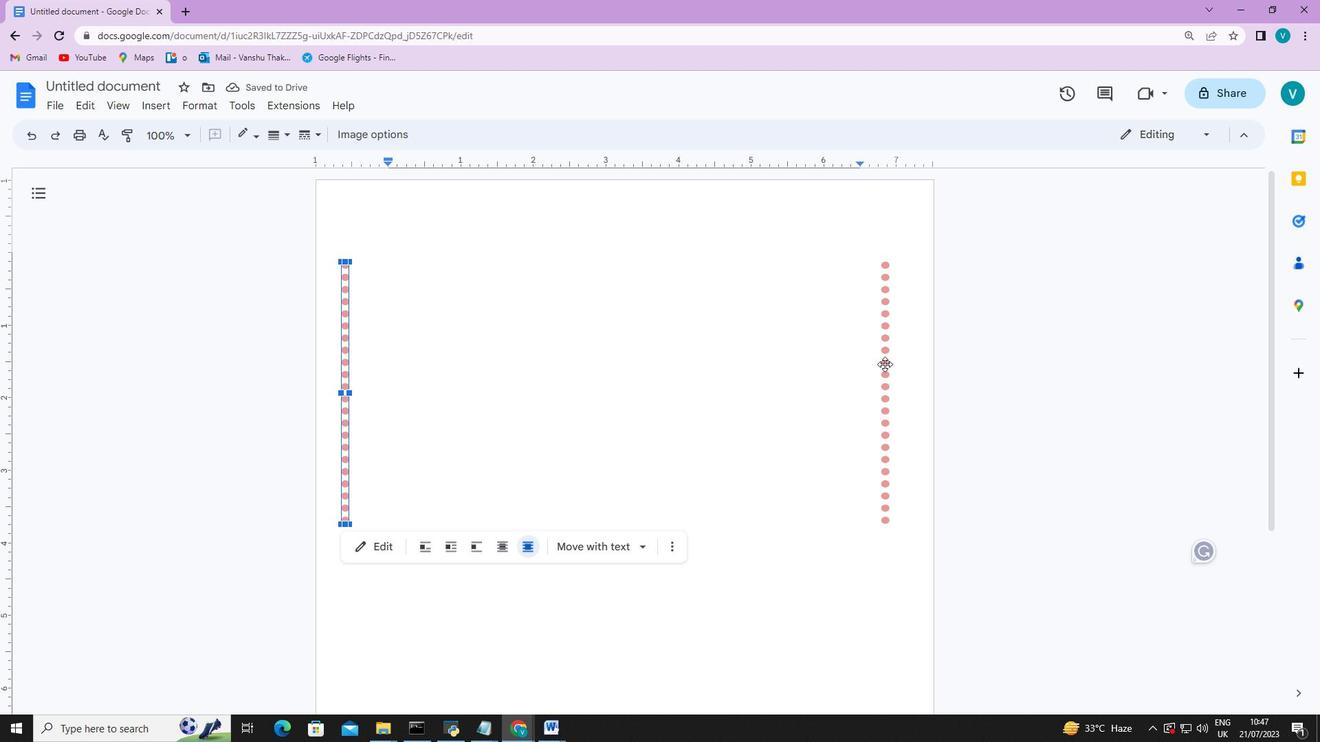 
Action: Mouse moved to (885, 362)
Screenshot: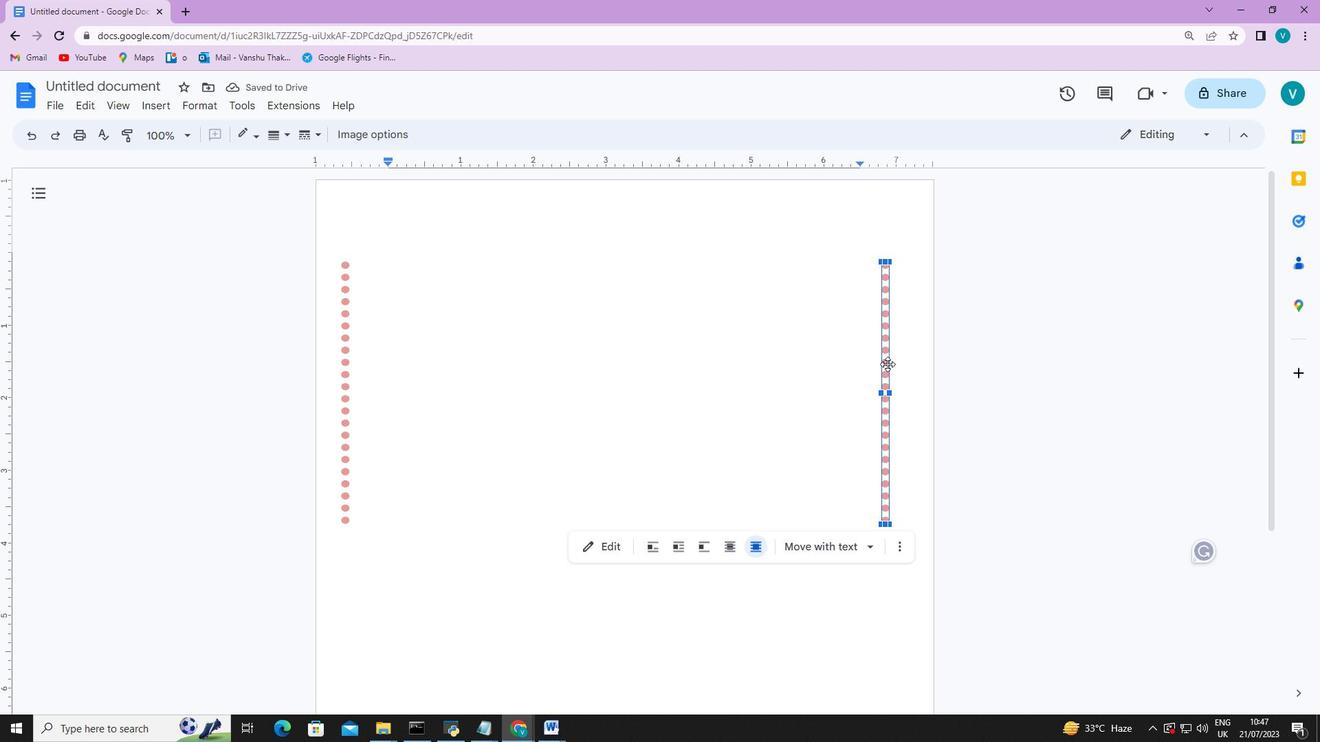 
Action: Mouse pressed left at (885, 362)
Screenshot: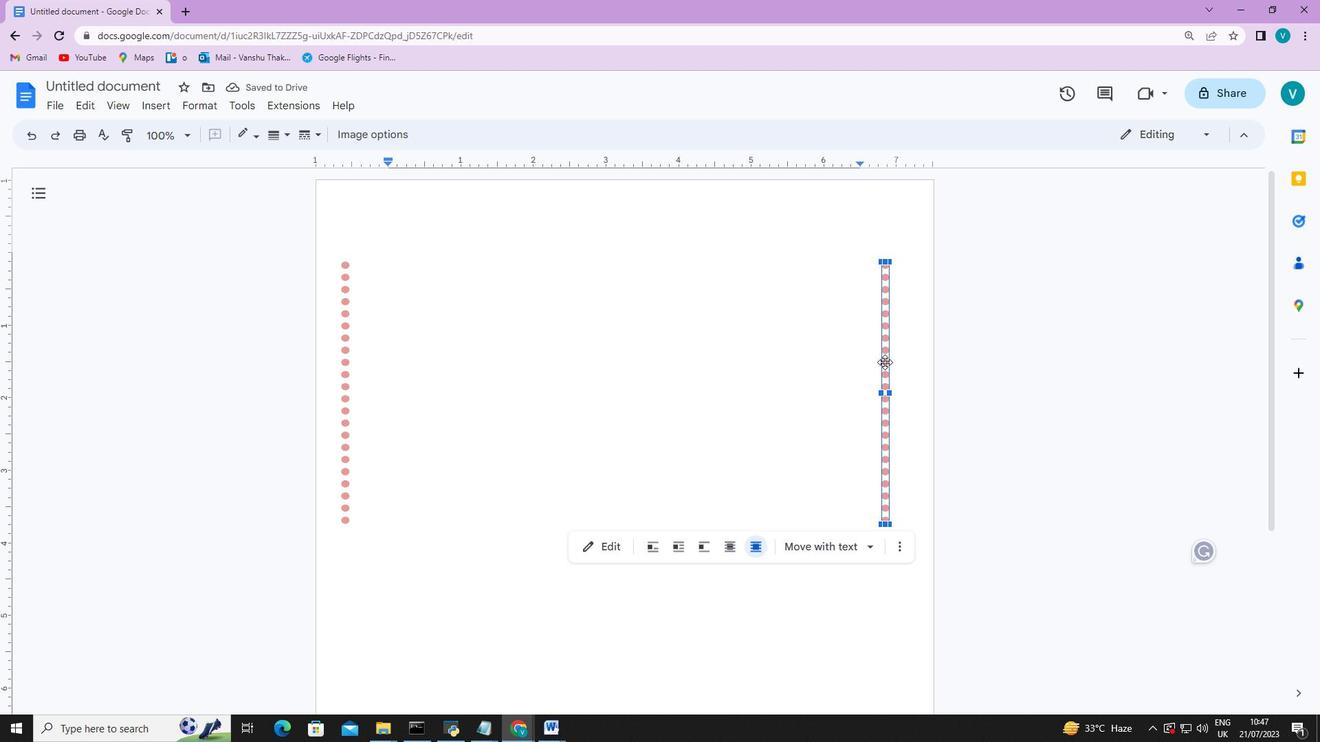 
Action: Mouse moved to (707, 376)
Screenshot: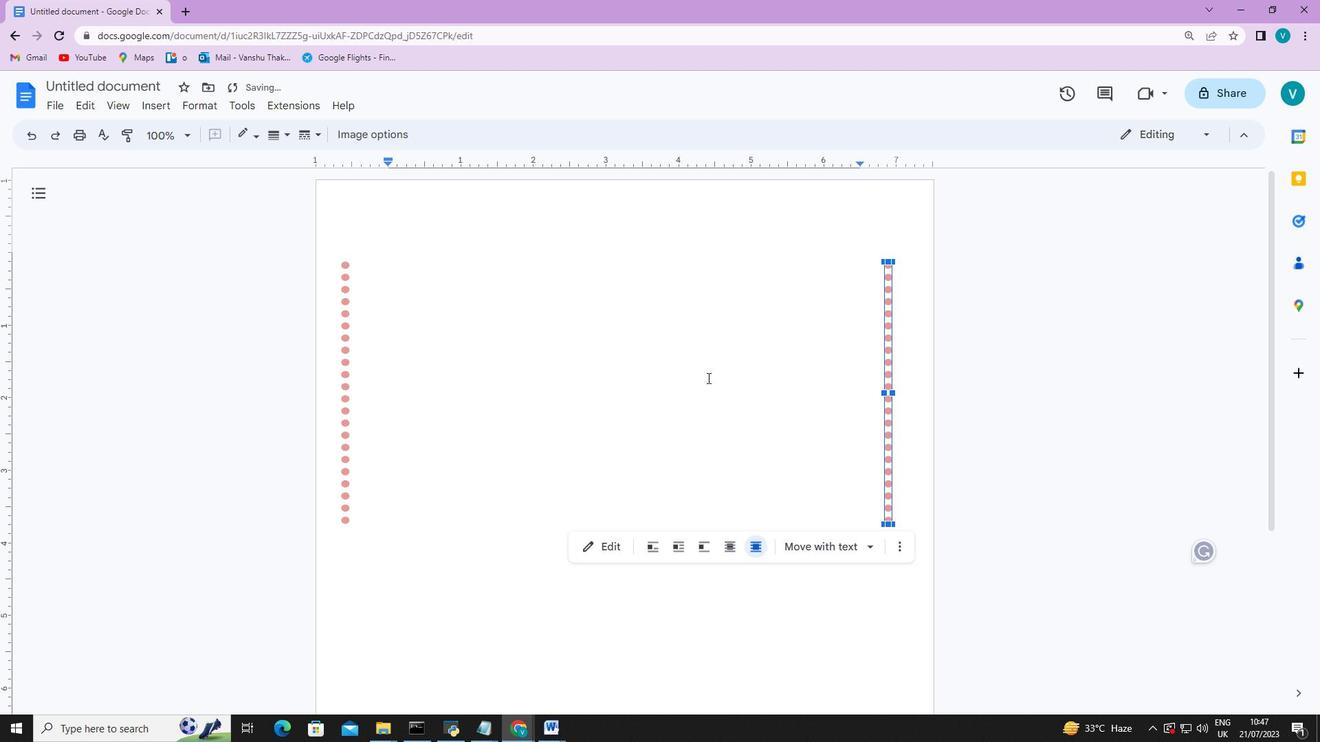 
Action: Mouse pressed left at (707, 376)
Screenshot: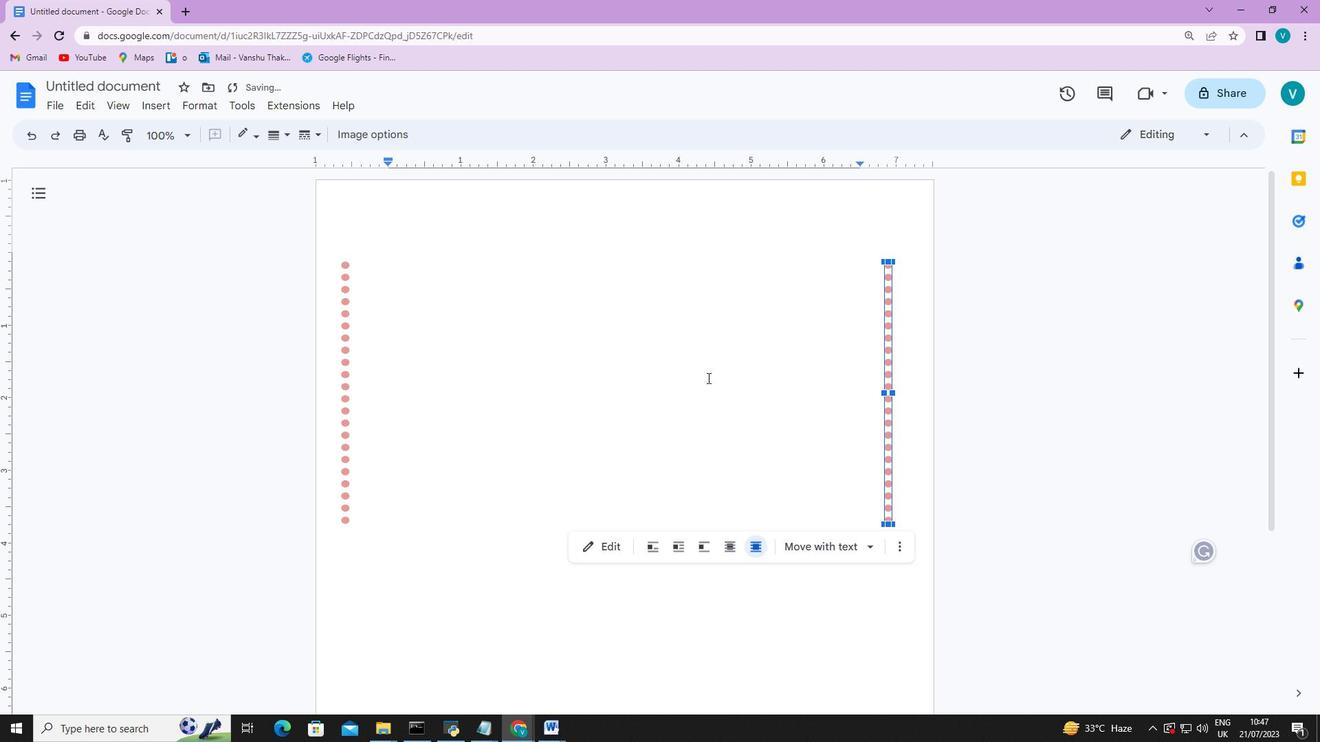 
Action: Mouse moved to (160, 101)
Screenshot: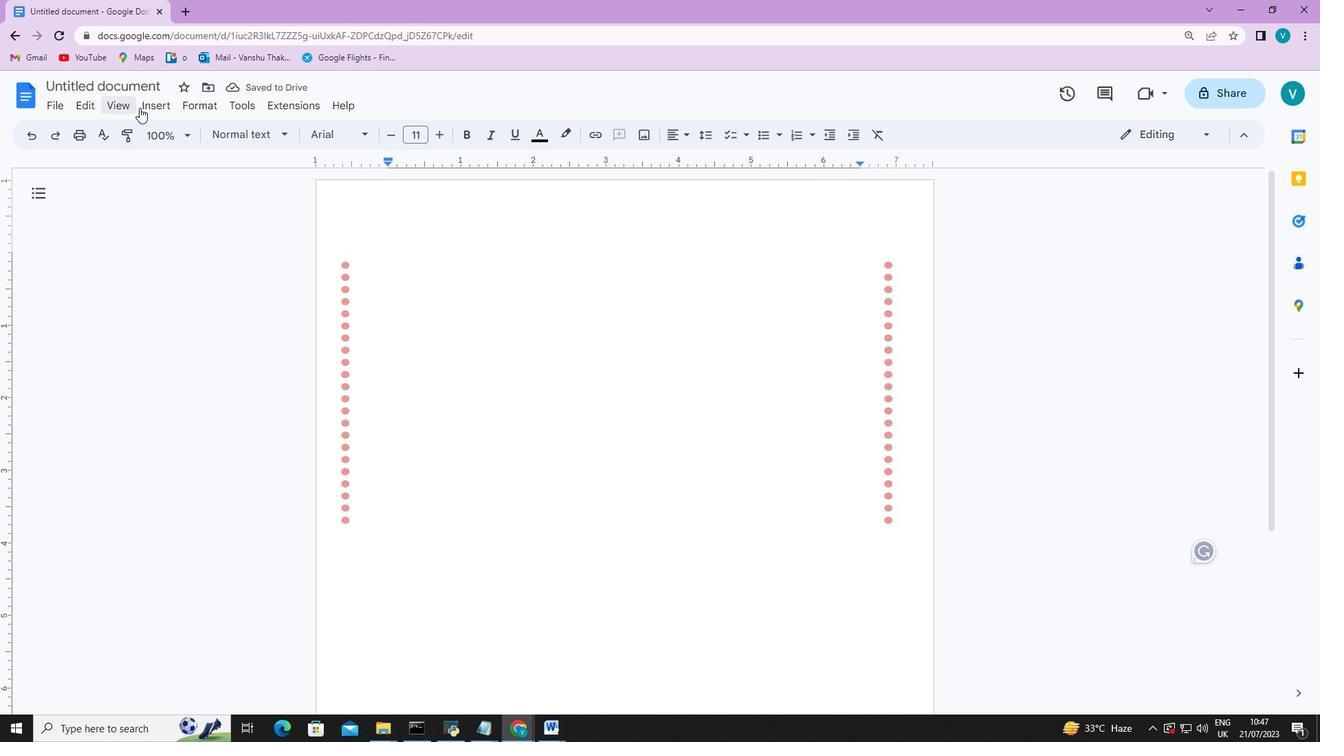 
Action: Mouse pressed left at (160, 101)
Screenshot: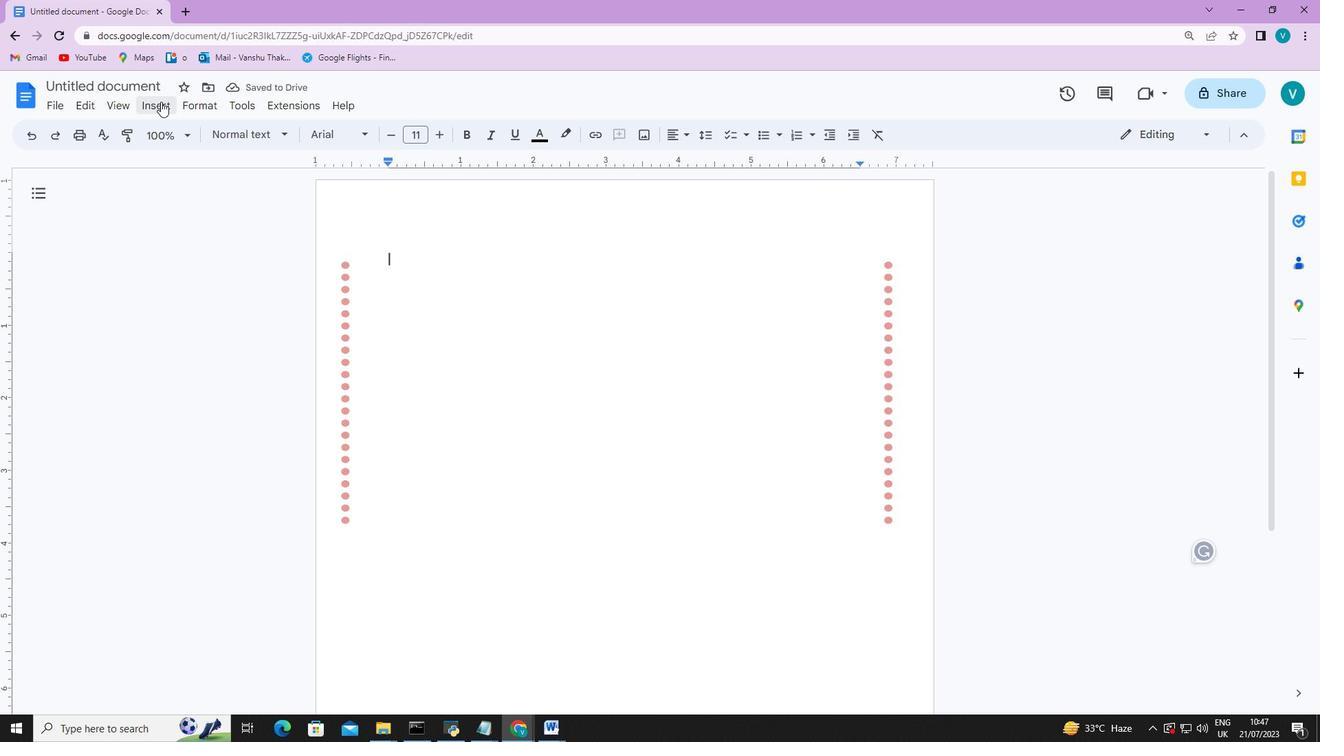 
Action: Mouse moved to (176, 126)
Screenshot: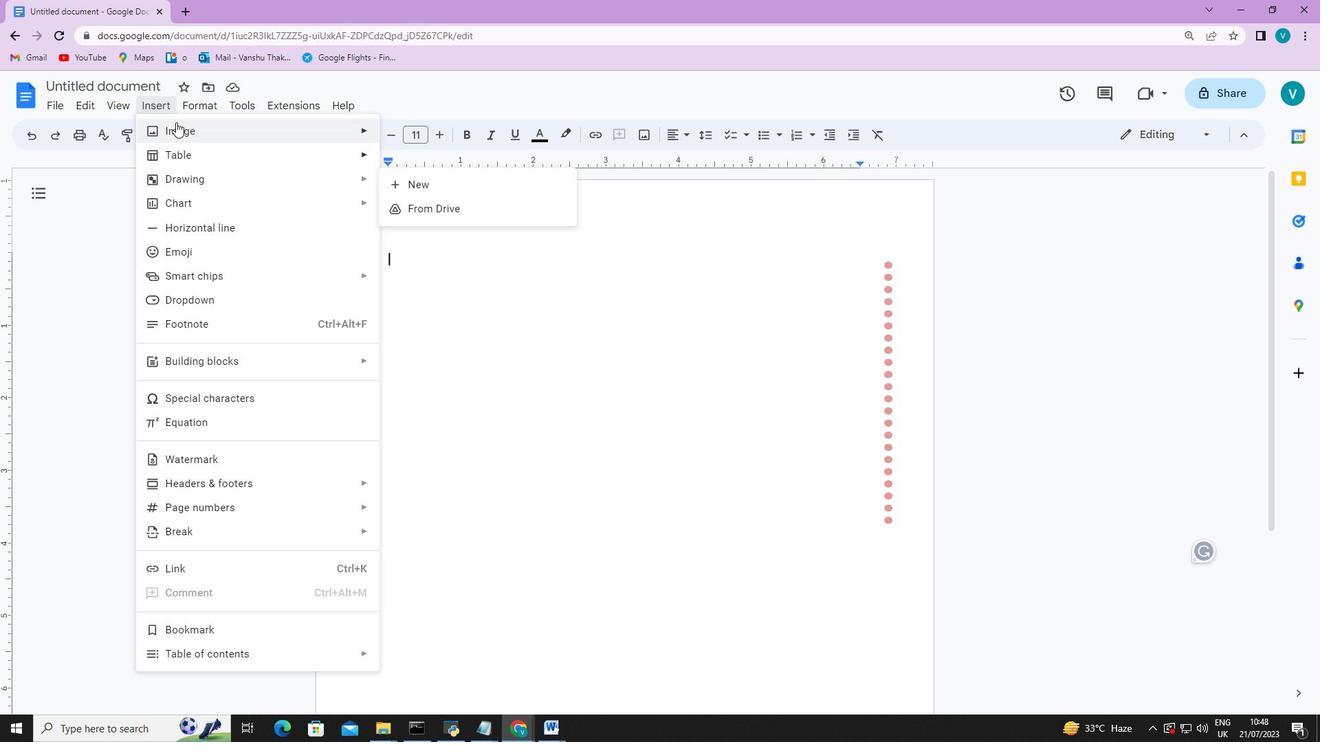 
Action: Mouse pressed left at (176, 126)
Screenshot: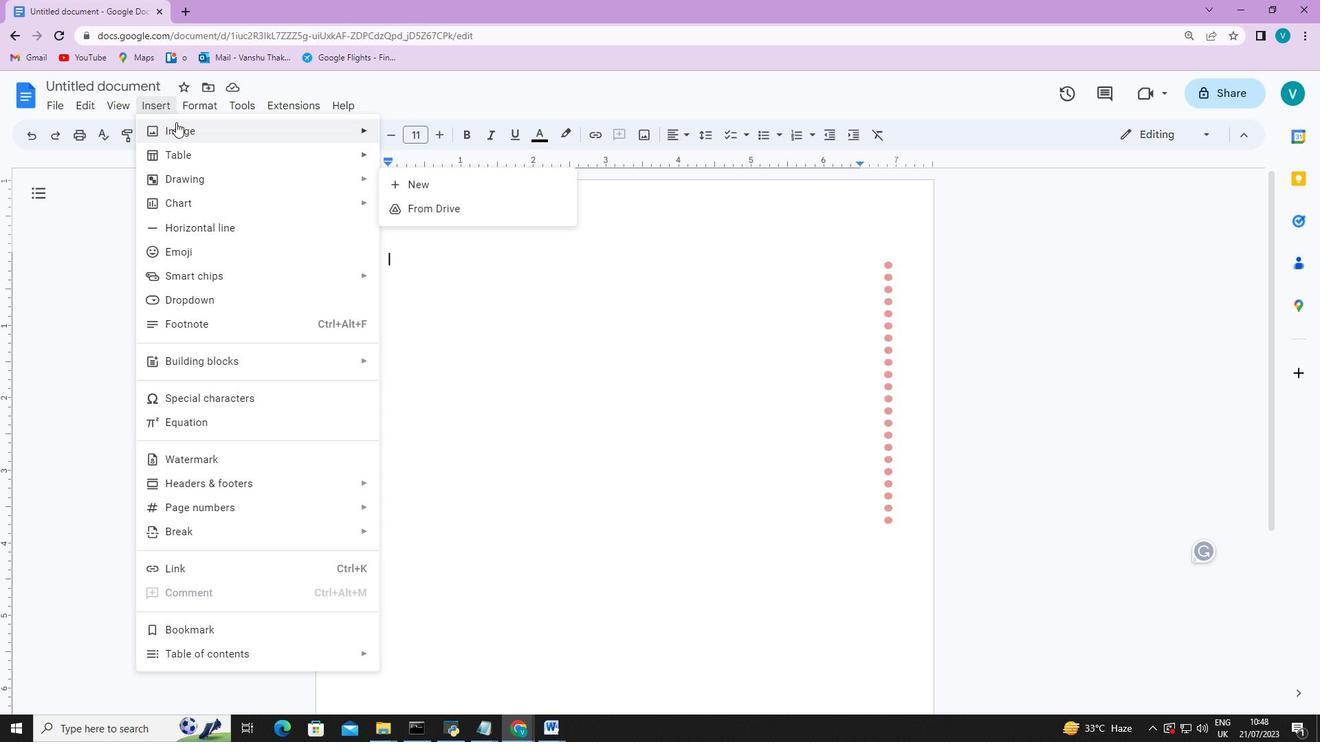 
Action: Mouse moved to (439, 136)
Screenshot: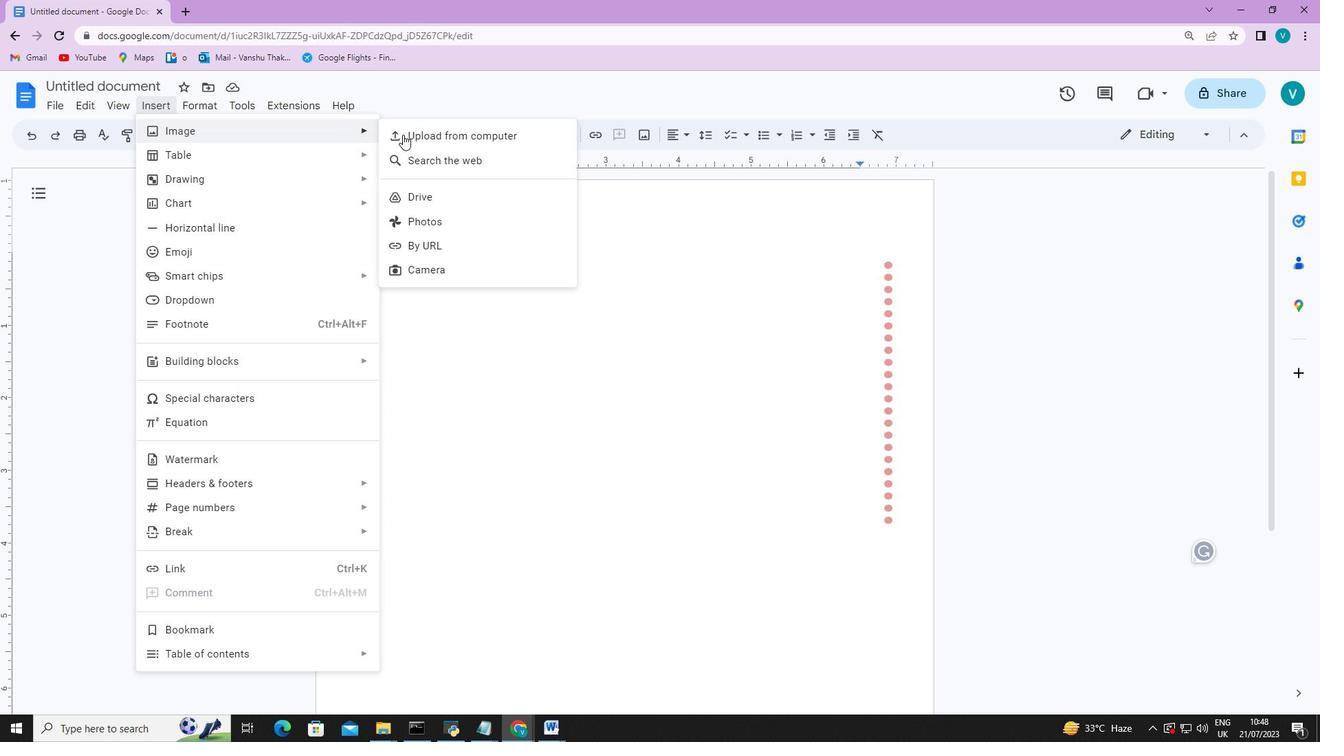 
Action: Mouse pressed left at (439, 136)
Screenshot: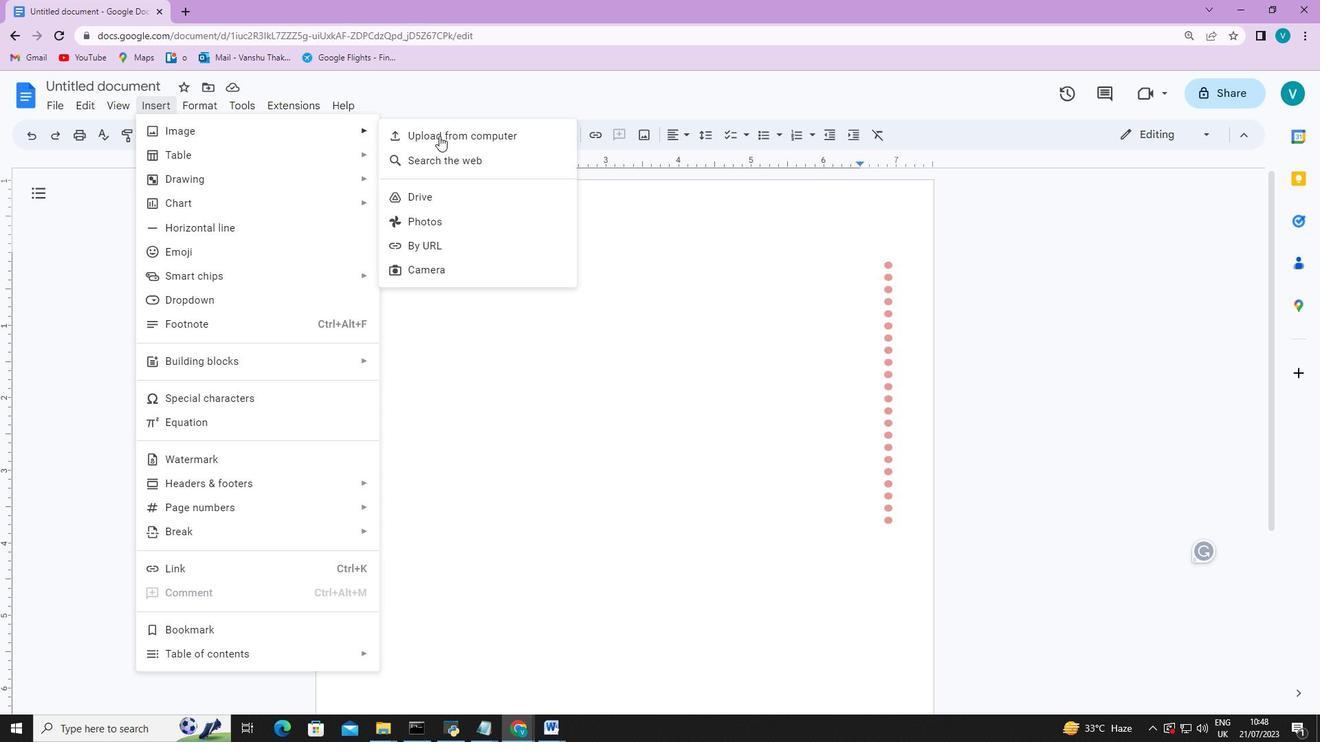 
Action: Mouse moved to (65, 158)
Screenshot: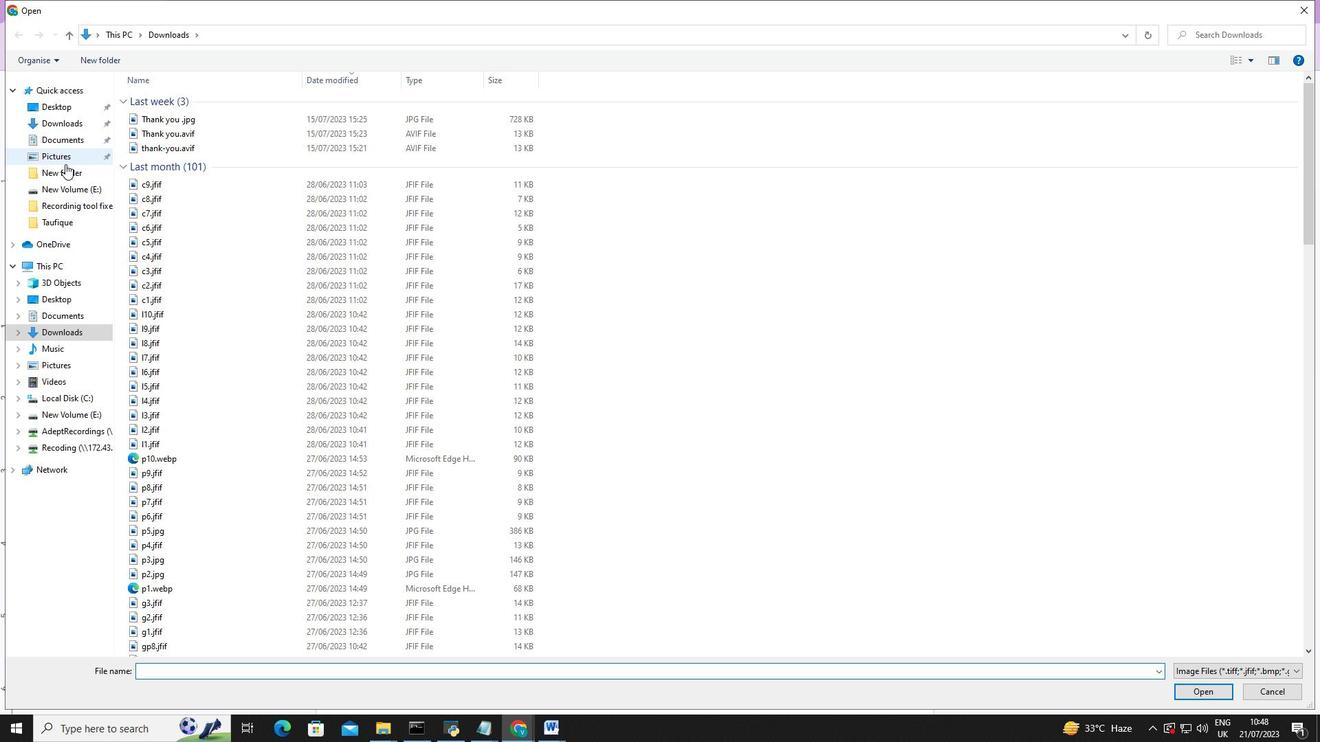 
Action: Mouse pressed left at (65, 158)
Screenshot: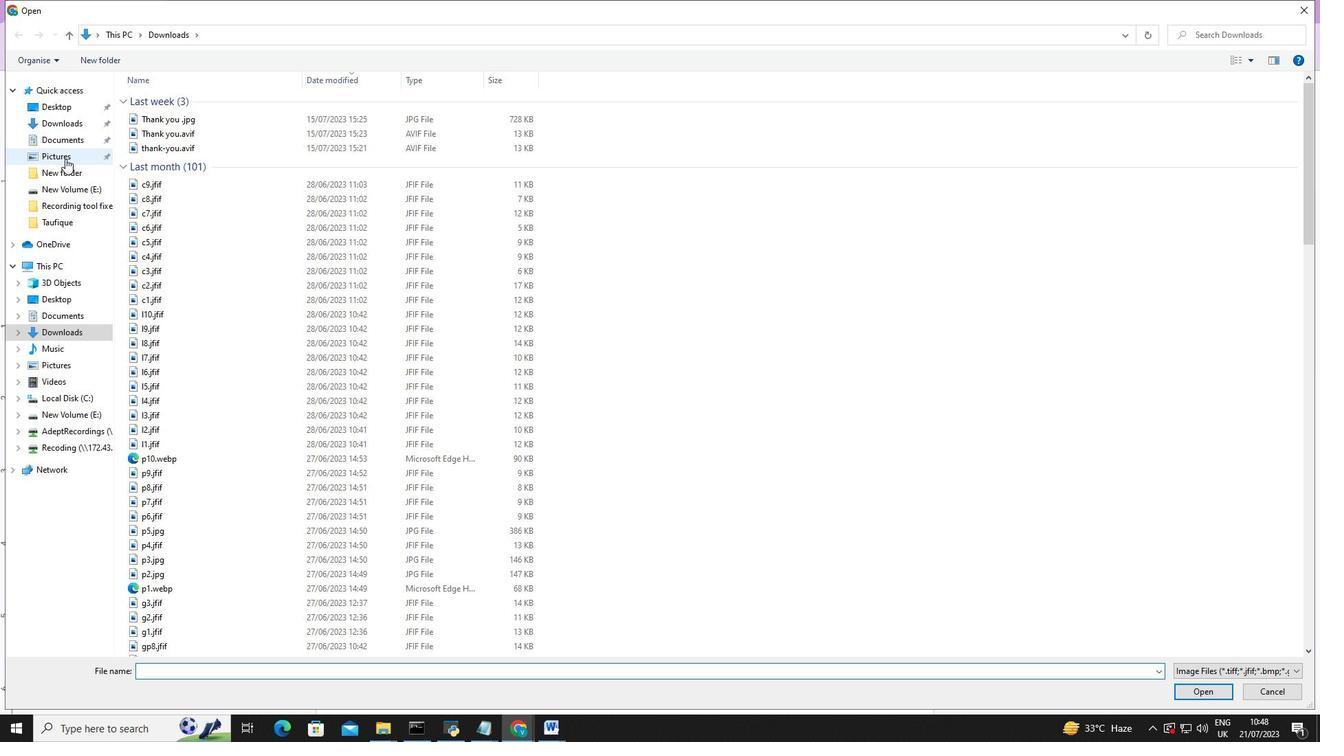 
Action: Mouse moved to (385, 125)
Screenshot: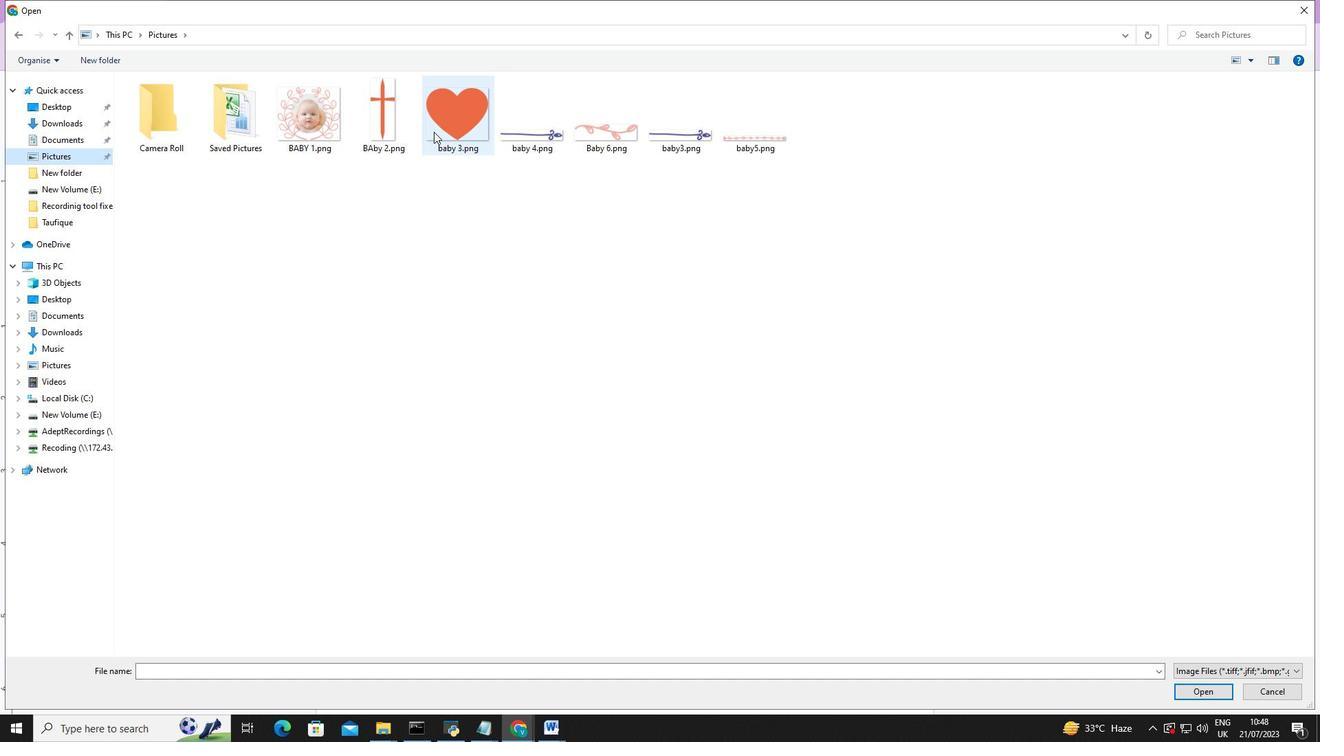 
Action: Mouse pressed left at (385, 125)
Screenshot: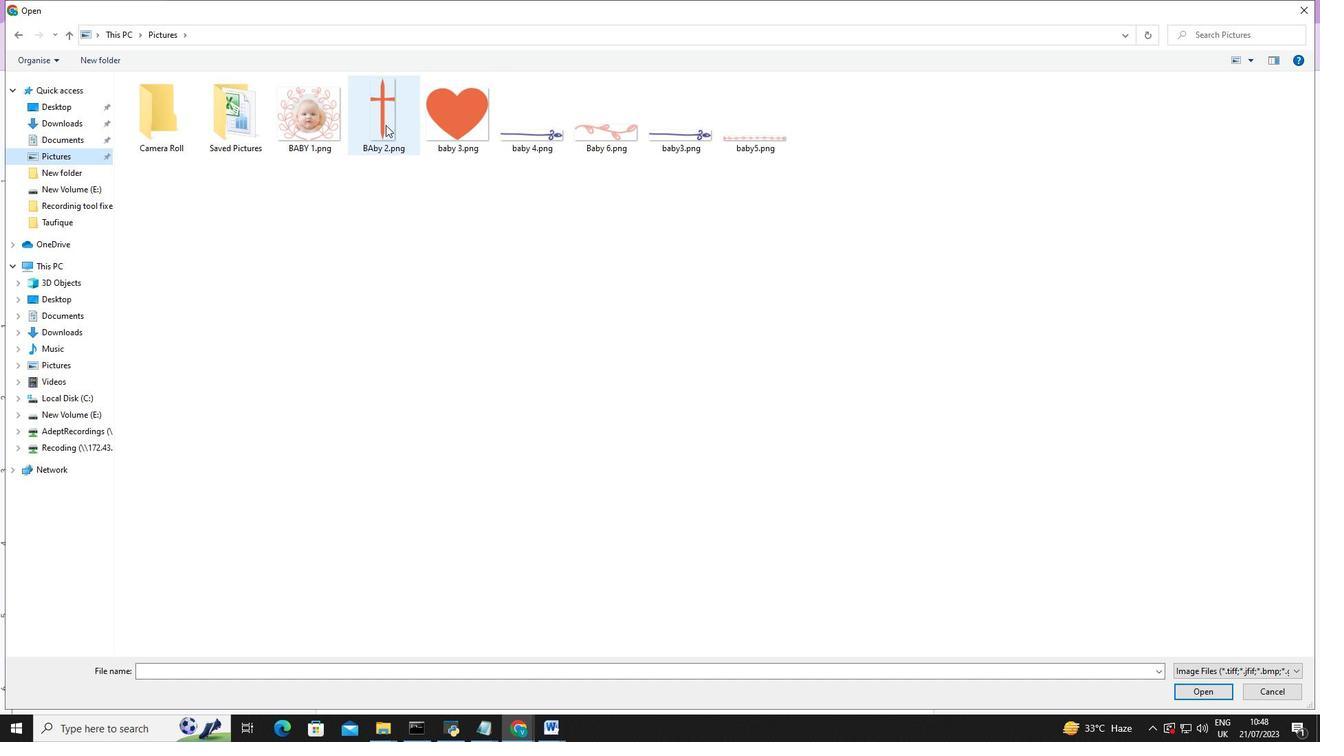 
Action: Mouse moved to (374, 136)
Screenshot: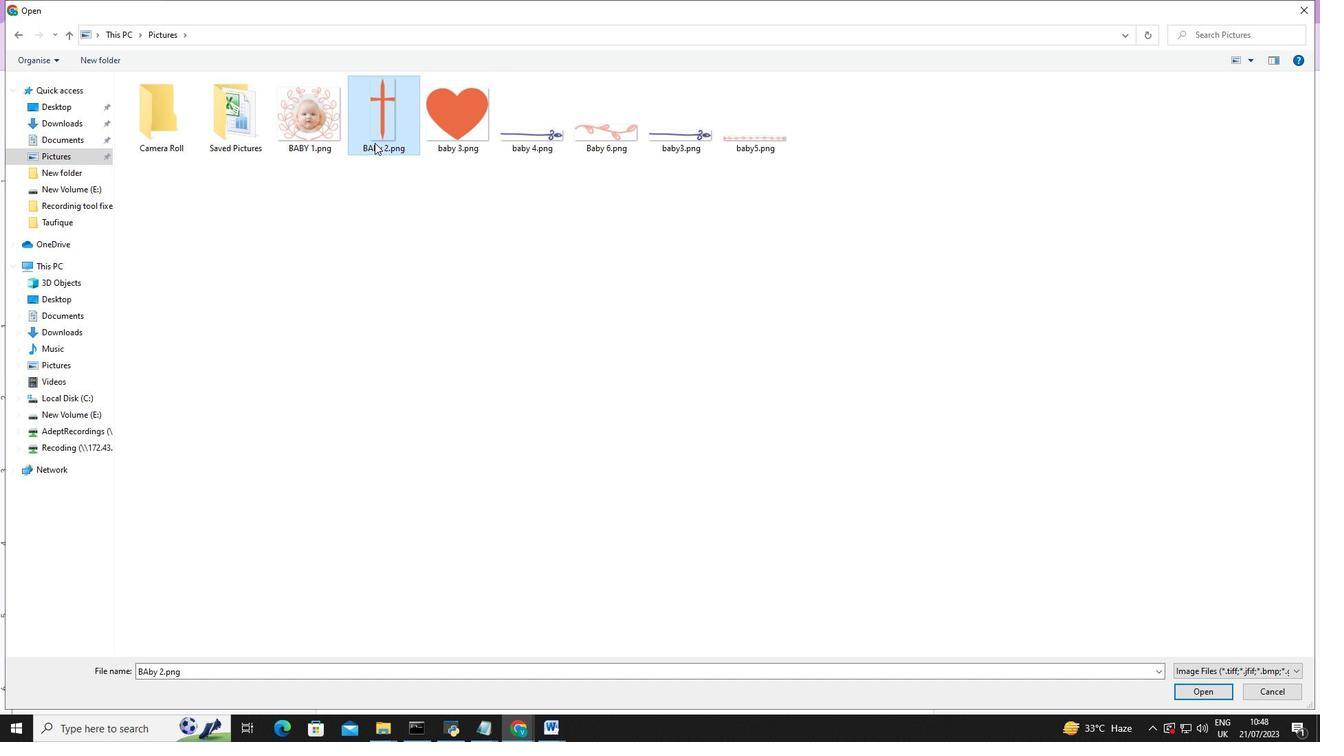
Action: Mouse pressed right at (374, 136)
Screenshot: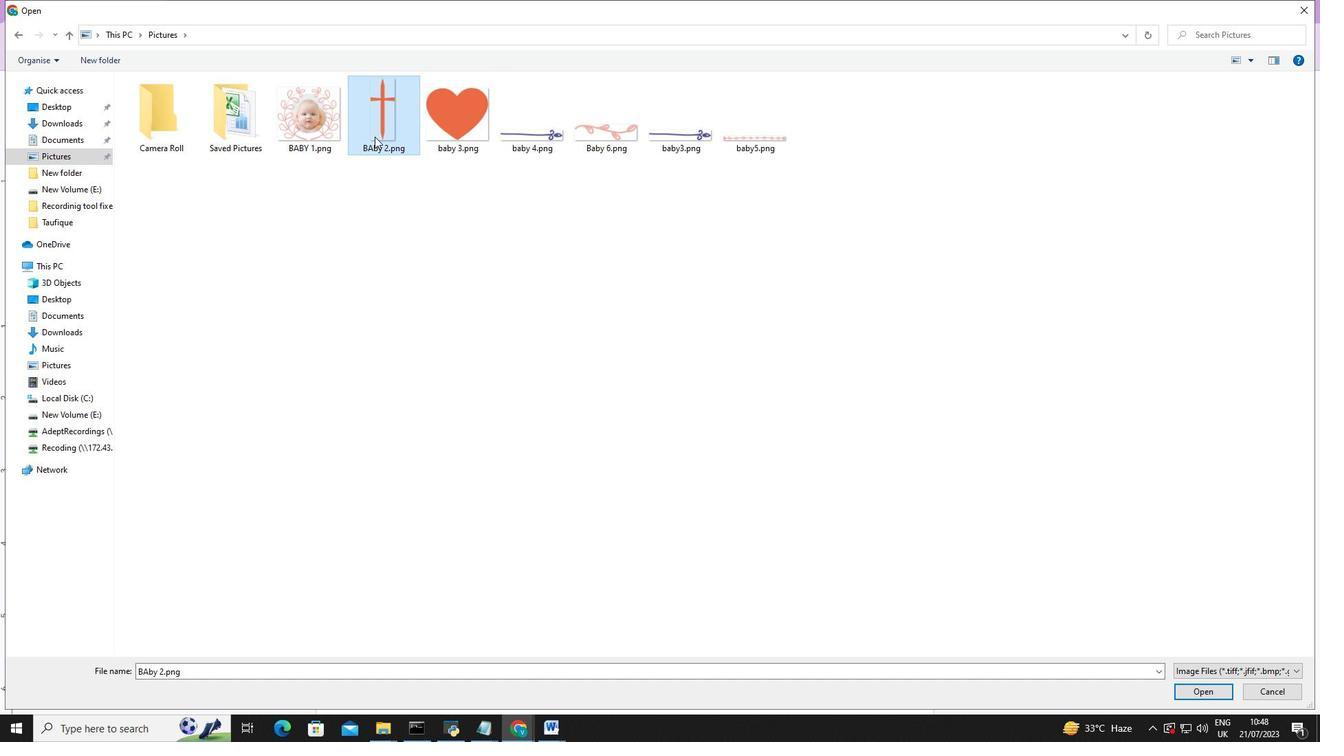 
Action: Mouse moved to (1195, 693)
Screenshot: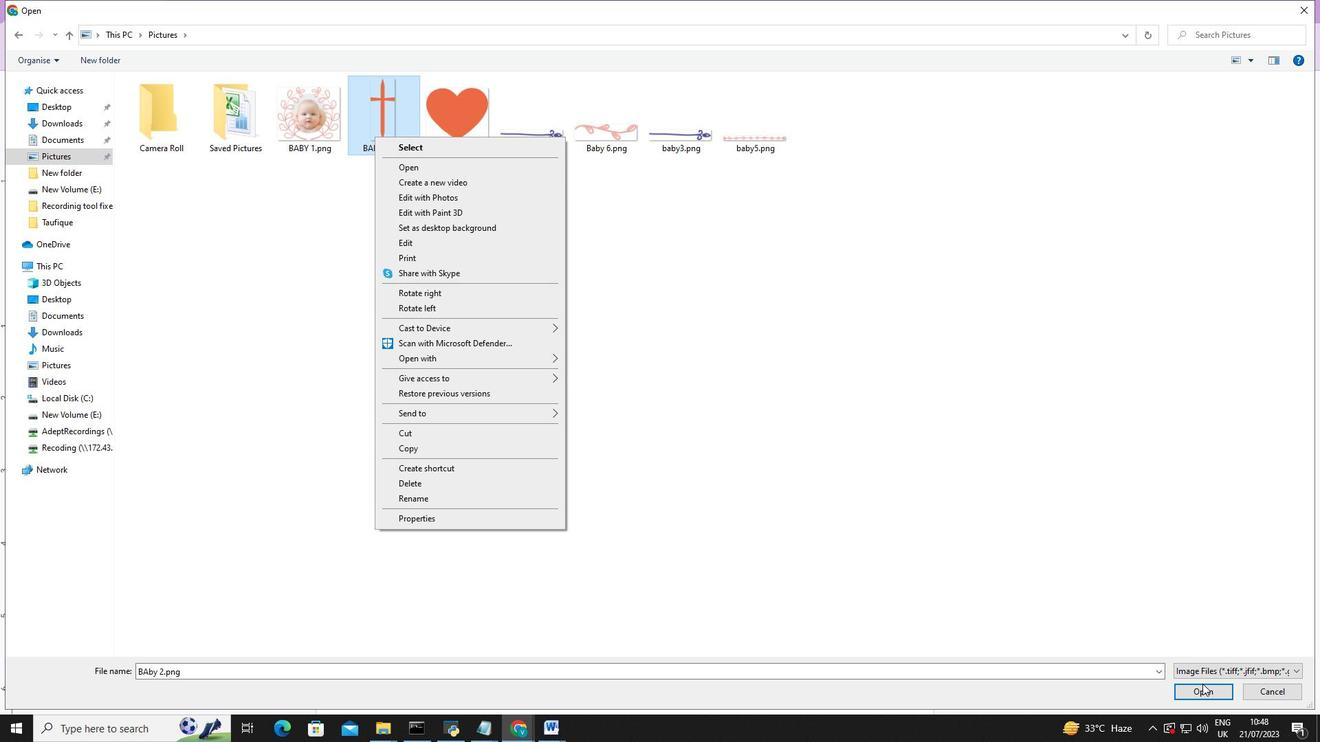
Action: Mouse pressed left at (1195, 693)
Screenshot: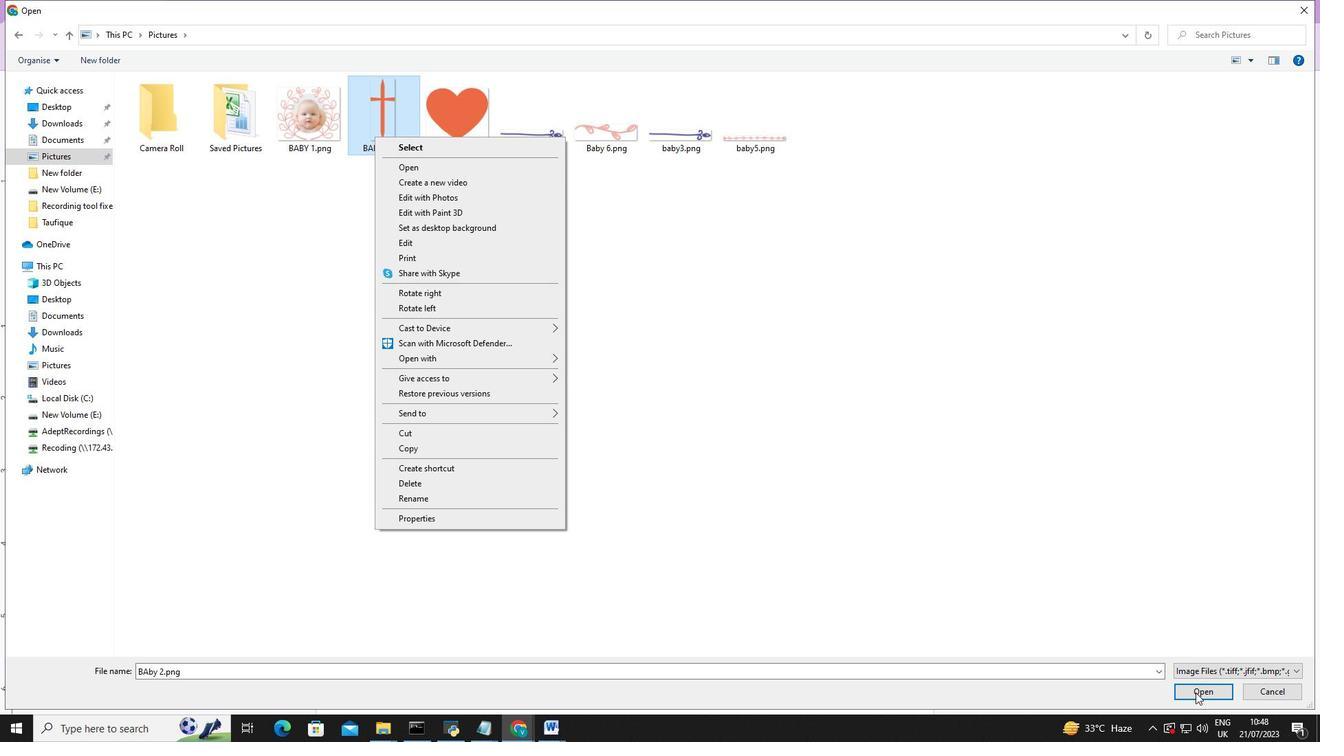 
Action: Mouse moved to (539, 340)
Screenshot: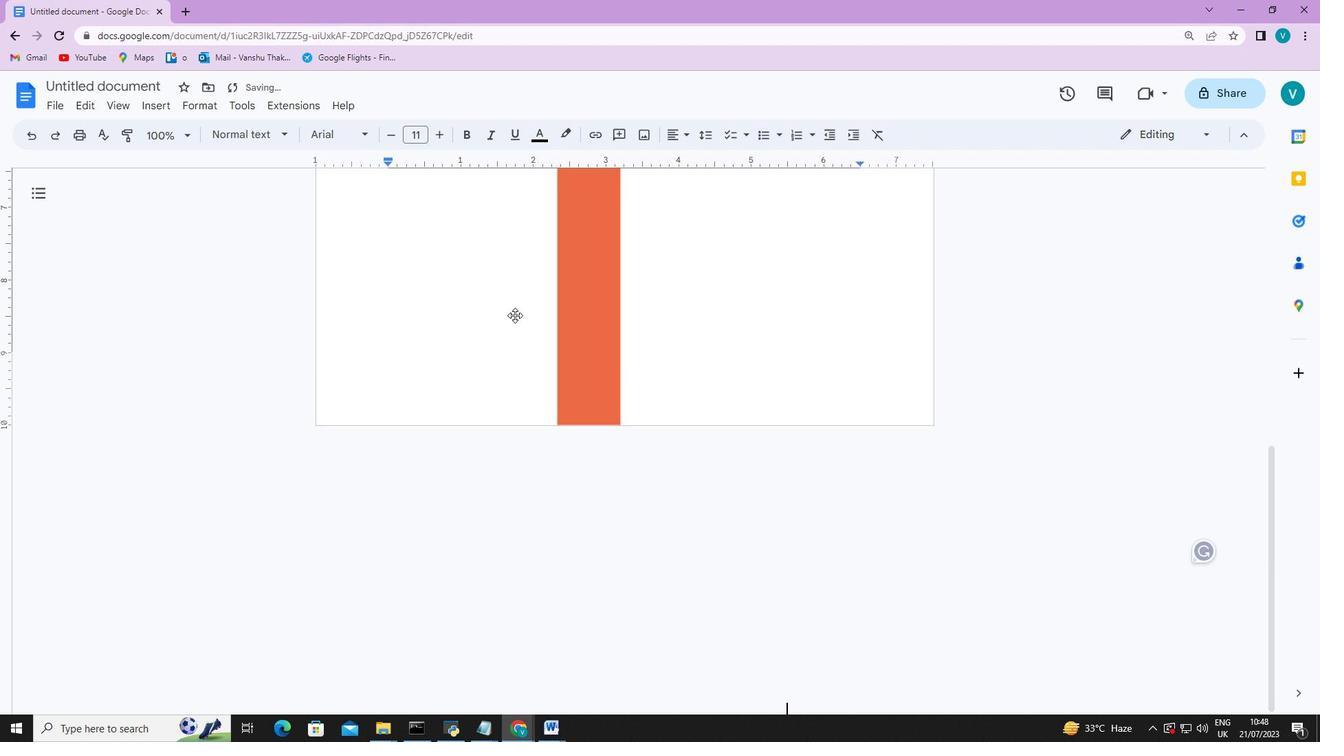 
Action: Mouse scrolled (539, 341) with delta (0, 0)
Screenshot: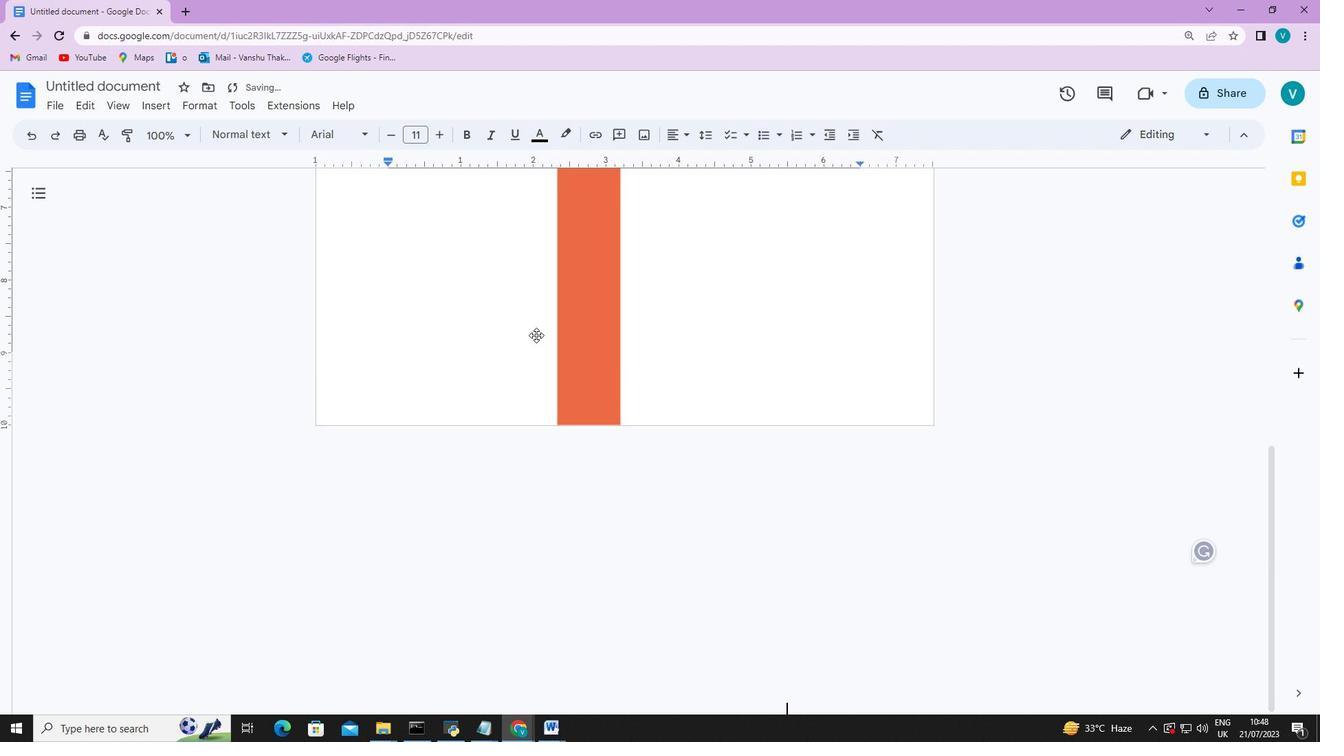 
Action: Mouse scrolled (539, 341) with delta (0, 0)
Screenshot: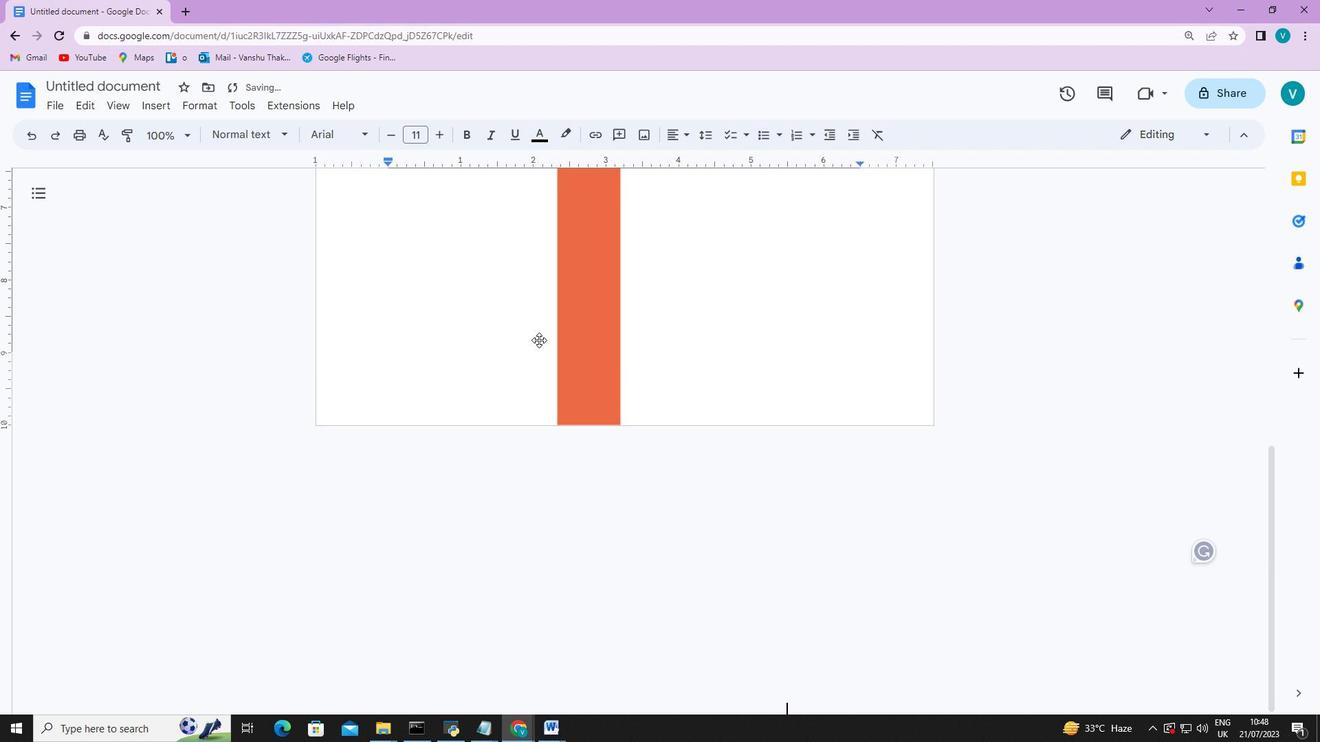 
Action: Mouse scrolled (539, 341) with delta (0, 0)
Screenshot: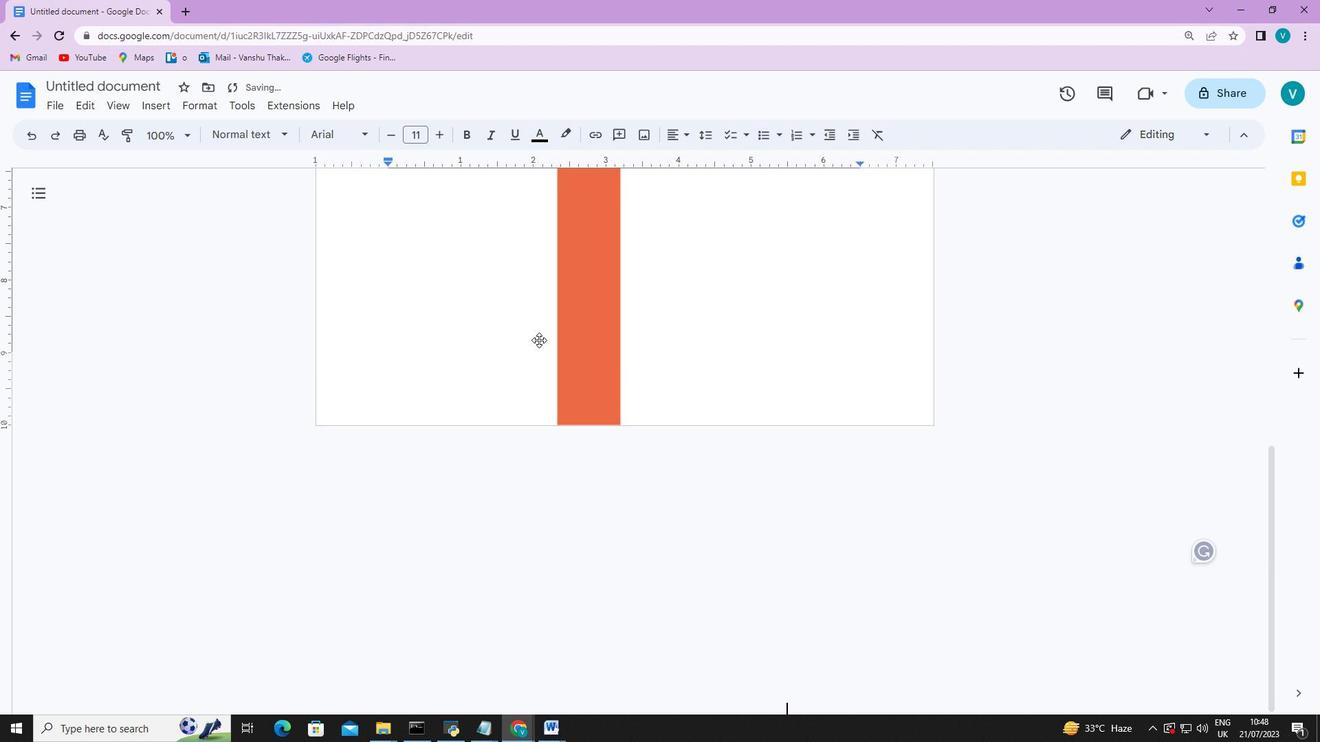 
Action: Mouse moved to (594, 418)
Screenshot: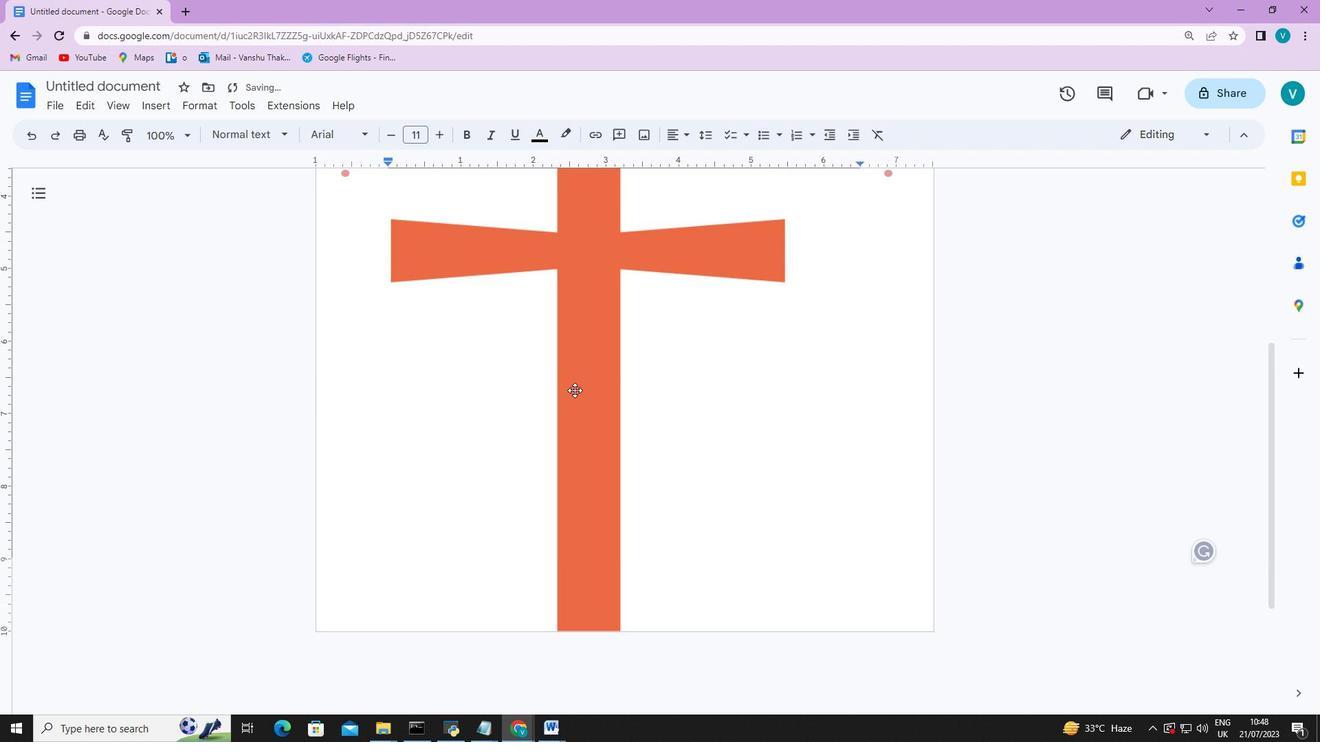 
Action: Mouse scrolled (594, 418) with delta (0, 0)
Screenshot: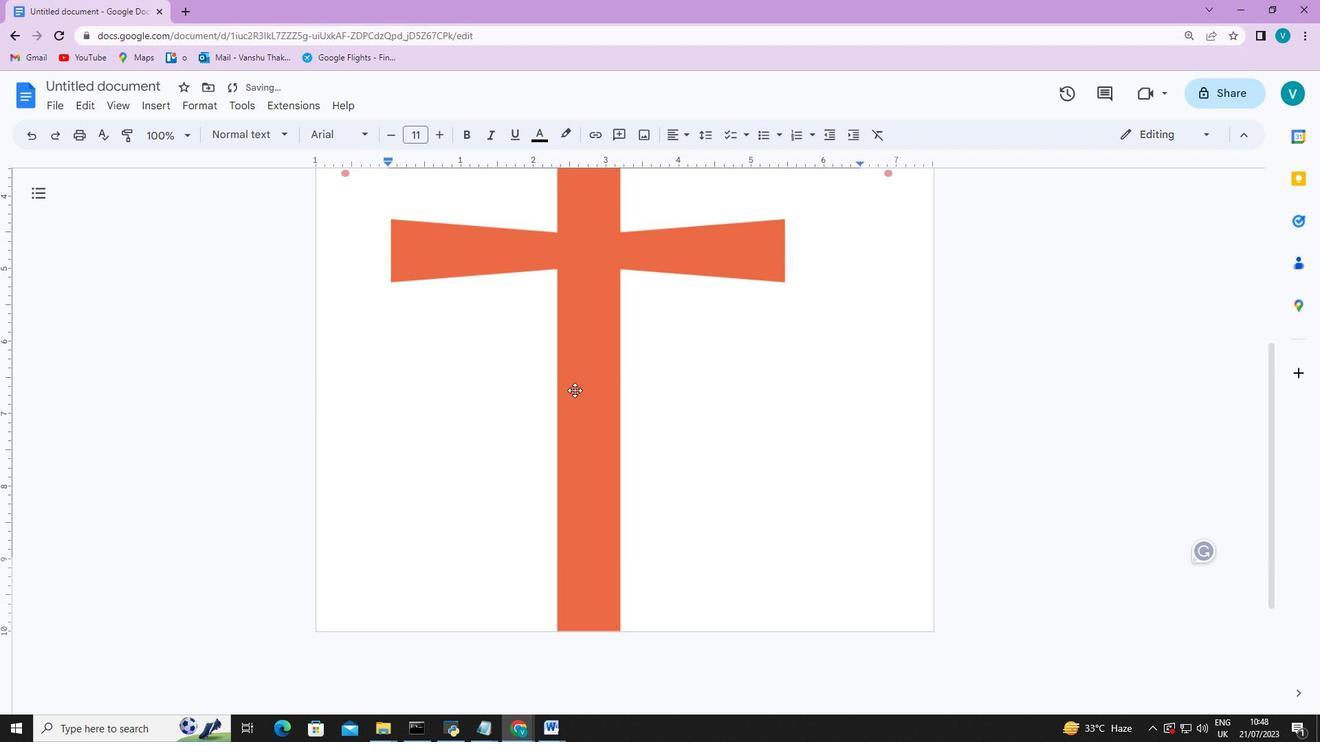 
Action: Mouse scrolled (594, 418) with delta (0, 0)
Screenshot: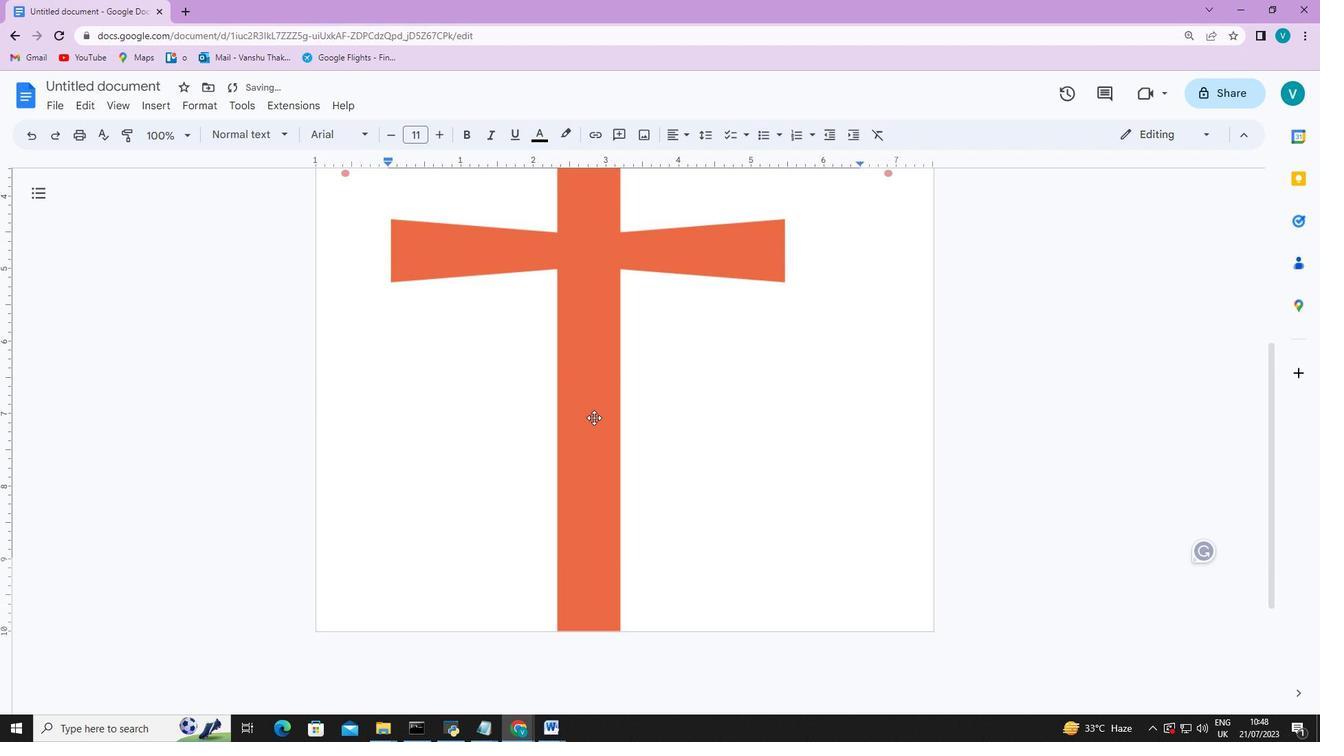 
Action: Mouse scrolled (594, 418) with delta (0, 0)
Screenshot: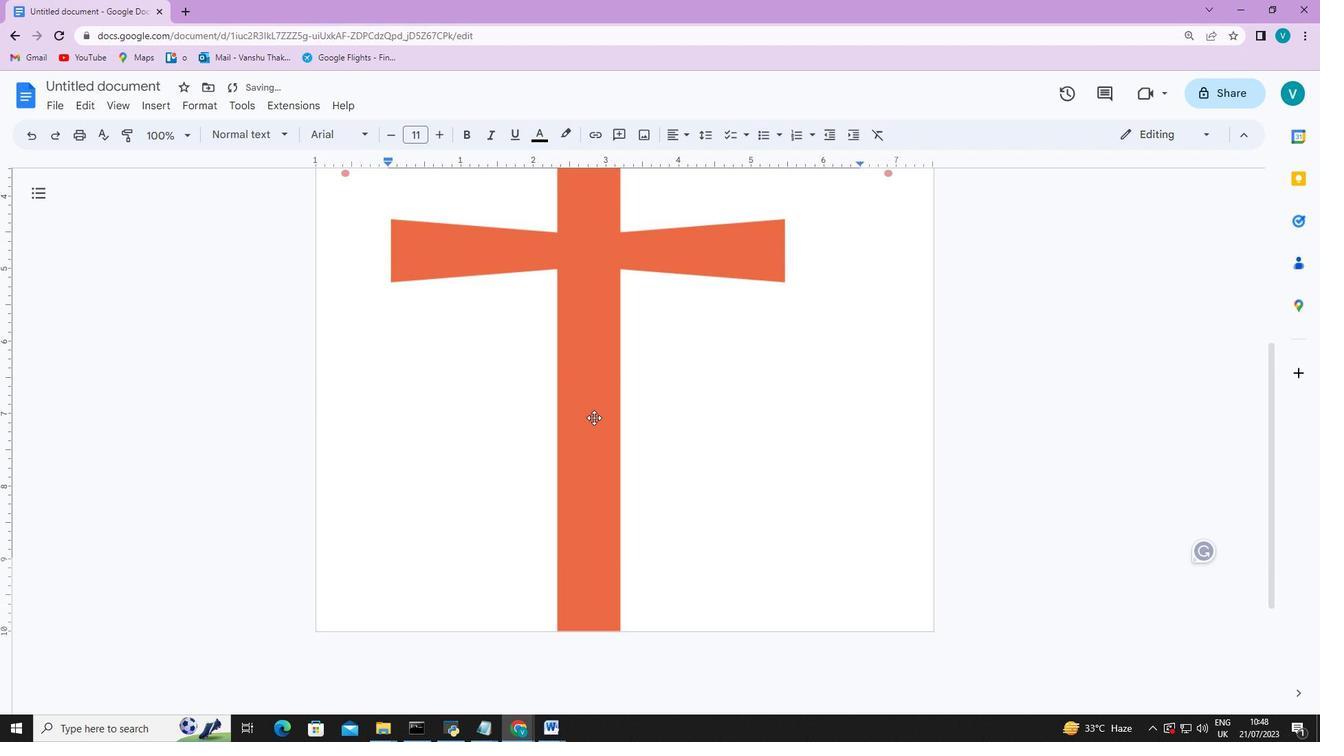 
Action: Mouse scrolled (594, 418) with delta (0, 0)
Screenshot: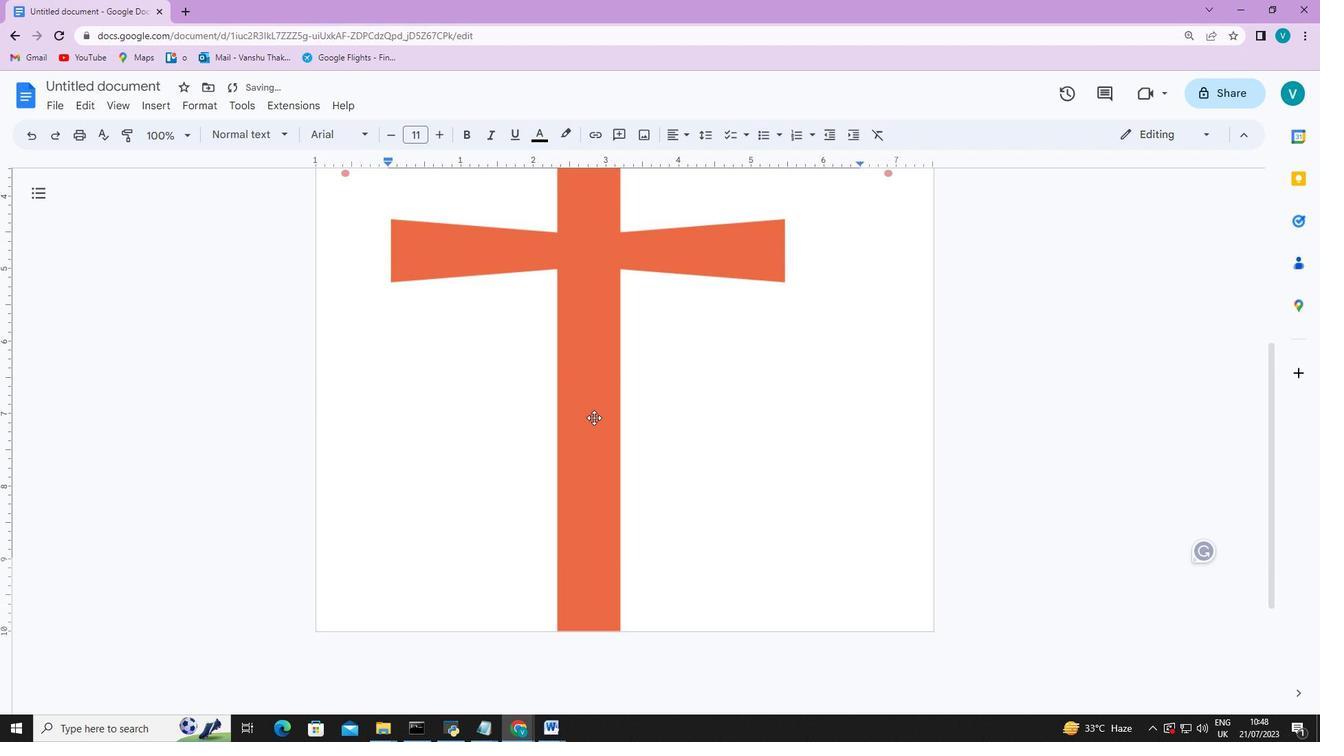 
Action: Mouse pressed left at (594, 418)
Screenshot: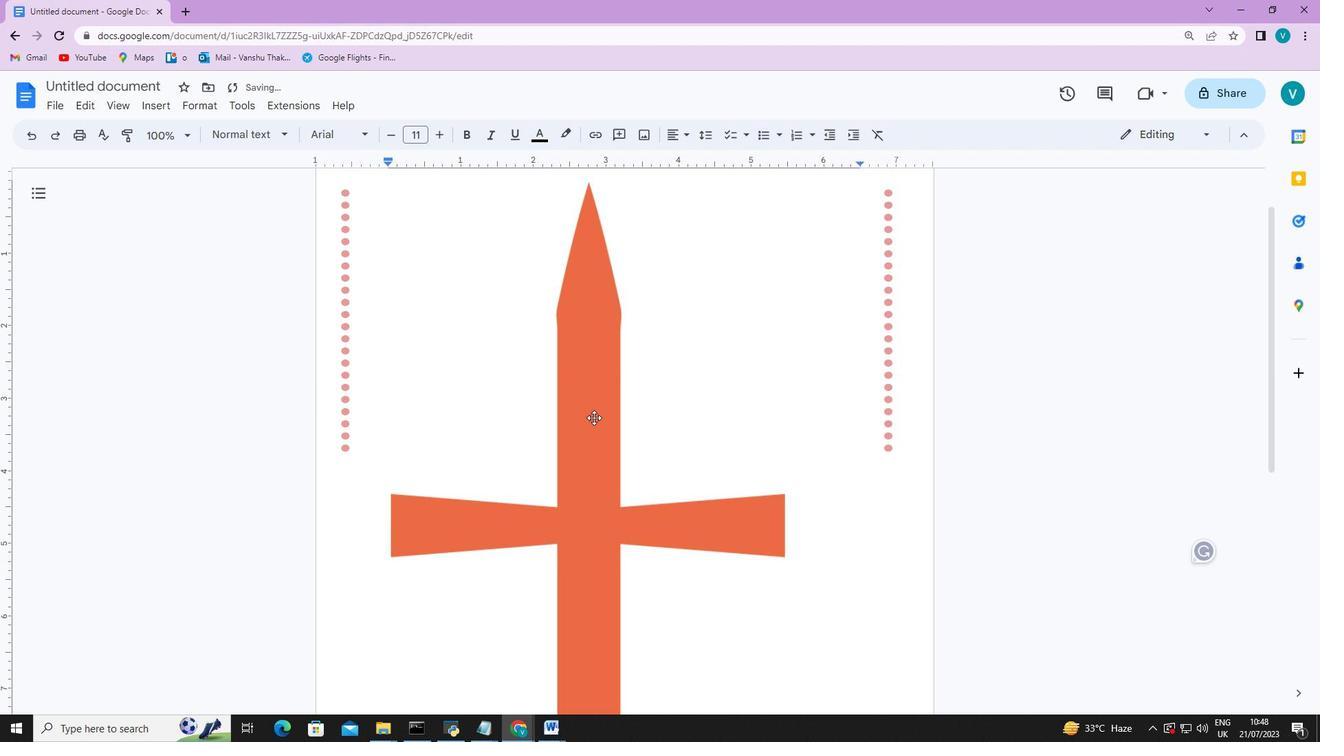 
Action: Mouse moved to (389, 182)
Screenshot: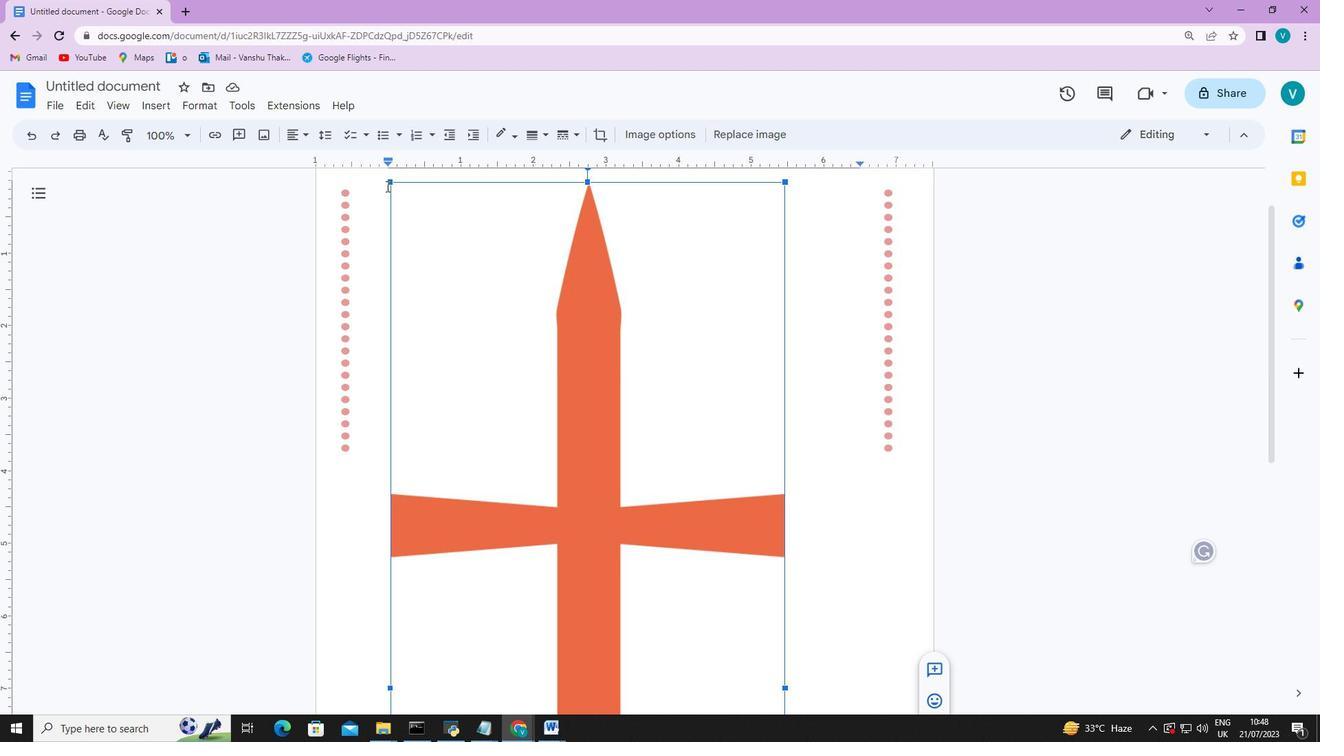 
Action: Mouse pressed left at (389, 182)
Screenshot: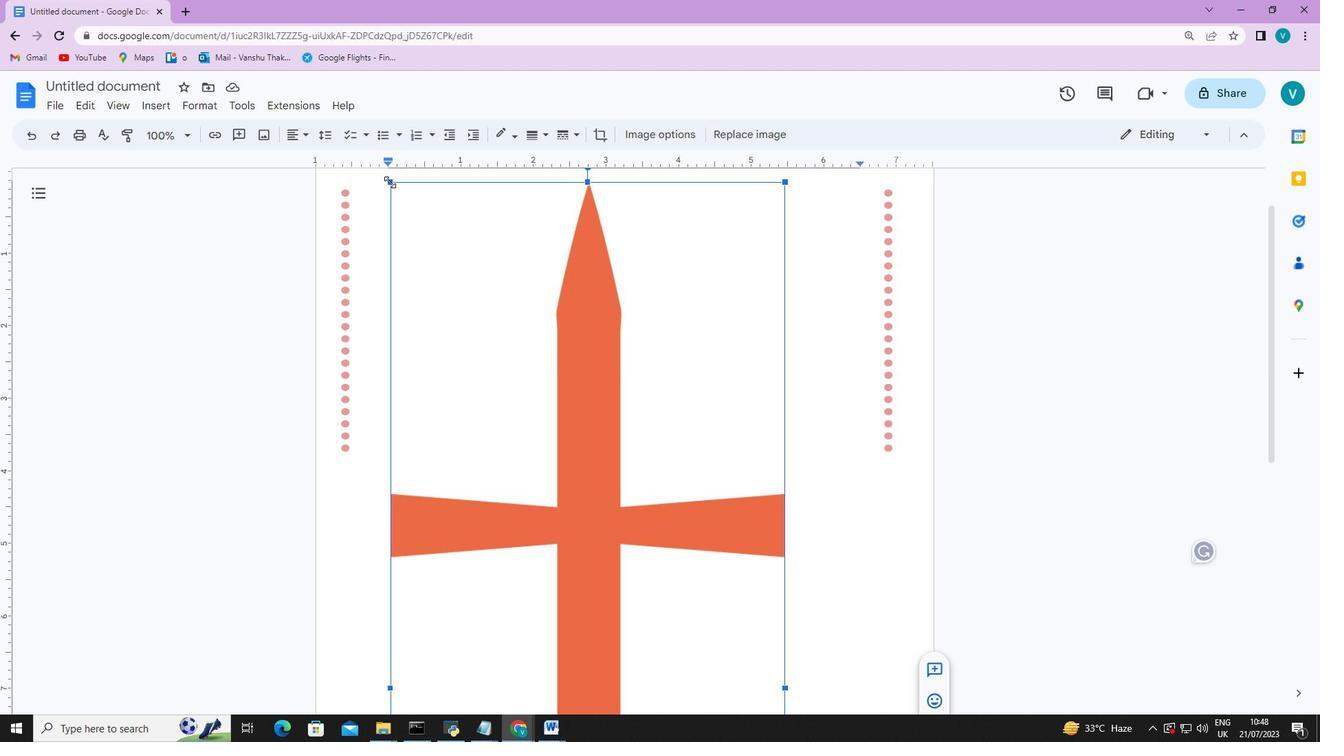 
Action: Mouse moved to (389, 182)
Screenshot: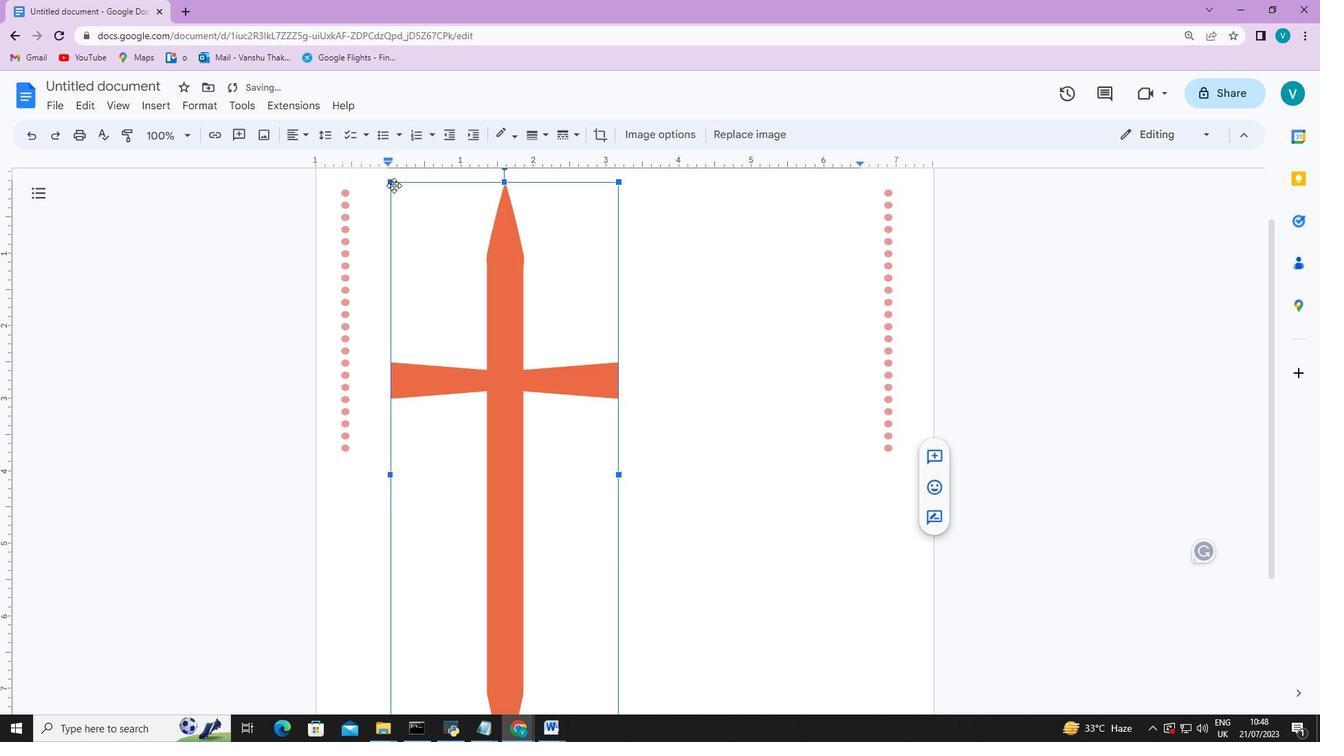 
Action: Mouse pressed left at (389, 182)
Screenshot: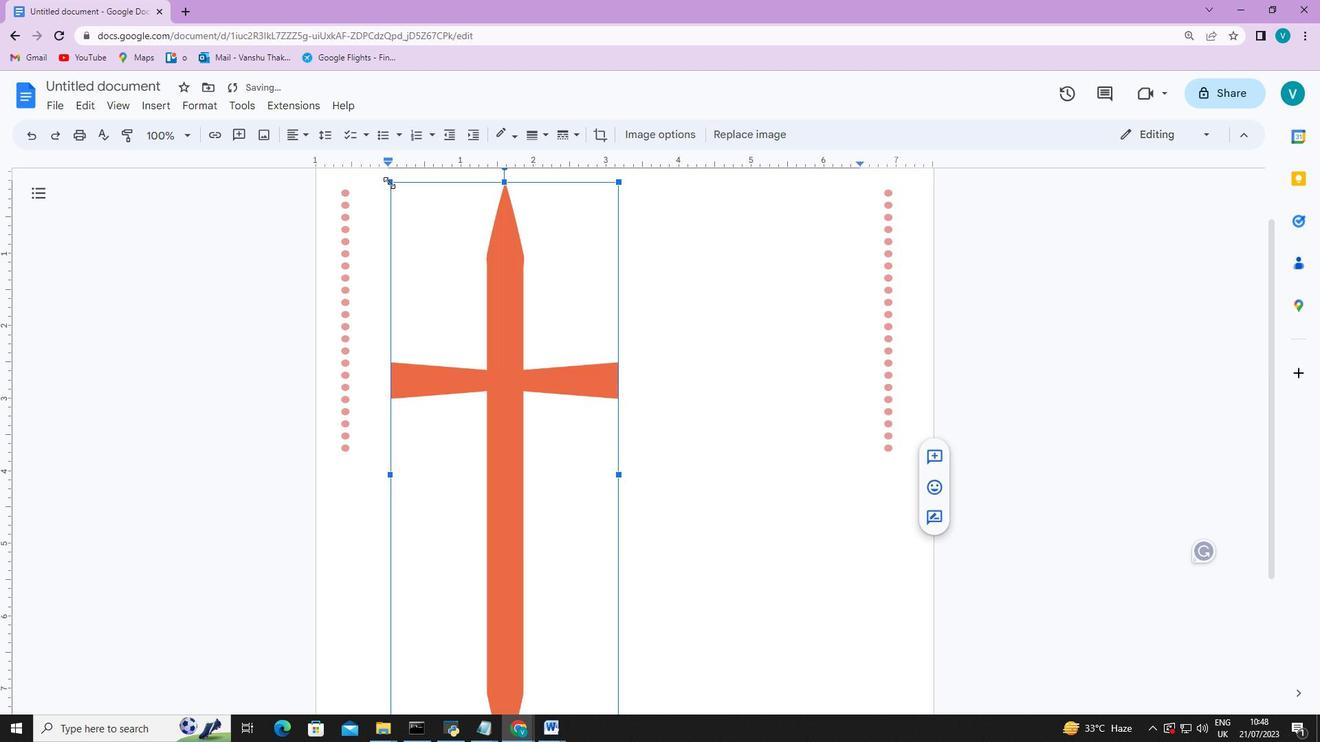 
Action: Mouse moved to (389, 182)
Screenshot: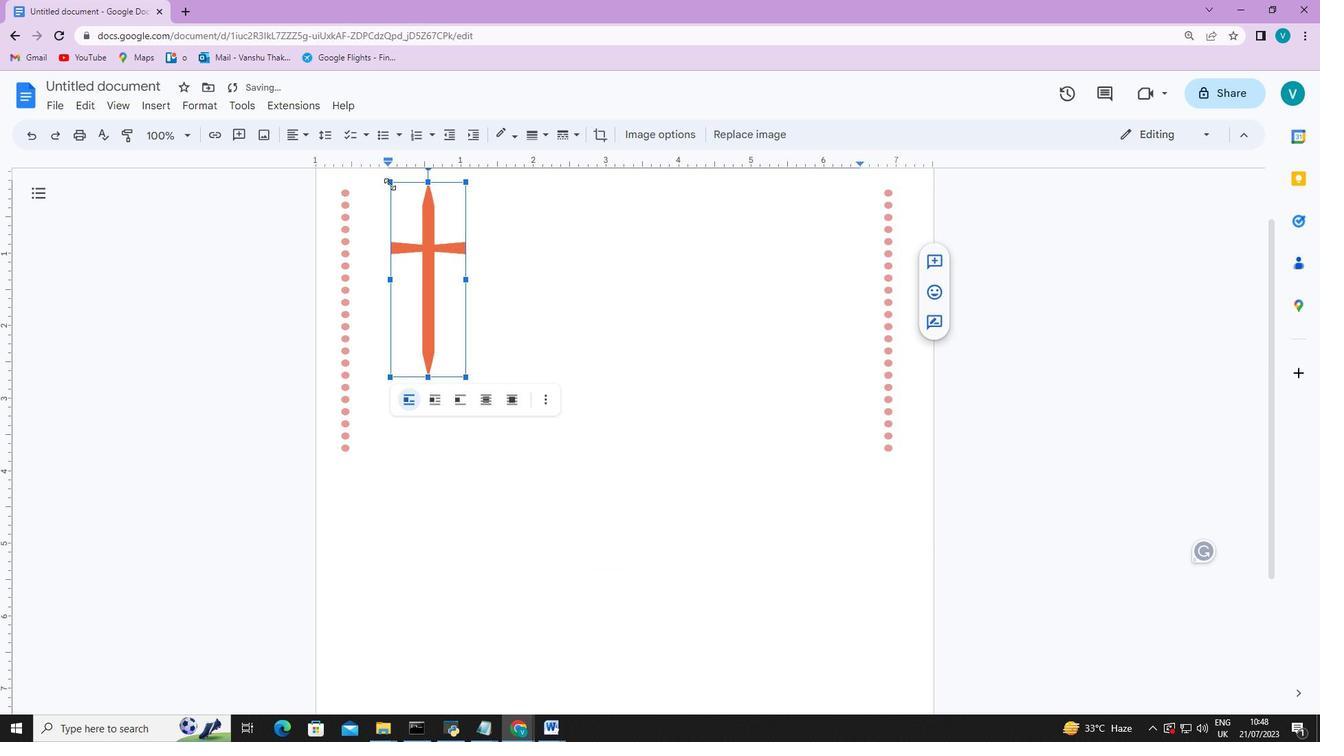 
Action: Mouse pressed left at (389, 182)
Screenshot: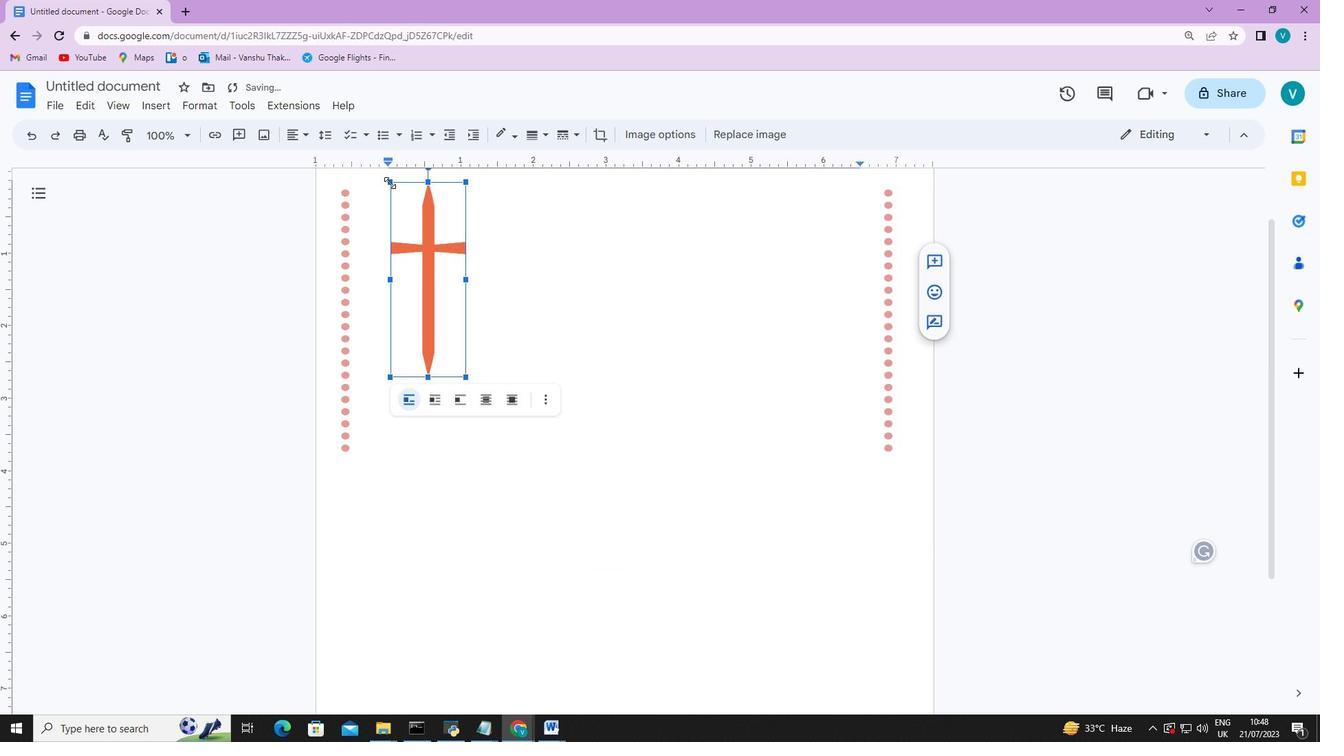 
Action: Mouse moved to (422, 270)
Screenshot: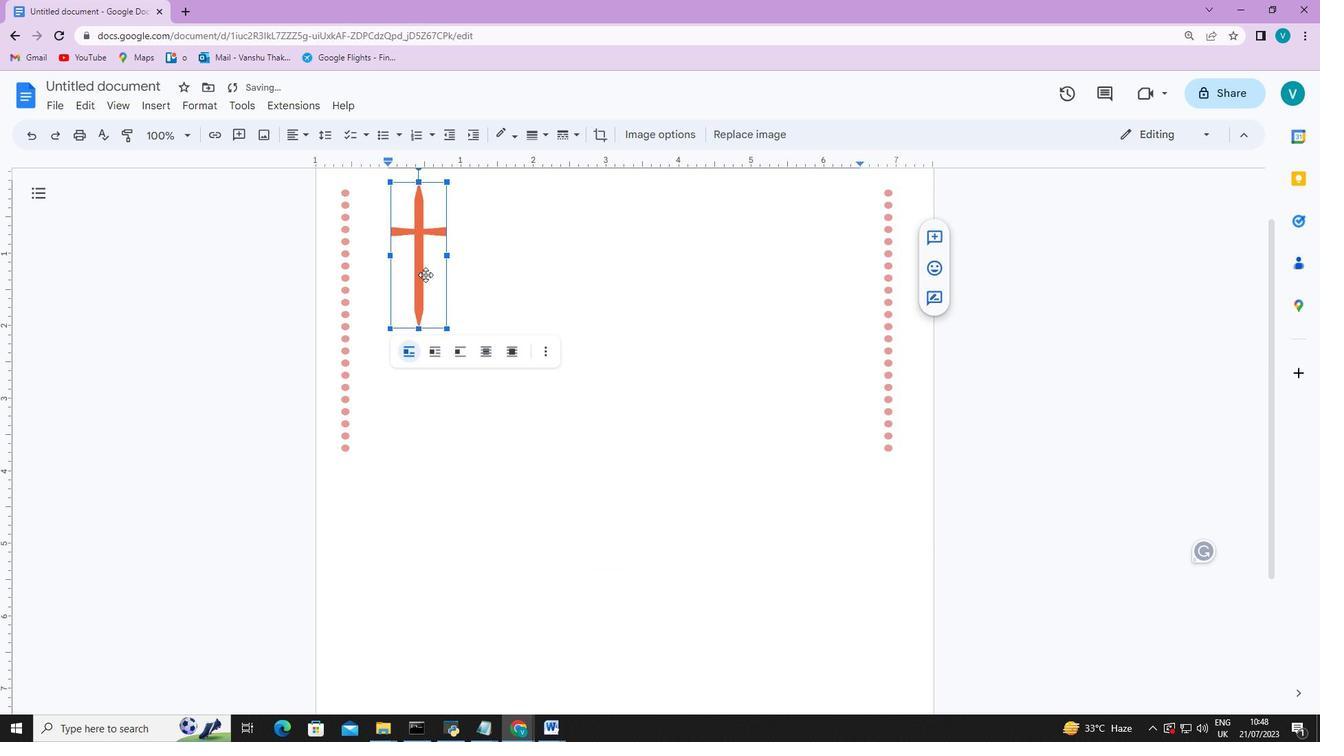 
Action: Mouse pressed left at (422, 270)
Screenshot: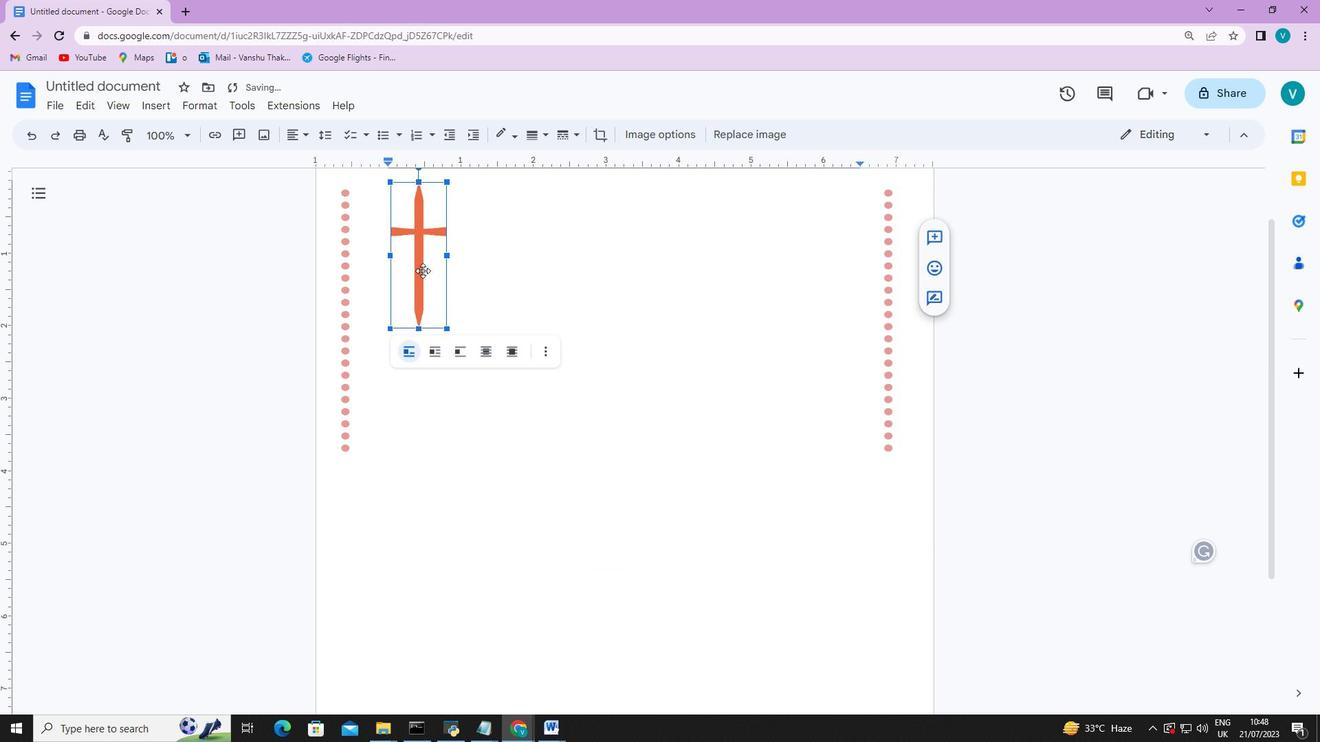 
Action: Mouse moved to (507, 352)
Screenshot: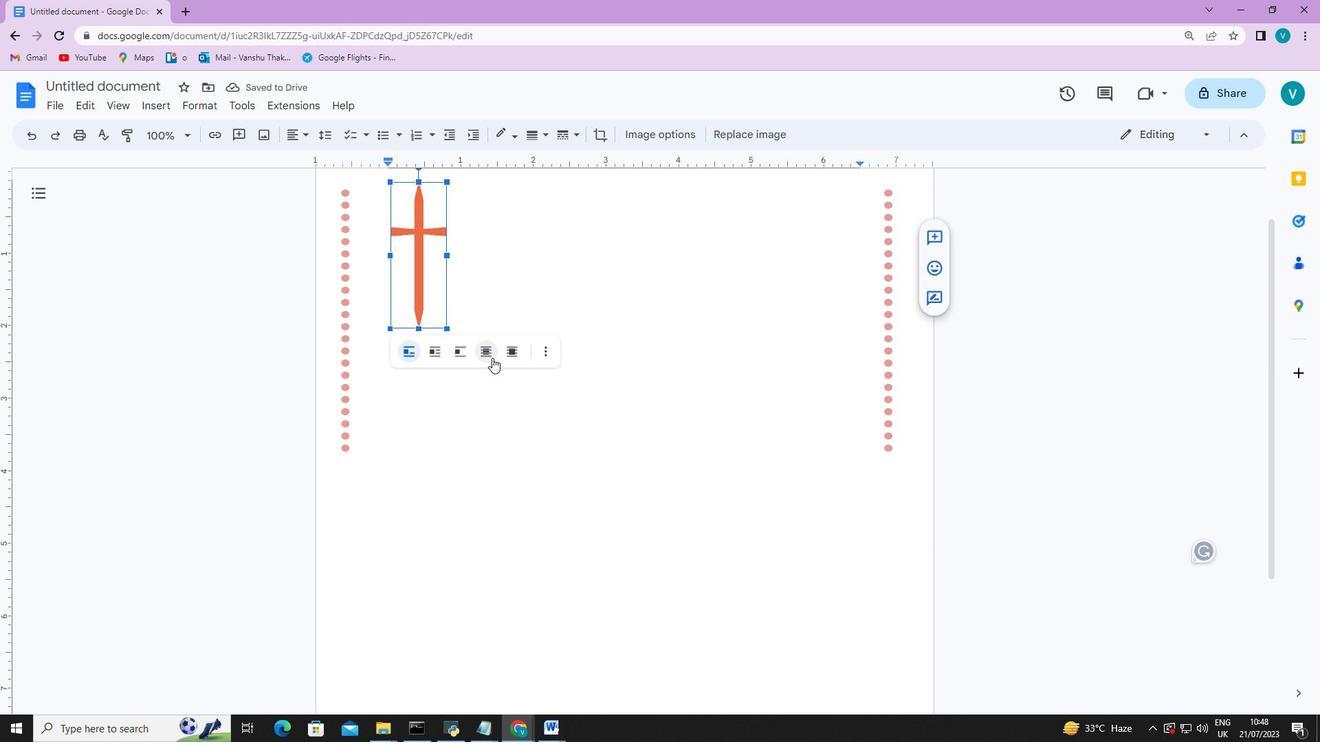 
Action: Mouse pressed left at (507, 352)
Screenshot: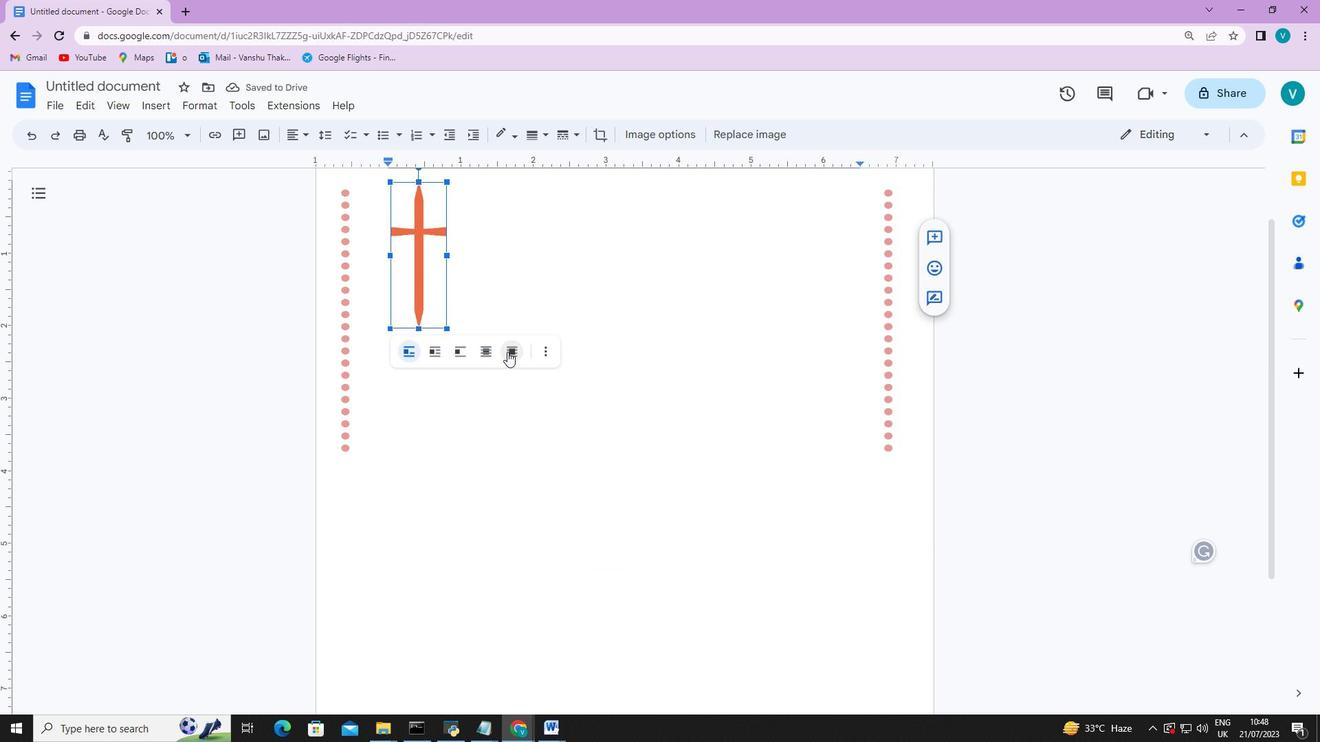 
Action: Mouse moved to (417, 268)
Screenshot: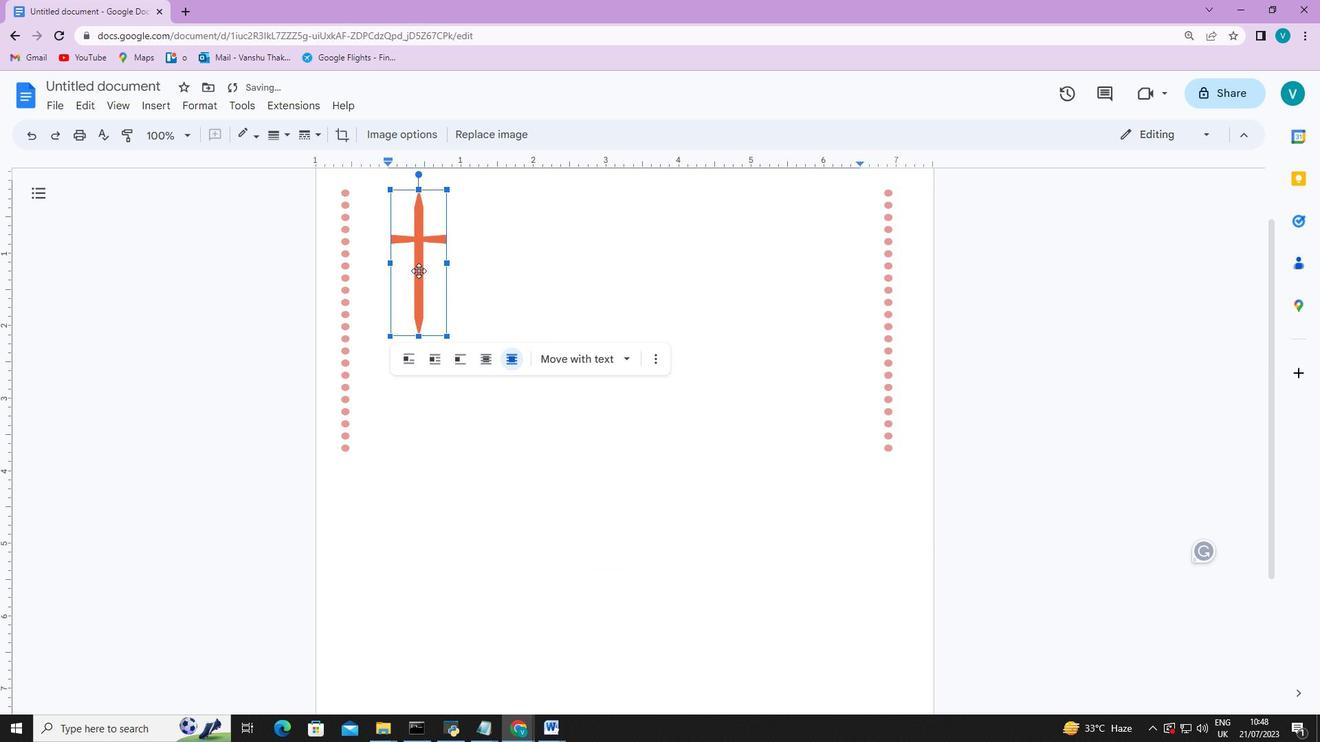 
Action: Mouse pressed left at (417, 268)
Screenshot: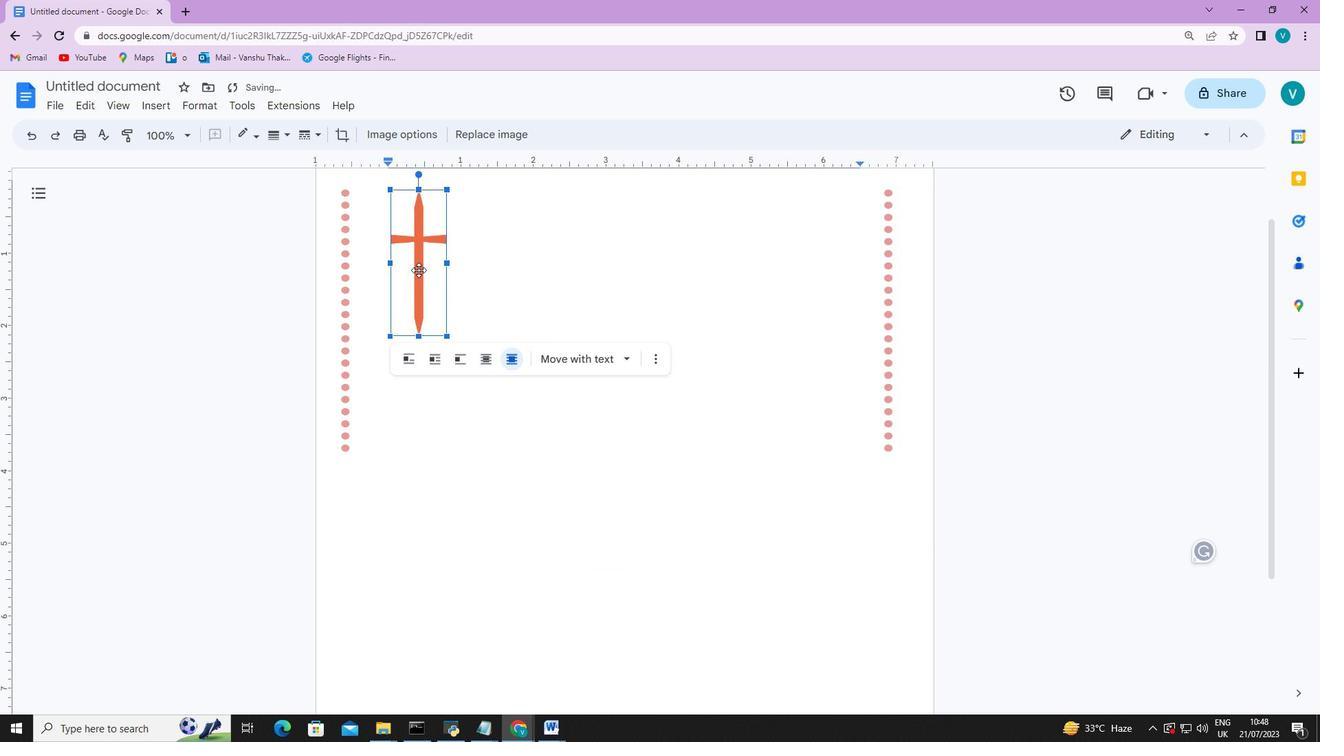 
Action: Mouse moved to (155, 108)
Screenshot: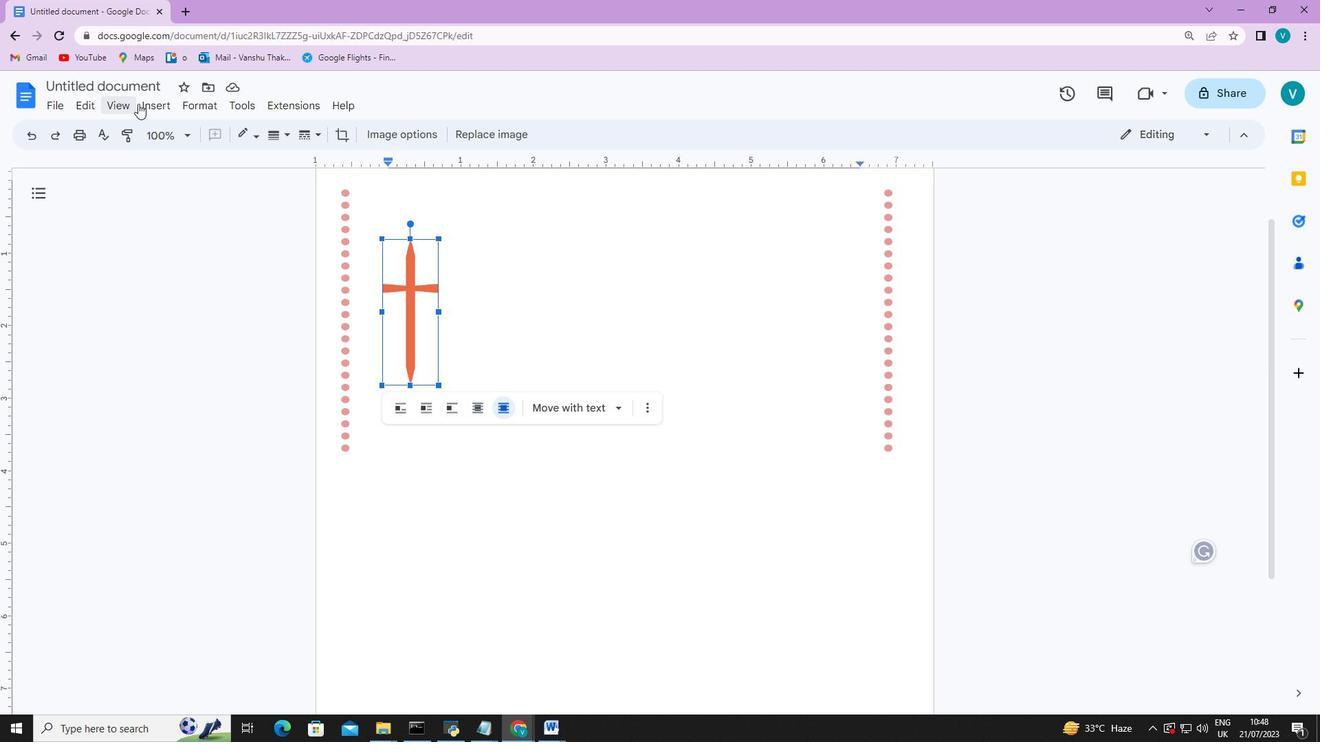 
Action: Mouse pressed left at (155, 108)
Screenshot: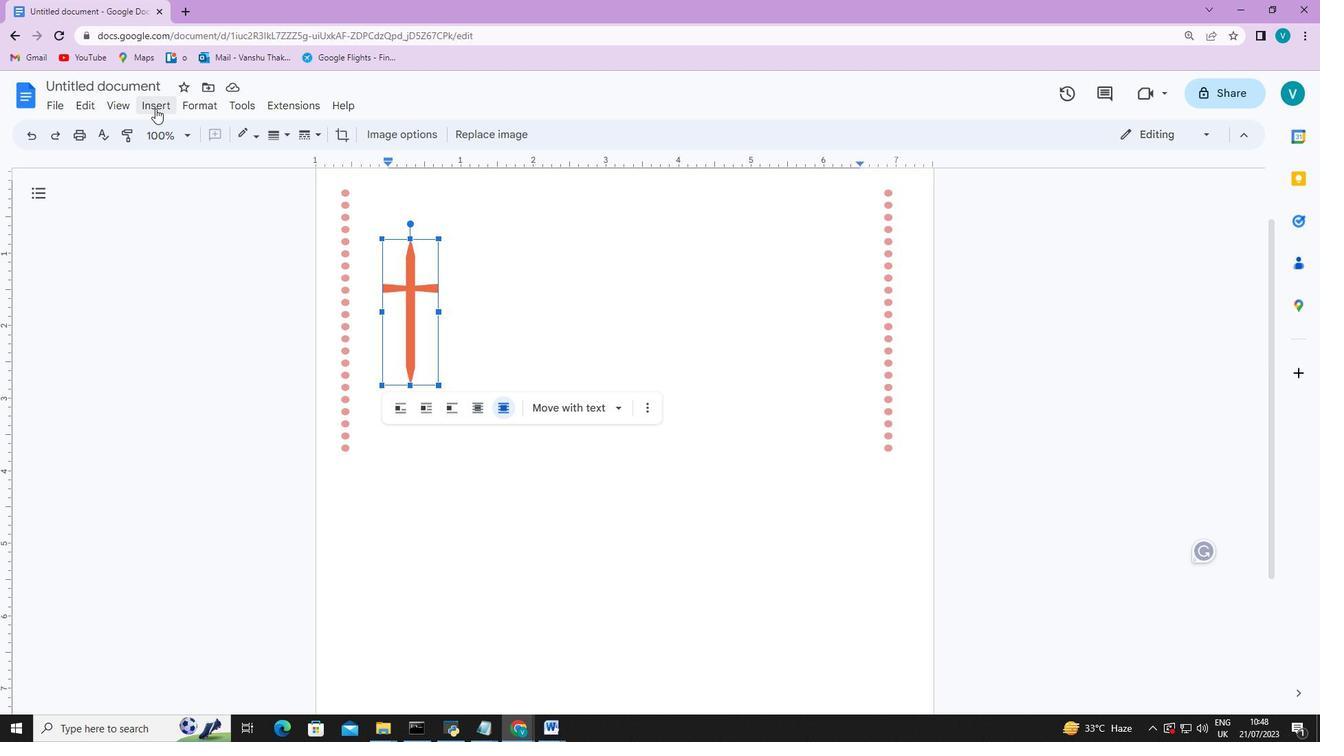 
Action: Mouse moved to (510, 212)
Screenshot: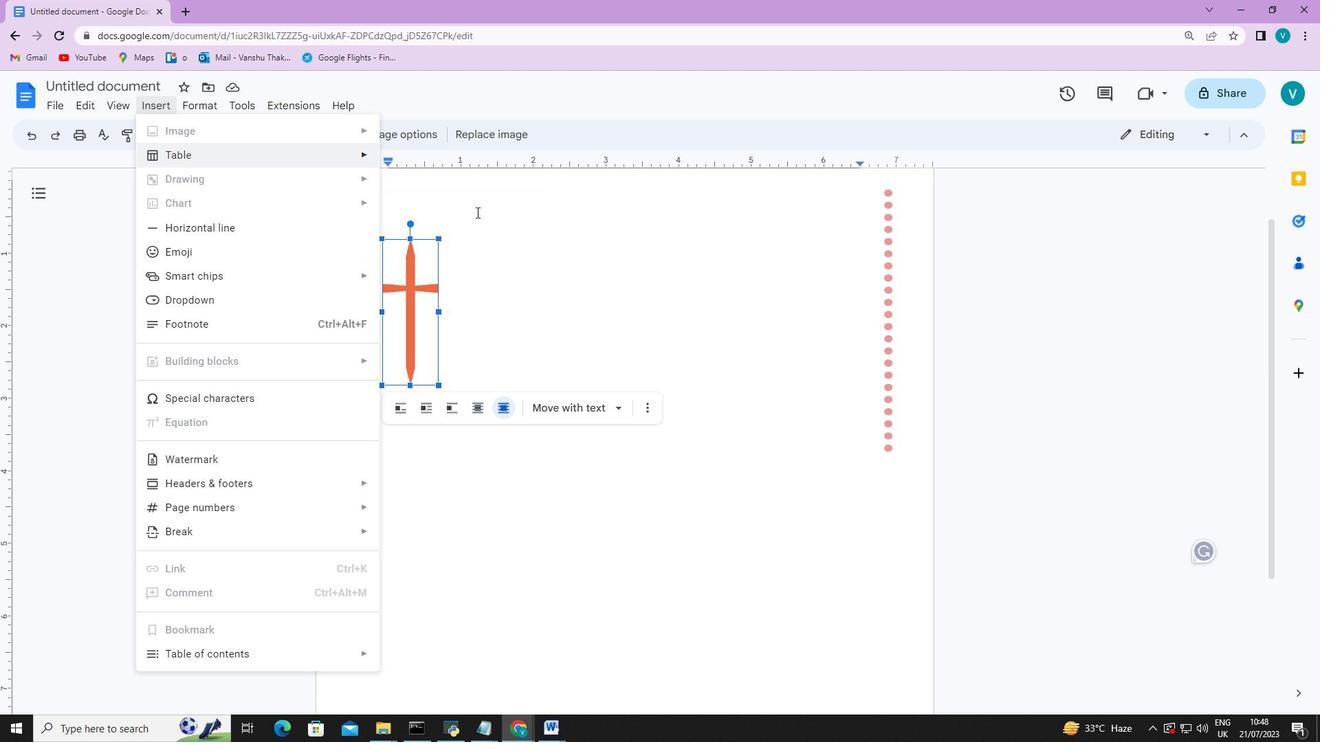 
Action: Mouse pressed left at (510, 212)
Screenshot: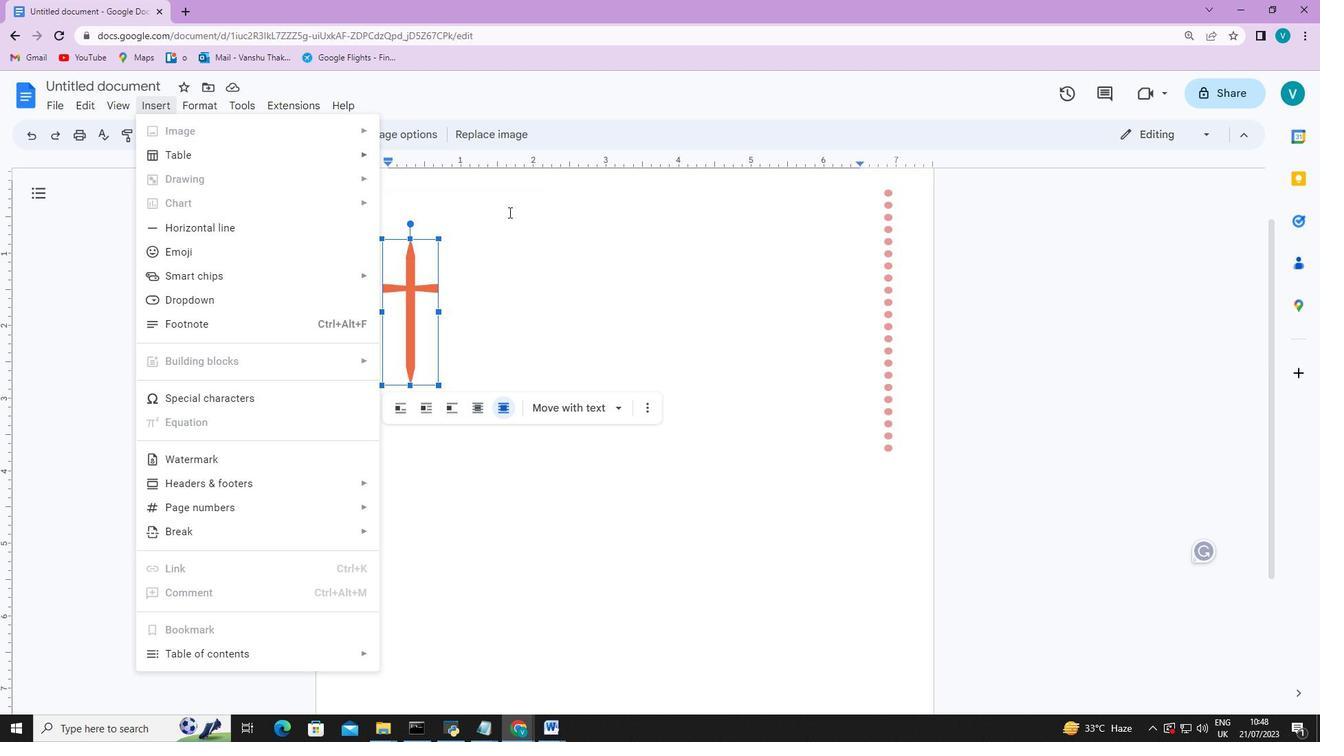 
Action: Mouse moved to (159, 108)
Screenshot: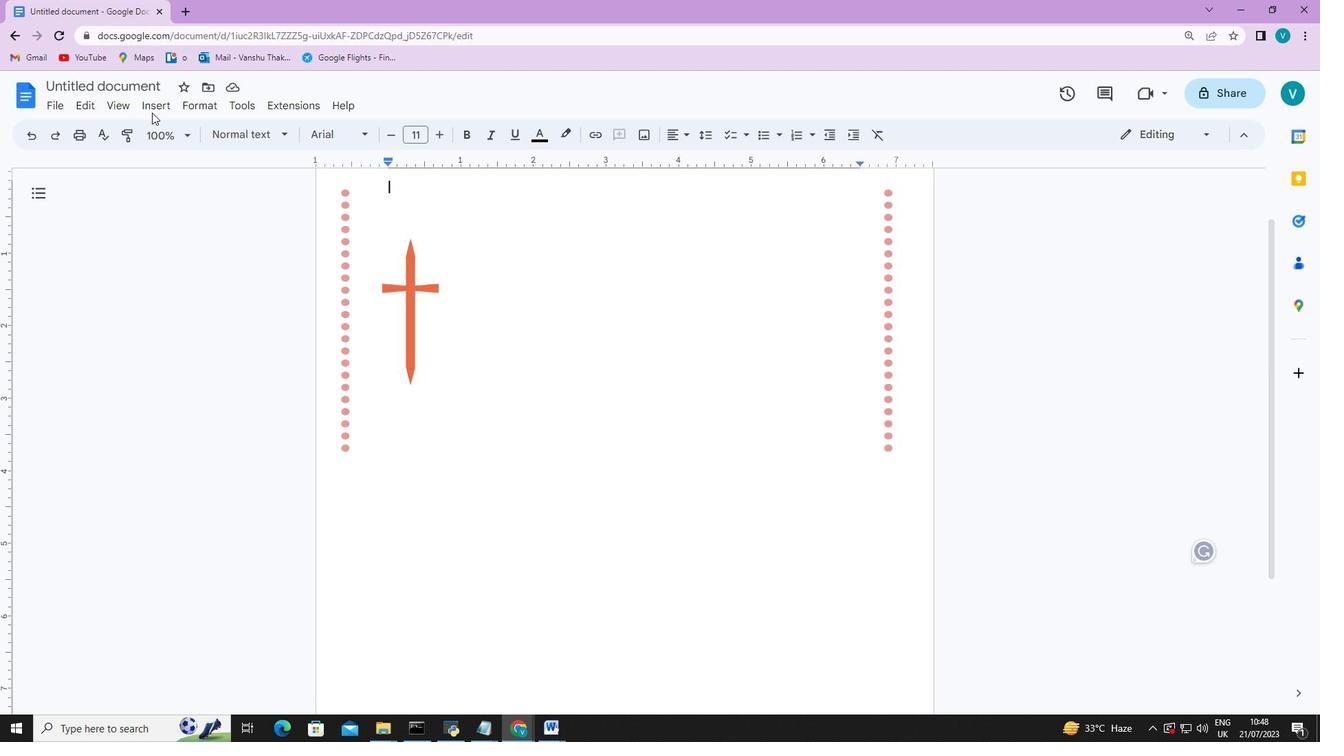 
Action: Mouse pressed left at (159, 108)
Screenshot: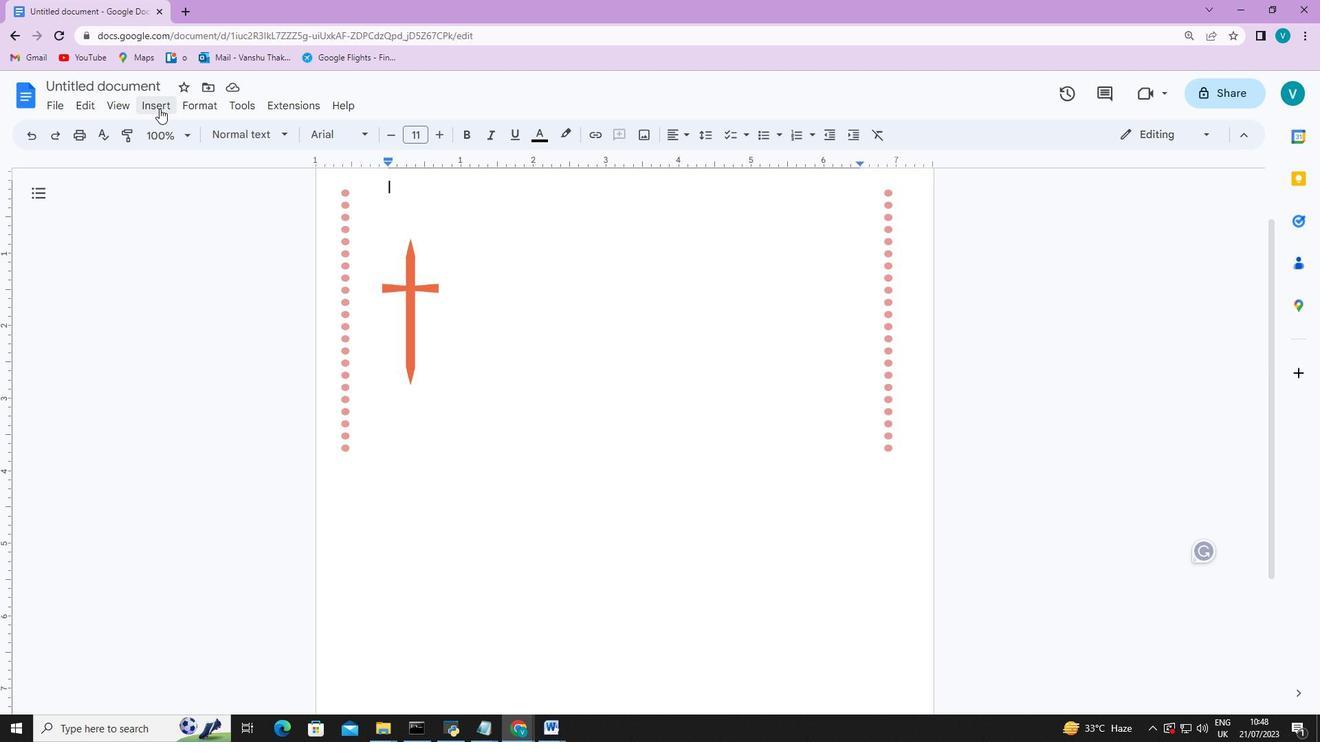 
Action: Mouse moved to (180, 132)
Screenshot: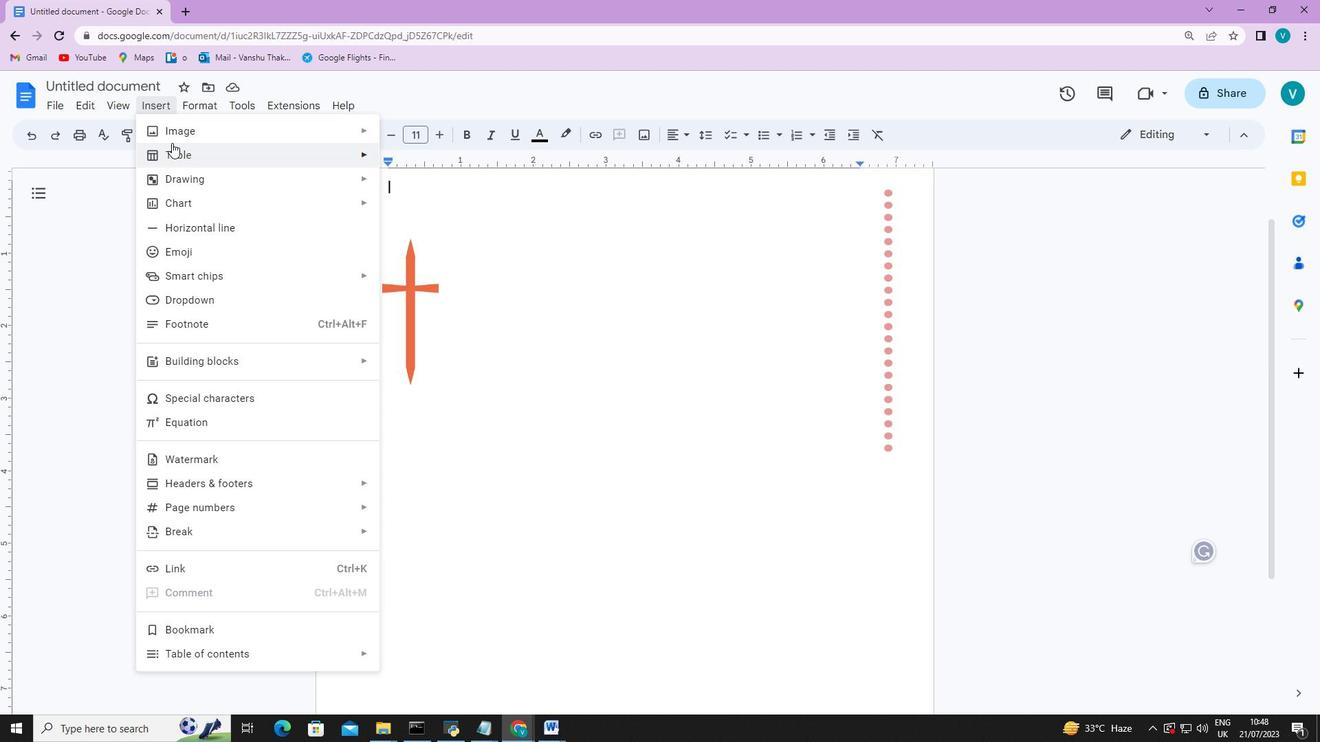 
Action: Mouse pressed left at (180, 132)
Screenshot: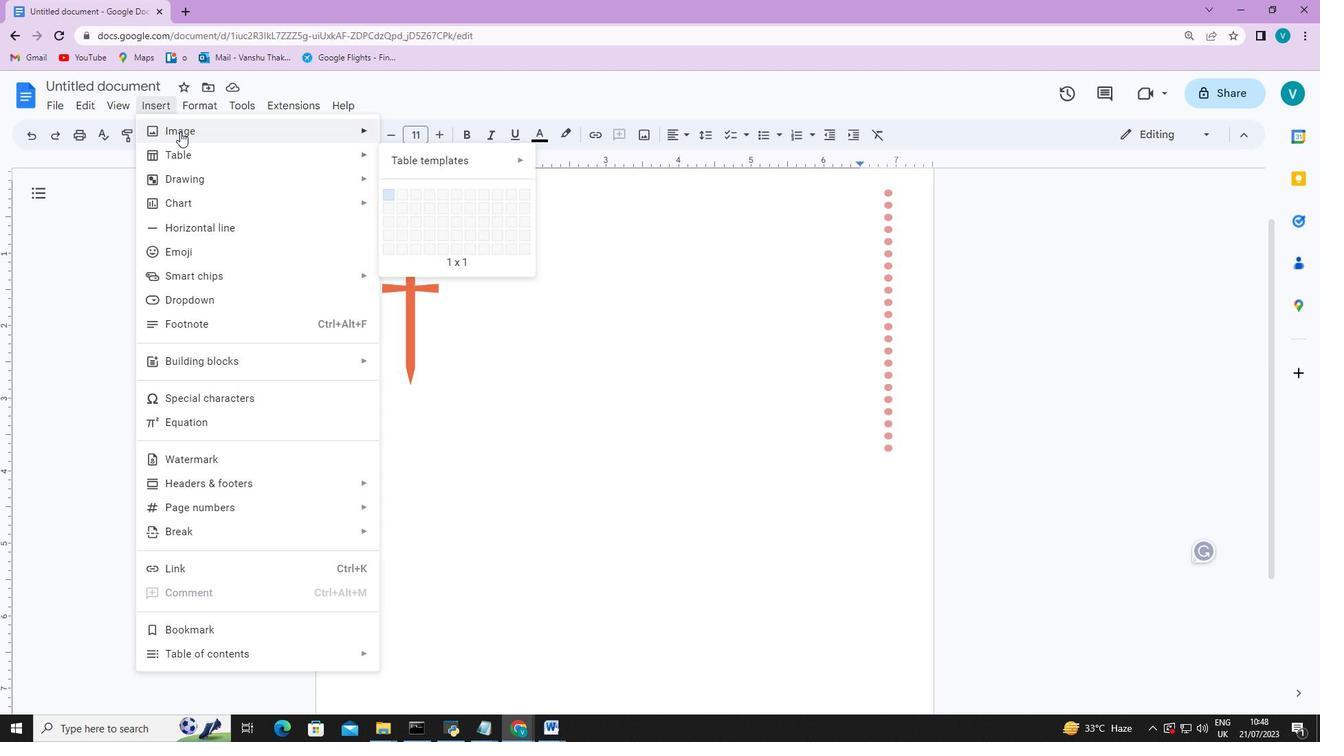 
Action: Mouse moved to (416, 131)
Screenshot: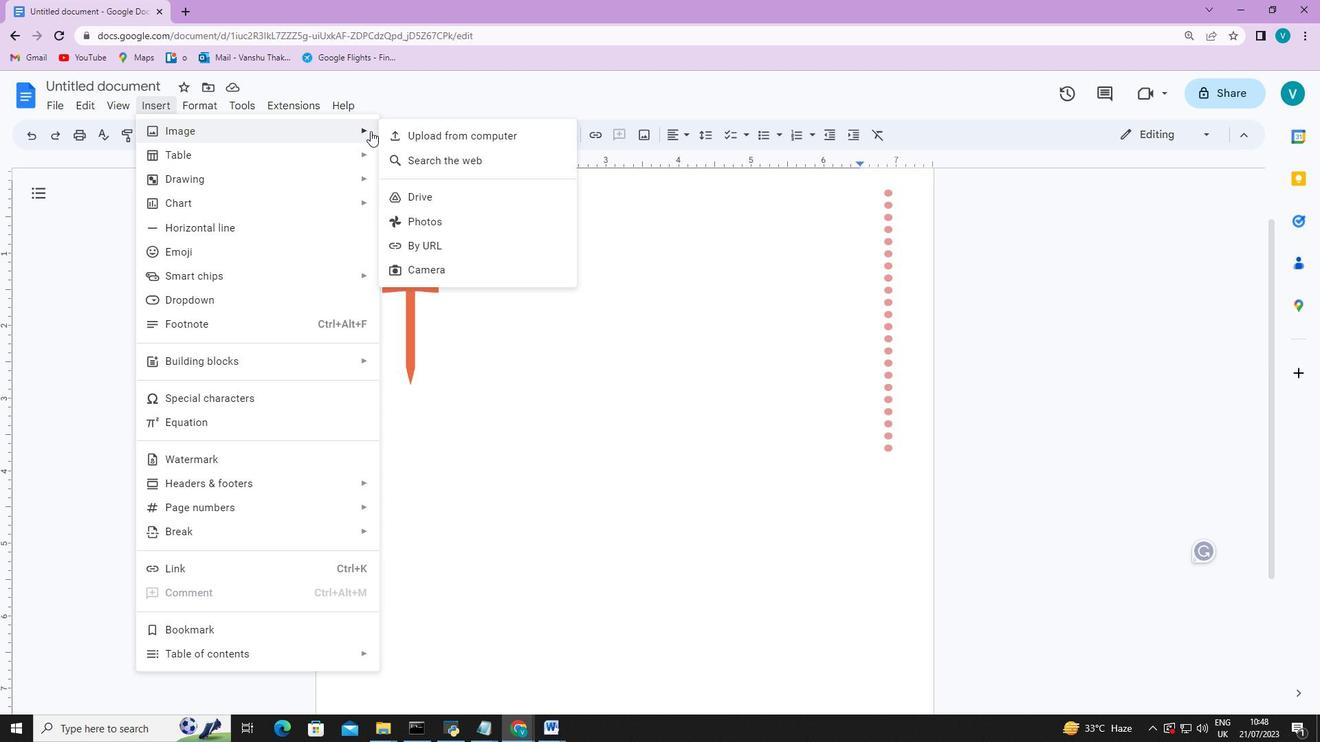 
Action: Mouse pressed left at (416, 131)
Screenshot: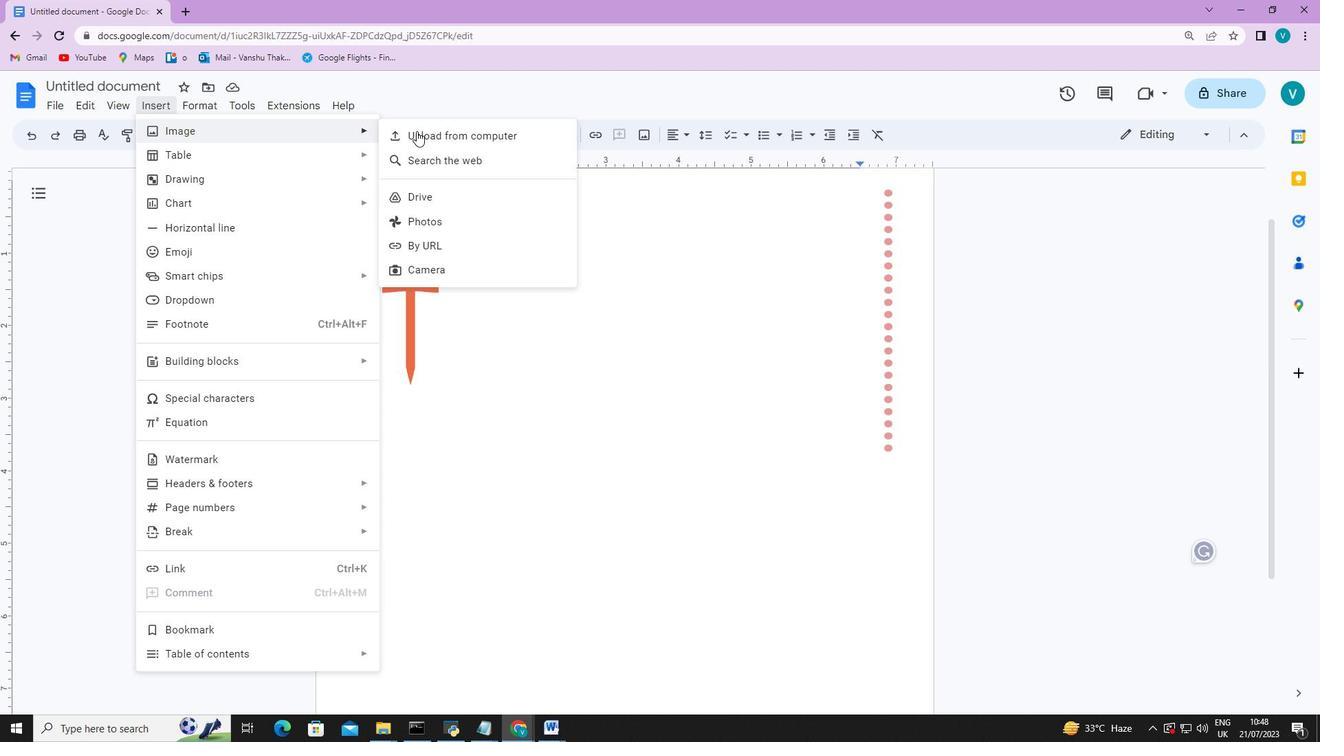
Action: Mouse moved to (318, 113)
Screenshot: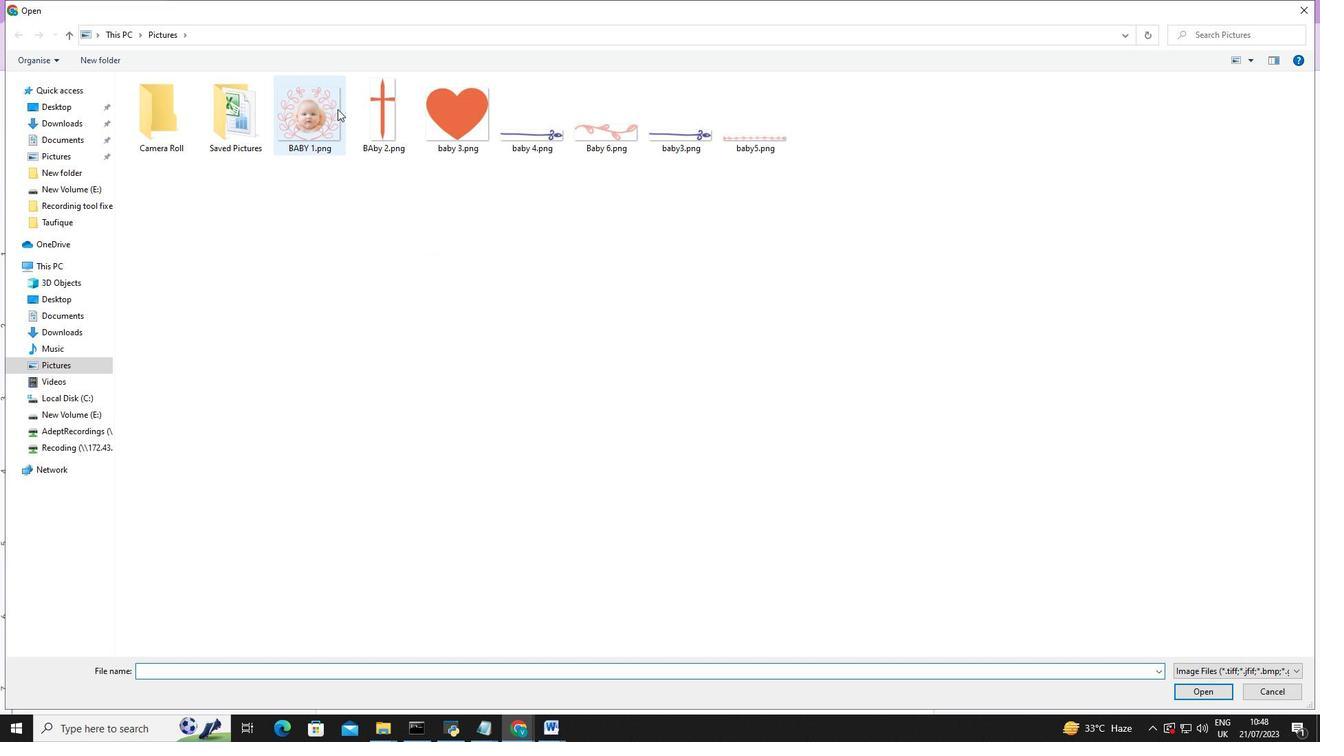 
Action: Mouse pressed left at (318, 113)
Screenshot: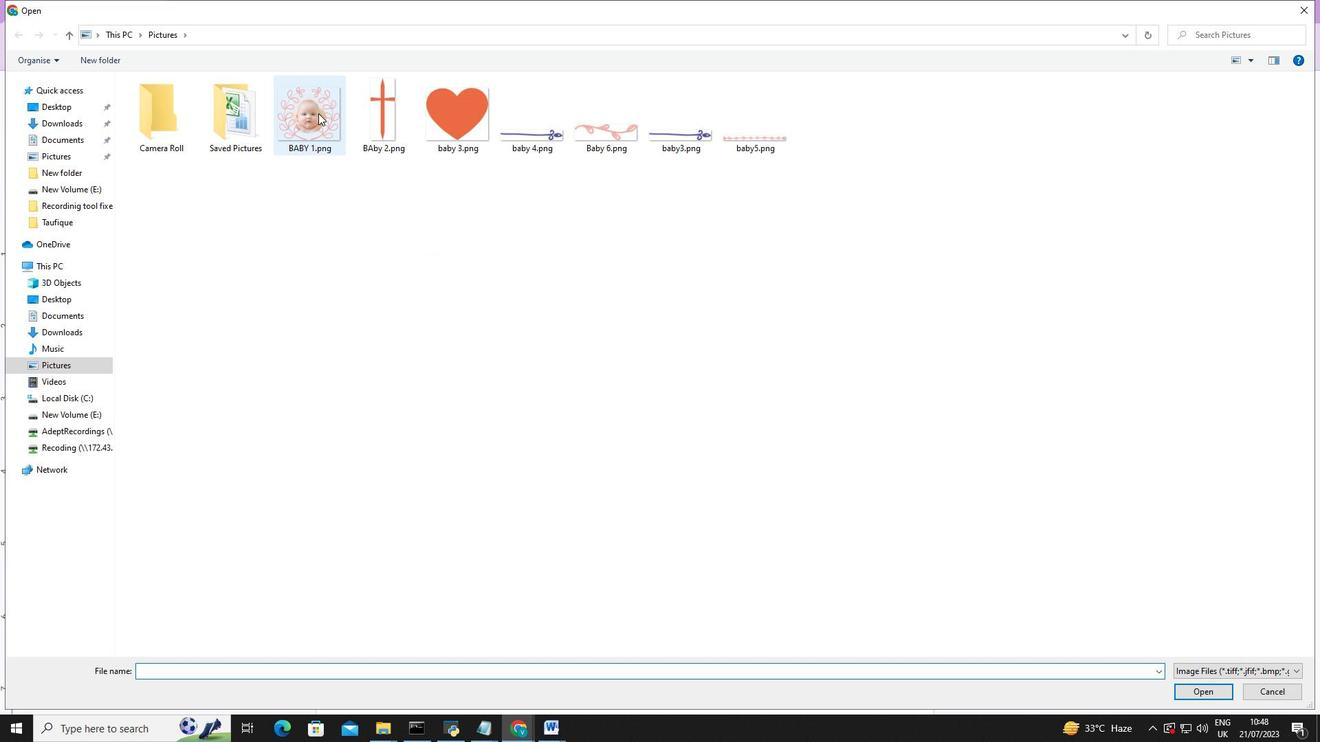 
Action: Mouse moved to (1279, 6)
Screenshot: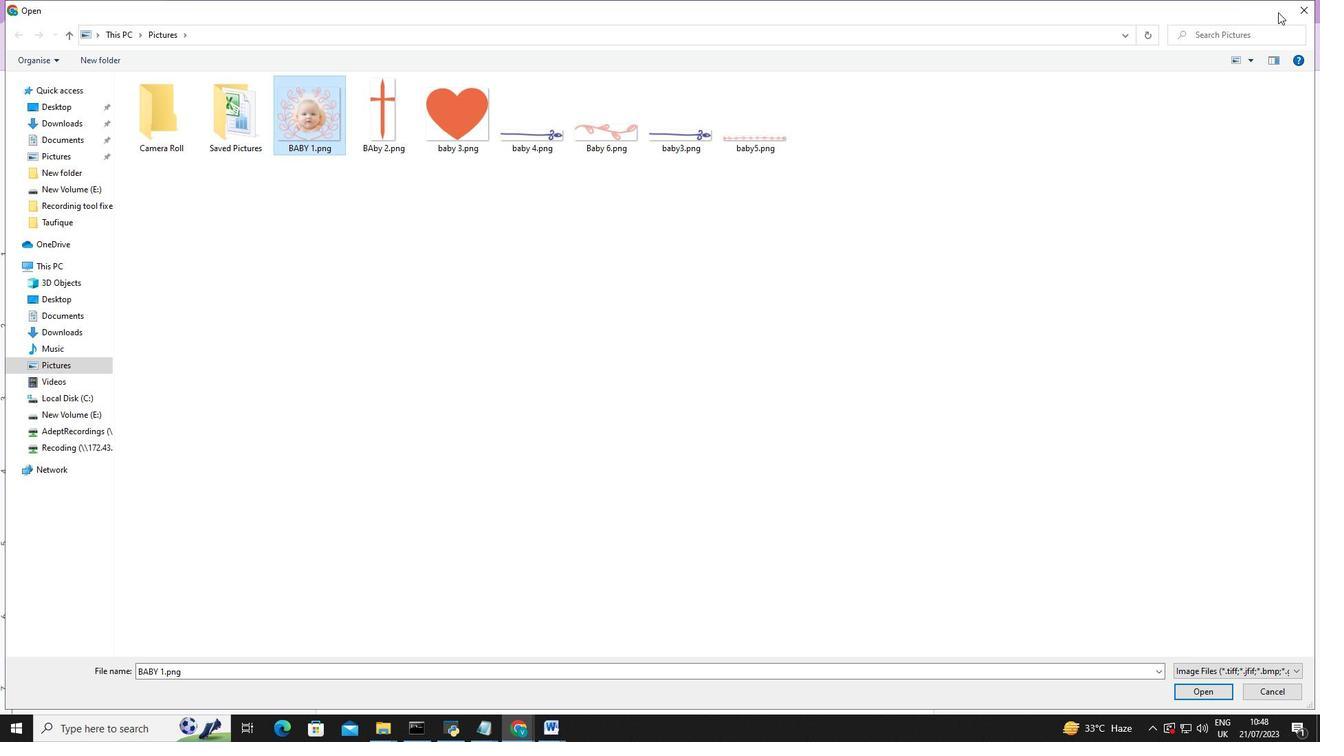 
Action: Mouse pressed left at (1279, 6)
Screenshot: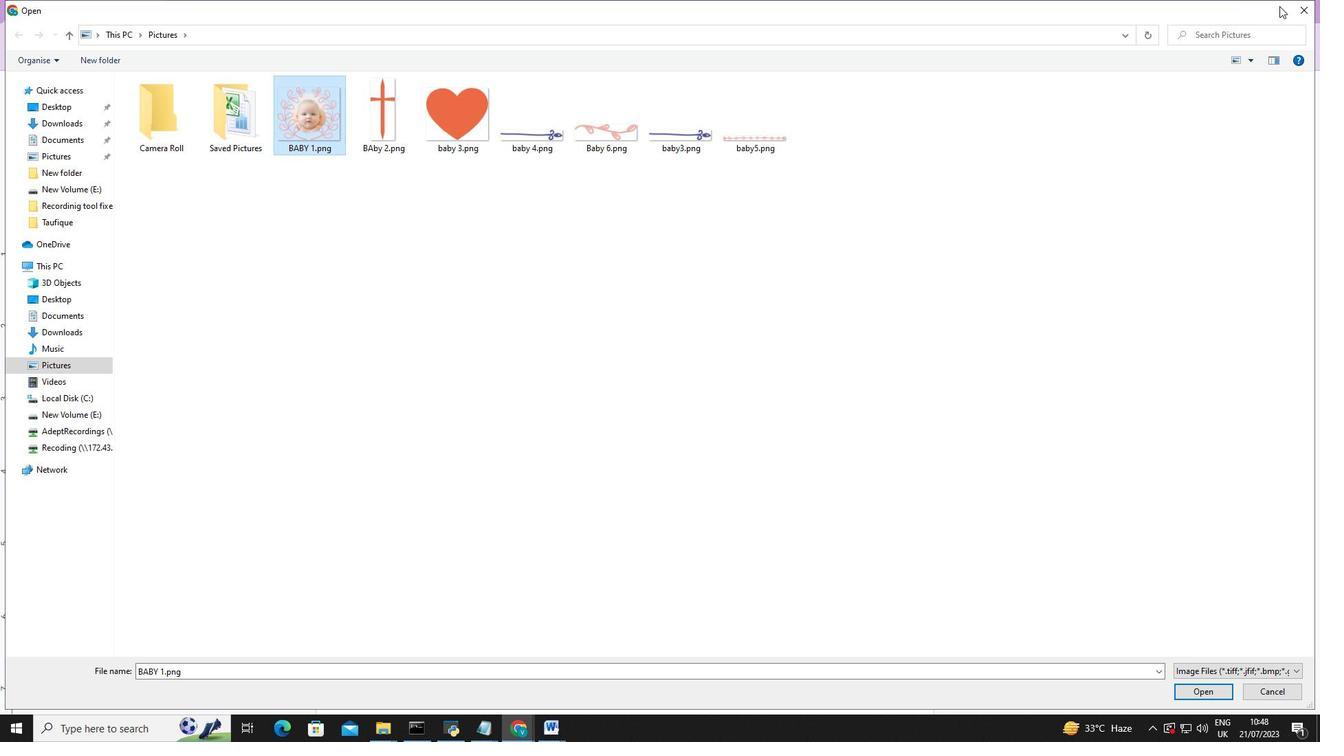 
Action: Mouse moved to (1217, 692)
Screenshot: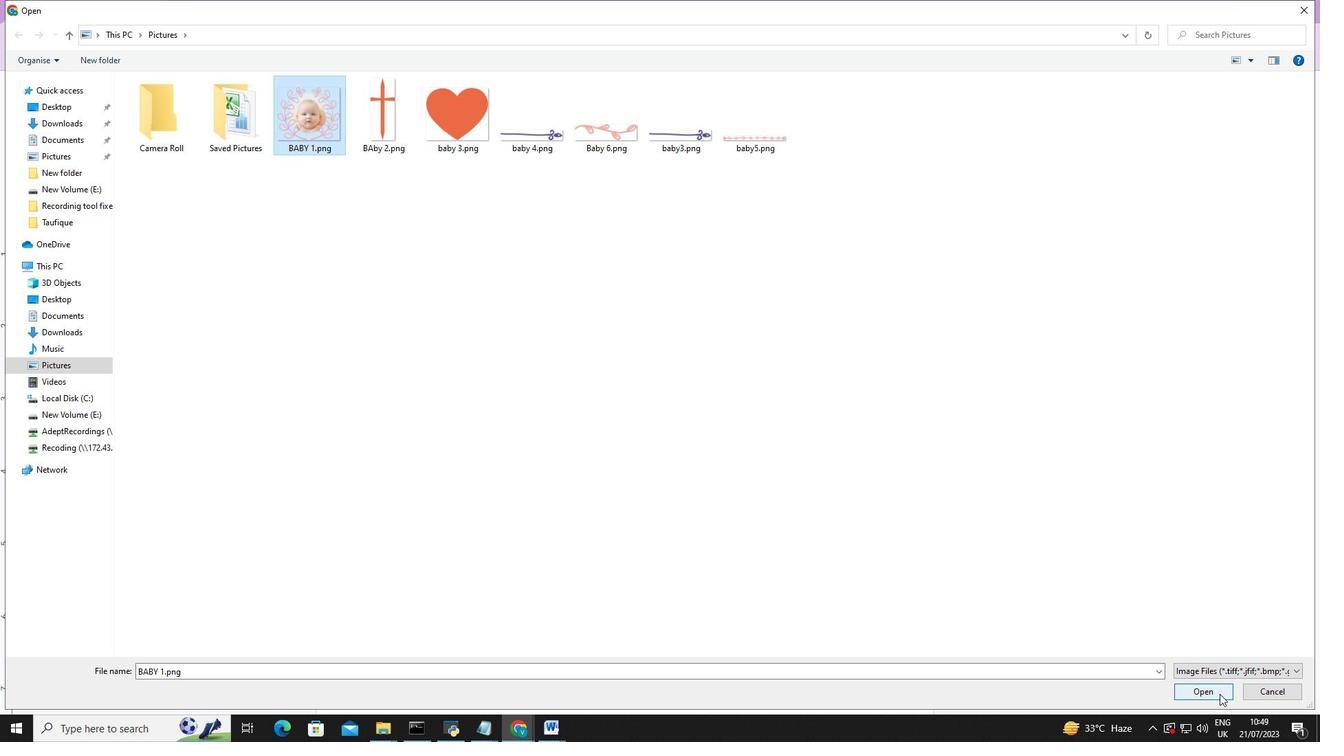 
Action: Mouse pressed left at (1217, 692)
Screenshot: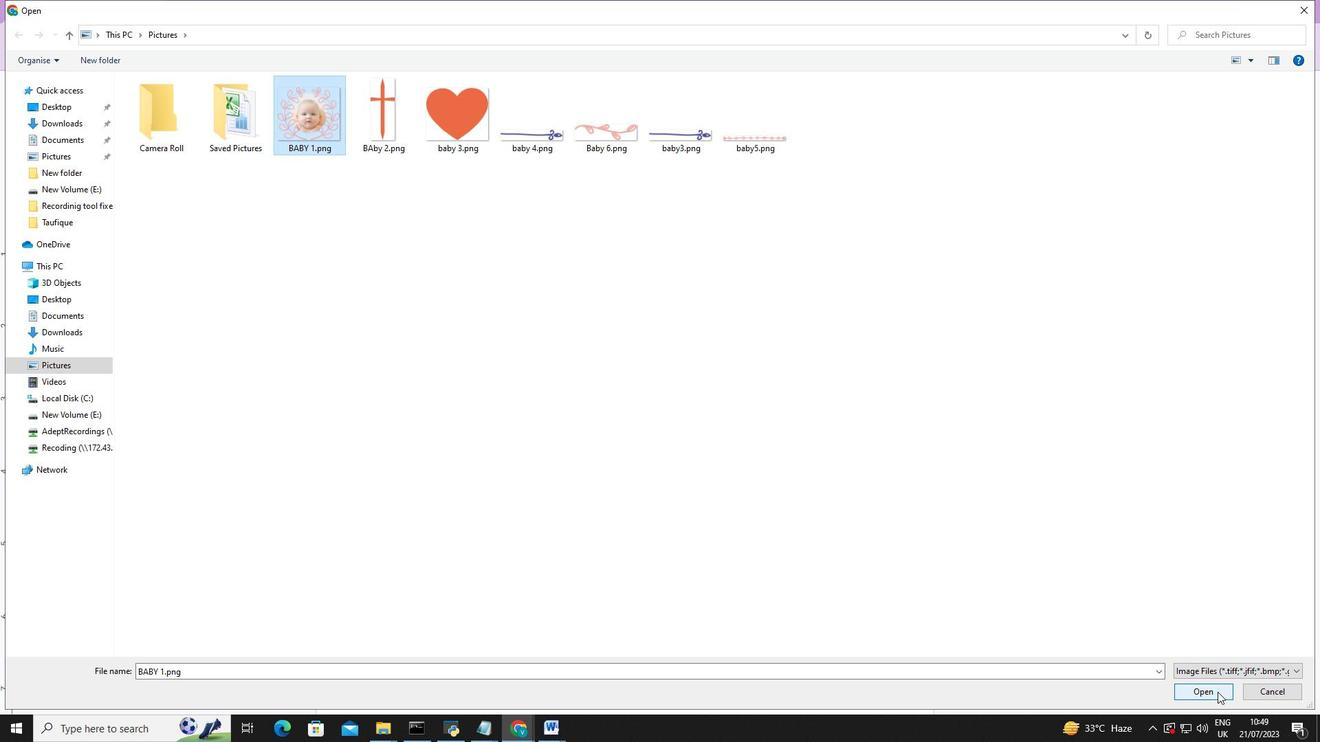 
Action: Mouse moved to (506, 334)
Screenshot: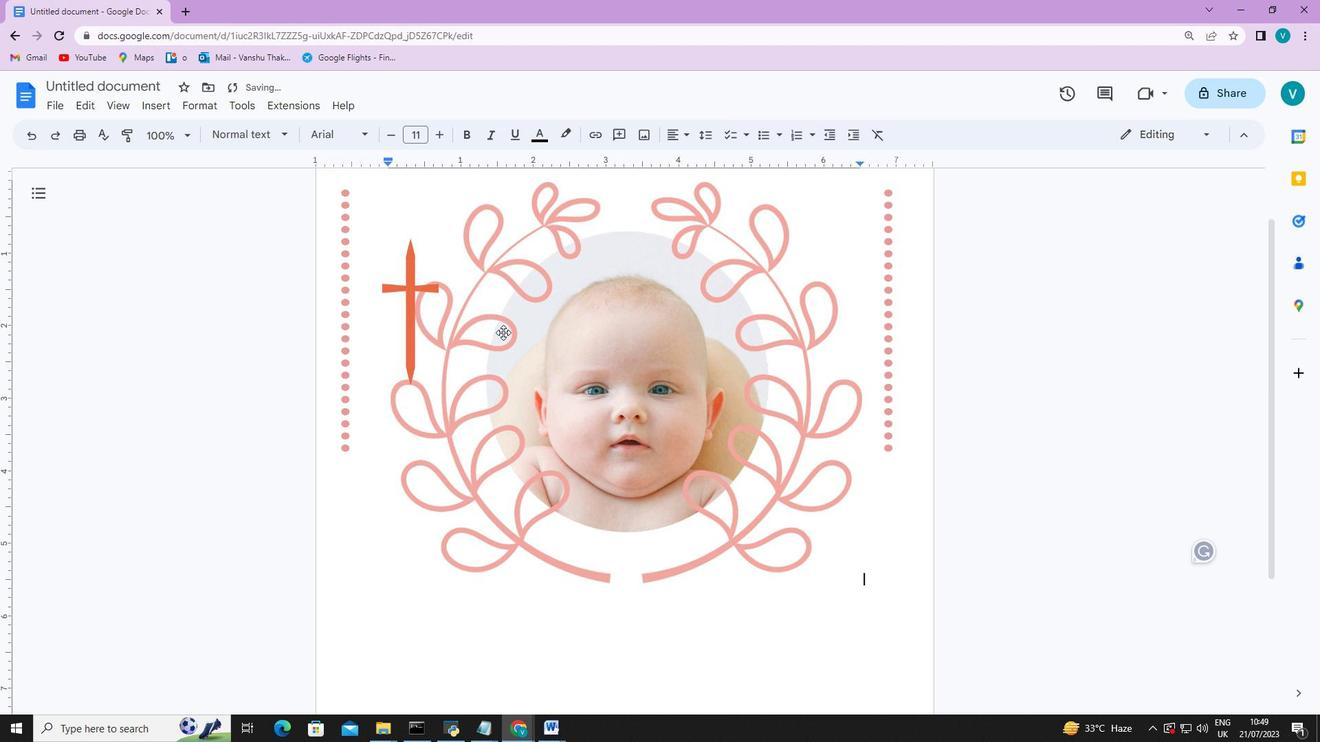 
Action: Mouse pressed left at (506, 334)
Screenshot: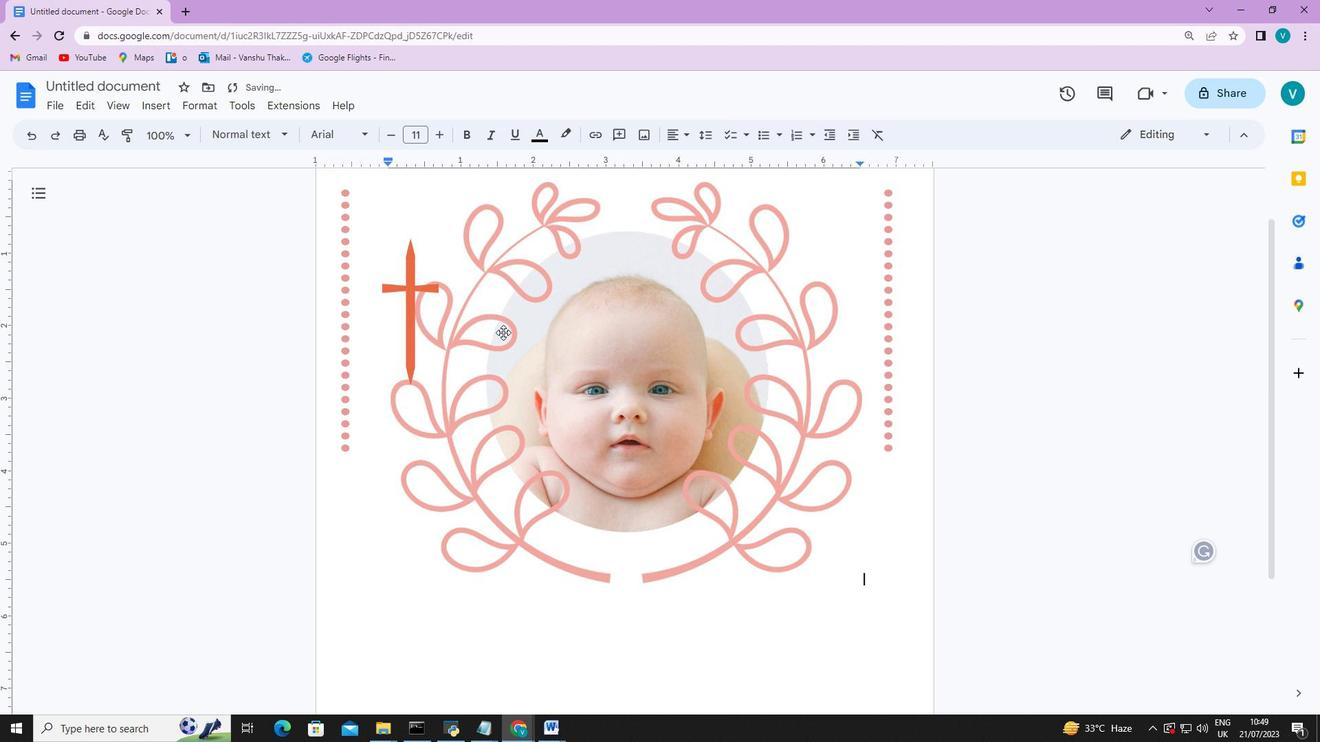 
Action: Mouse moved to (390, 183)
Screenshot: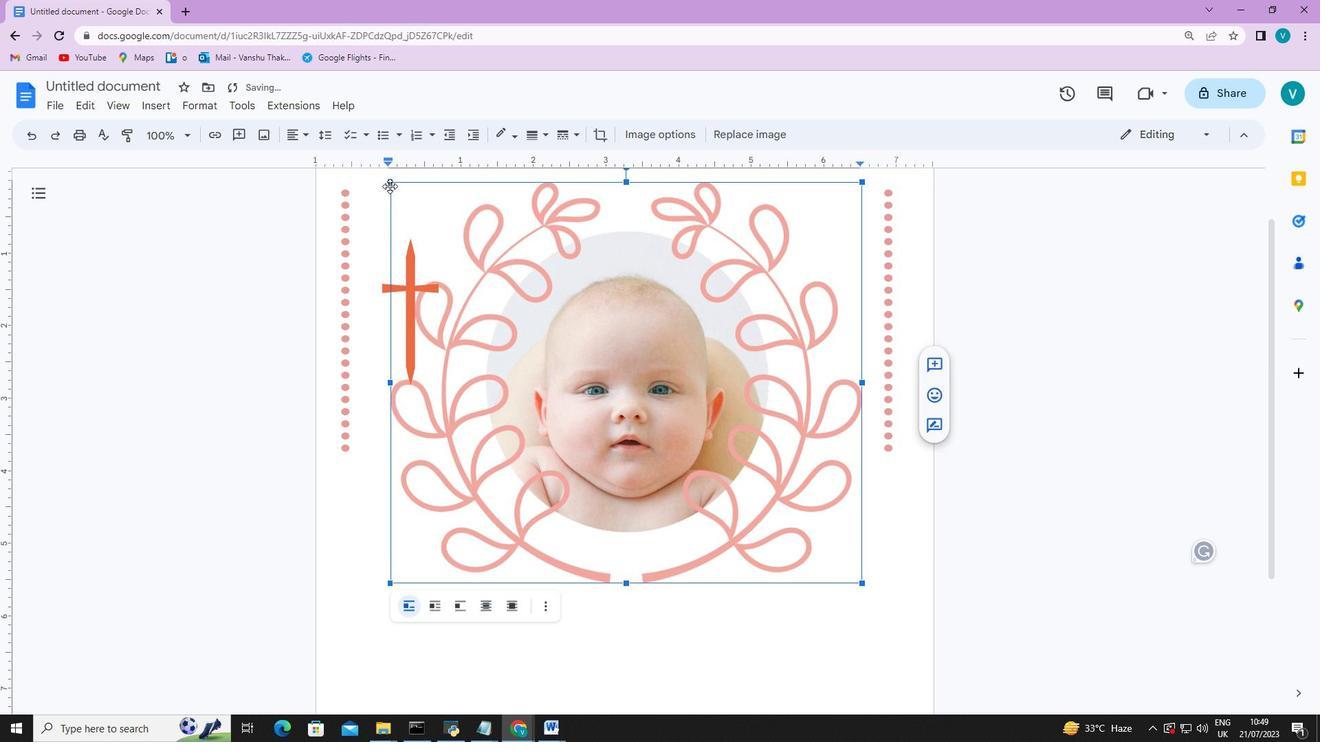 
Action: Mouse pressed left at (390, 183)
Screenshot: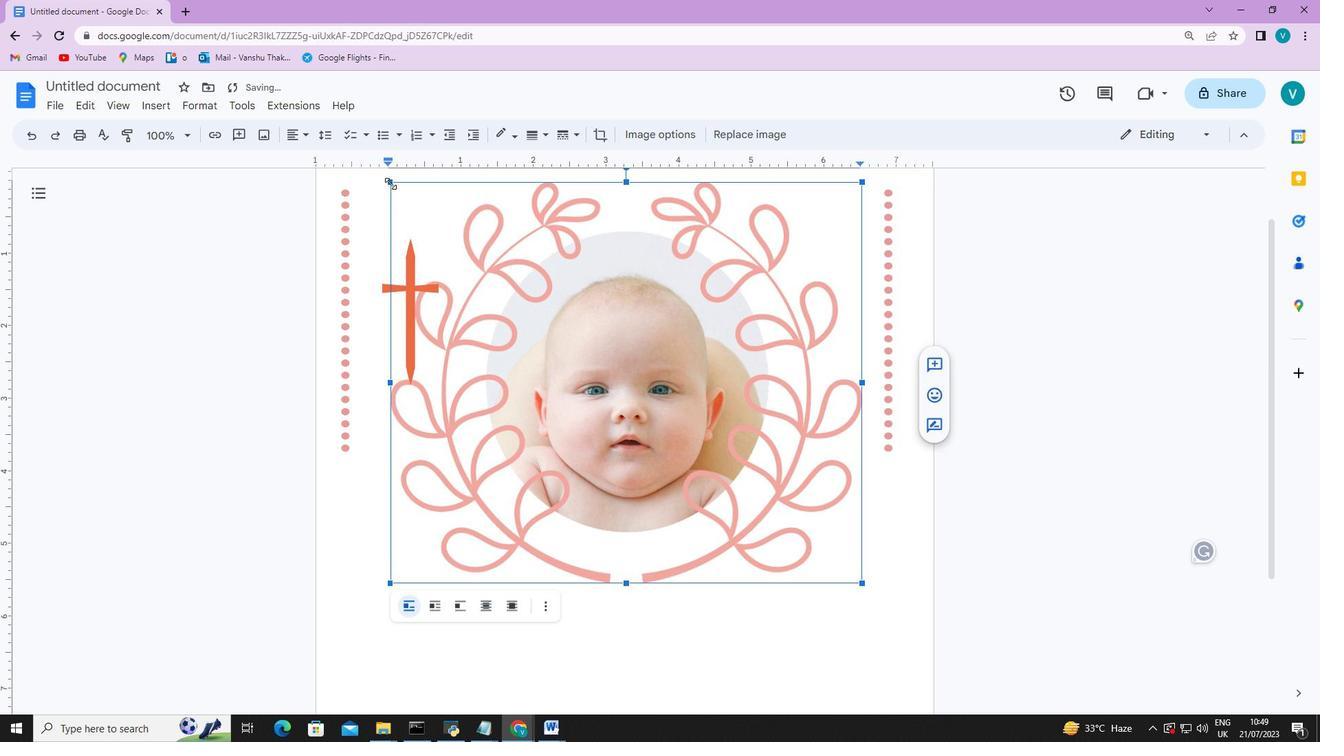 
Action: Mouse moved to (513, 426)
Screenshot: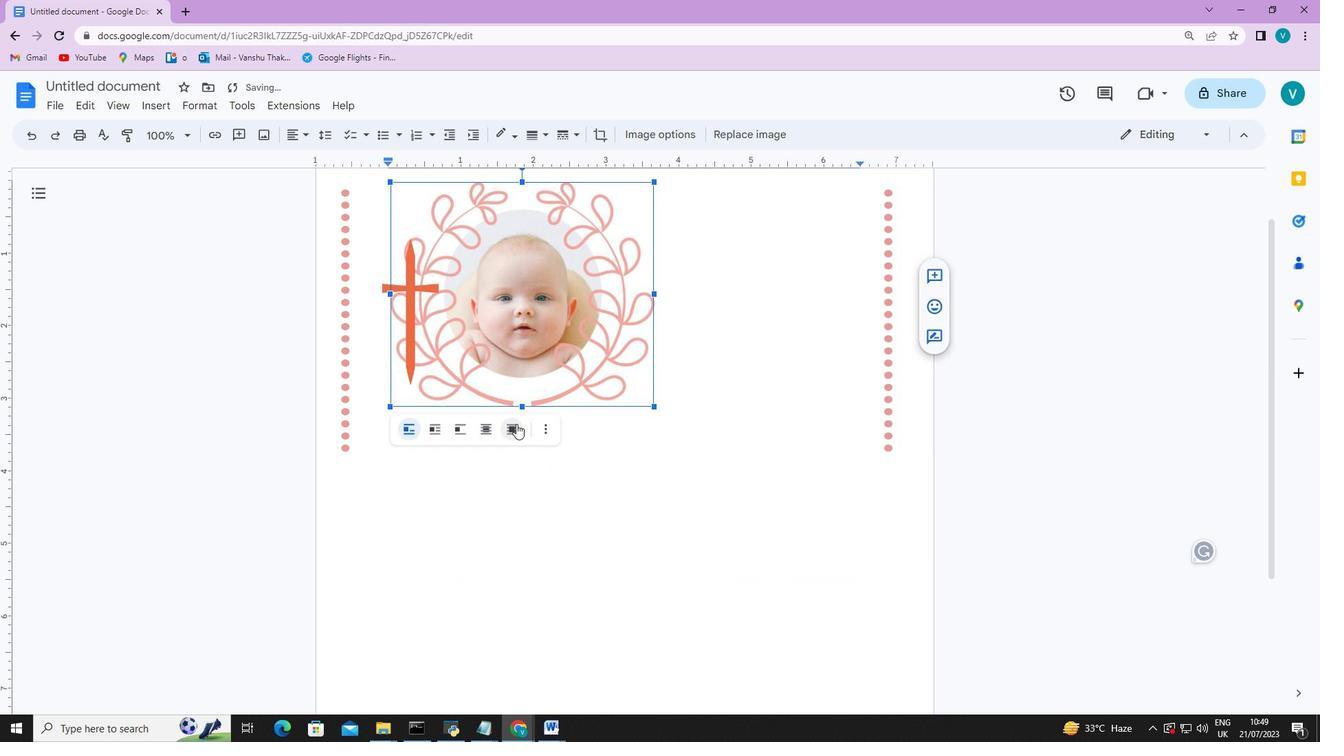 
Action: Mouse pressed left at (513, 426)
Screenshot: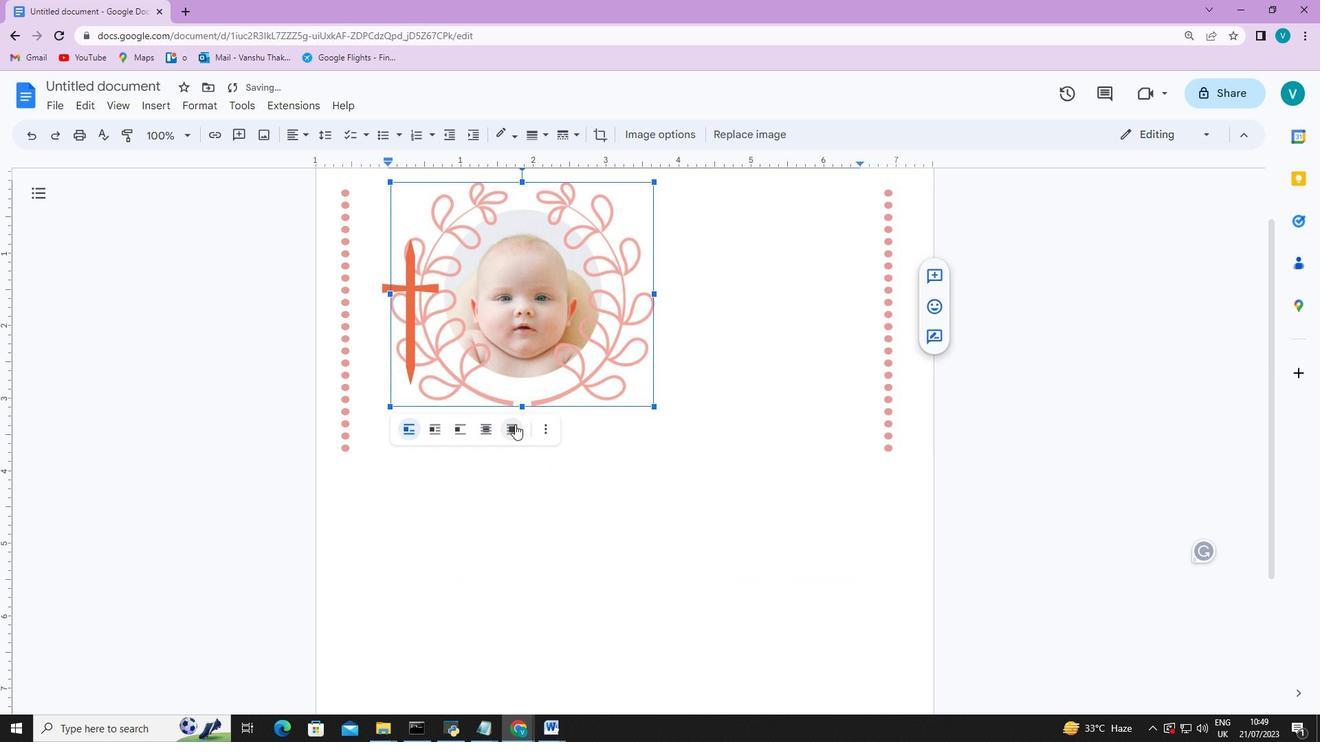 
Action: Mouse moved to (391, 191)
Screenshot: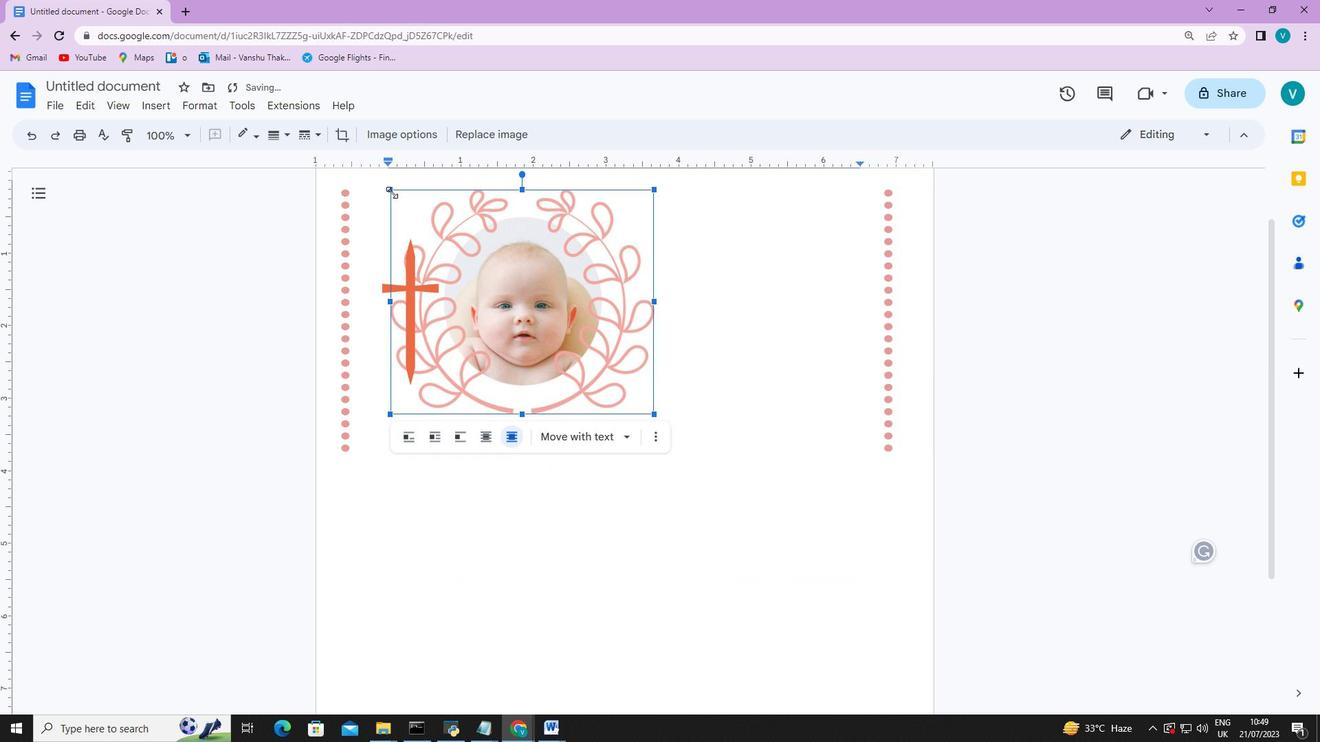 
Action: Mouse pressed left at (391, 191)
Screenshot: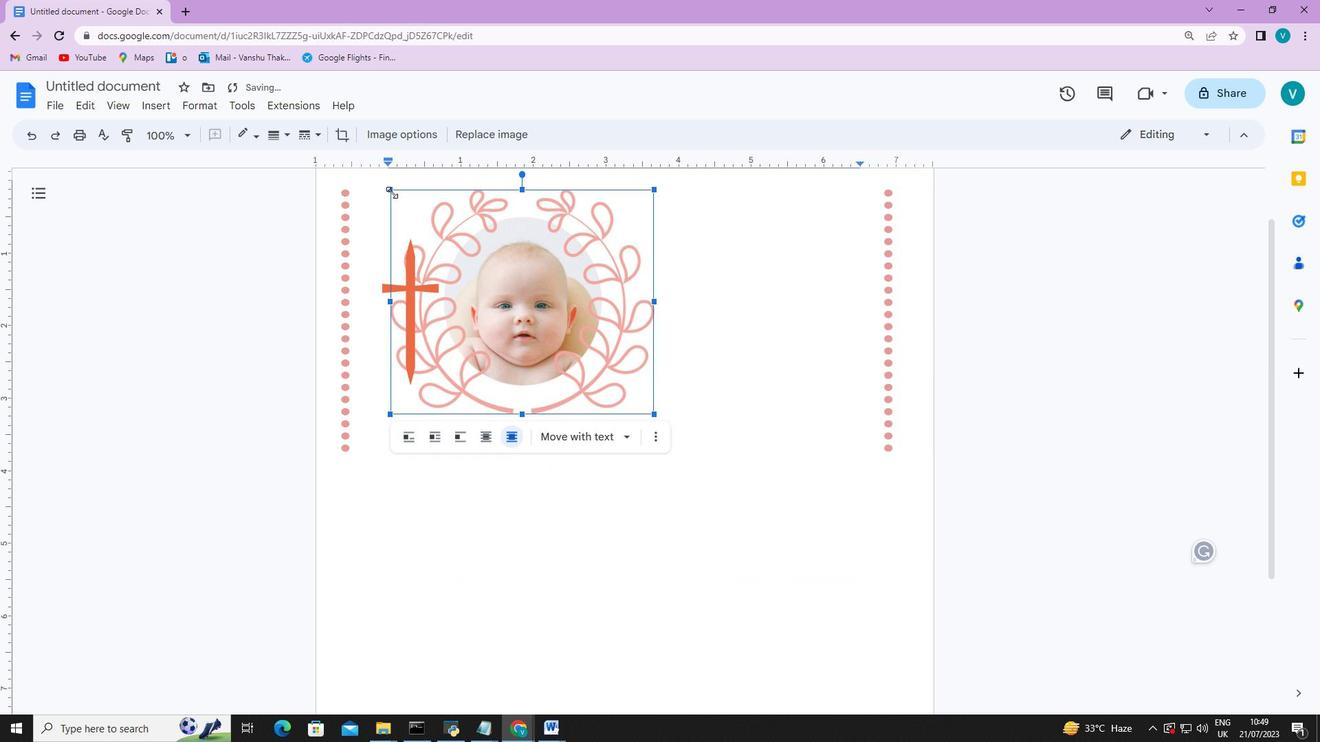 
Action: Mouse moved to (504, 292)
Screenshot: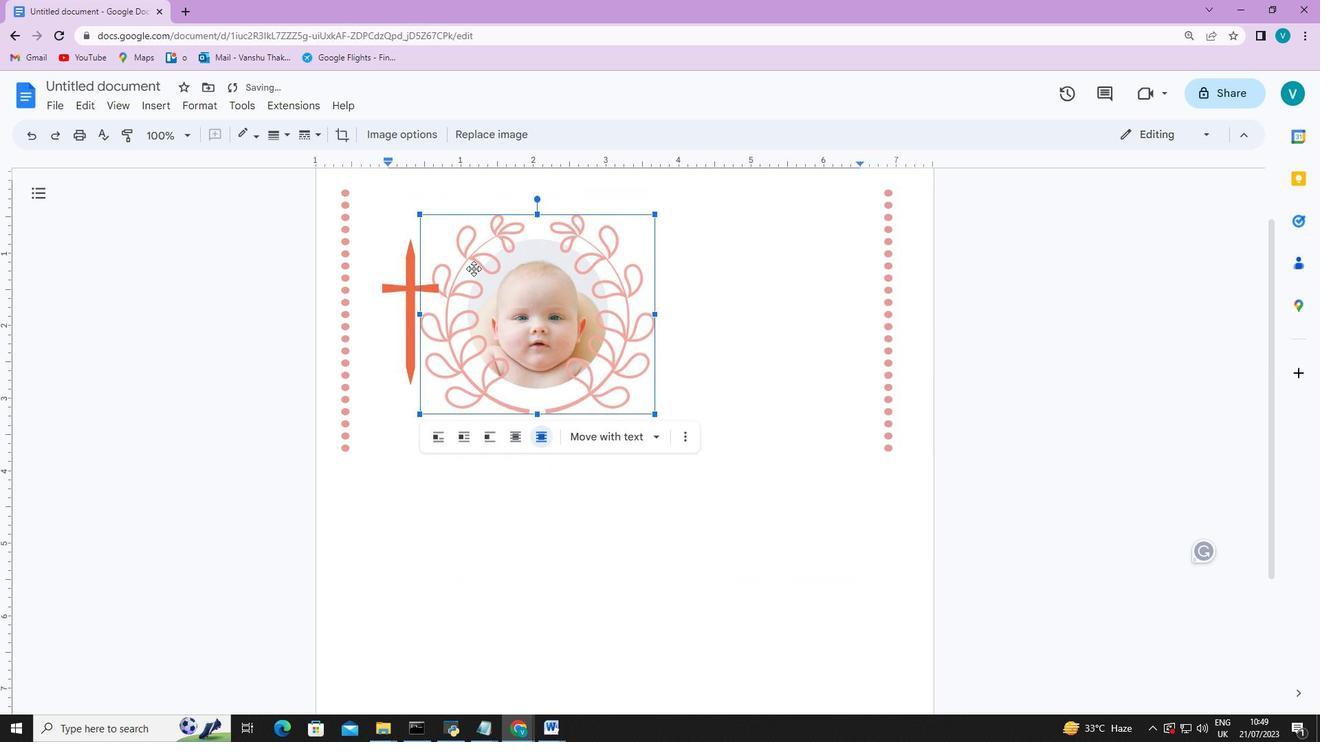 
Action: Mouse pressed left at (504, 292)
Screenshot: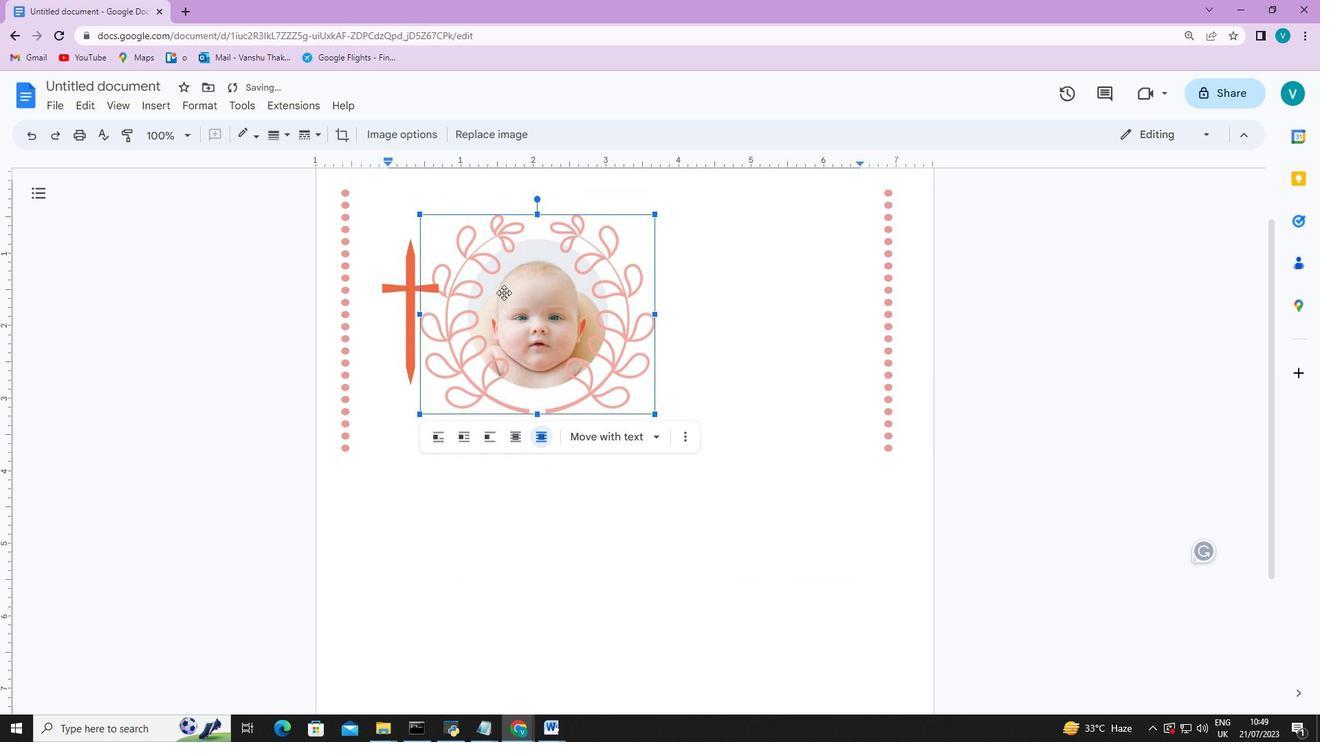 
Action: Mouse moved to (539, 285)
Screenshot: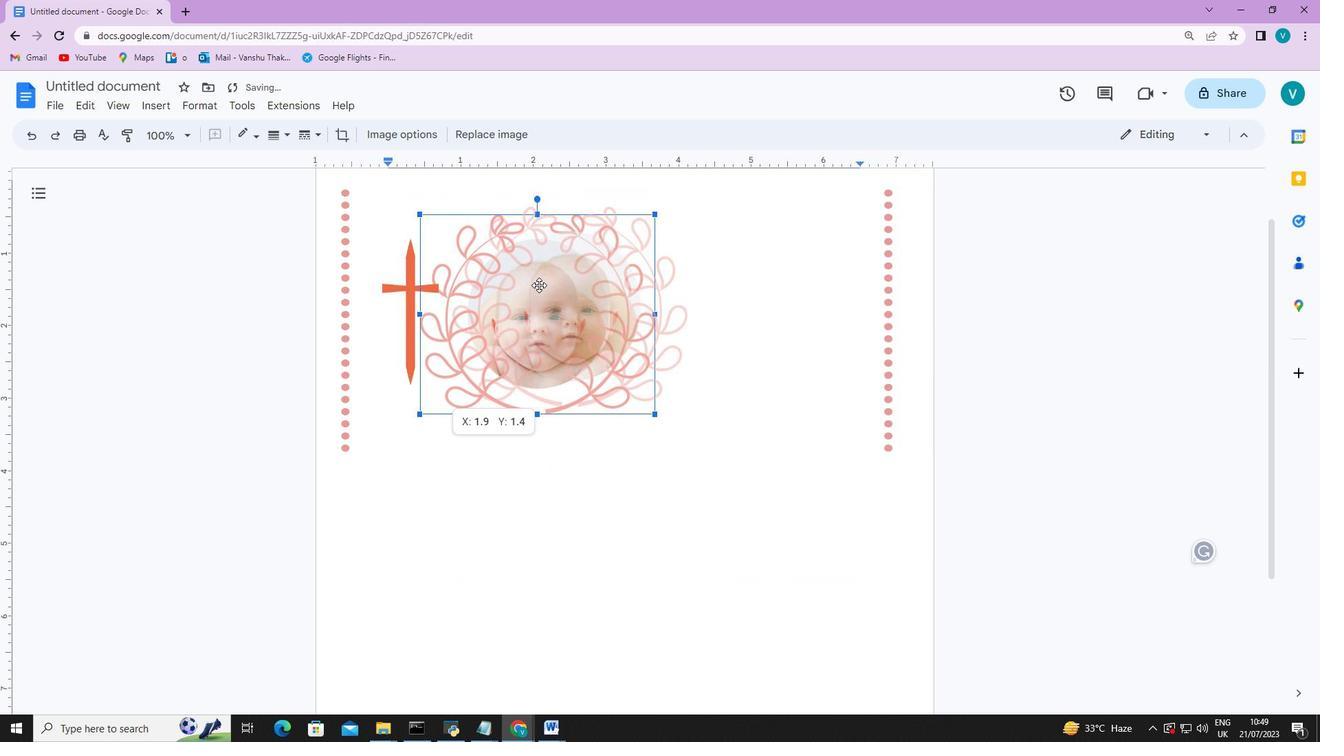 
Action: Mouse pressed left at (539, 285)
Screenshot: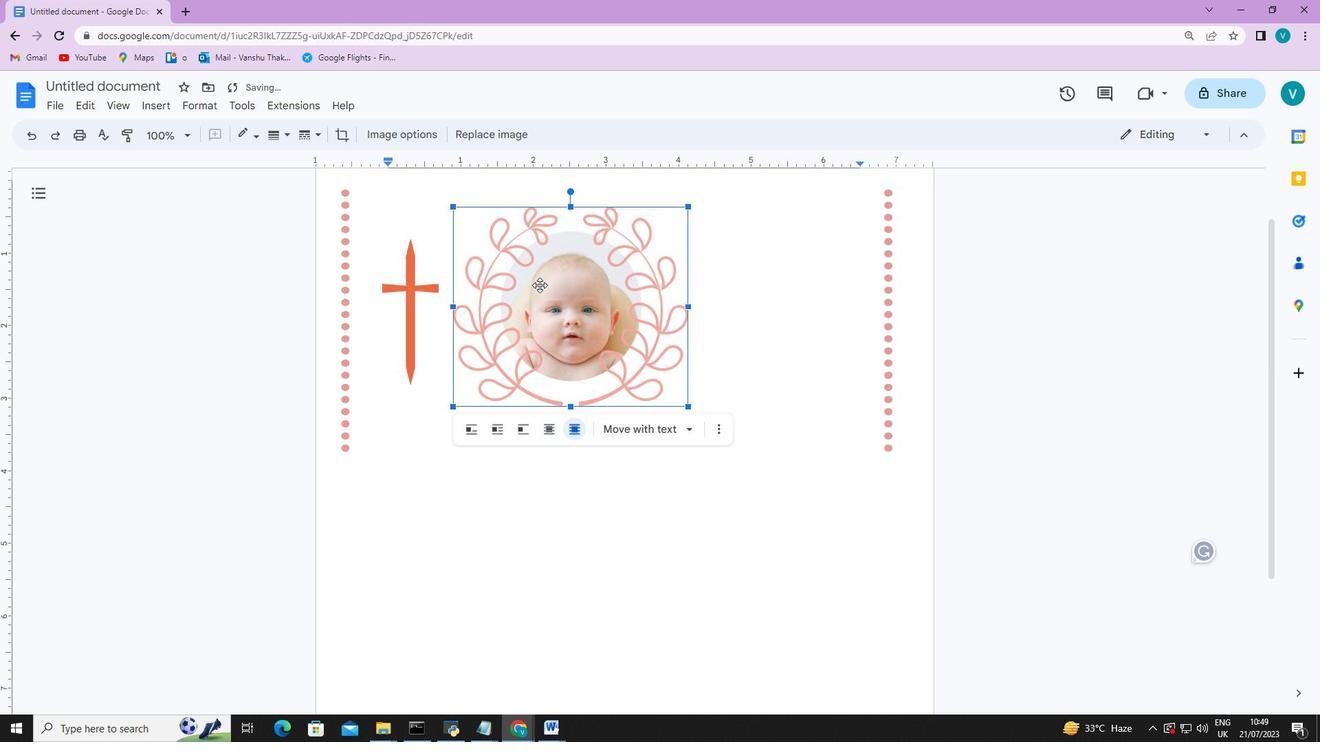 
Action: Mouse moved to (481, 204)
Screenshot: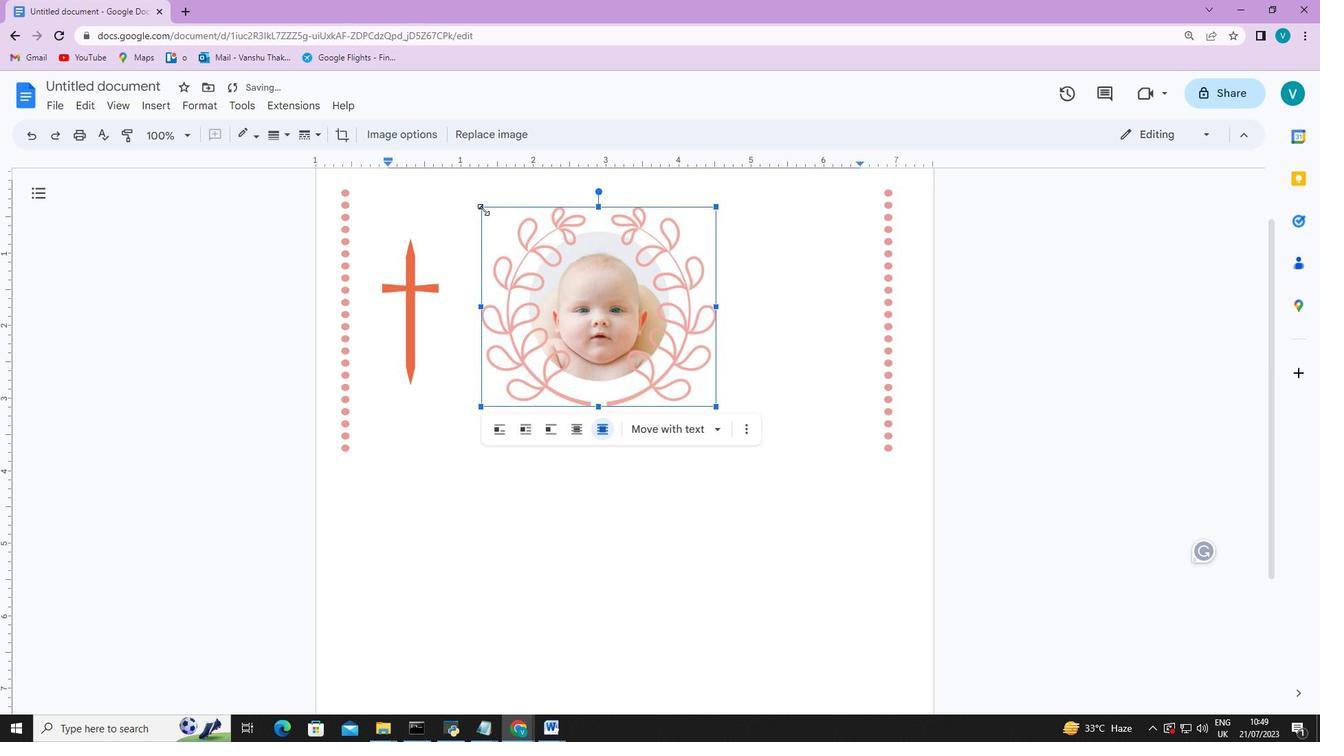 
Action: Mouse pressed left at (481, 204)
Screenshot: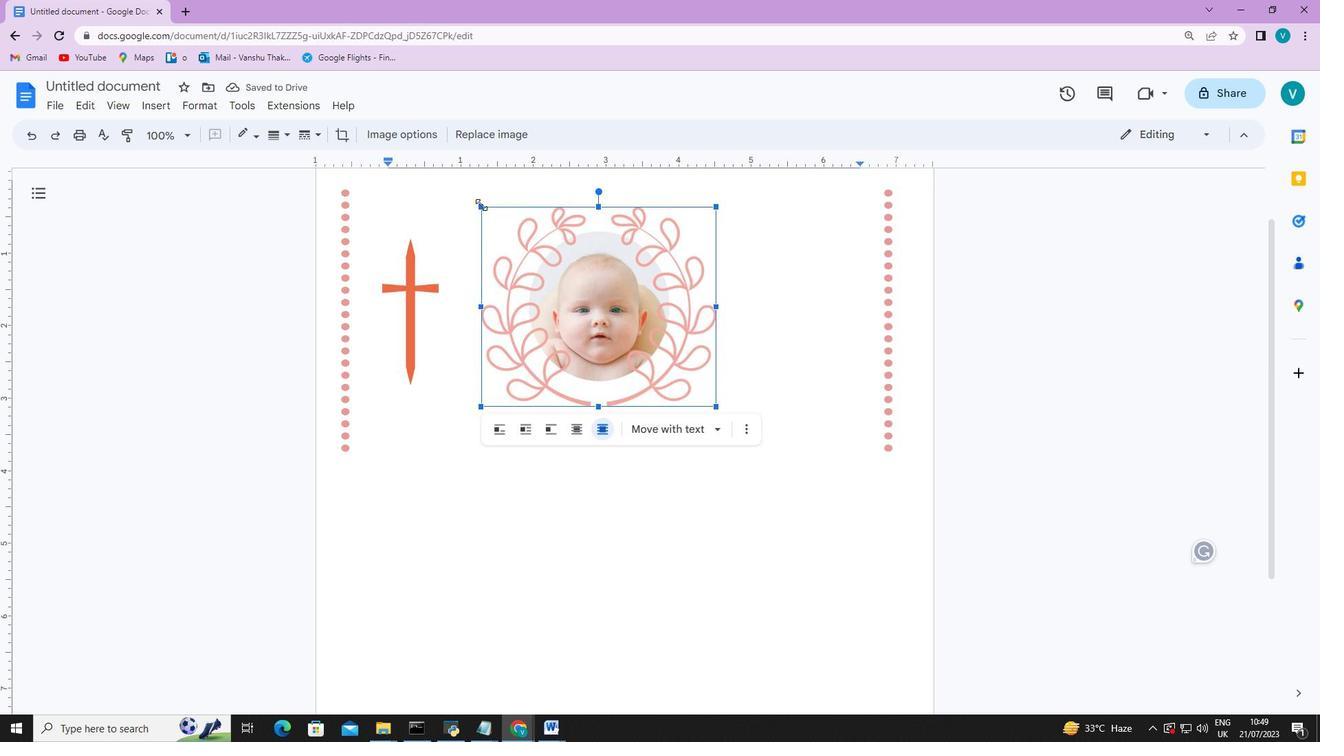 
Action: Mouse moved to (521, 245)
Screenshot: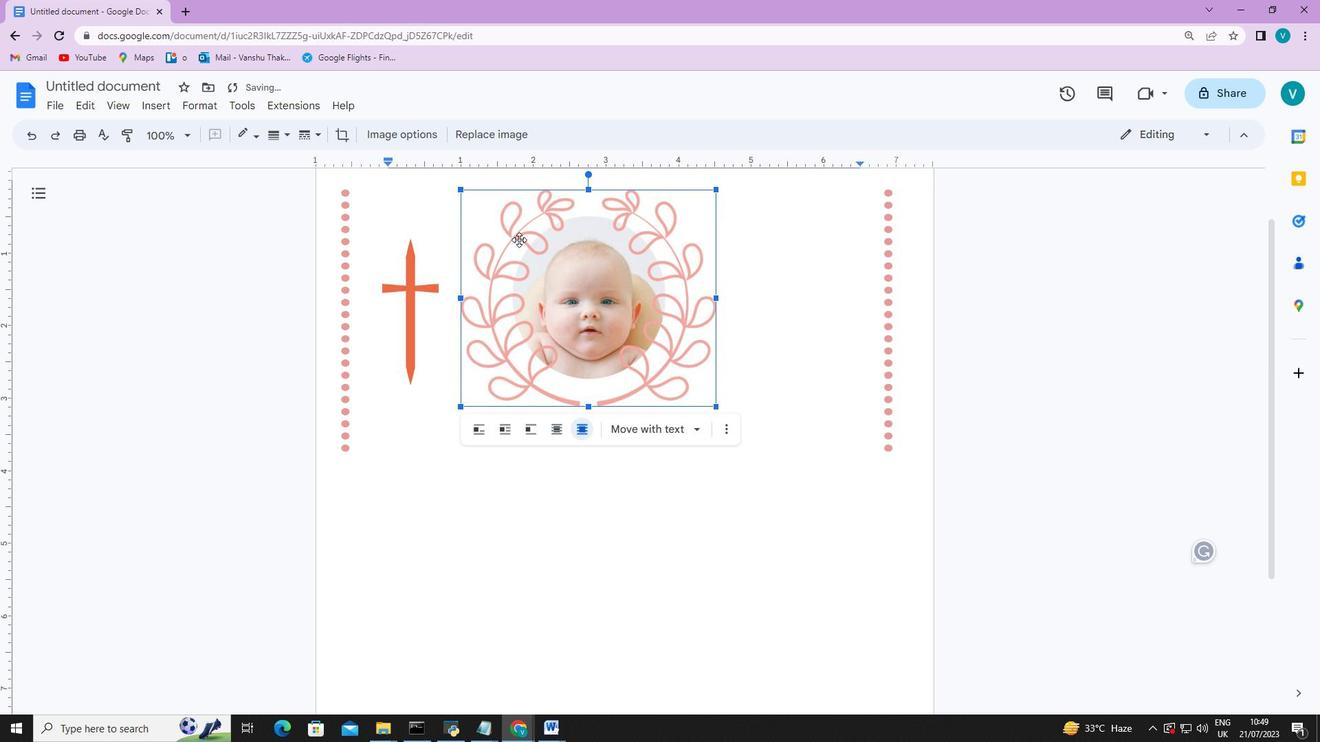 
Action: Mouse pressed left at (521, 245)
Screenshot: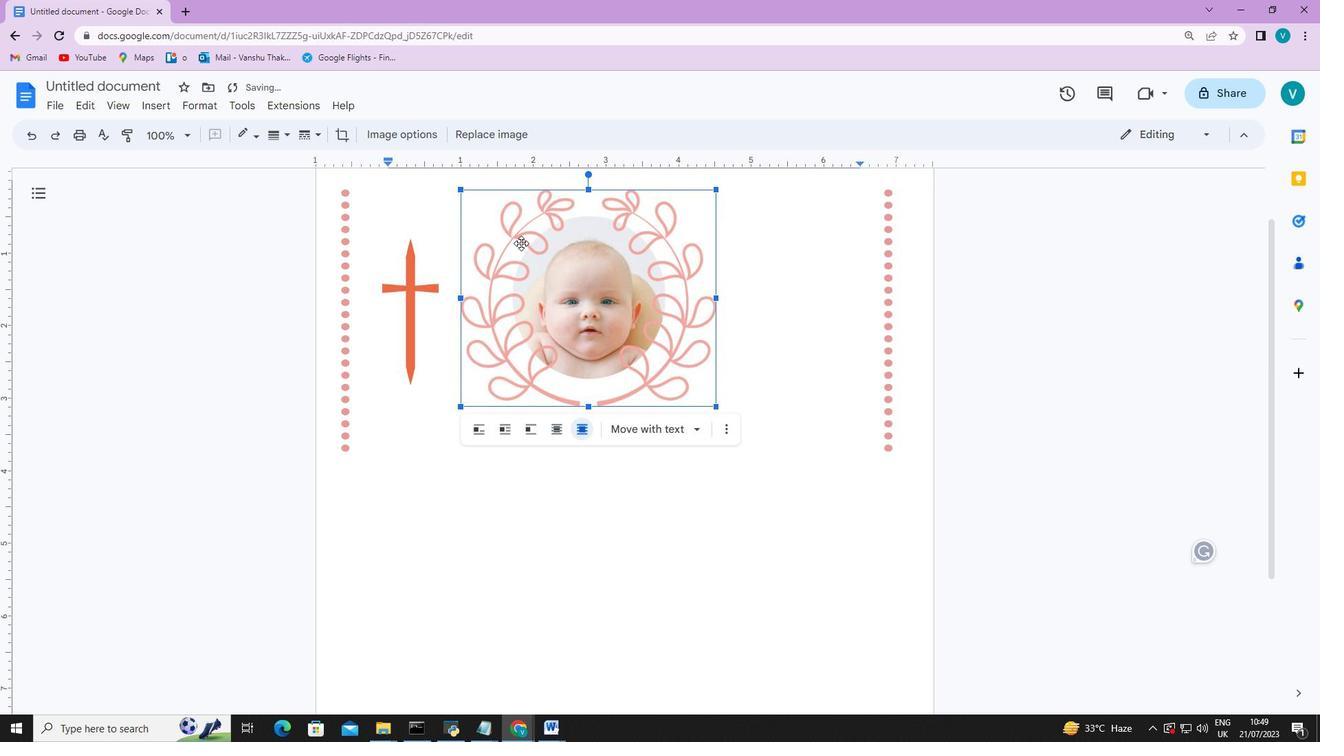 
Action: Mouse moved to (547, 265)
Screenshot: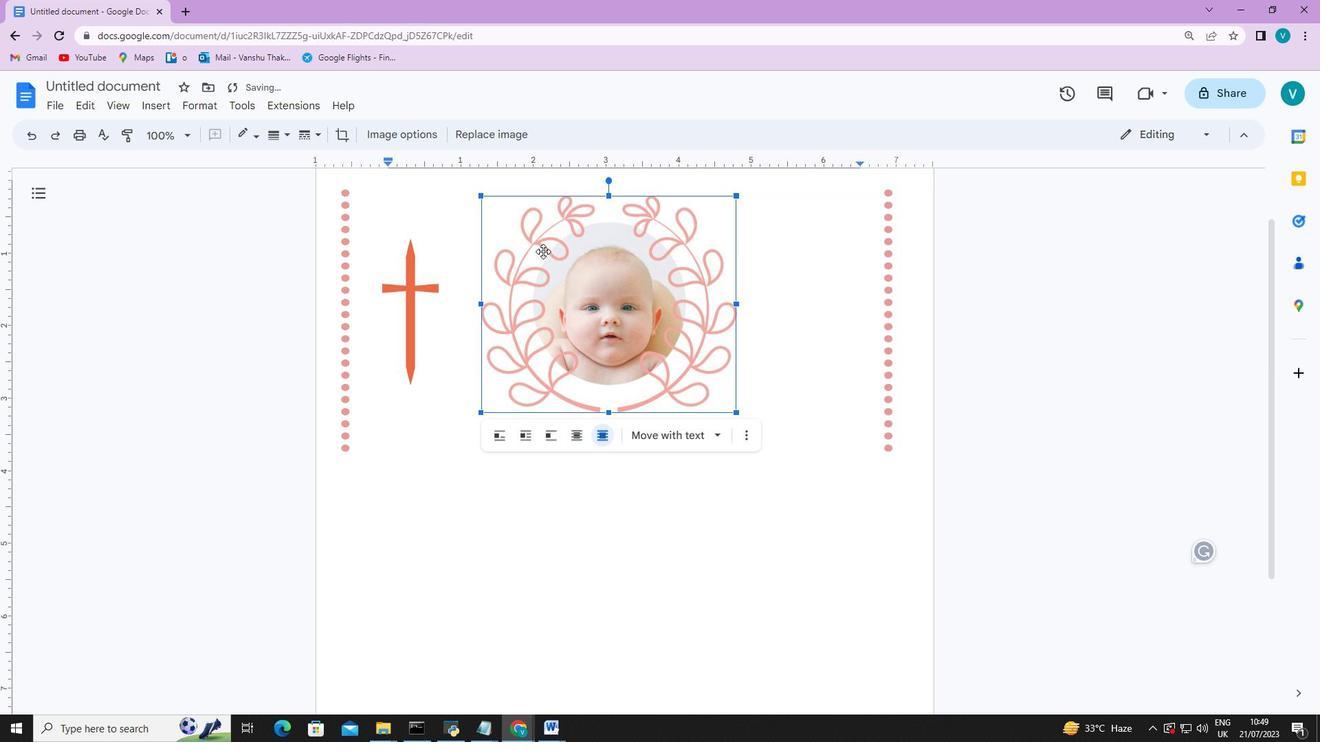 
Action: Mouse pressed left at (547, 265)
Screenshot: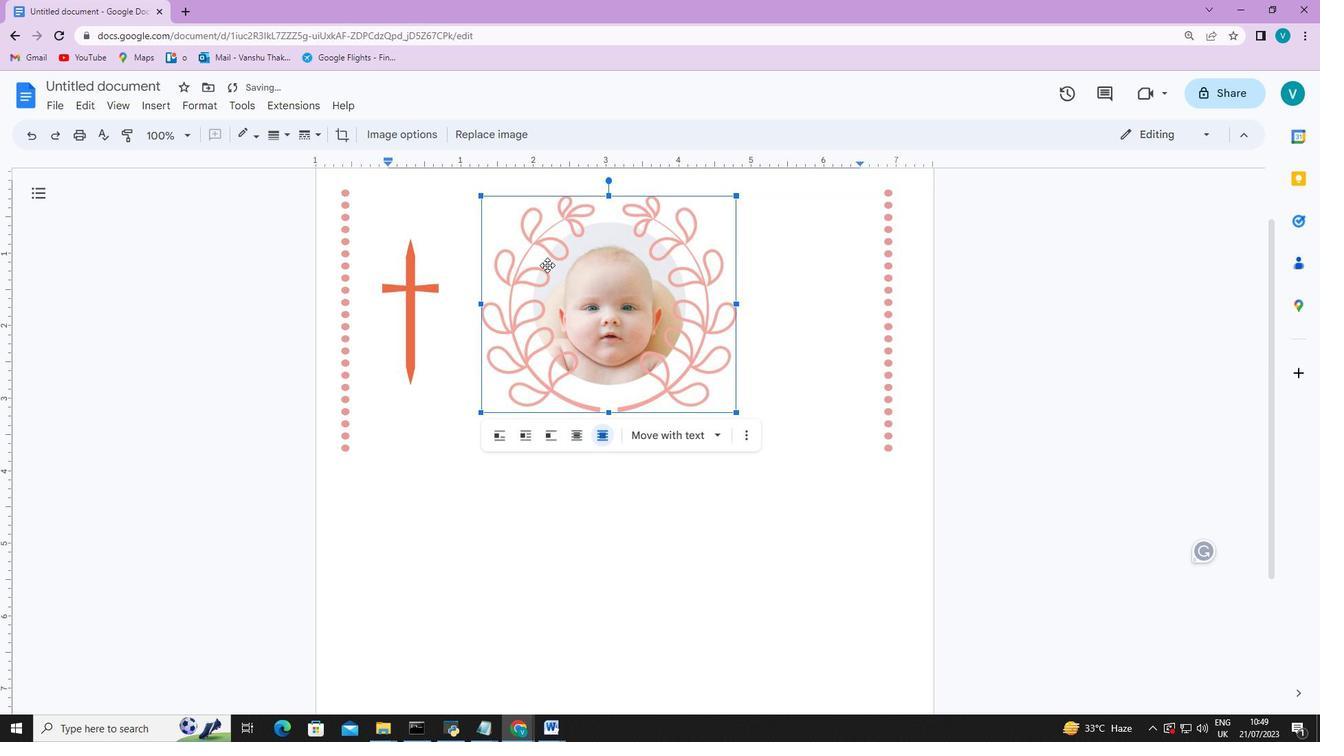 
Action: Mouse moved to (788, 290)
Screenshot: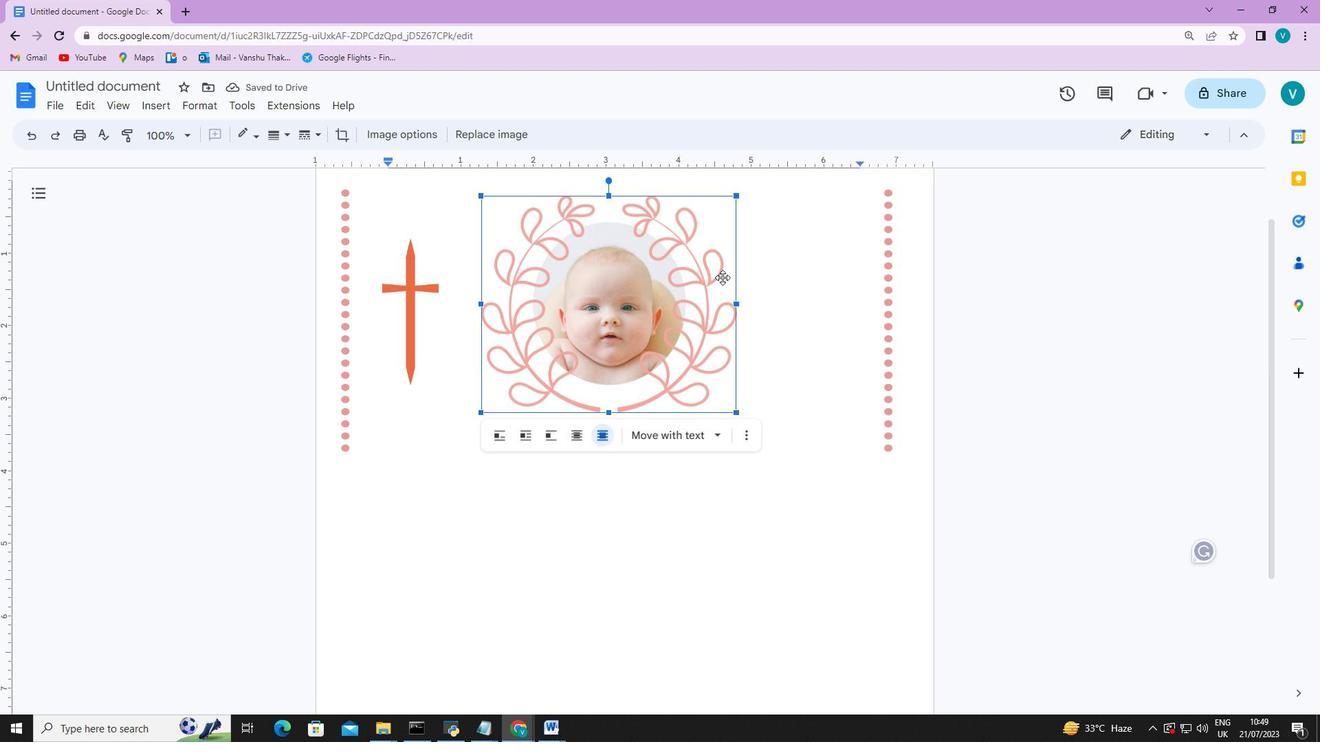 
Action: Mouse pressed left at (788, 290)
Screenshot: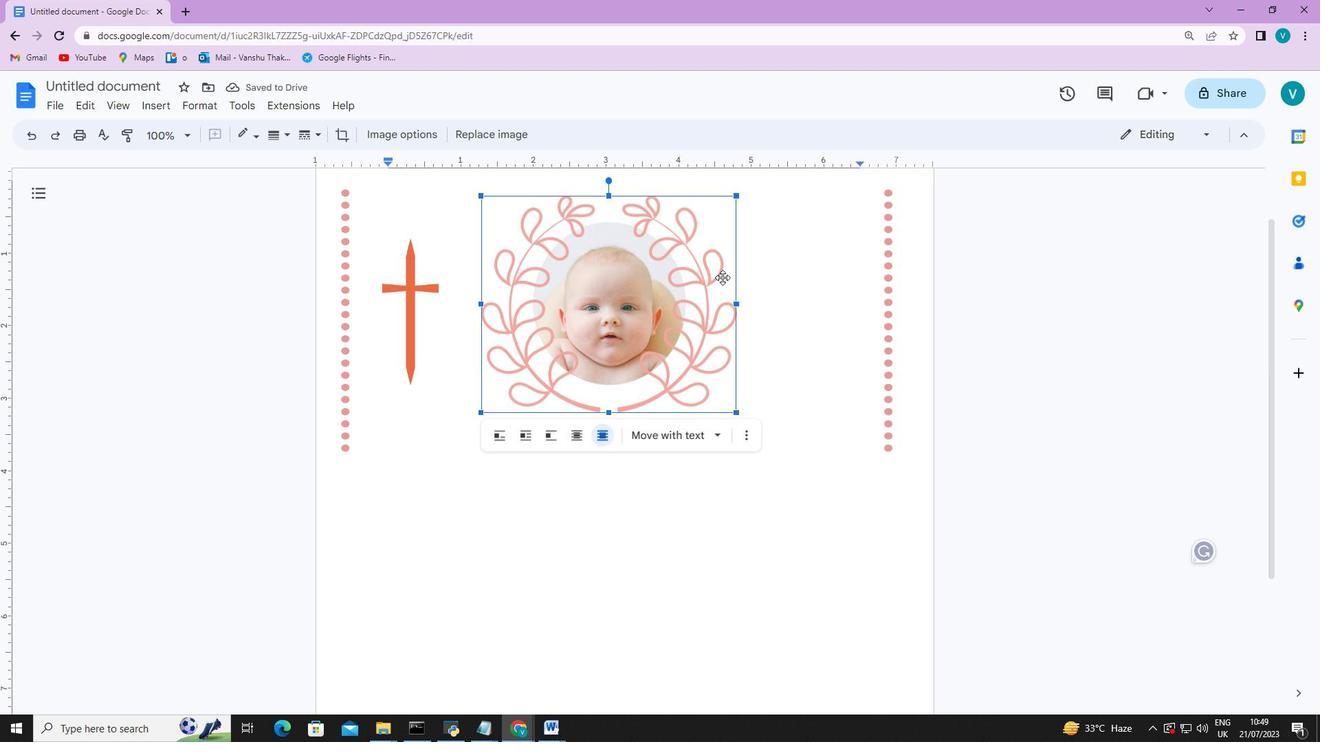 
Action: Mouse moved to (143, 100)
Screenshot: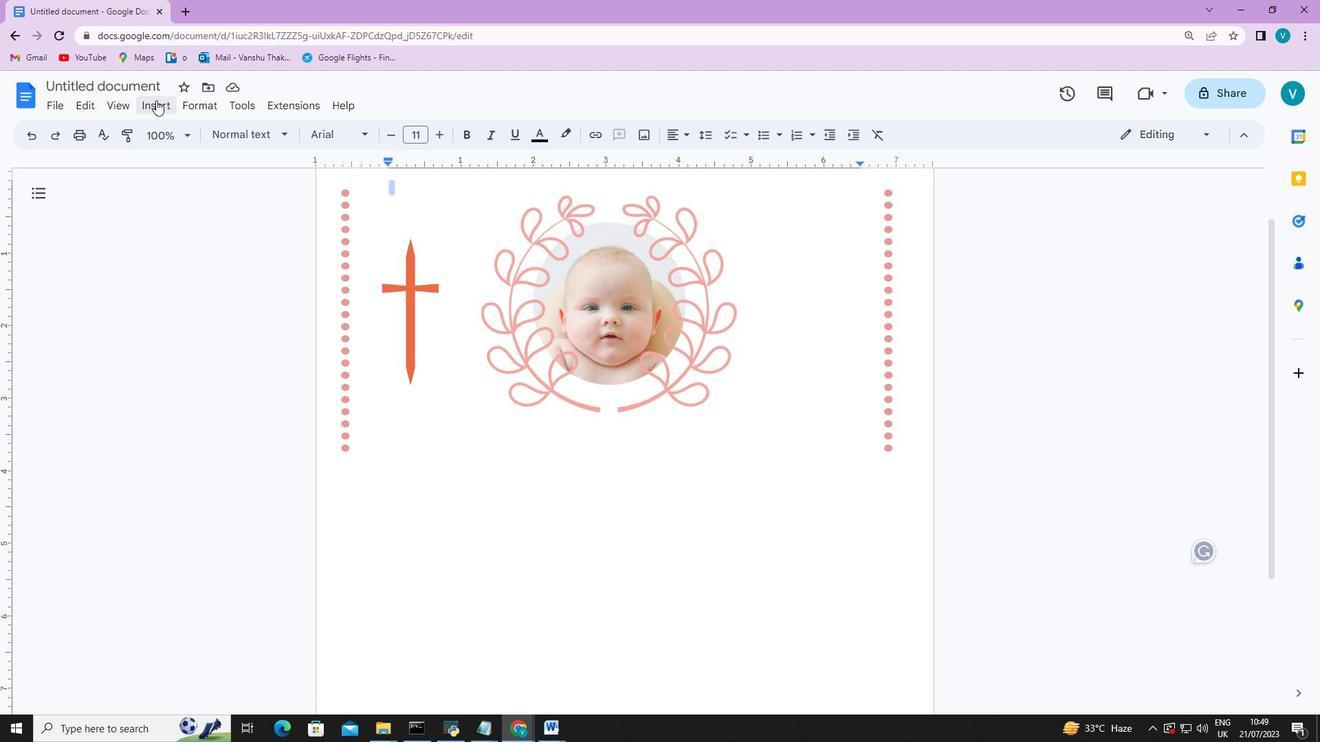 
Action: Mouse pressed left at (143, 100)
Screenshot: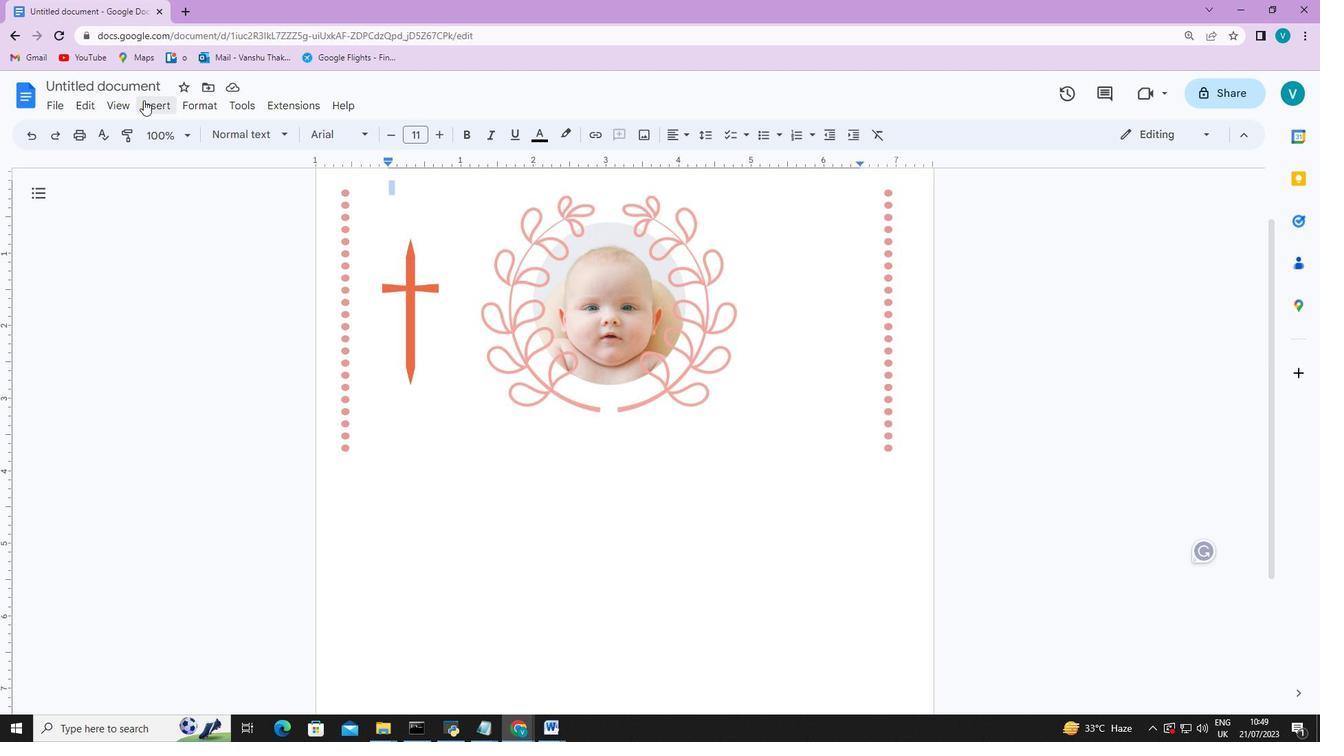 
Action: Mouse moved to (440, 134)
Screenshot: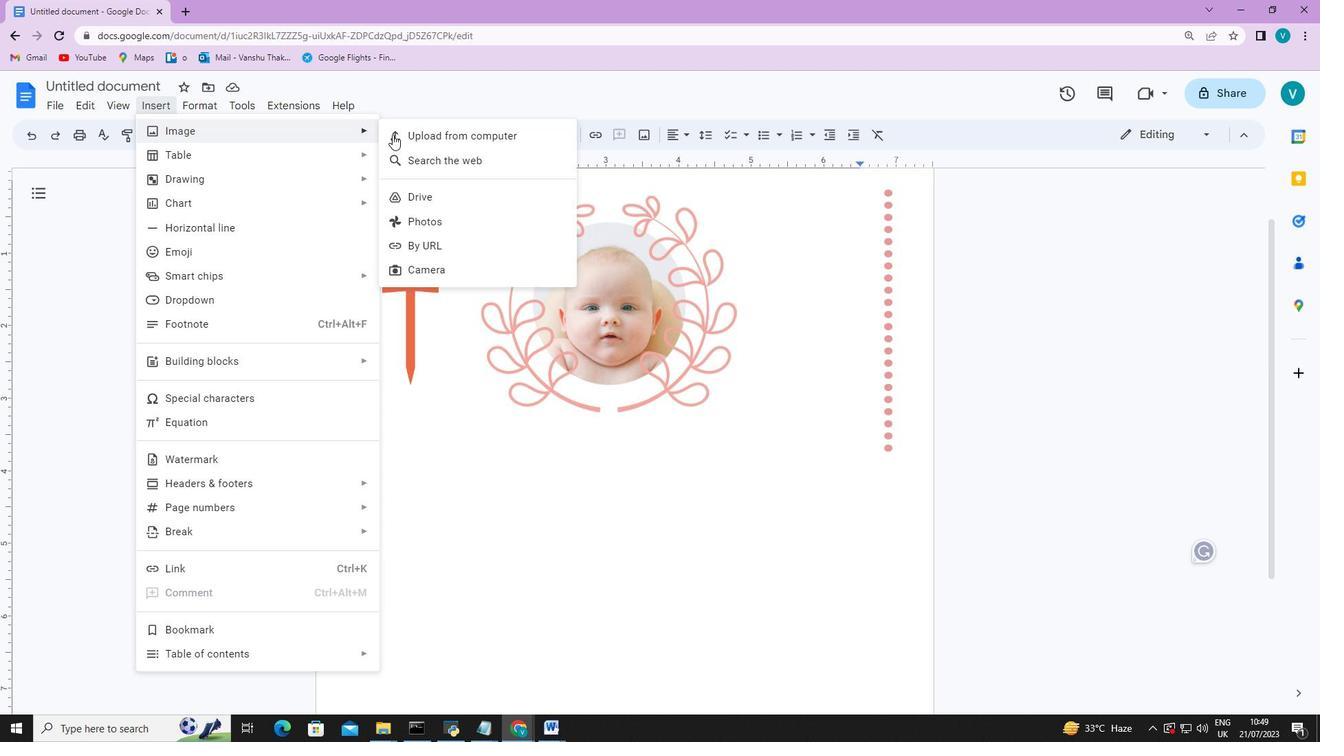 
Action: Mouse pressed left at (440, 134)
Screenshot: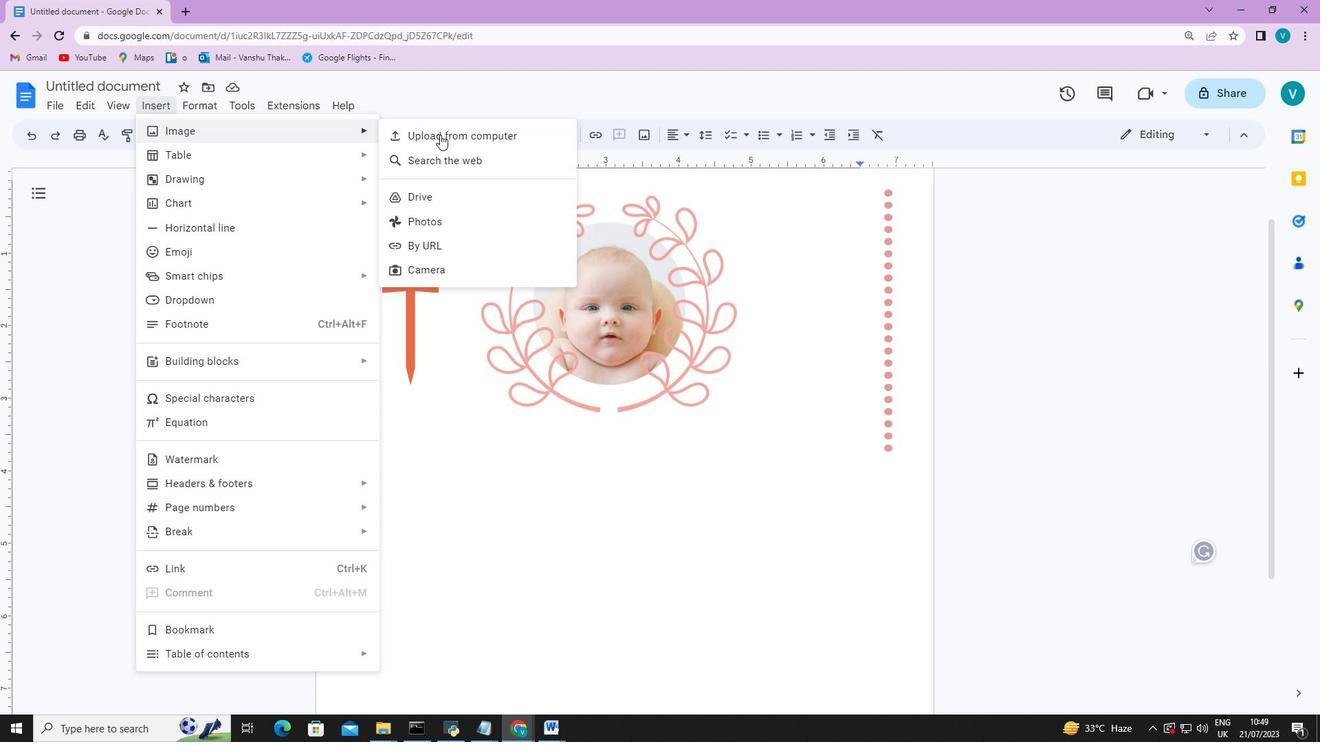 
Action: Mouse moved to (383, 126)
Screenshot: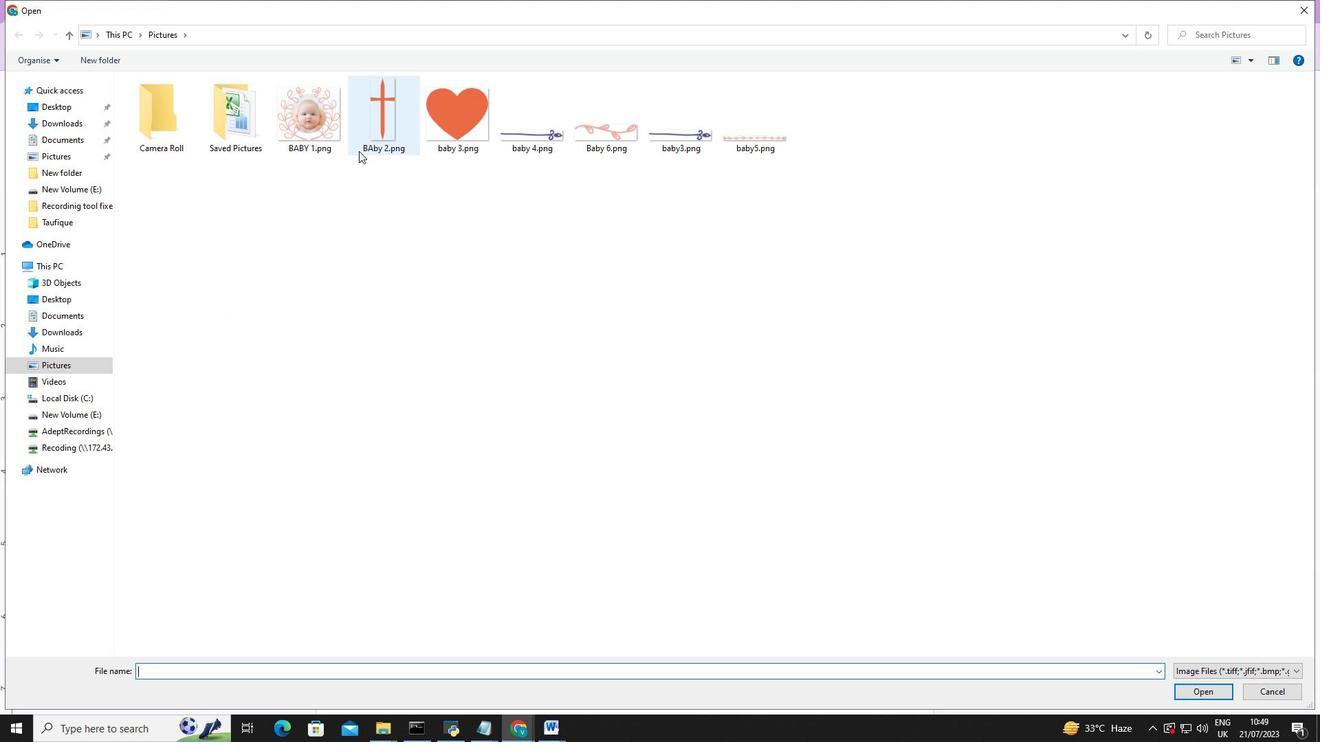 
Action: Mouse pressed left at (383, 126)
Screenshot: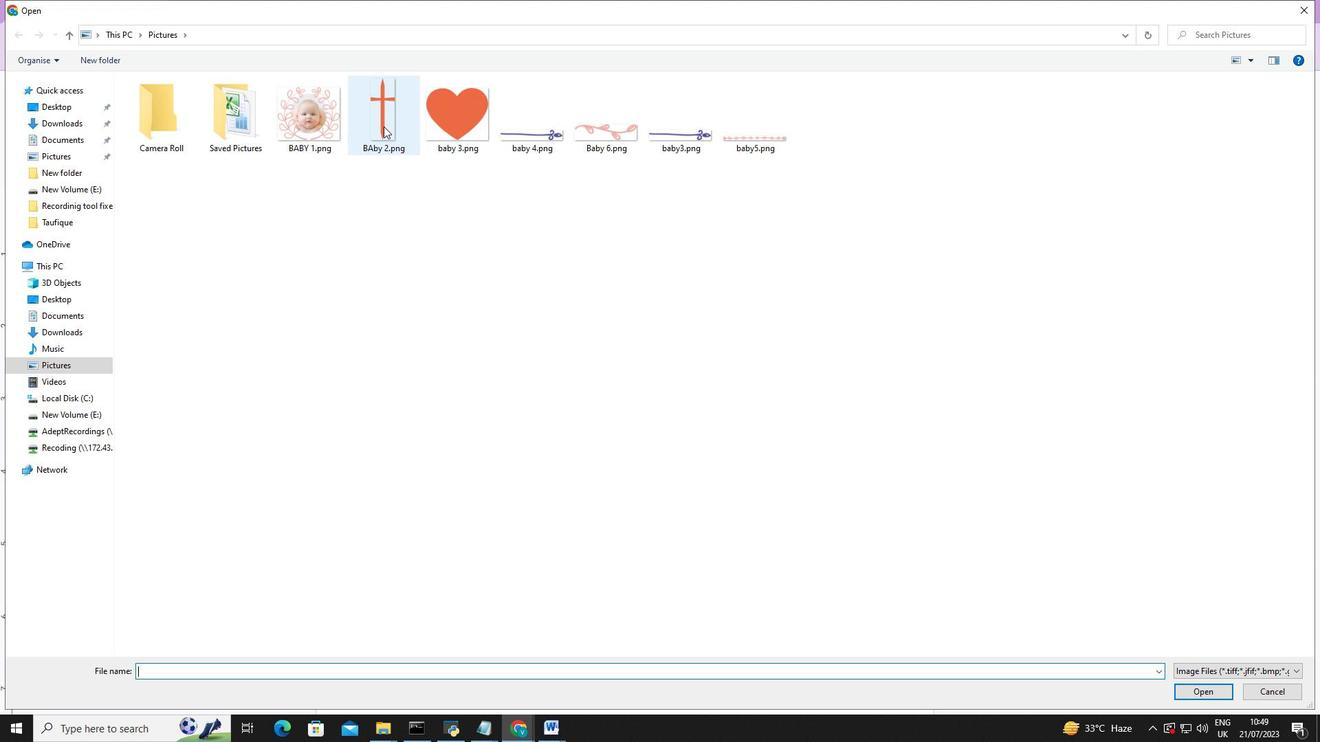 
Action: Mouse moved to (1202, 696)
Screenshot: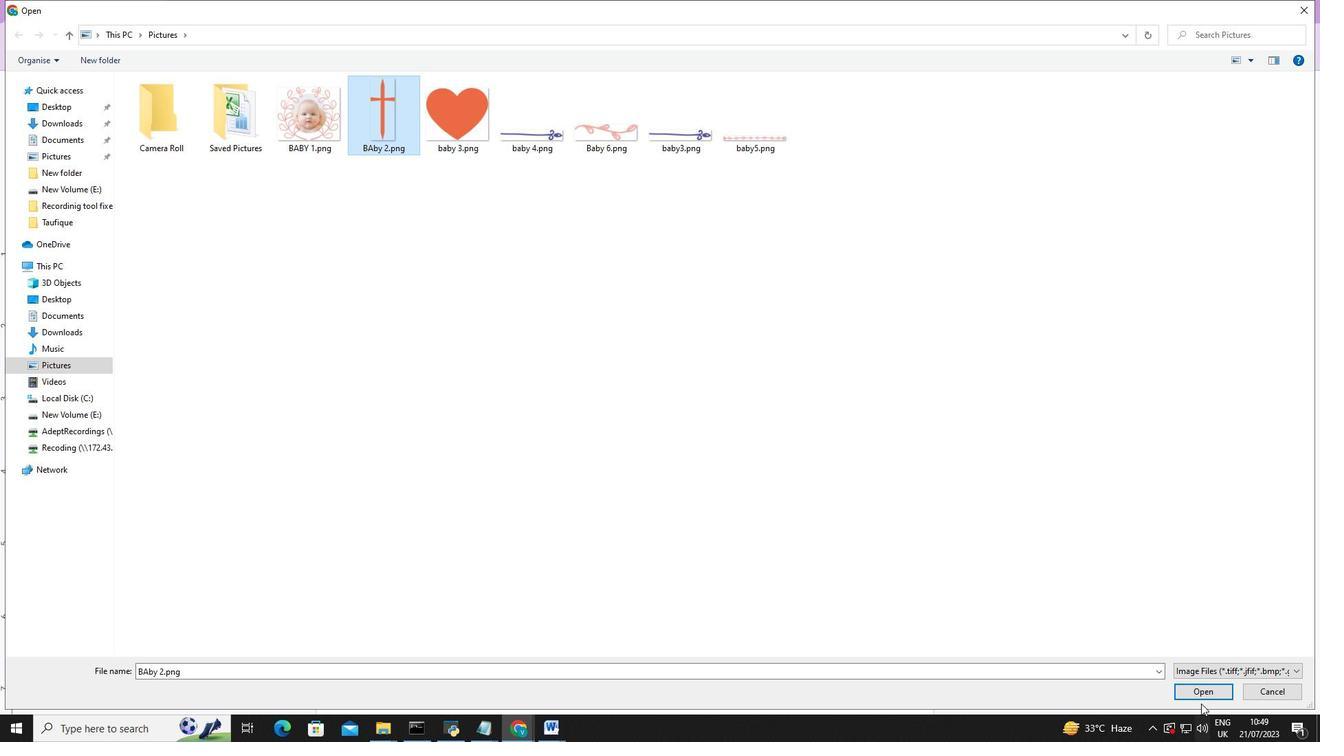 
Action: Mouse pressed left at (1202, 696)
Screenshot: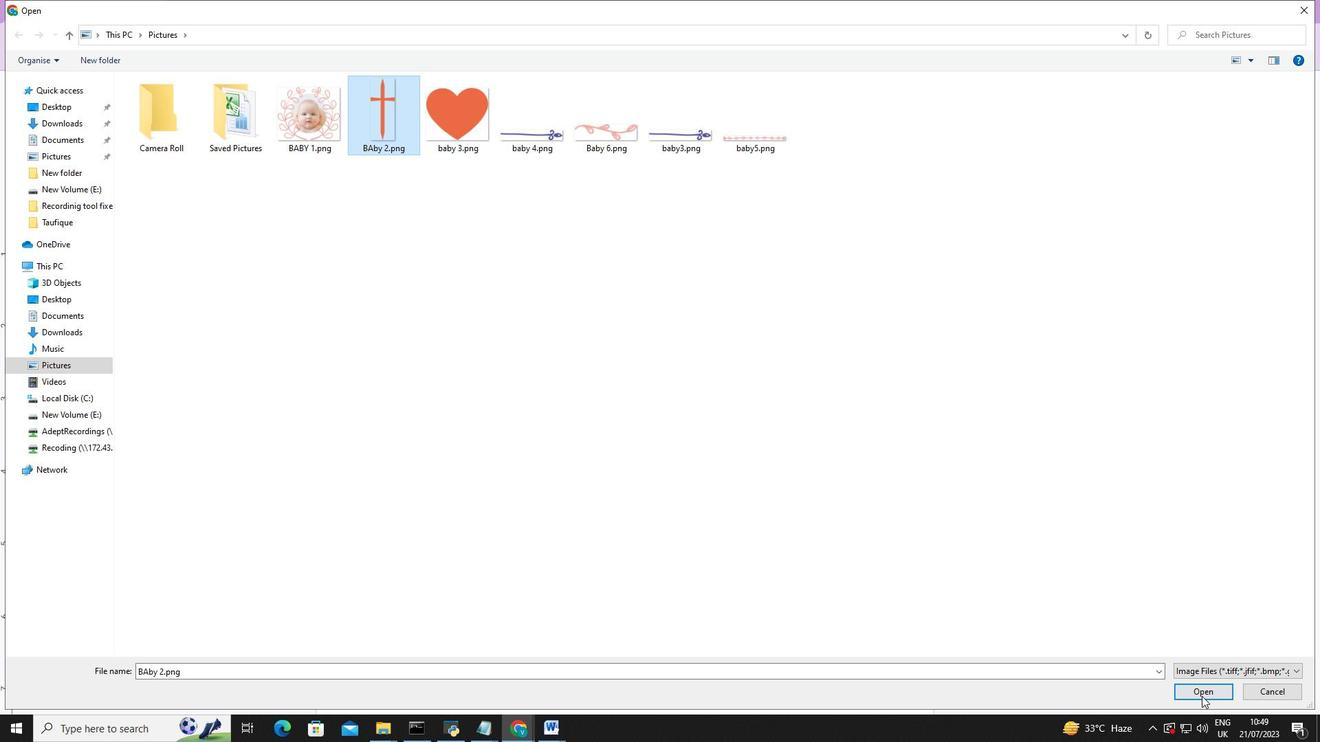 
Action: Mouse moved to (755, 364)
Screenshot: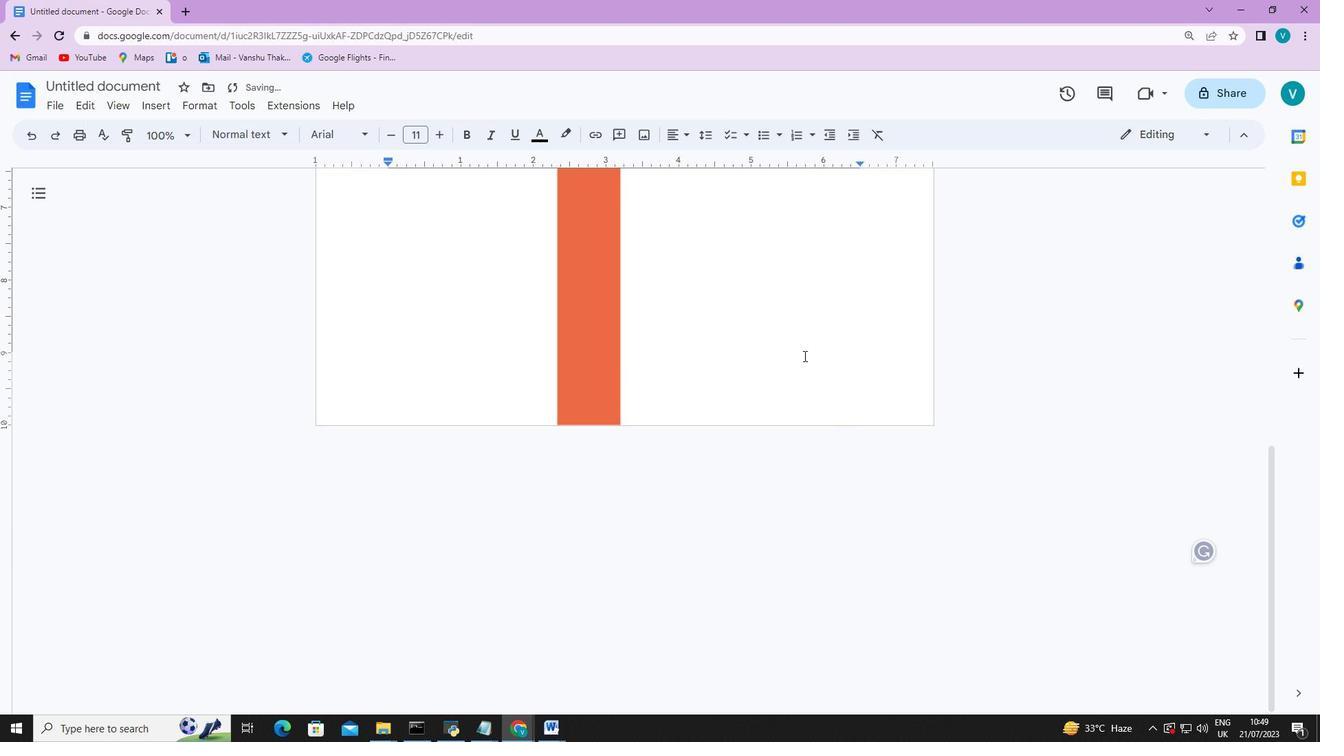 
Action: Mouse scrolled (755, 365) with delta (0, 0)
Screenshot: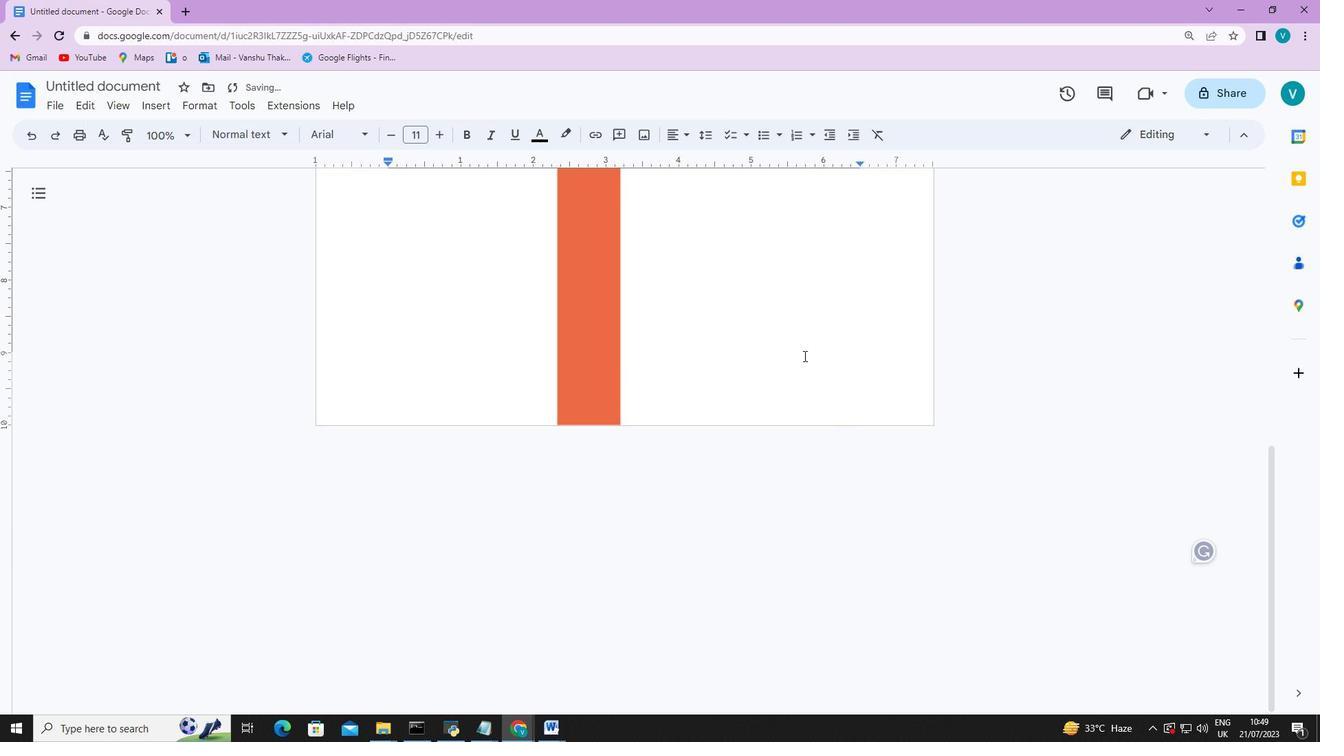 
Action: Mouse moved to (754, 364)
Screenshot: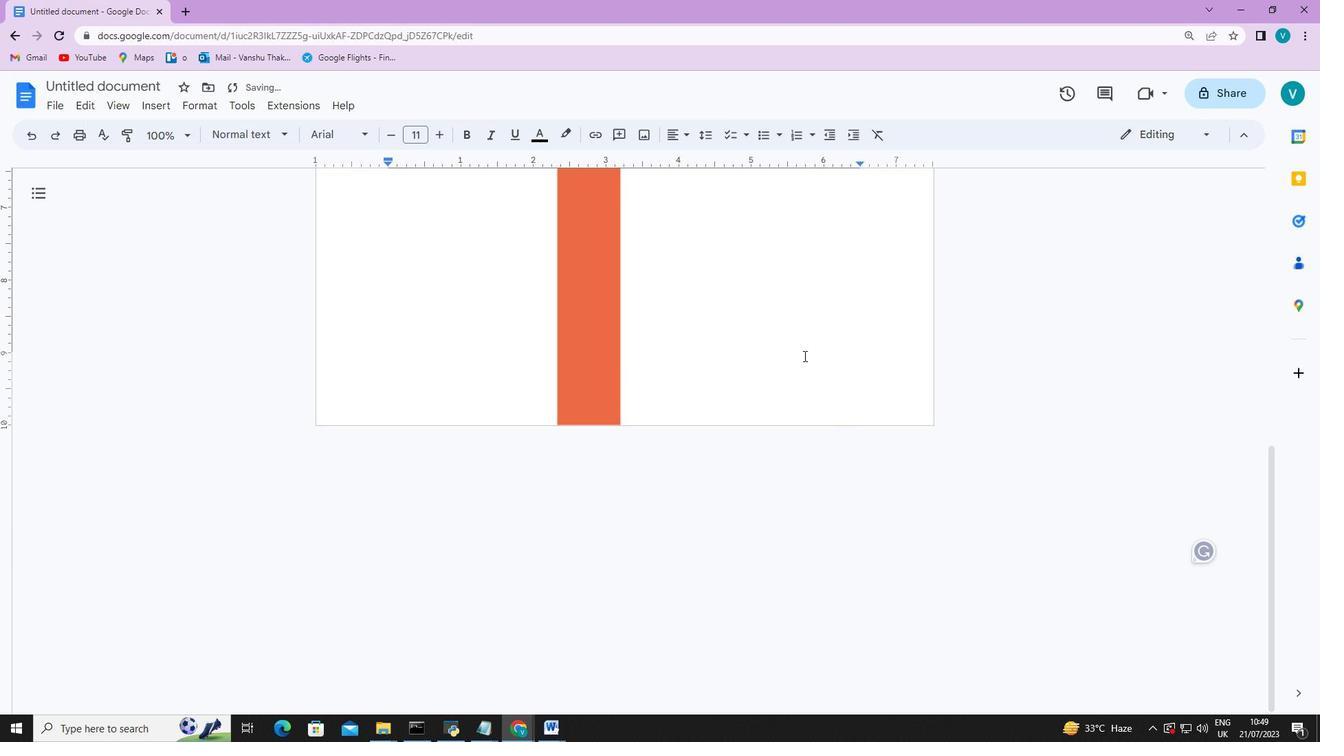 
Action: Mouse scrolled (754, 365) with delta (0, 0)
Screenshot: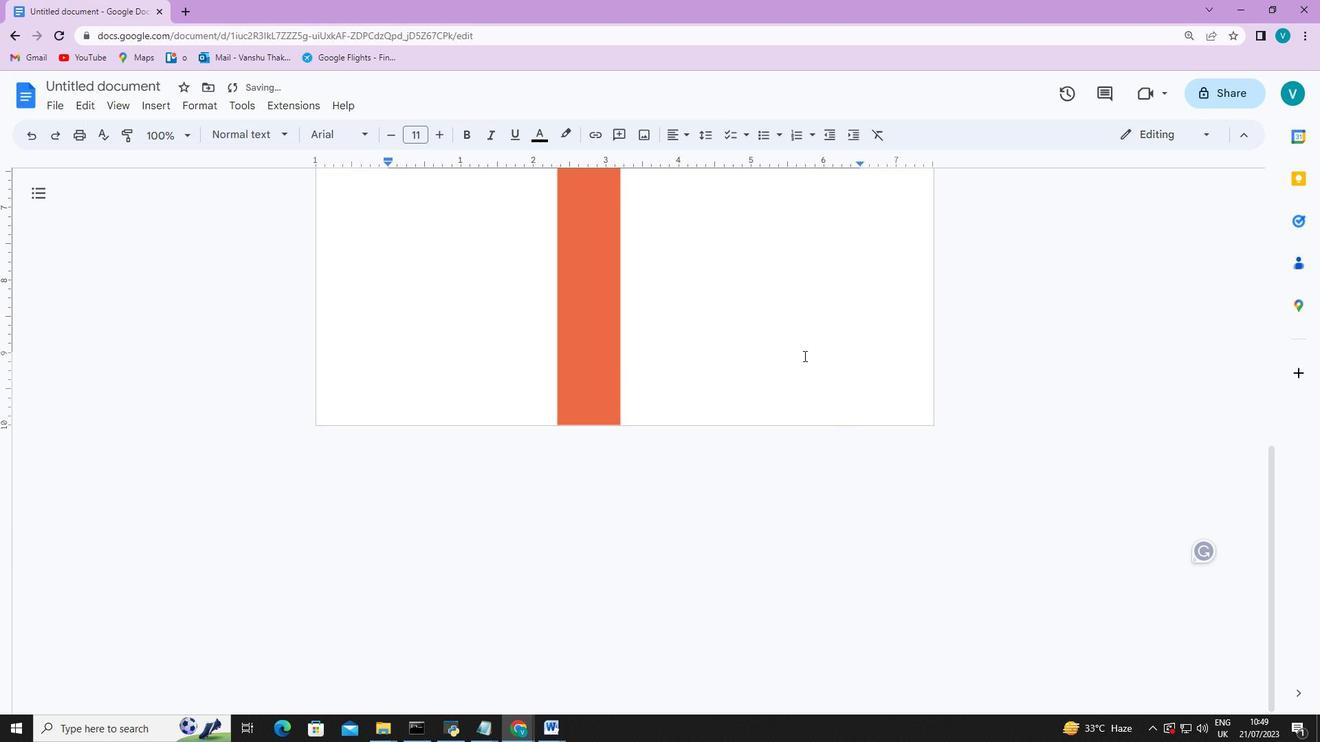 
Action: Mouse scrolled (754, 365) with delta (0, 0)
Screenshot: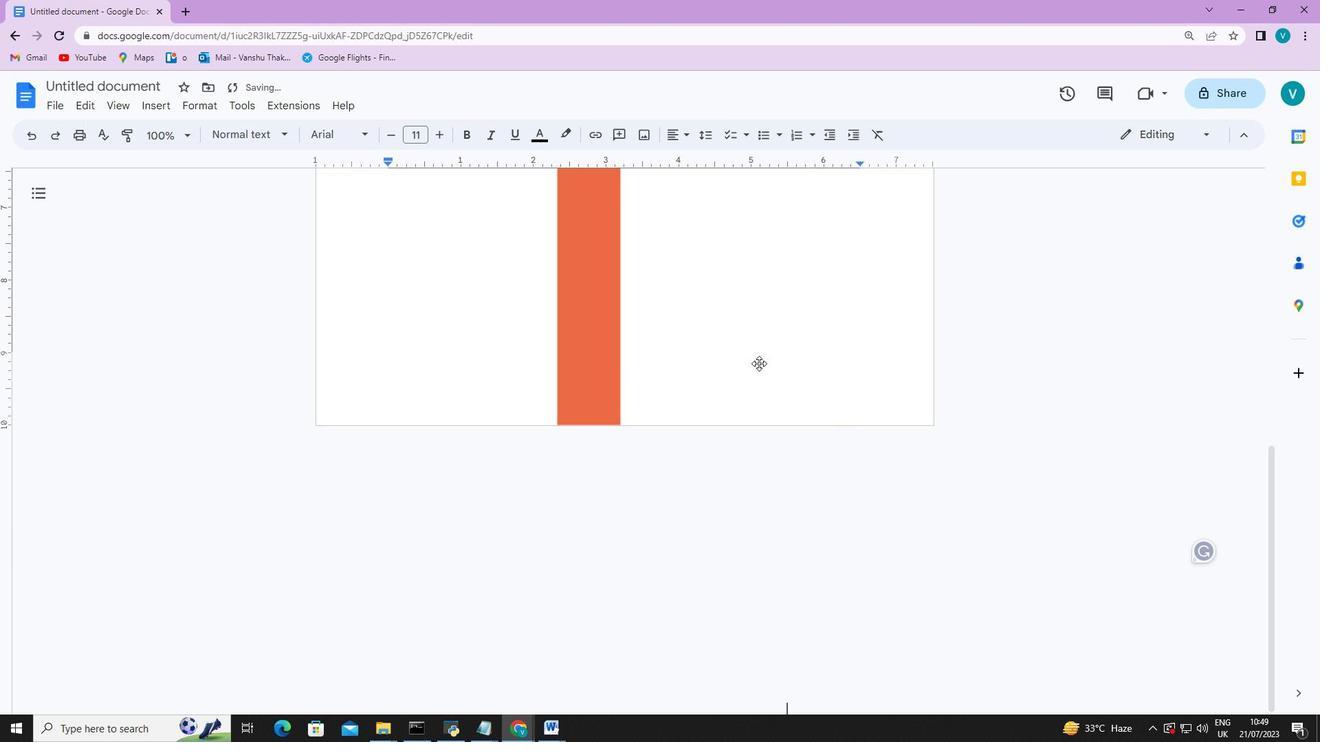 
Action: Mouse scrolled (754, 365) with delta (0, 0)
Screenshot: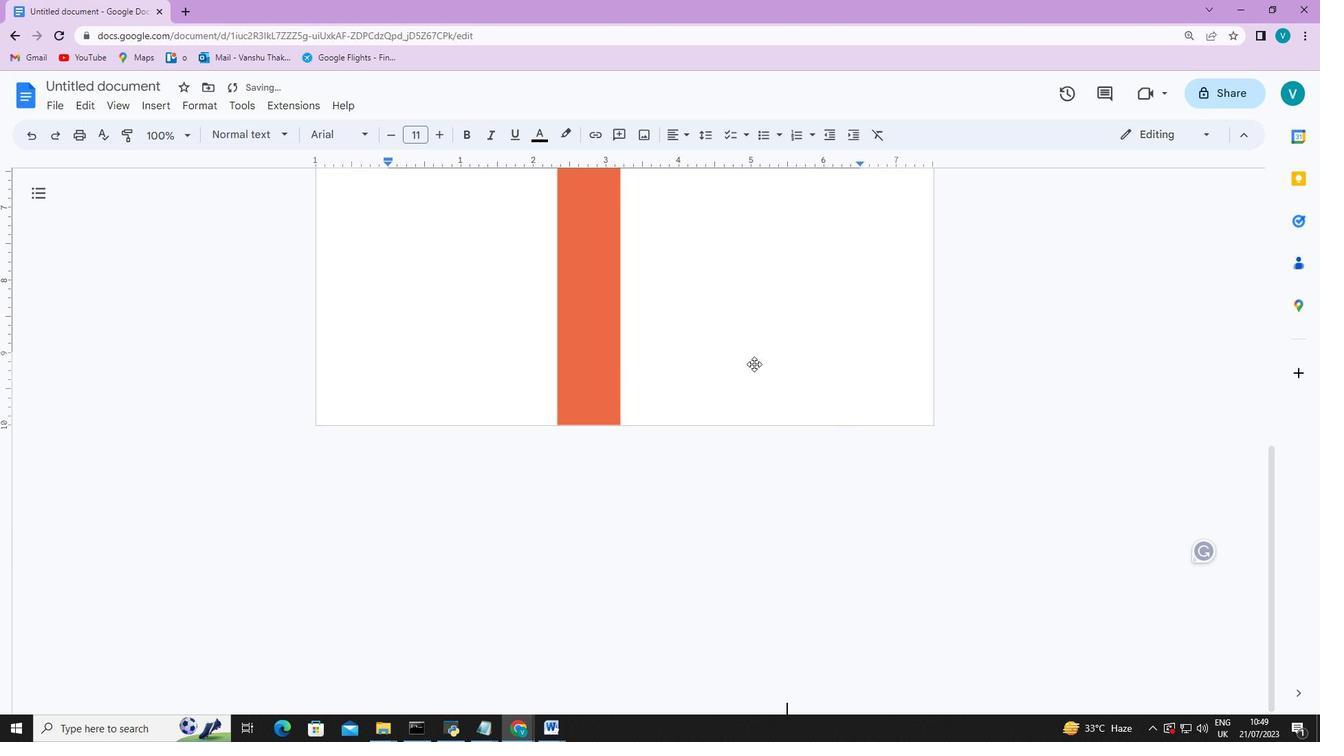 
Action: Mouse moved to (727, 420)
Screenshot: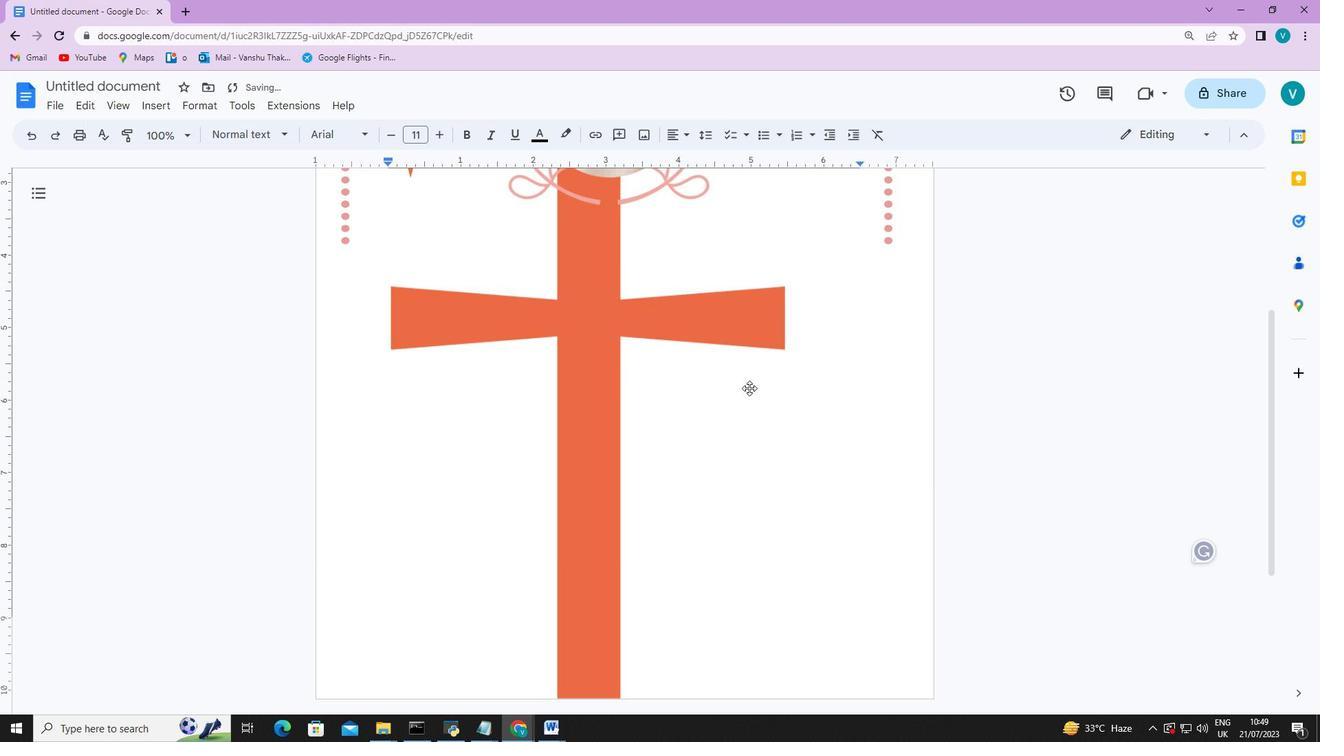 
Action: Mouse scrolled (727, 420) with delta (0, 0)
Screenshot: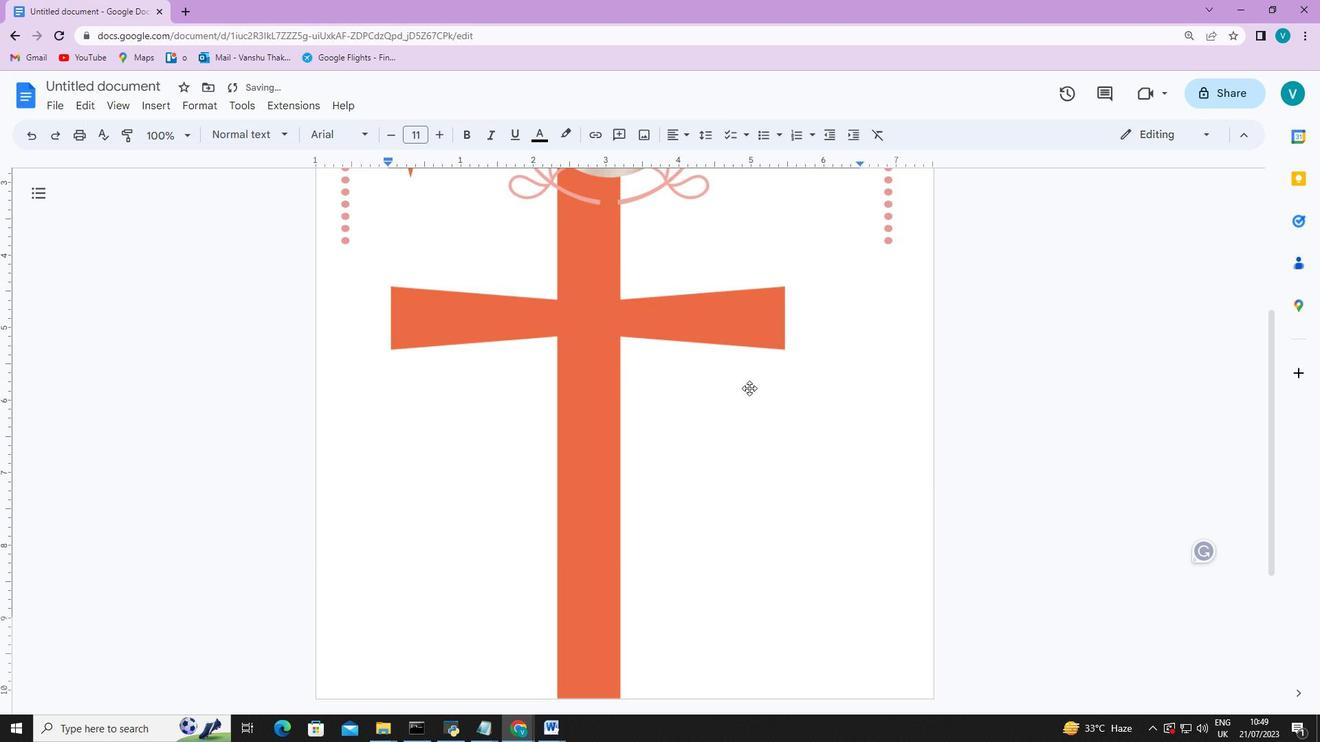 
Action: Mouse scrolled (727, 420) with delta (0, 0)
Screenshot: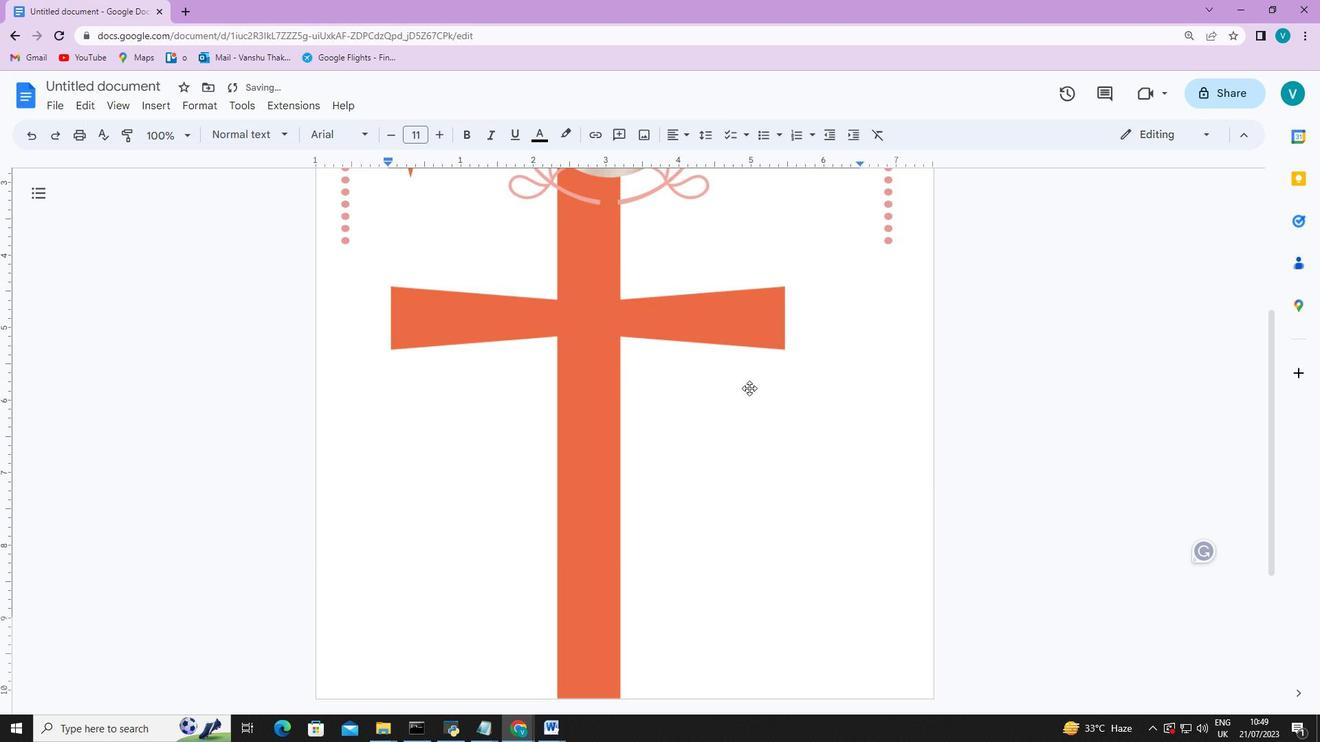 
Action: Mouse scrolled (727, 420) with delta (0, 0)
Screenshot: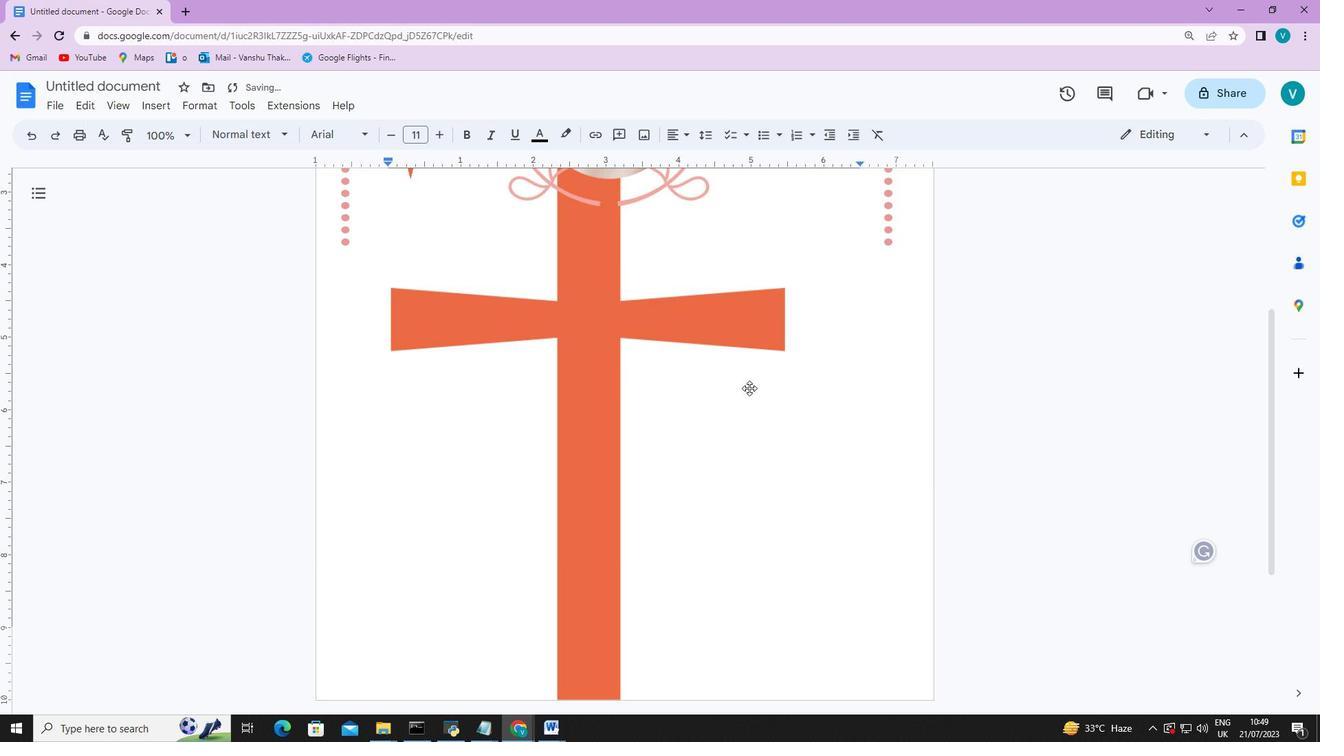 
Action: Mouse scrolled (727, 420) with delta (0, 0)
Screenshot: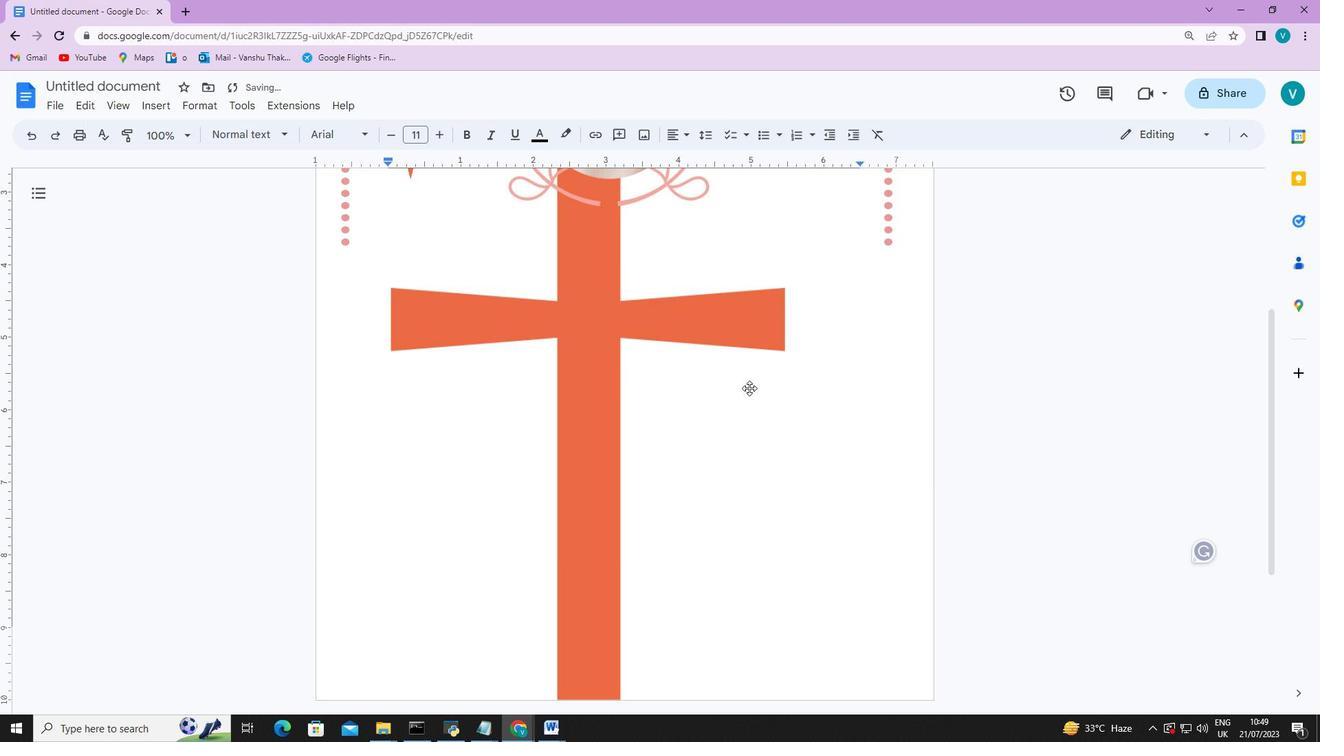 
Action: Mouse scrolled (727, 420) with delta (0, 0)
Screenshot: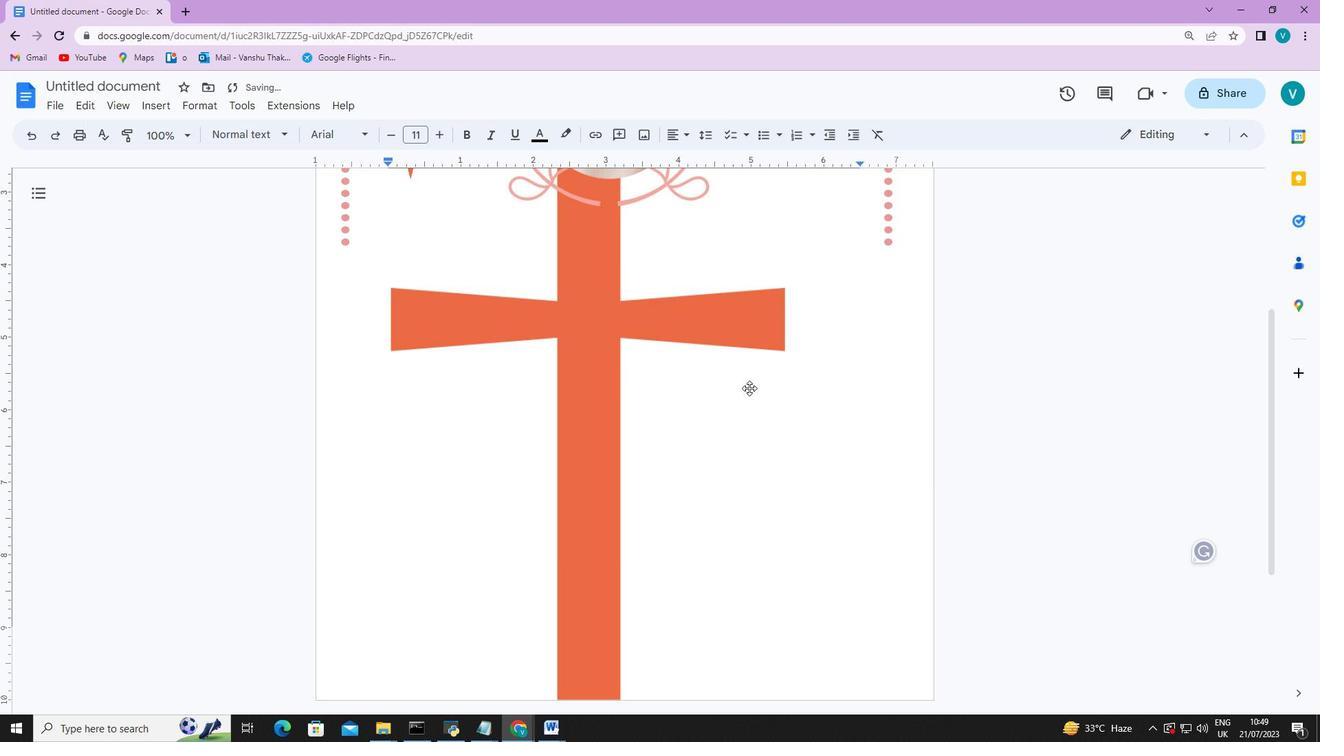 
Action: Mouse scrolled (727, 420) with delta (0, 0)
Screenshot: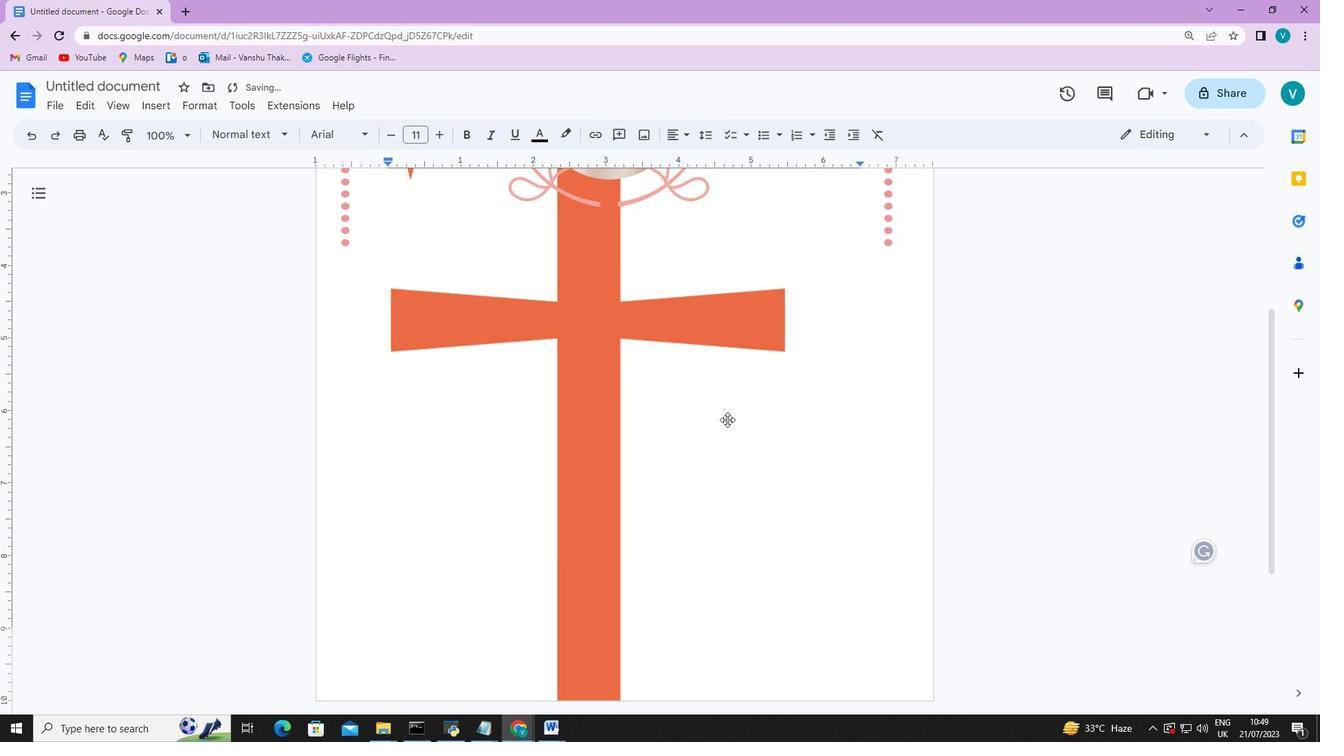 
Action: Mouse scrolled (727, 420) with delta (0, 0)
Screenshot: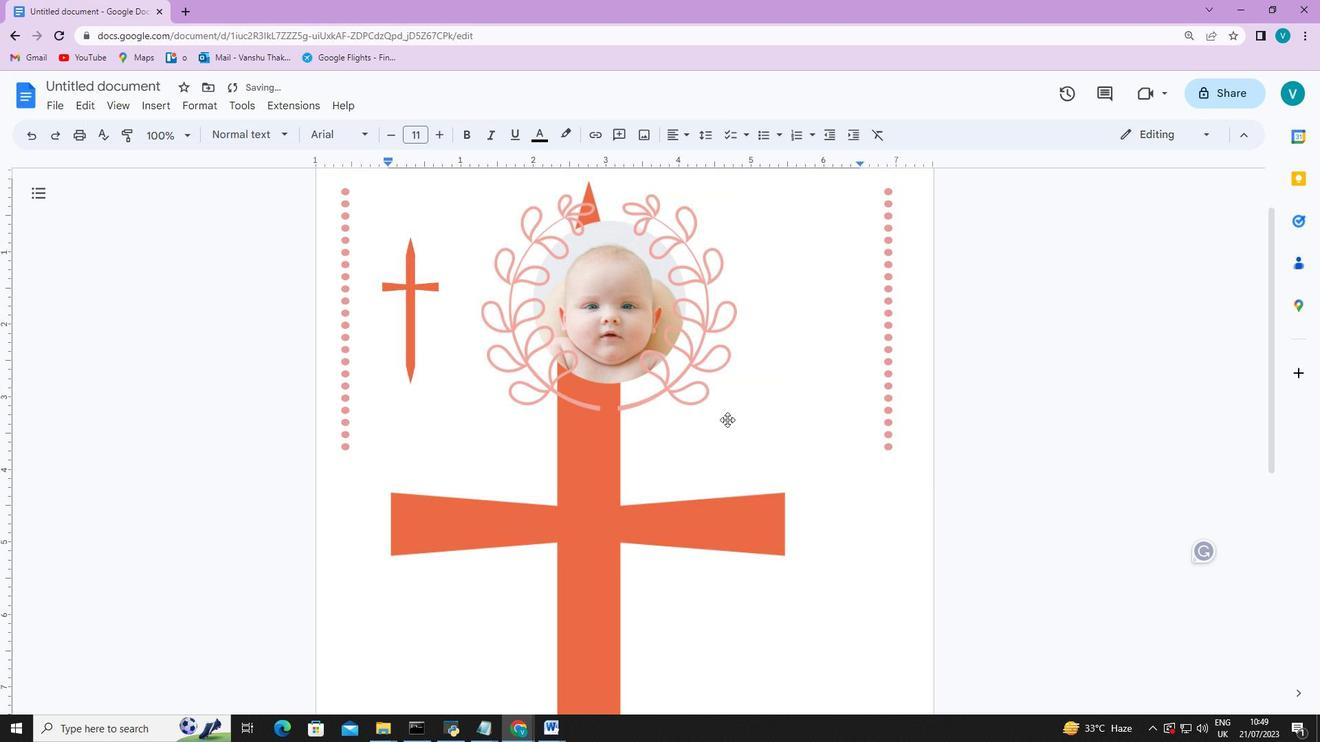 
Action: Mouse moved to (595, 521)
Screenshot: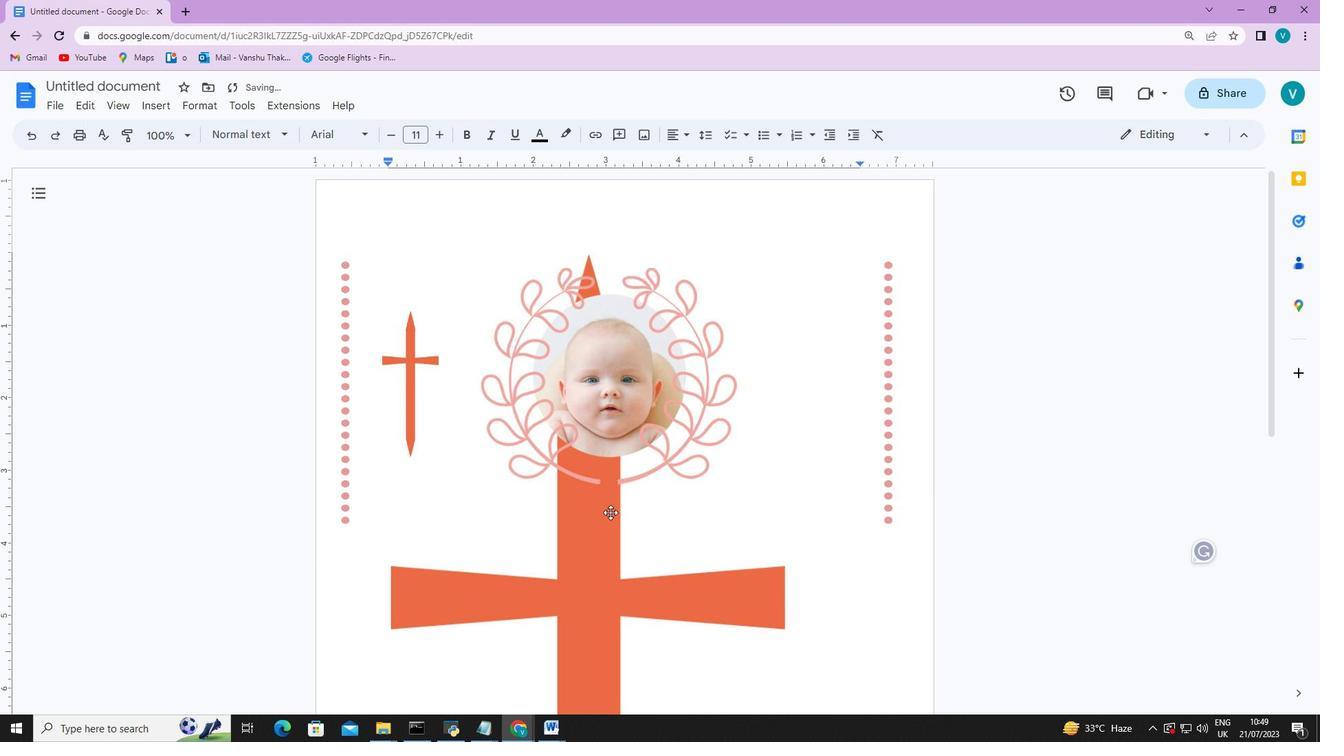 
Action: Mouse pressed left at (595, 521)
Screenshot: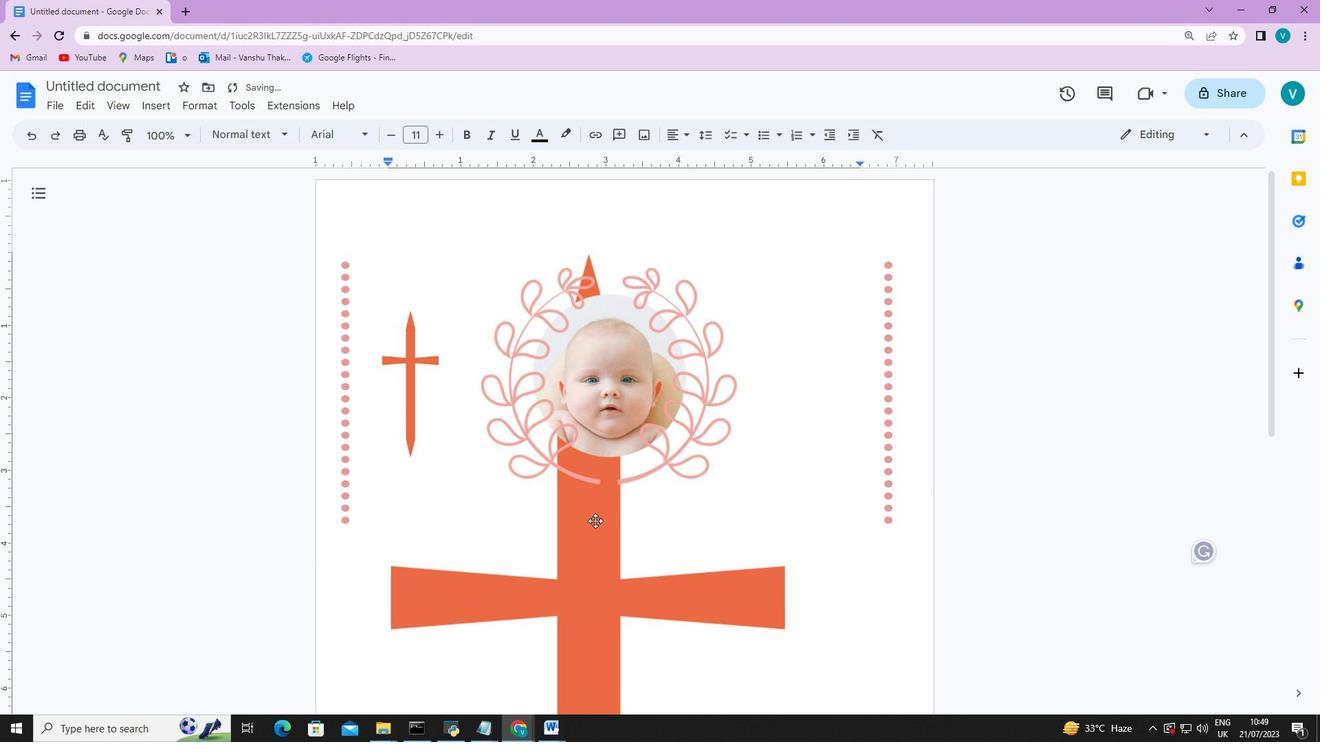 
Action: Mouse moved to (389, 252)
Screenshot: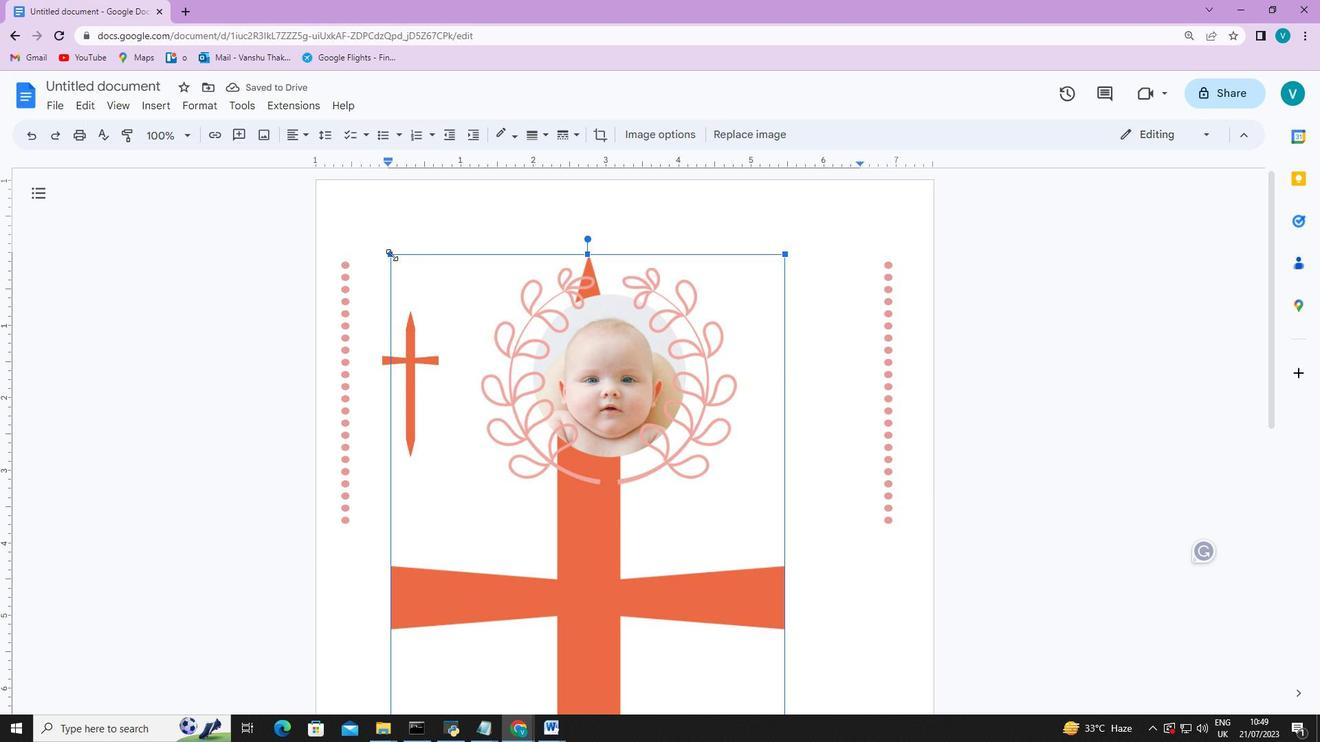 
Action: Mouse pressed left at (389, 252)
Screenshot: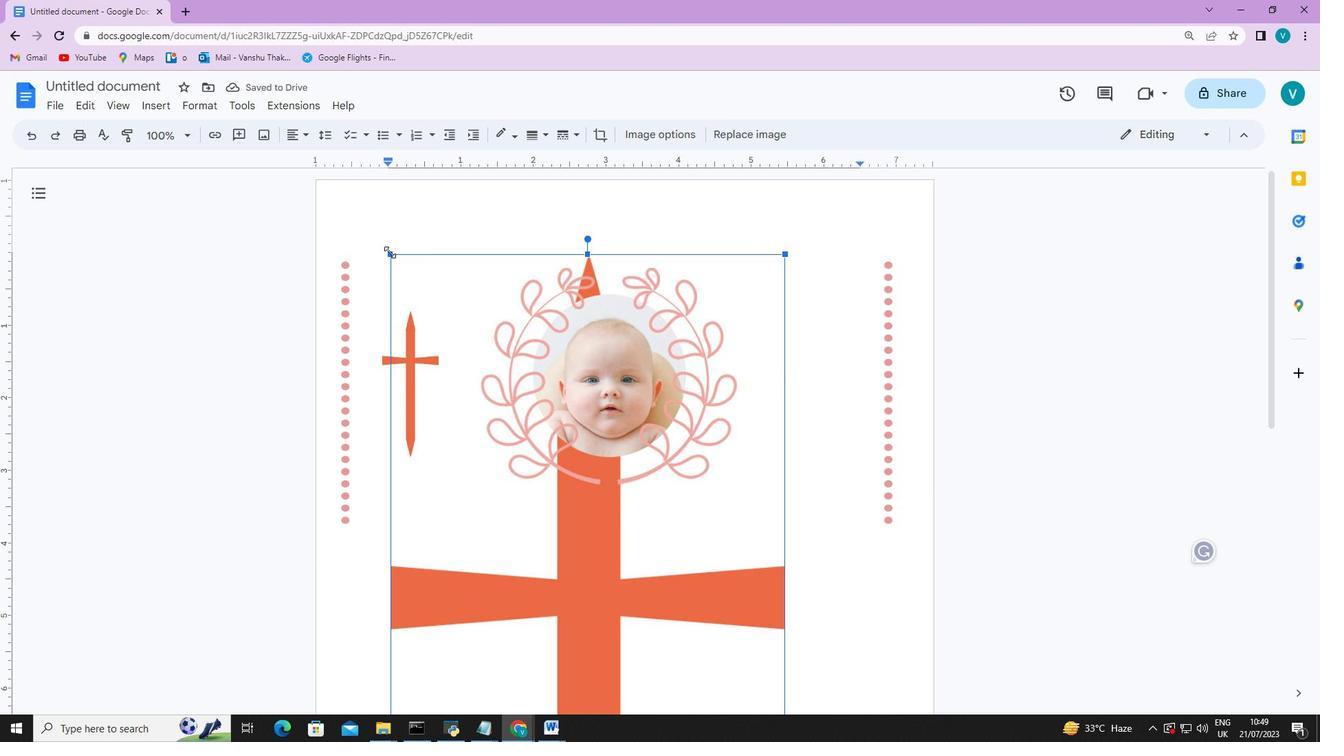 
Action: Mouse moved to (565, 550)
Screenshot: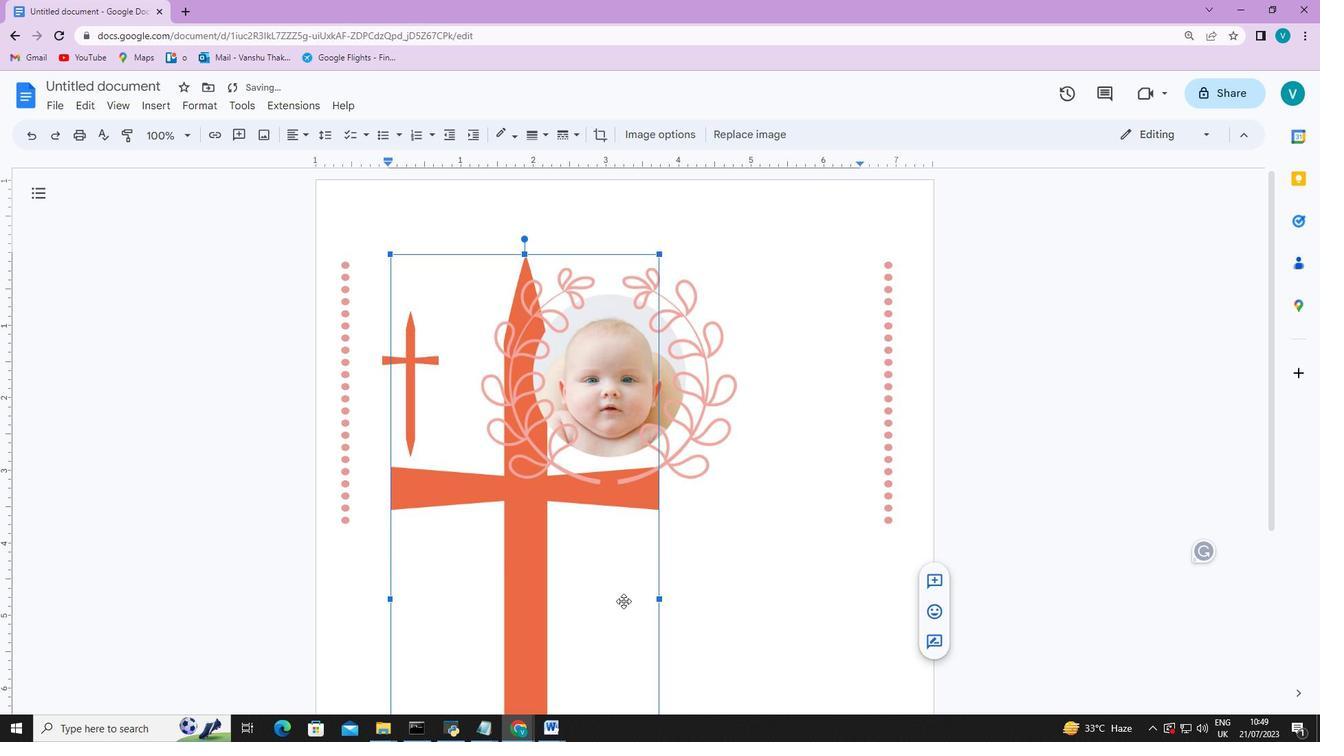
Action: Mouse pressed left at (565, 550)
Screenshot: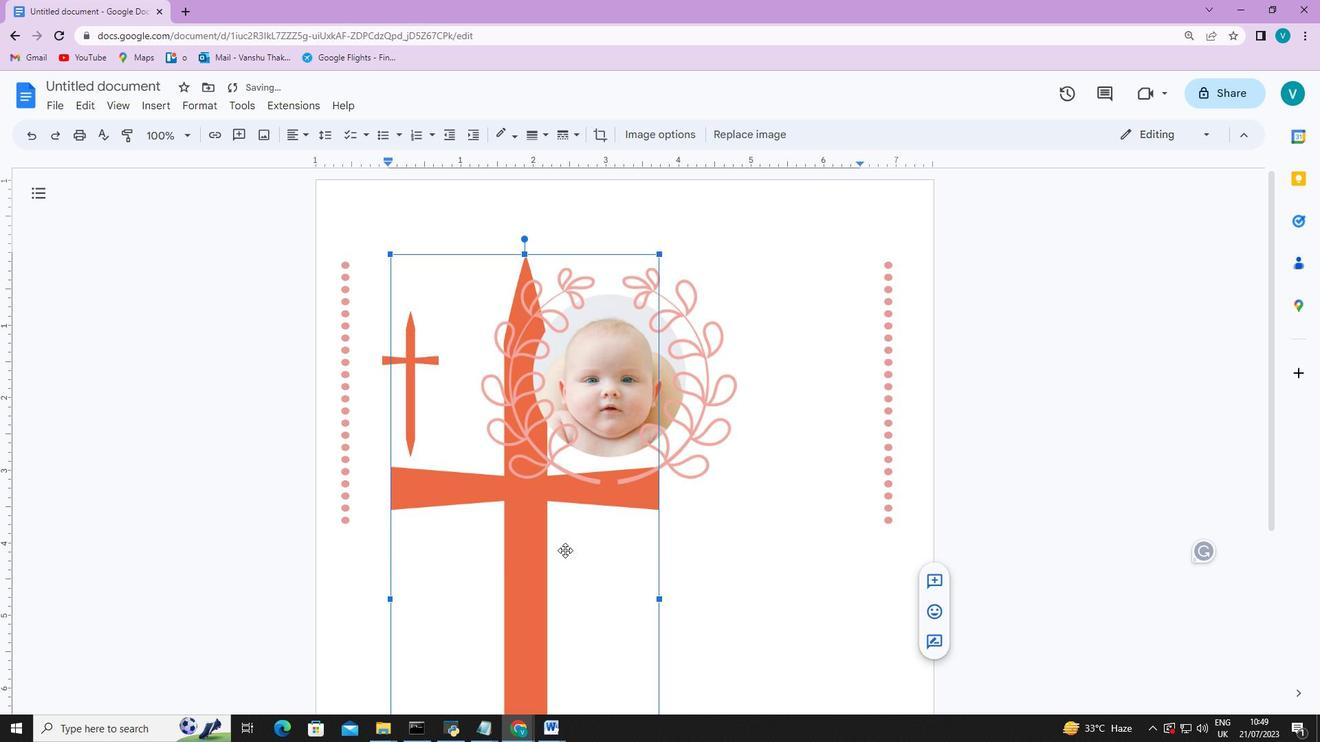 
Action: Mouse moved to (539, 510)
Screenshot: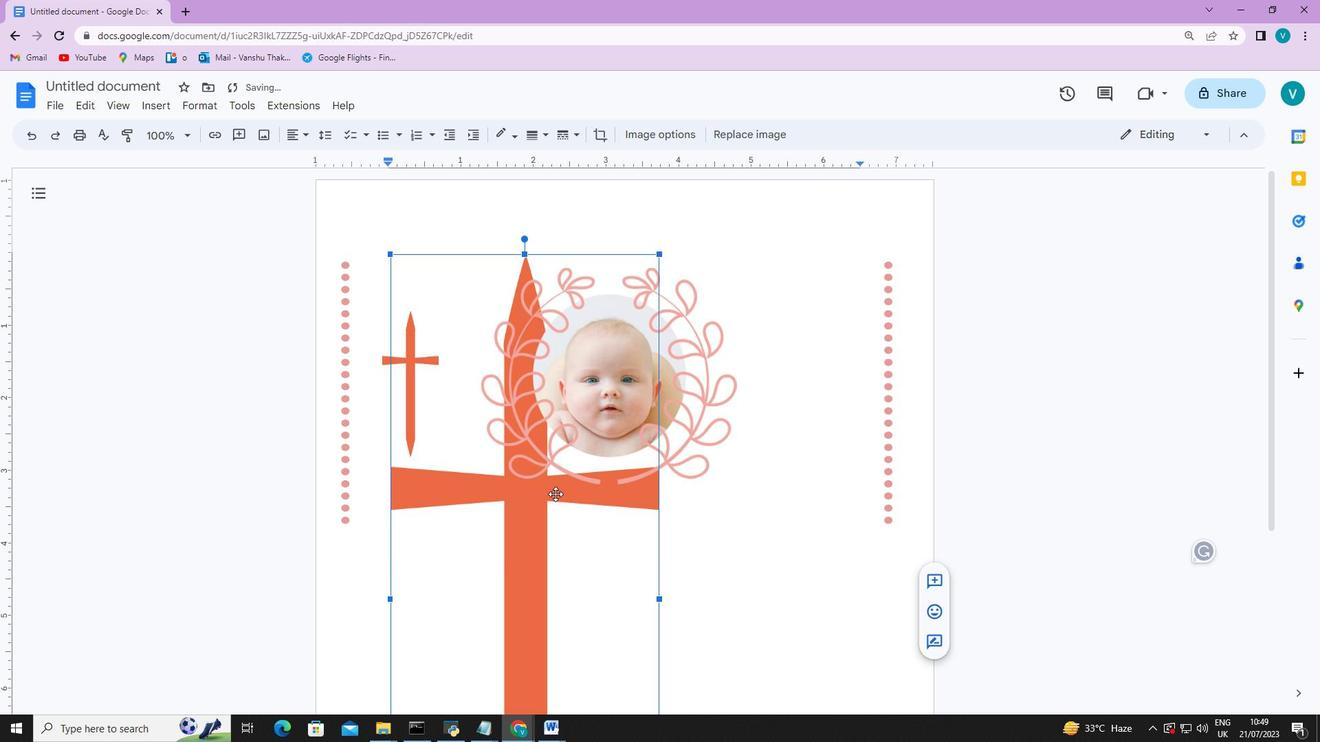 
Action: Mouse pressed left at (539, 510)
Screenshot: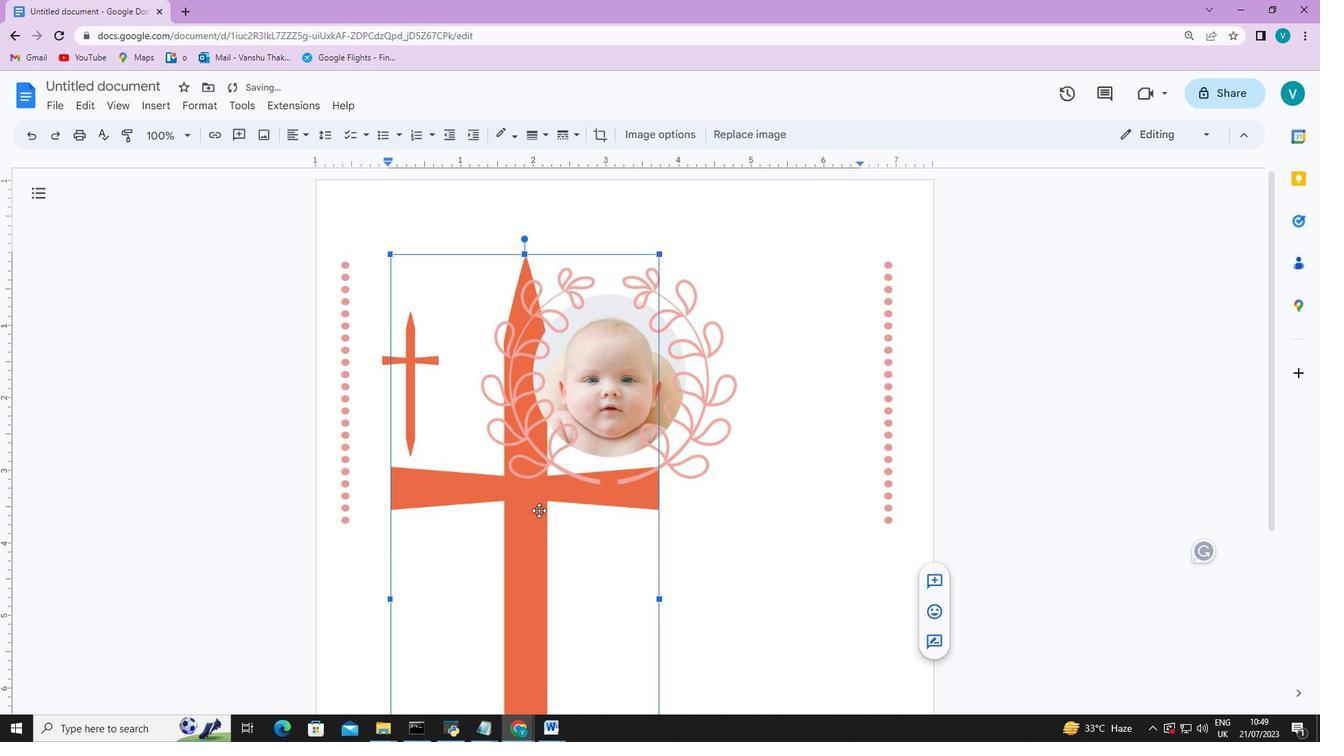 
Action: Mouse moved to (660, 671)
Screenshot: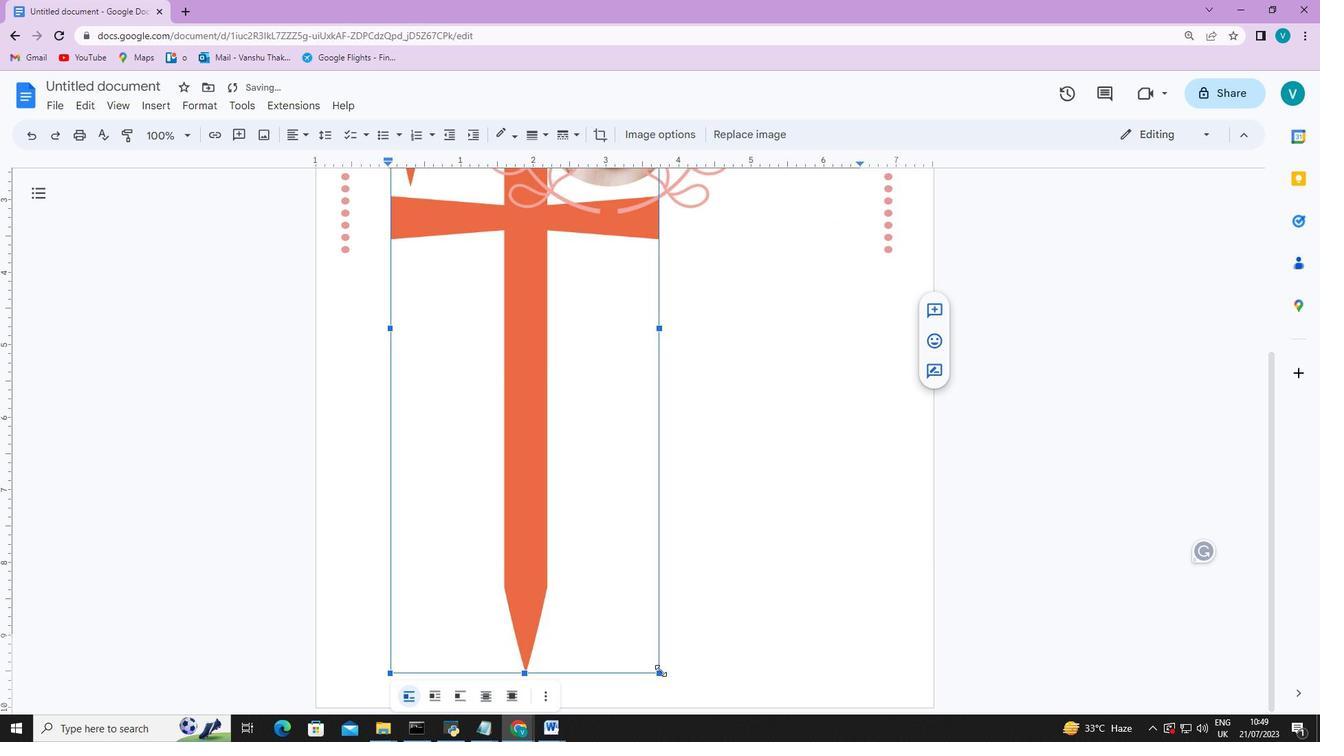 
Action: Mouse pressed left at (660, 671)
